 Task: Track and log changes in model accuracy with different reward sharing mechanisms in multi-agent reinforcement learning.
Action: Mouse moved to (126, 442)
Screenshot: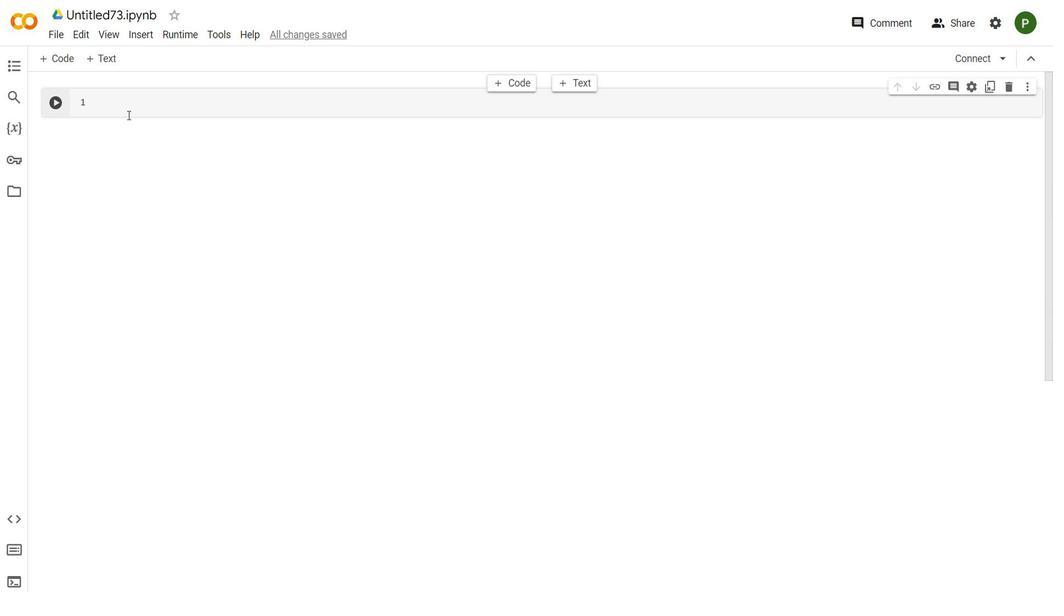 
Action: Mouse pressed left at (126, 442)
Screenshot: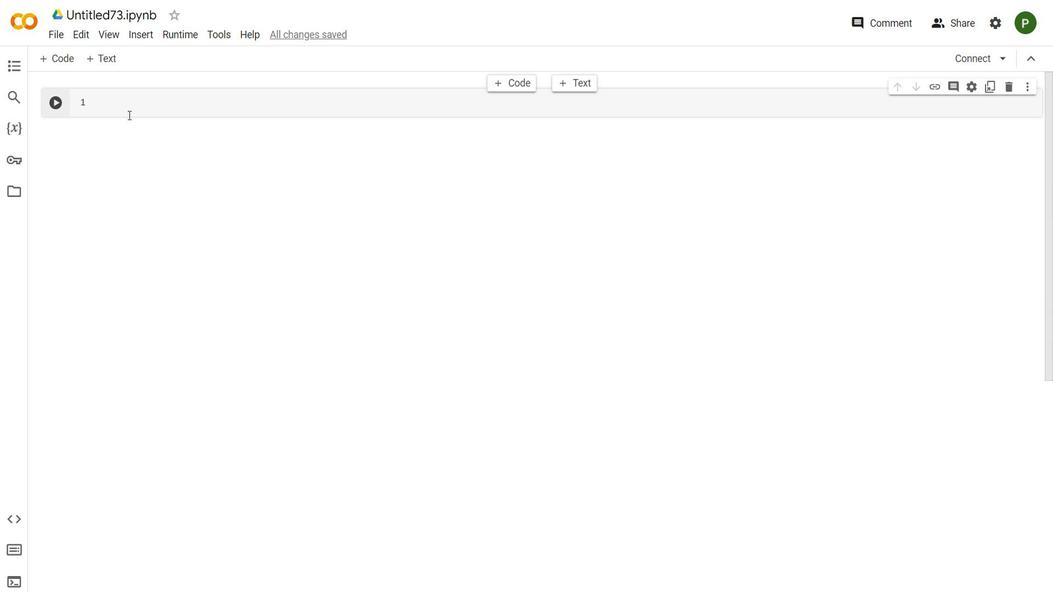 
Action: Key pressed pip<Key.space>install<Key.space>wandb<Key.enter>
Screenshot: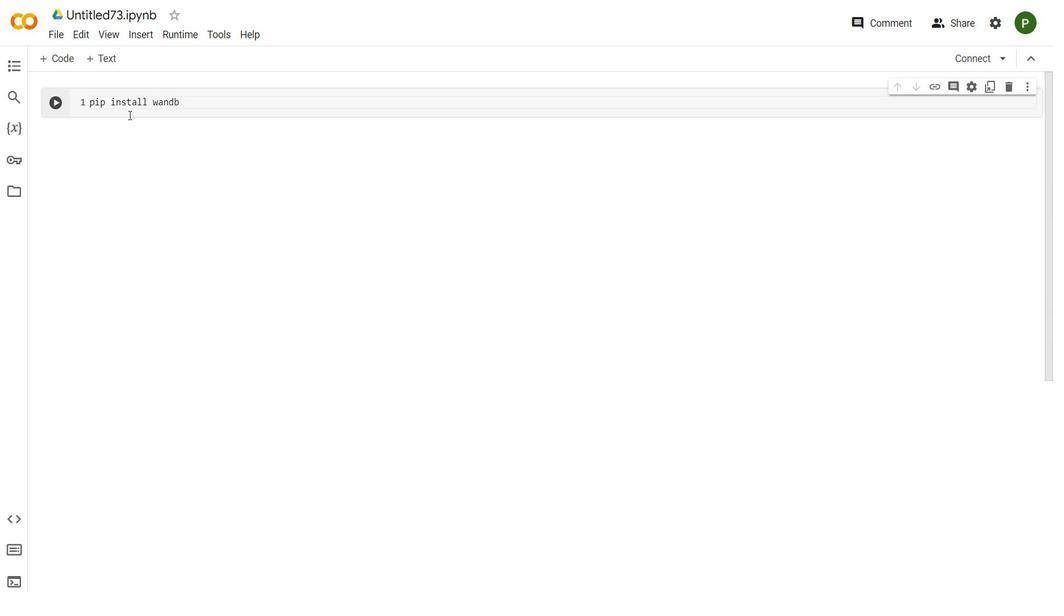 
Action: Mouse moved to (148, 442)
Screenshot: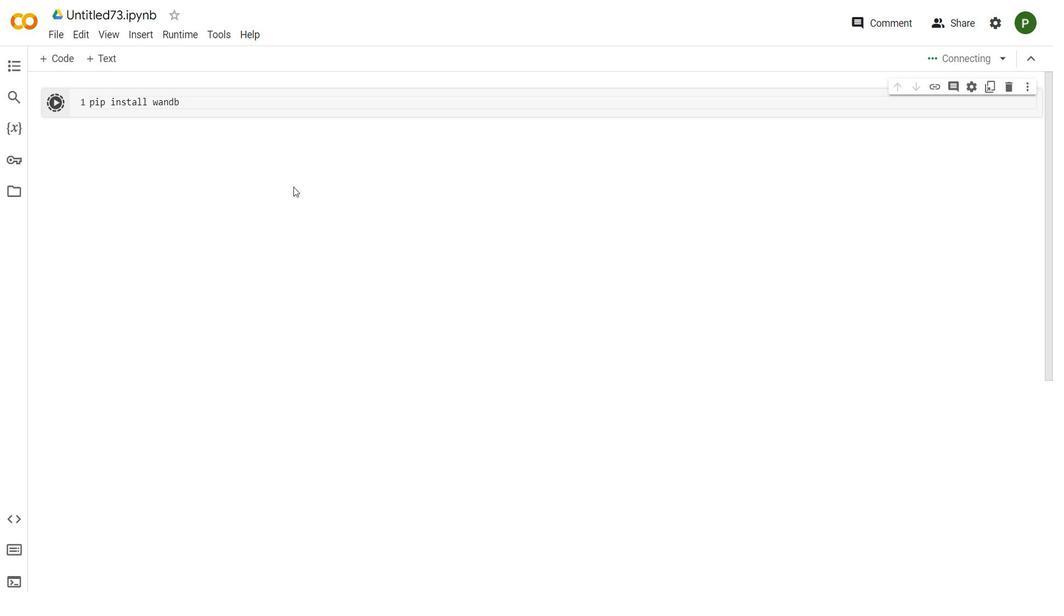 
Action: Mouse scrolled (148, 442) with delta (0, 0)
Screenshot: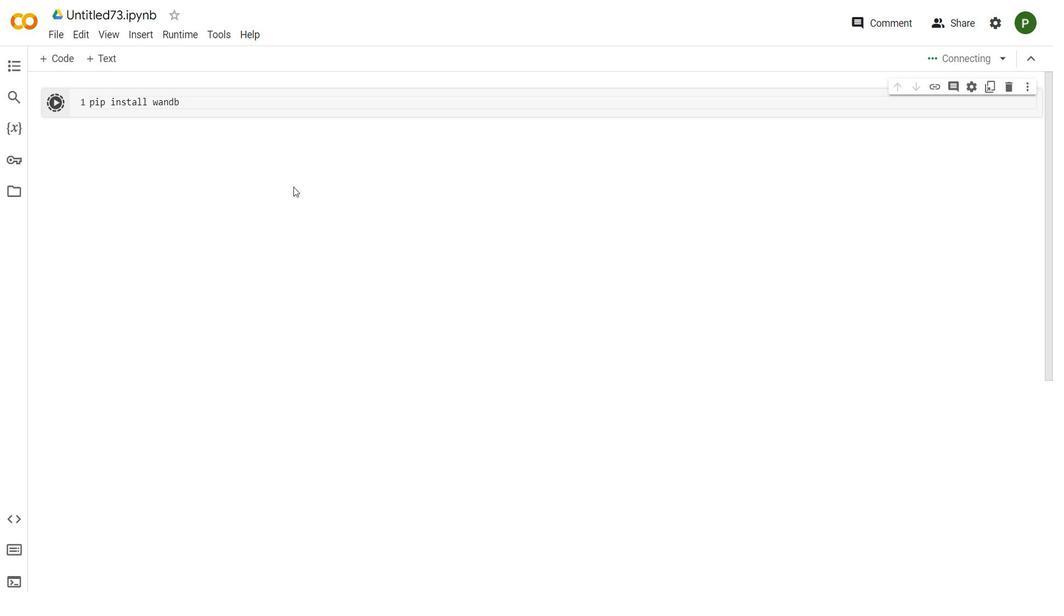 
Action: Mouse scrolled (148, 442) with delta (0, 0)
Screenshot: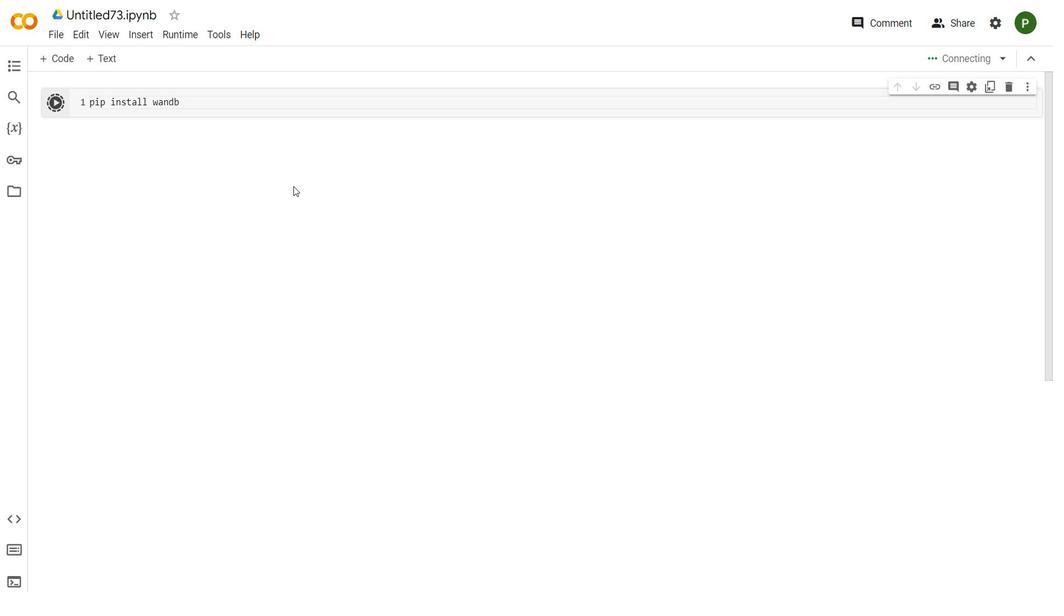 
Action: Mouse scrolled (148, 442) with delta (0, 0)
Screenshot: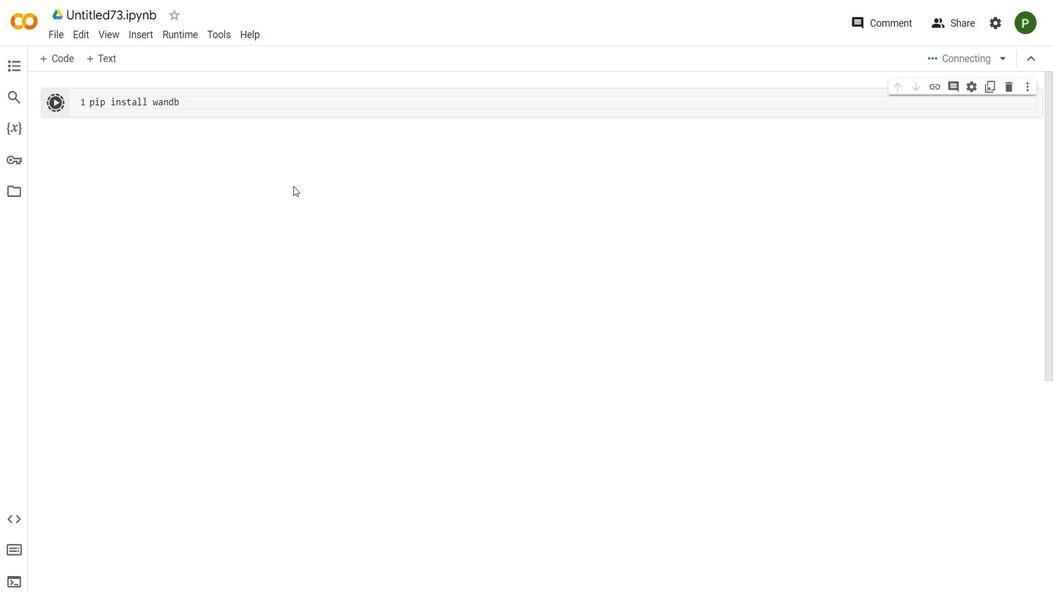 
Action: Mouse scrolled (148, 442) with delta (0, 0)
Screenshot: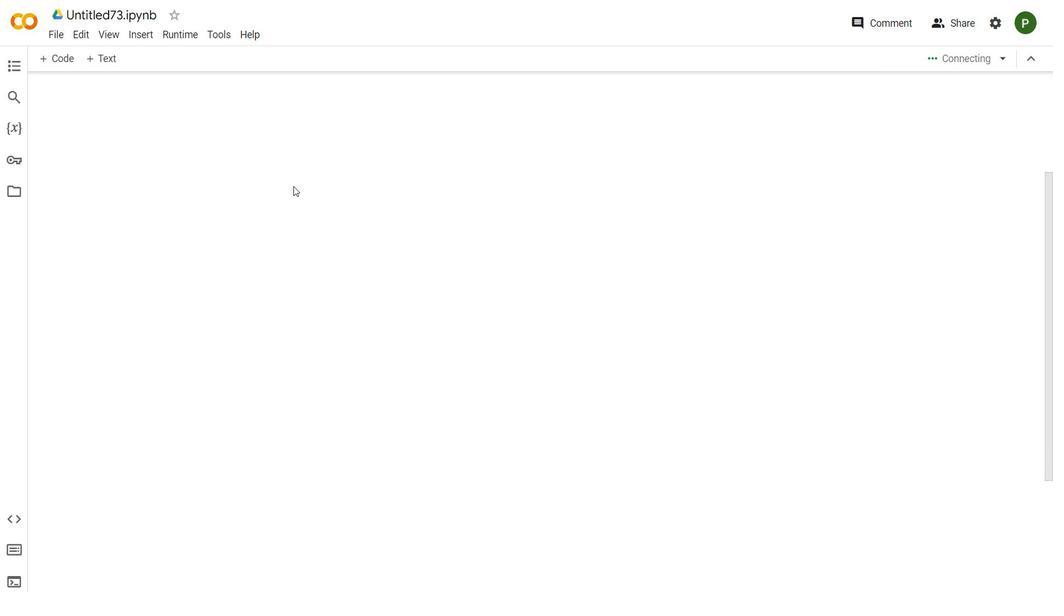 
Action: Mouse scrolled (148, 442) with delta (0, 0)
Screenshot: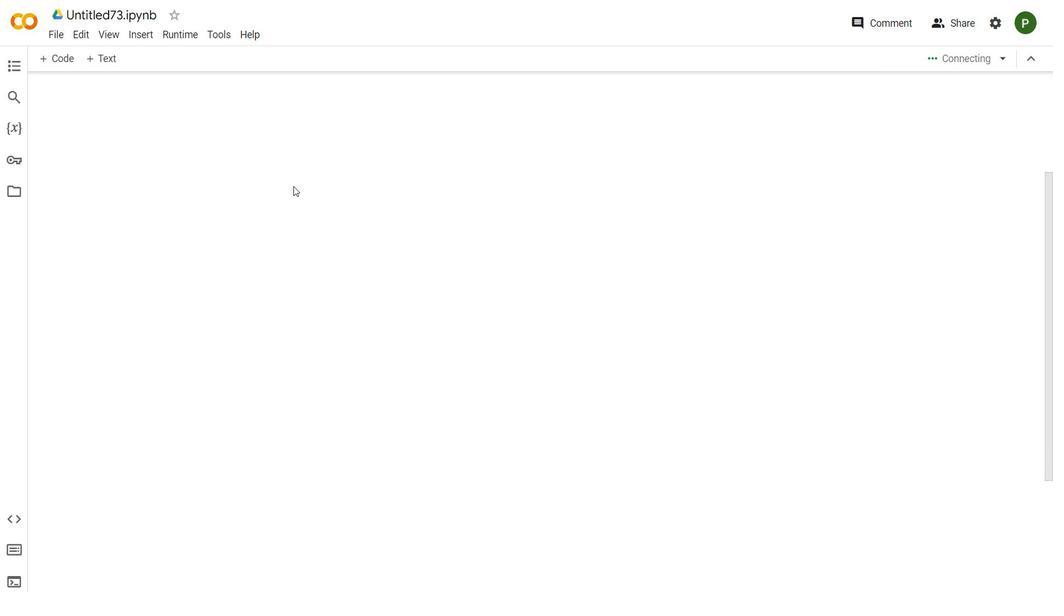 
Action: Mouse scrolled (148, 442) with delta (0, 0)
Screenshot: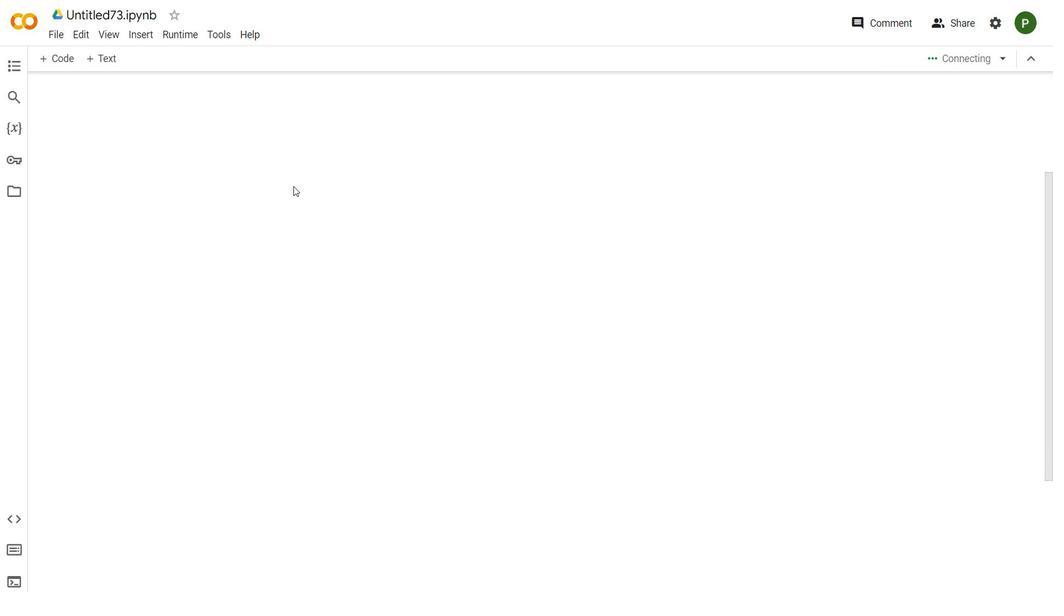 
Action: Mouse moved to (179, 443)
Screenshot: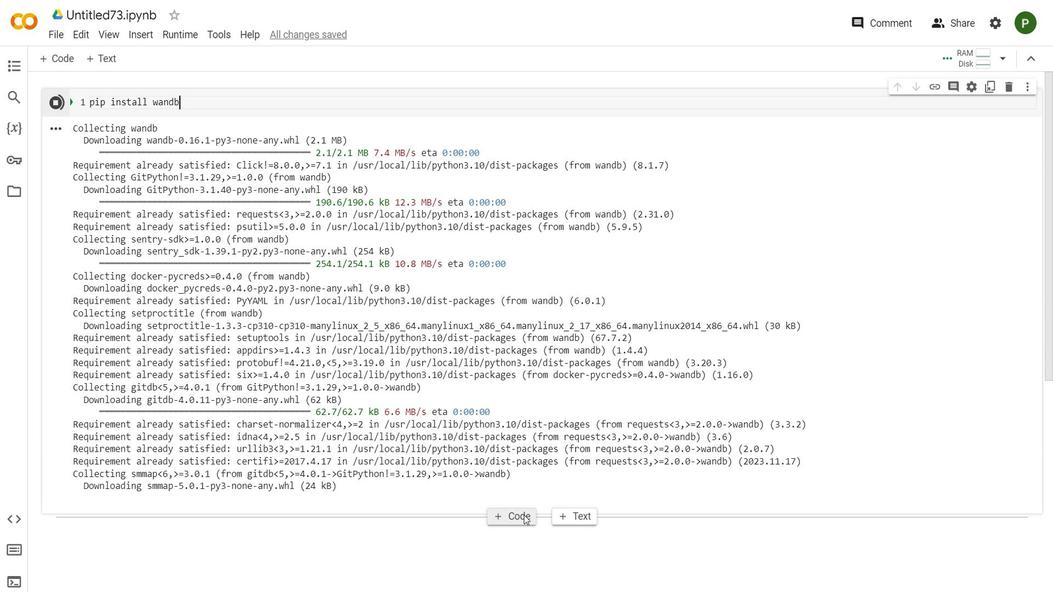 
Action: Mouse pressed left at (179, 443)
Screenshot: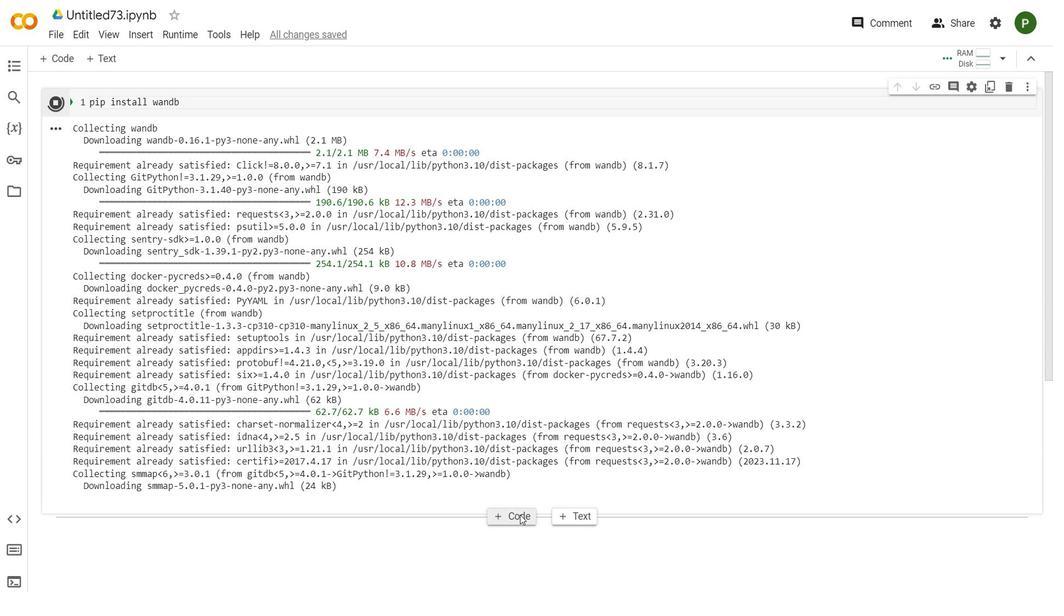 
Action: Mouse moved to (148, 443)
Screenshot: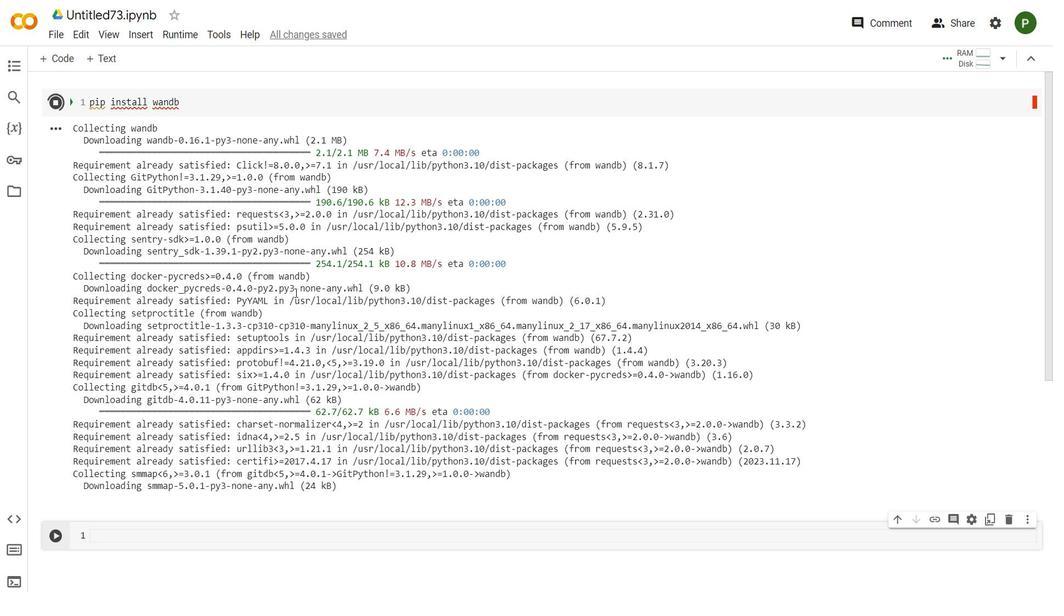 
Action: Mouse scrolled (148, 443) with delta (0, 0)
Screenshot: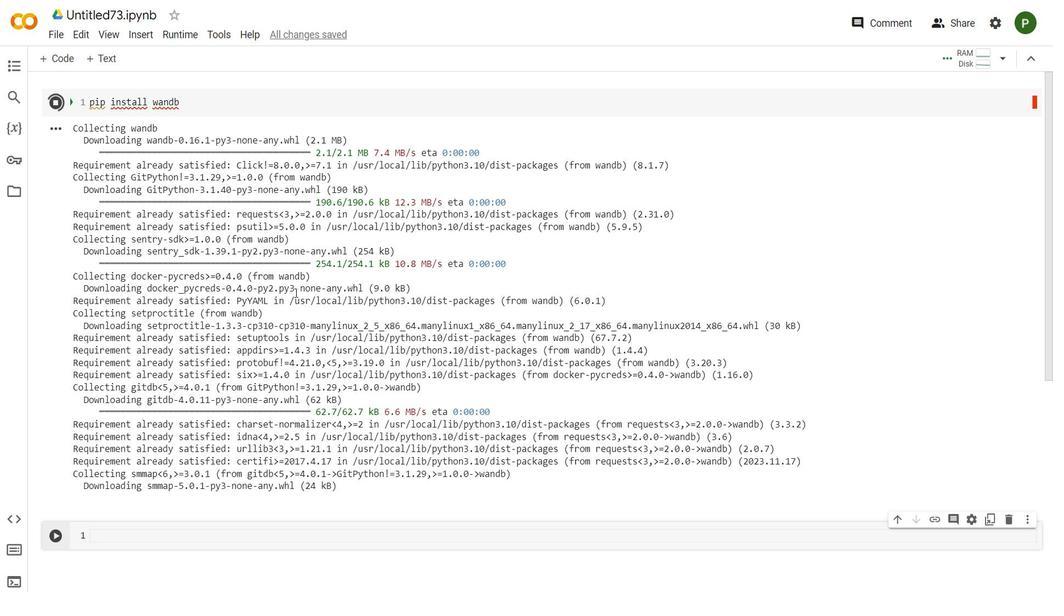 
Action: Mouse scrolled (148, 443) with delta (0, 0)
Screenshot: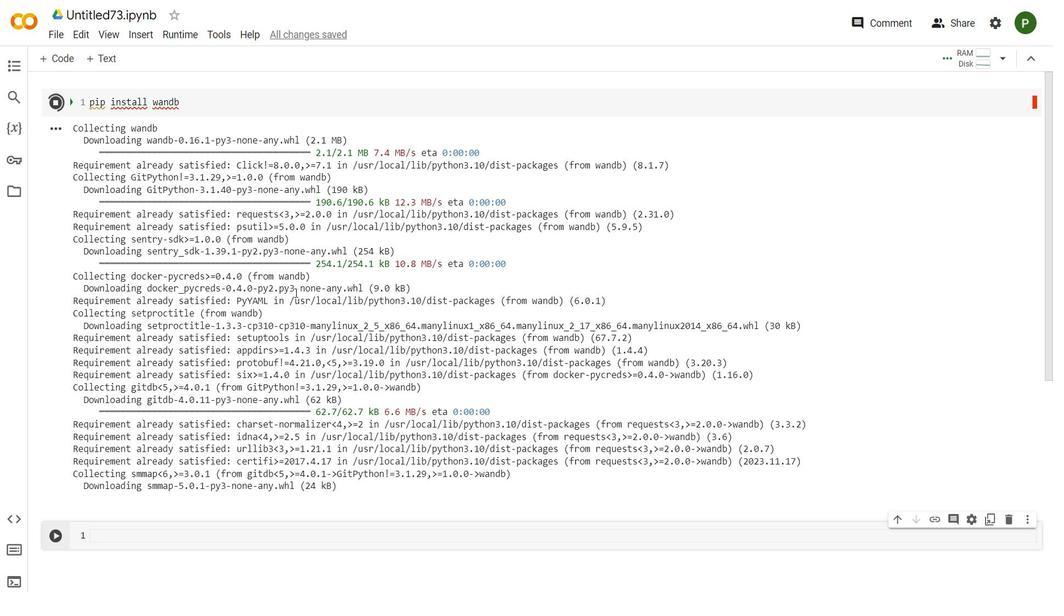 
Action: Mouse moved to (149, 443)
Screenshot: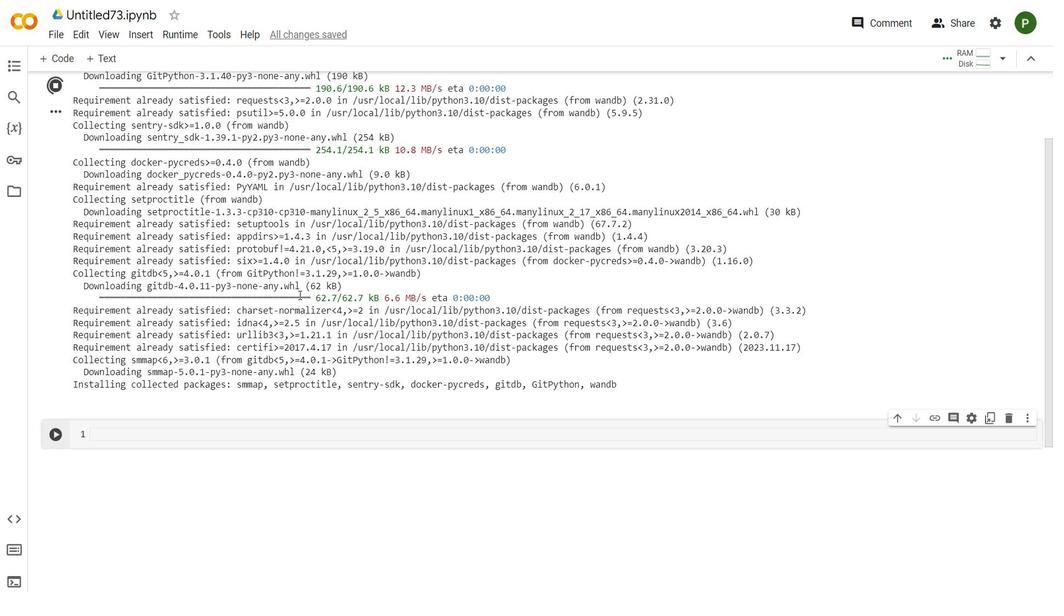 
Action: Mouse scrolled (149, 443) with delta (0, 0)
Screenshot: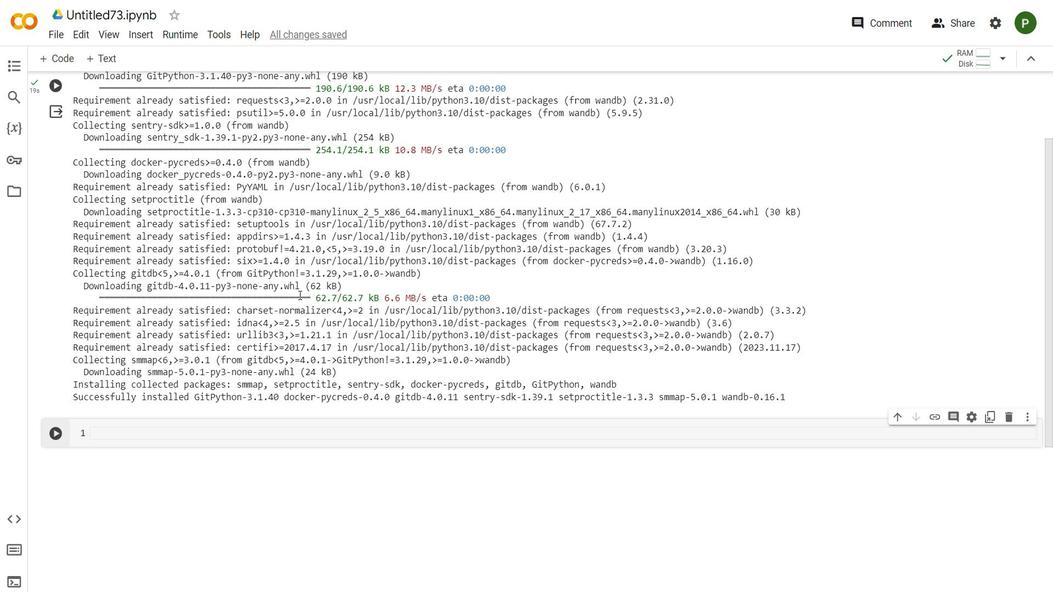 
Action: Mouse scrolled (149, 443) with delta (0, 0)
Screenshot: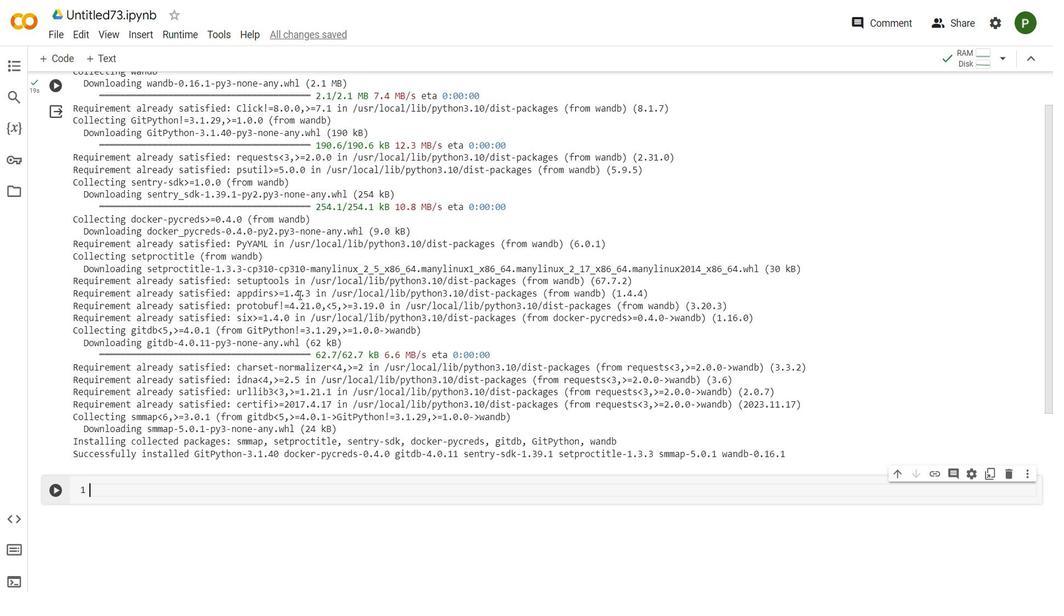 
Action: Mouse moved to (139, 443)
Screenshot: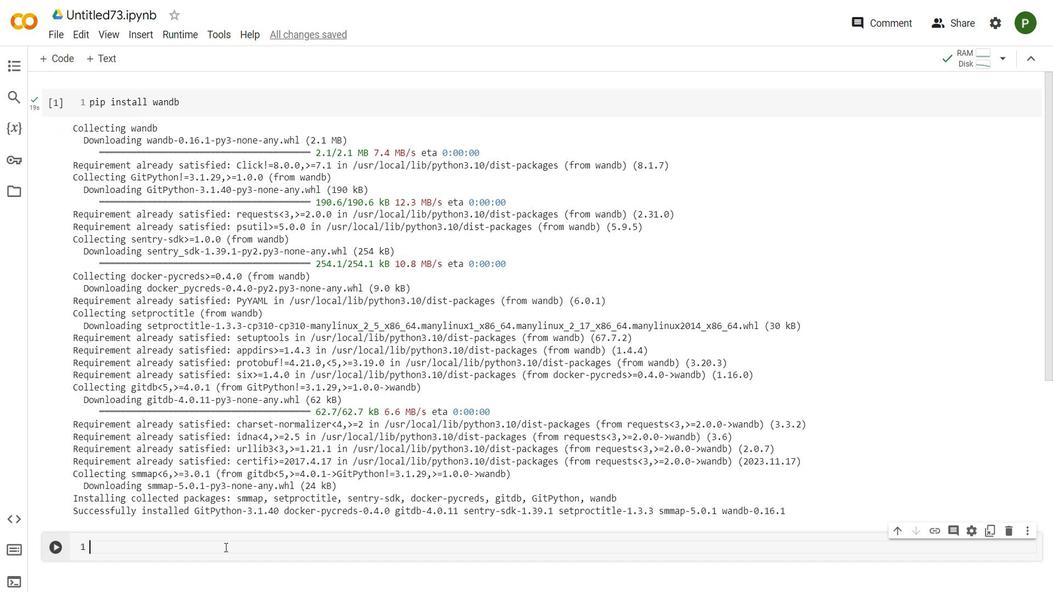 
Action: Mouse pressed left at (139, 443)
Screenshot: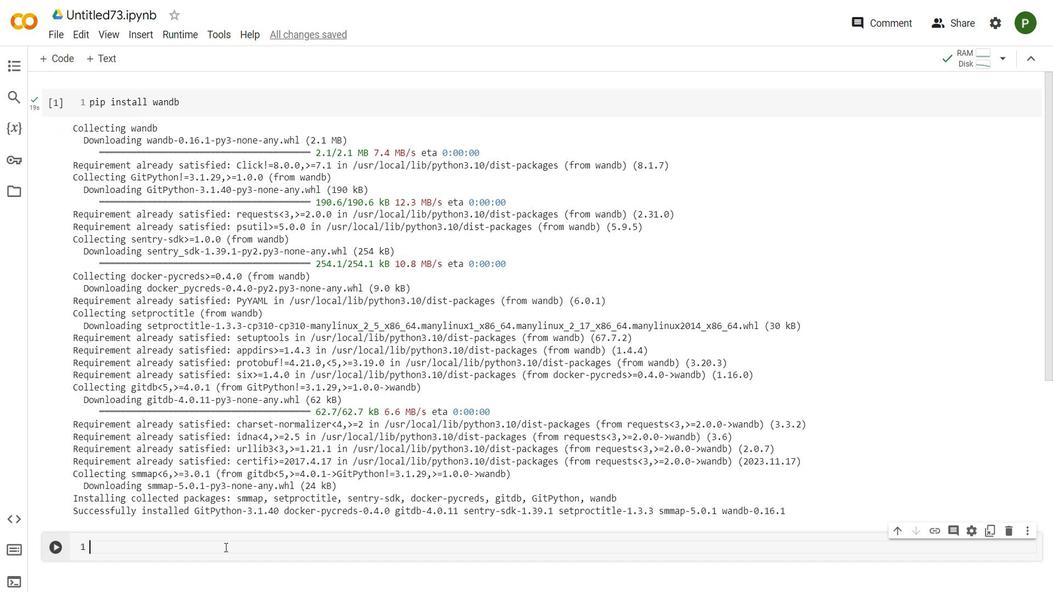 
Action: Key pressed import<Key.space>wandb<Key.enter>wandv<Key.backspace>b.login<Key.shift_r>(<Key.enter>
Screenshot: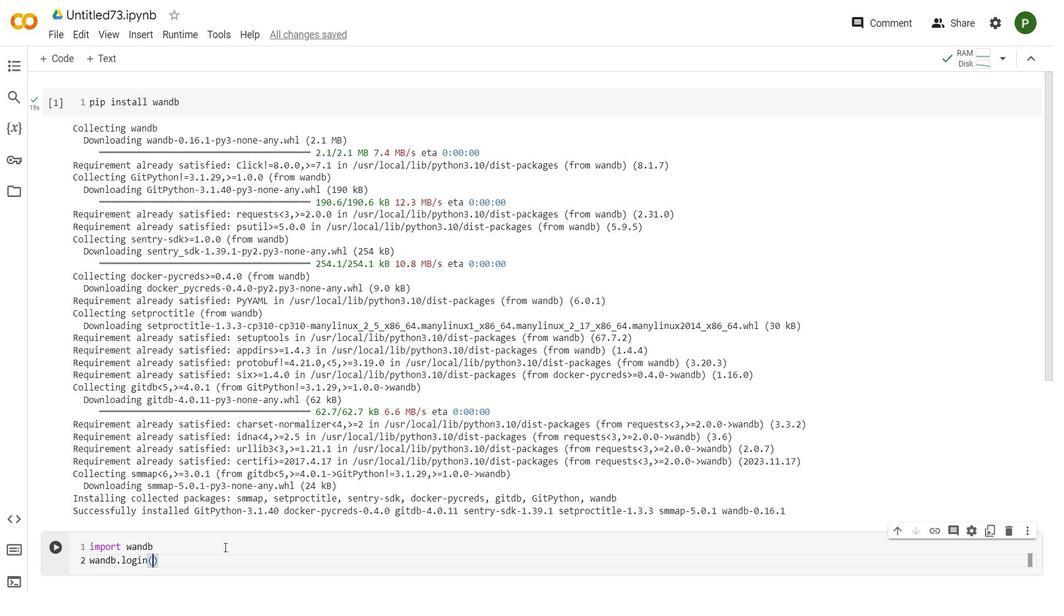 
Action: Mouse moved to (150, 443)
Screenshot: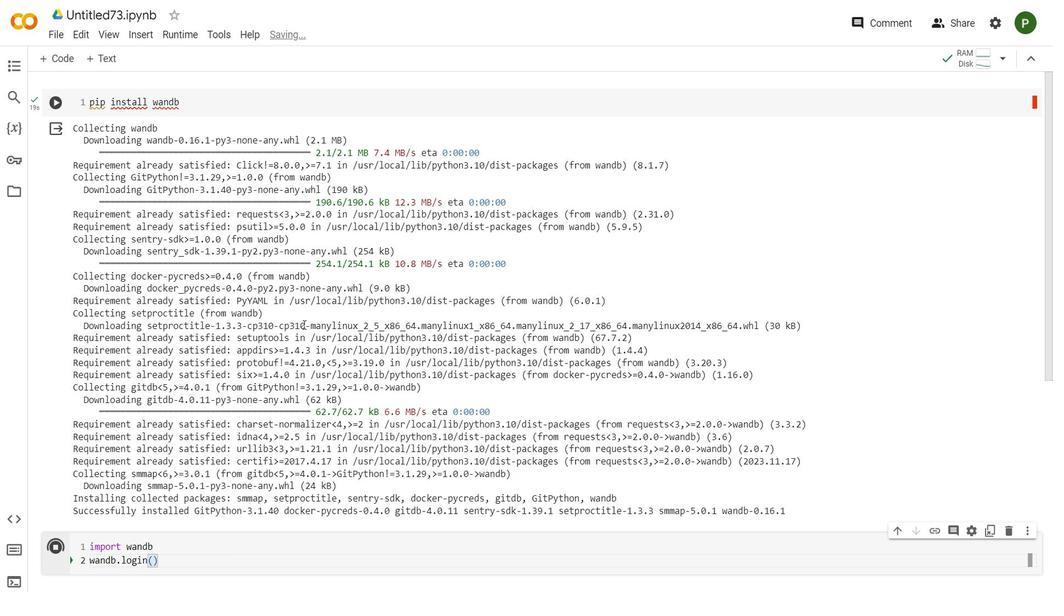 
Action: Mouse scrolled (150, 443) with delta (0, 0)
Screenshot: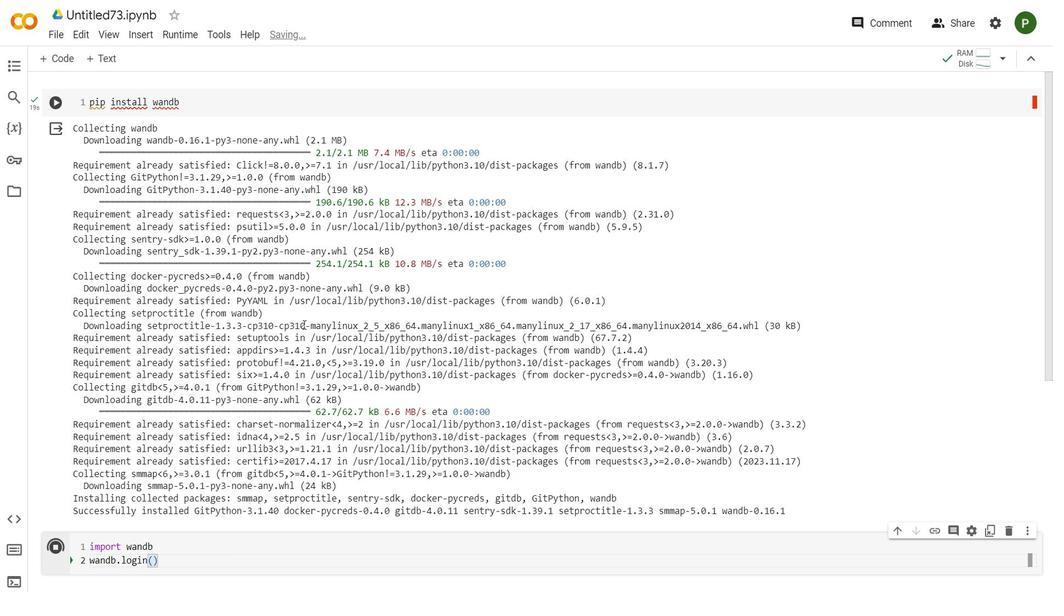 
Action: Mouse scrolled (150, 443) with delta (0, 0)
Screenshot: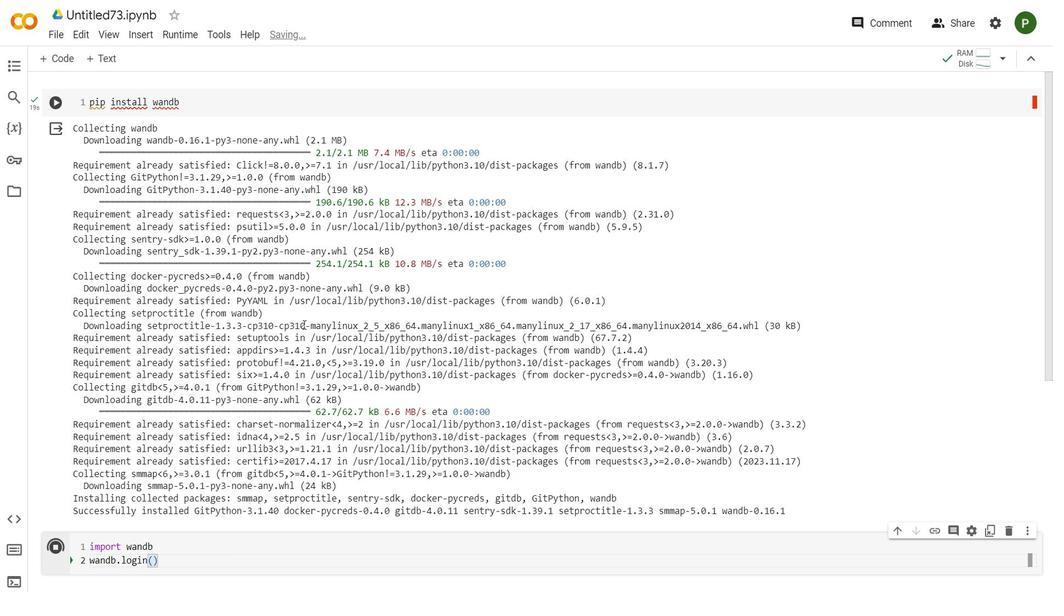 
Action: Mouse moved to (150, 443)
Screenshot: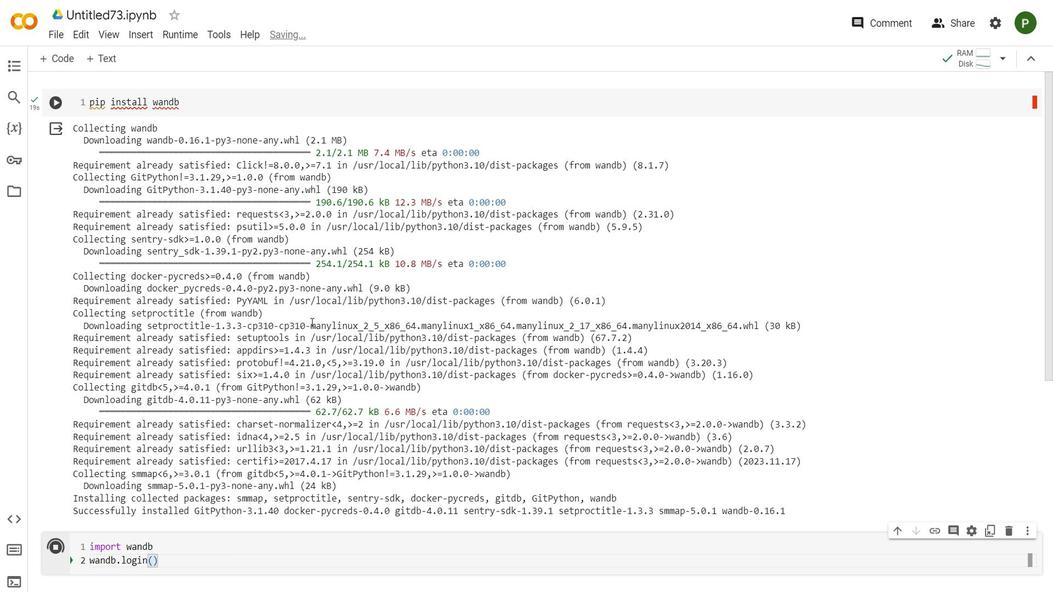 
Action: Mouse scrolled (150, 443) with delta (0, 0)
Screenshot: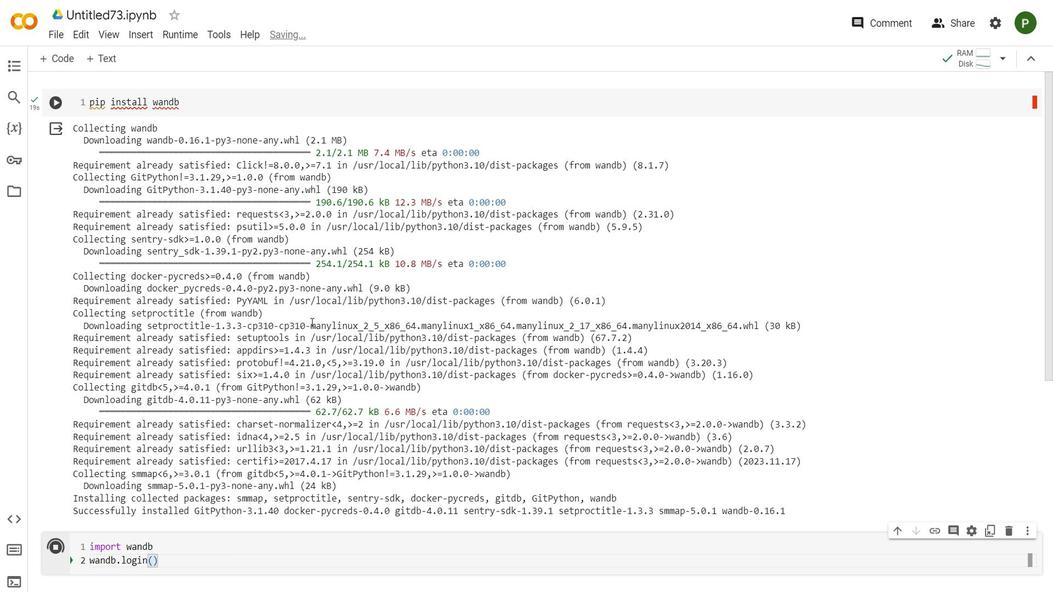 
Action: Mouse moved to (151, 443)
Screenshot: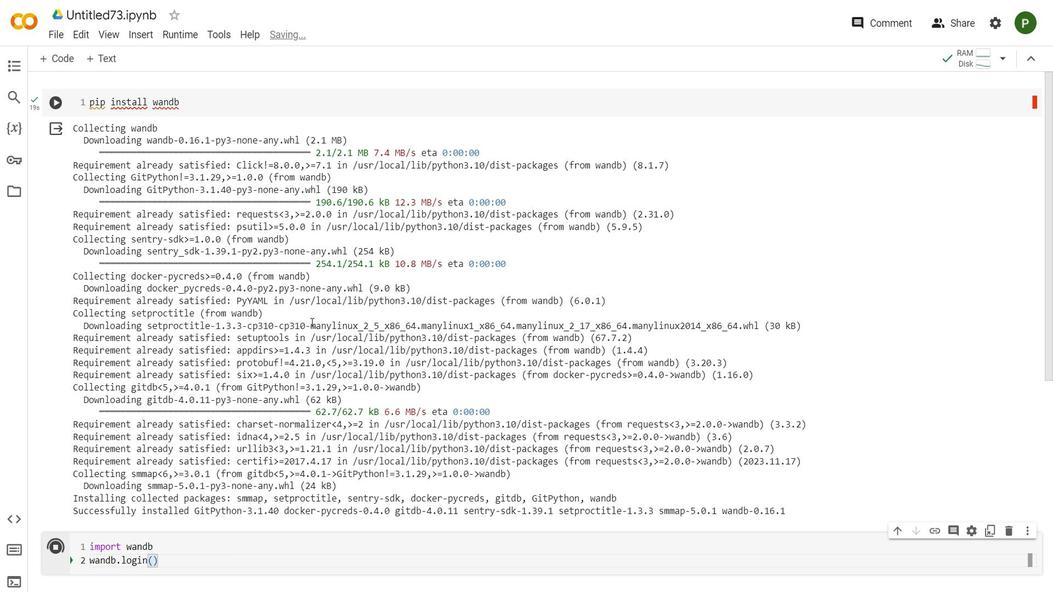 
Action: Mouse scrolled (151, 443) with delta (0, 0)
Screenshot: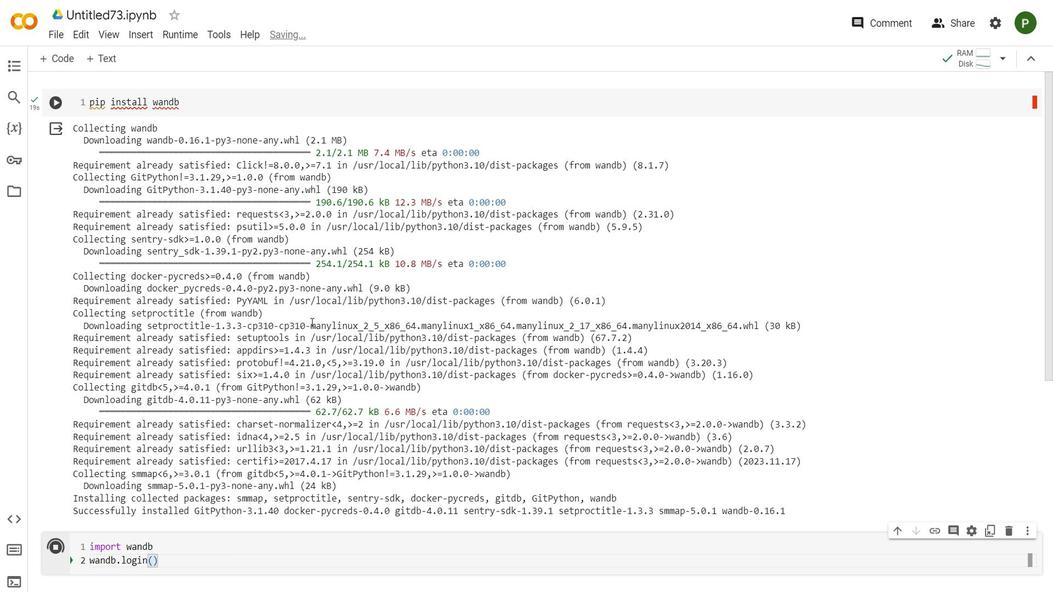 
Action: Mouse moved to (151, 443)
Screenshot: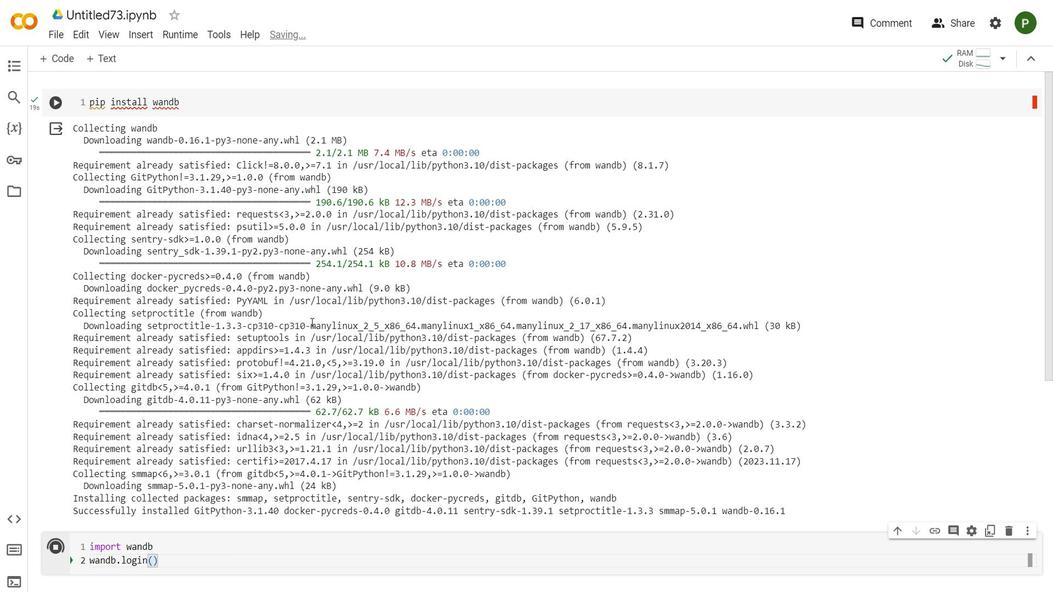 
Action: Mouse scrolled (151, 443) with delta (0, 0)
Screenshot: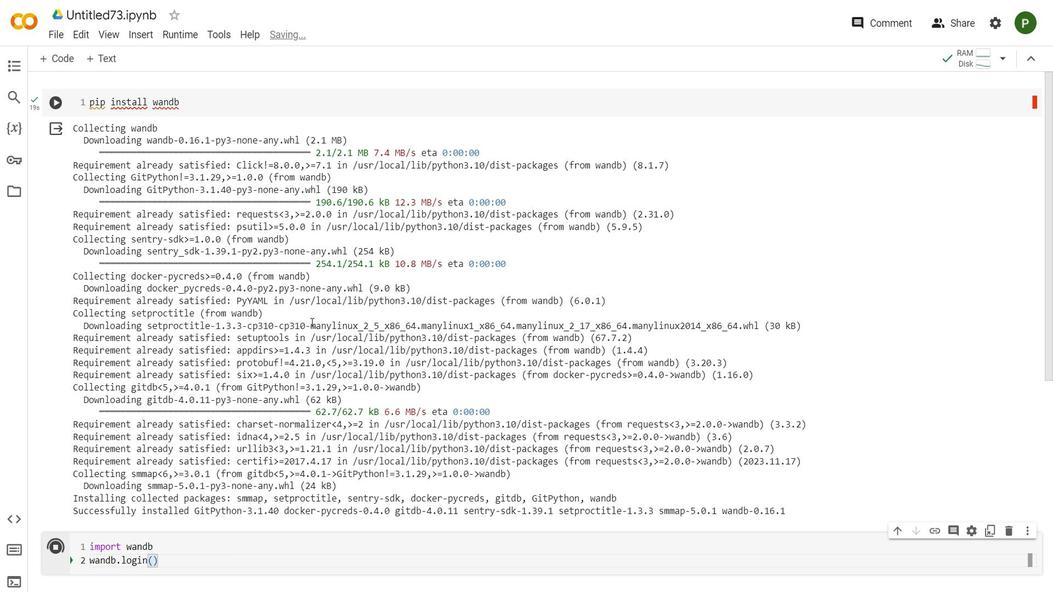 
Action: Mouse moved to (149, 443)
Screenshot: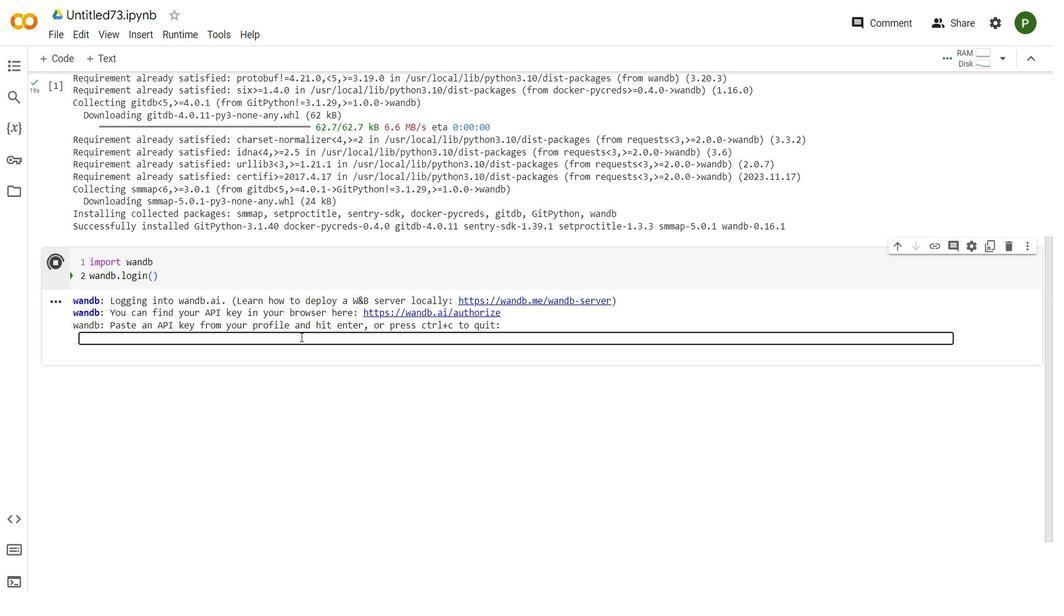 
Action: Mouse pressed left at (149, 443)
Screenshot: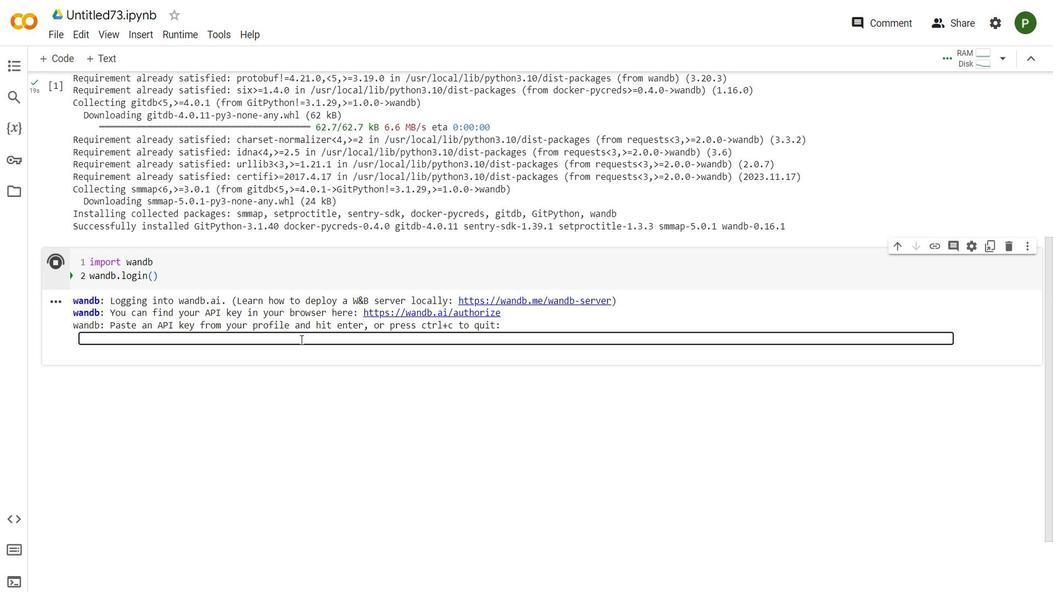
Action: Mouse moved to (149, 443)
Screenshot: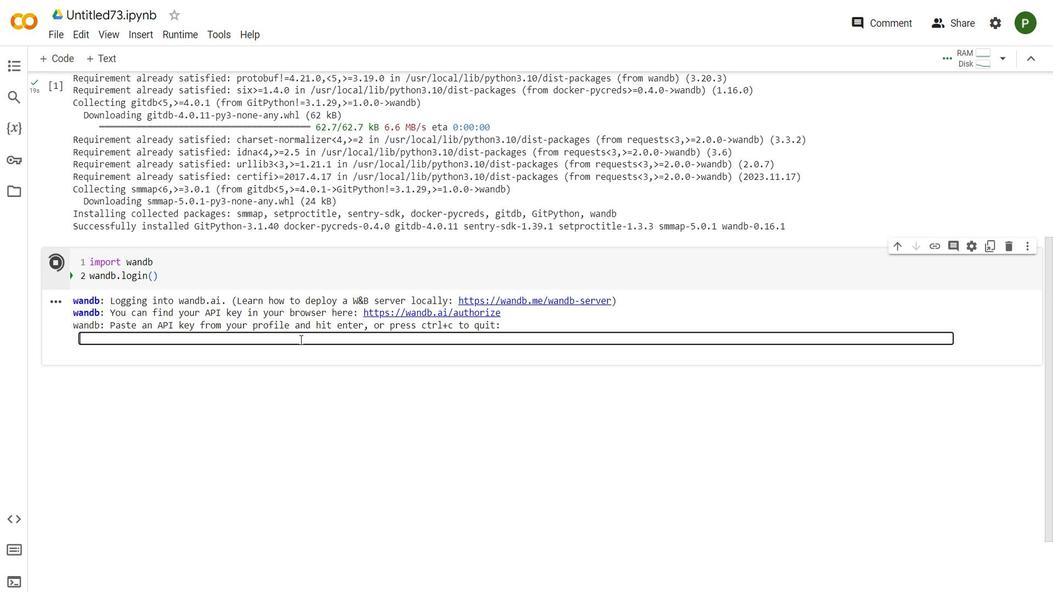 
Action: Key pressed b74ca80557770fc42b86f7f77c112ba072f0500a<Key.enter>
Screenshot: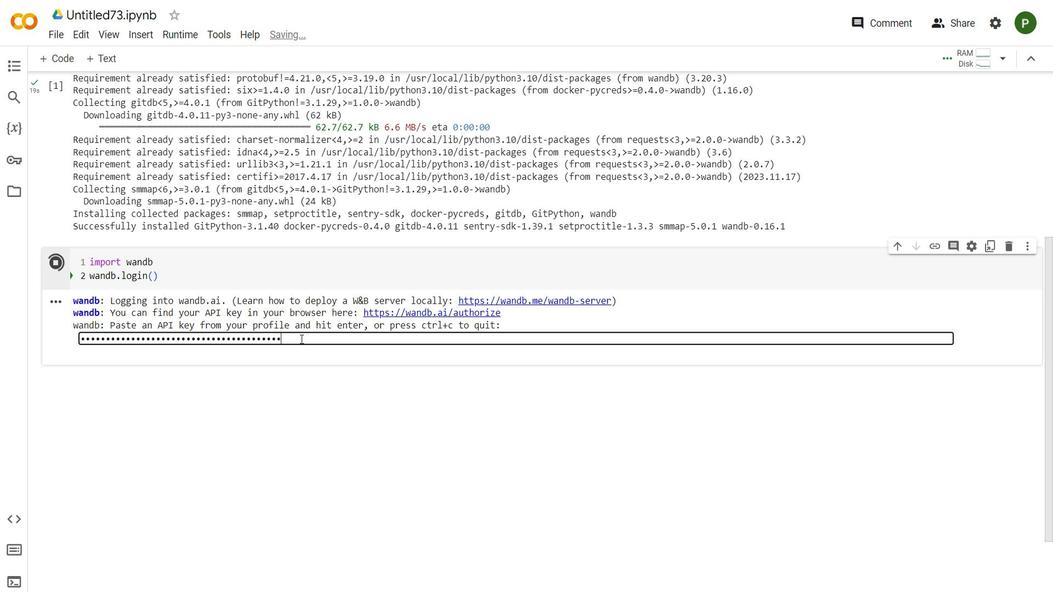 
Action: Mouse moved to (178, 443)
Screenshot: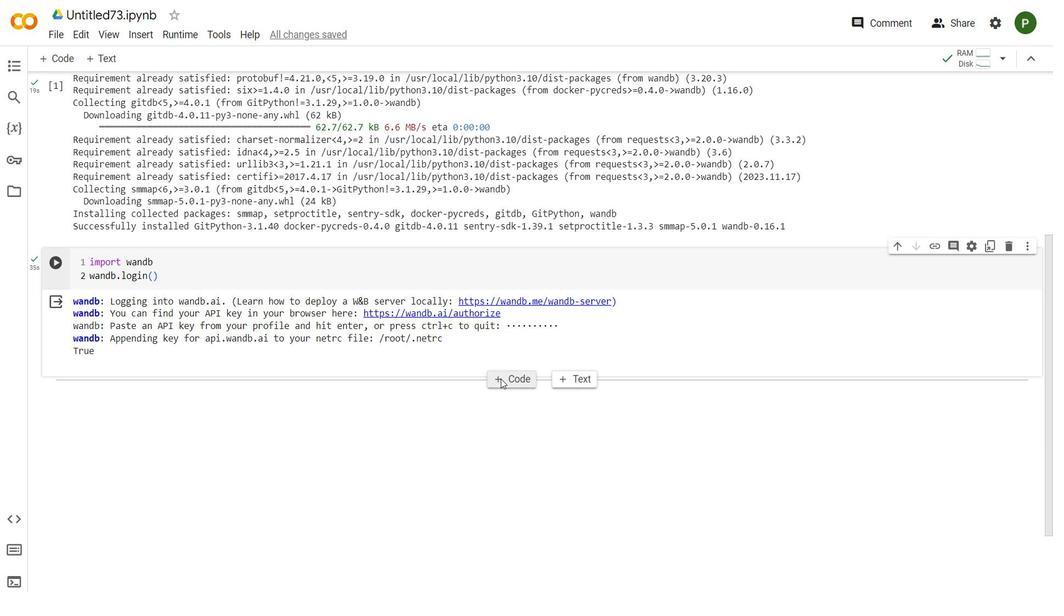 
Action: Mouse pressed left at (178, 443)
Screenshot: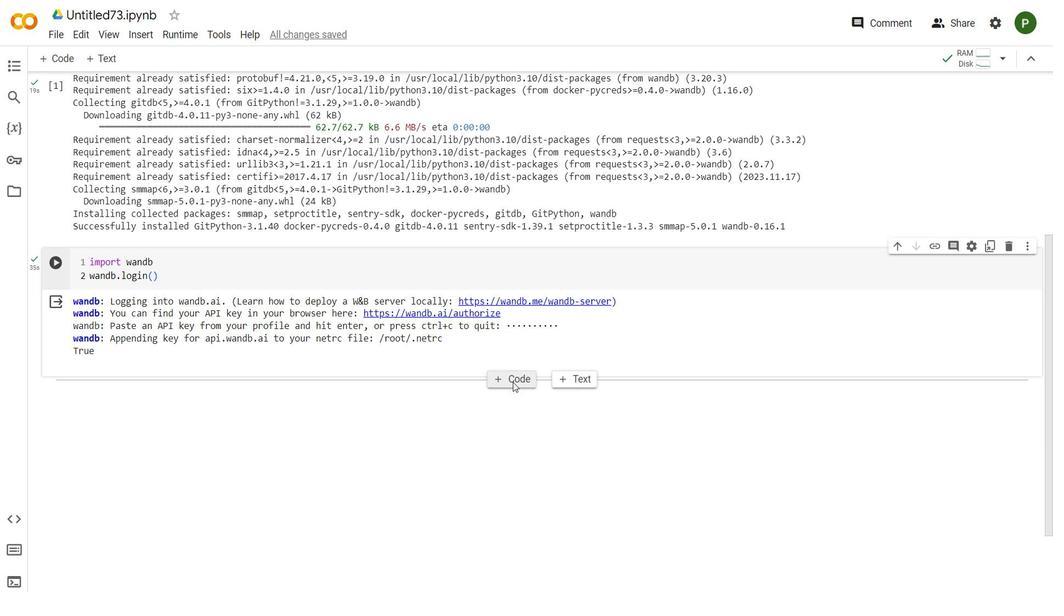 
Action: Mouse moved to (320, 442)
Screenshot: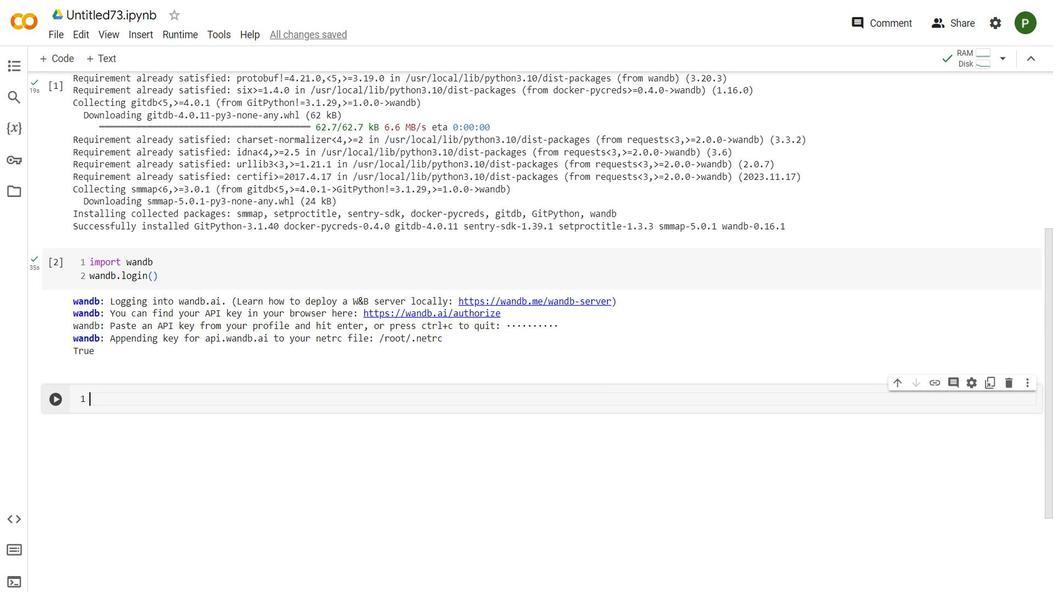 
Action: Mouse pressed left at (320, 442)
Screenshot: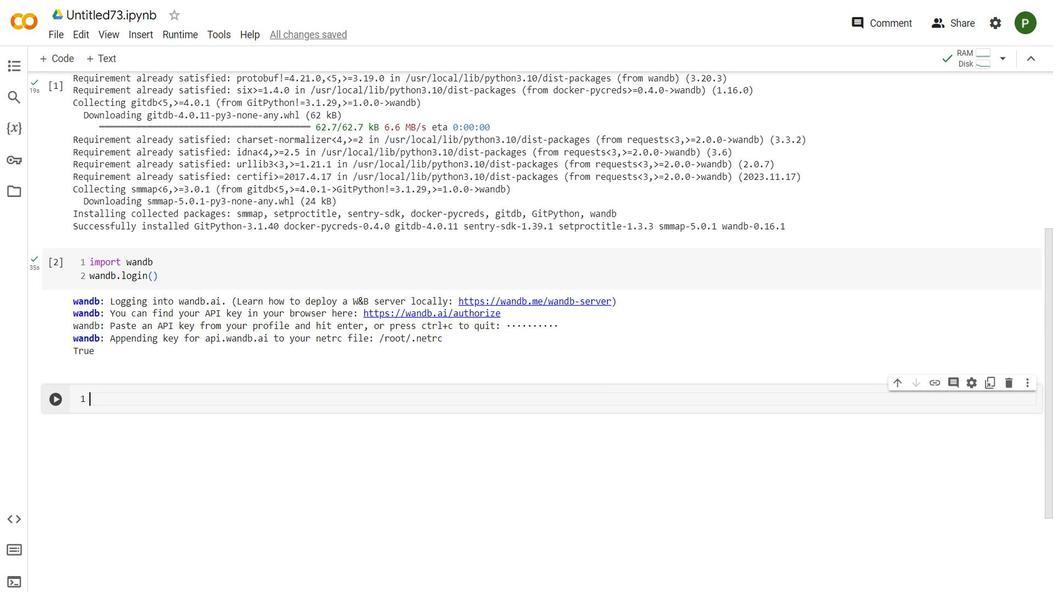 
Action: Mouse moved to (317, 442)
Screenshot: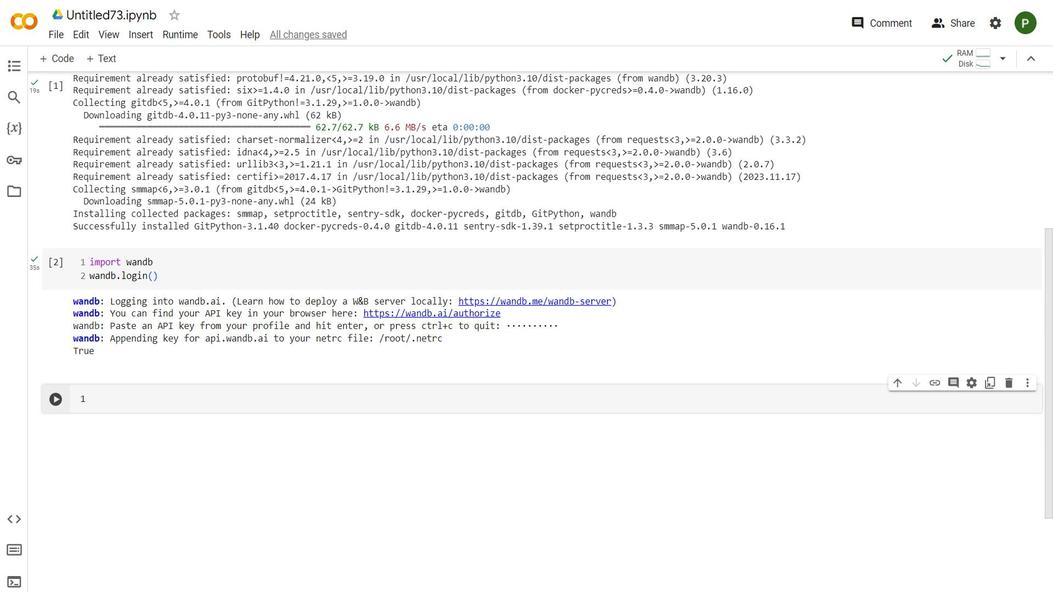 
Action: Mouse scrolled (317, 442) with delta (0, 0)
Screenshot: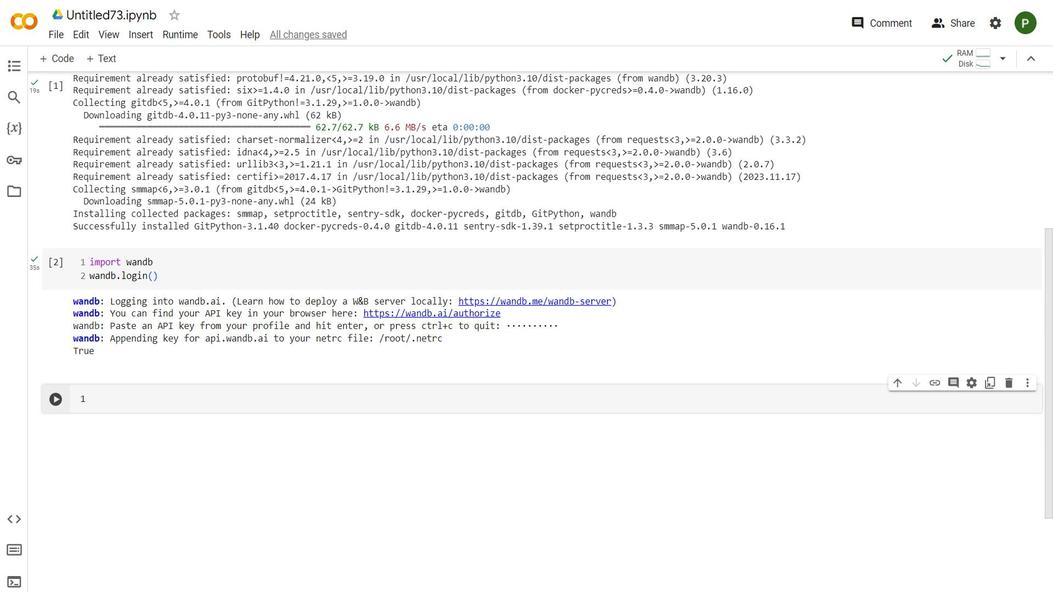 
Action: Mouse scrolled (317, 442) with delta (0, 0)
Screenshot: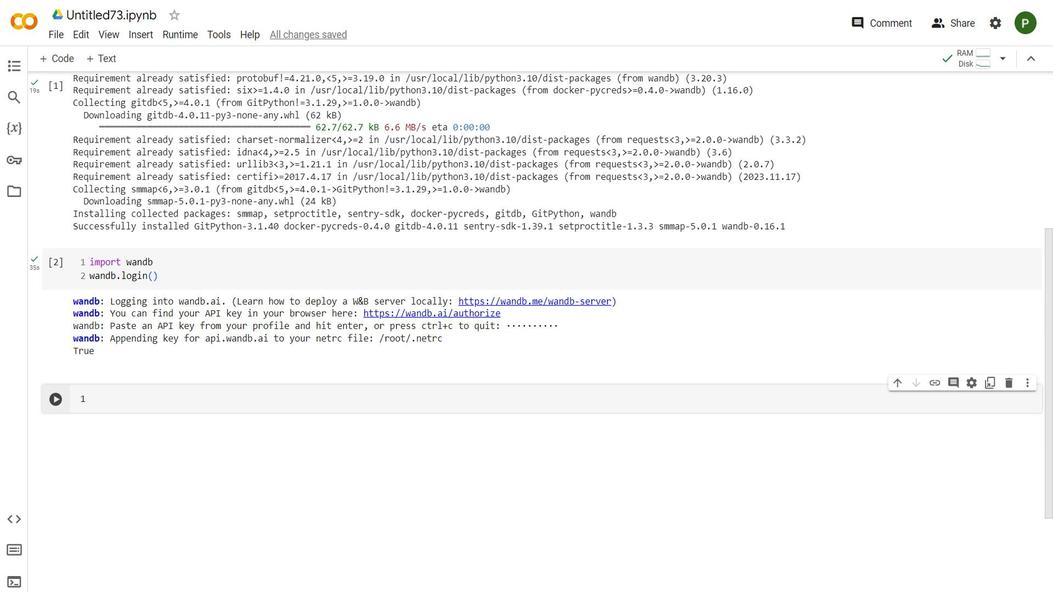 
Action: Mouse scrolled (317, 442) with delta (0, 0)
Screenshot: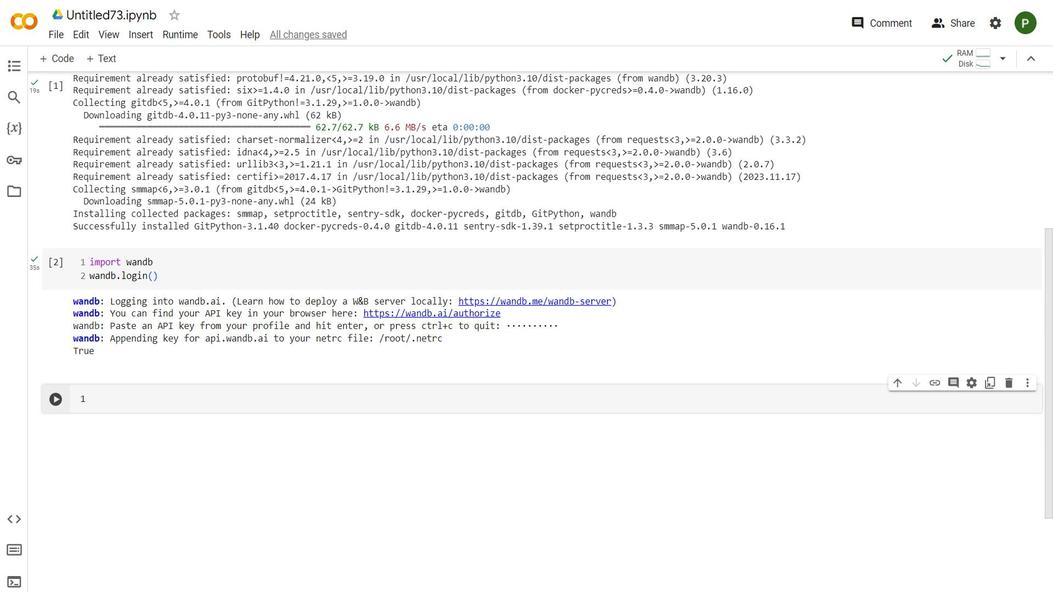 
Action: Mouse moved to (316, 442)
Screenshot: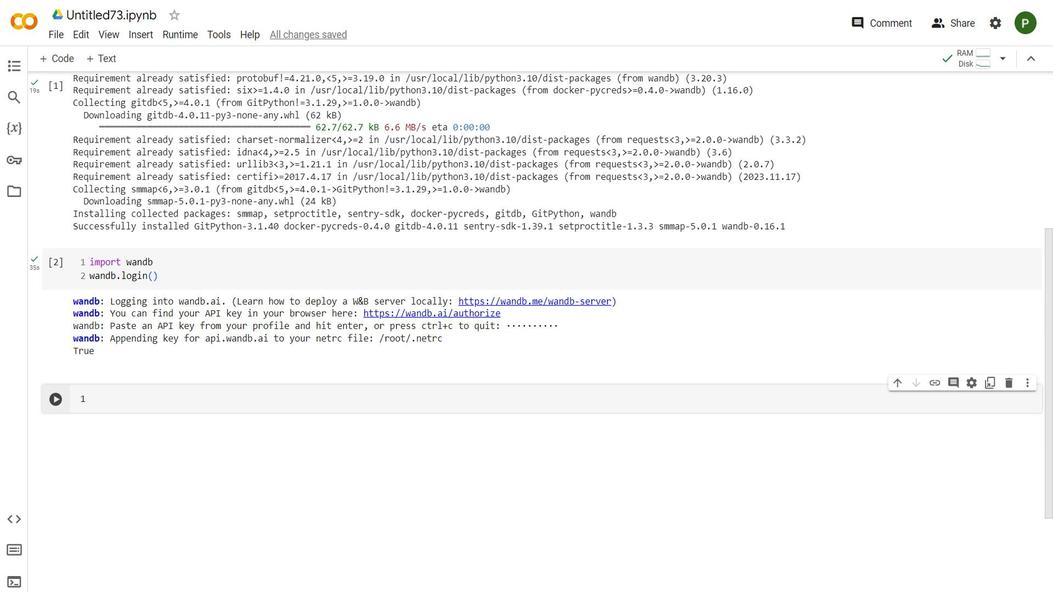 
Action: Mouse scrolled (316, 442) with delta (0, 0)
Screenshot: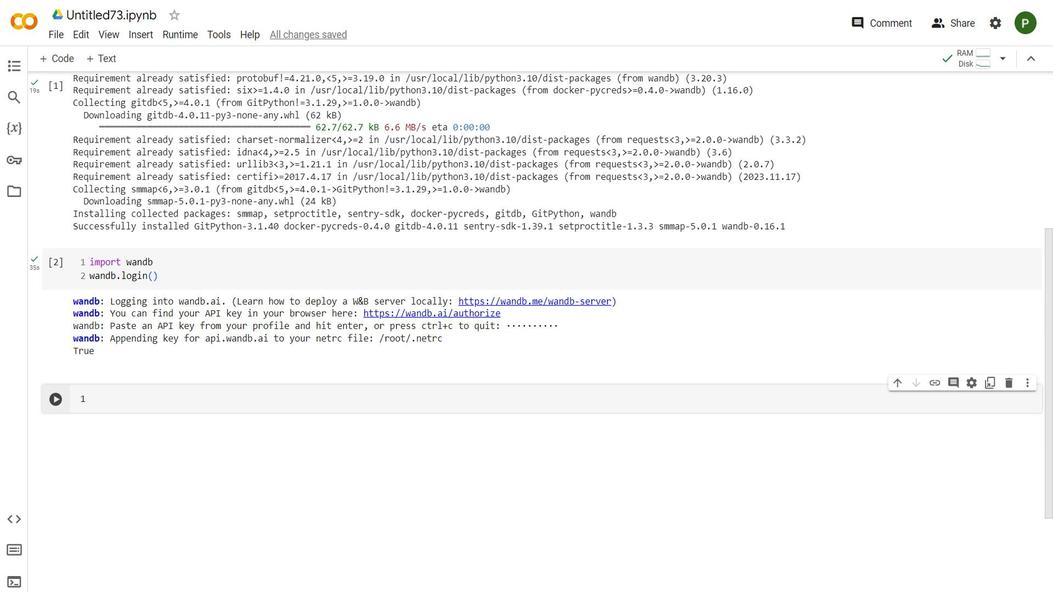 
Action: Mouse scrolled (316, 442) with delta (0, 0)
Screenshot: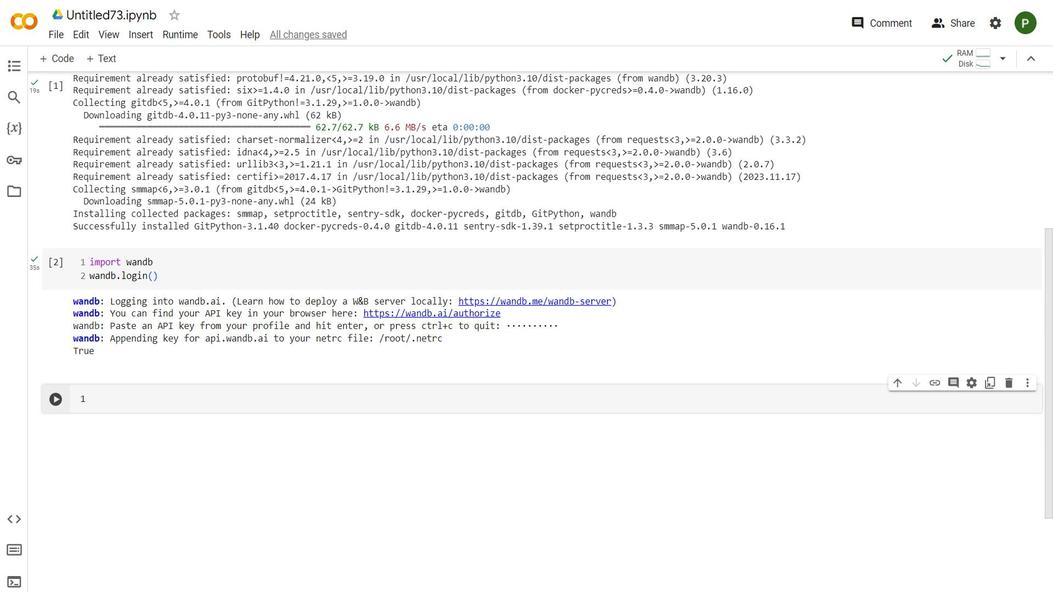 
Action: Mouse scrolled (316, 442) with delta (0, 0)
Screenshot: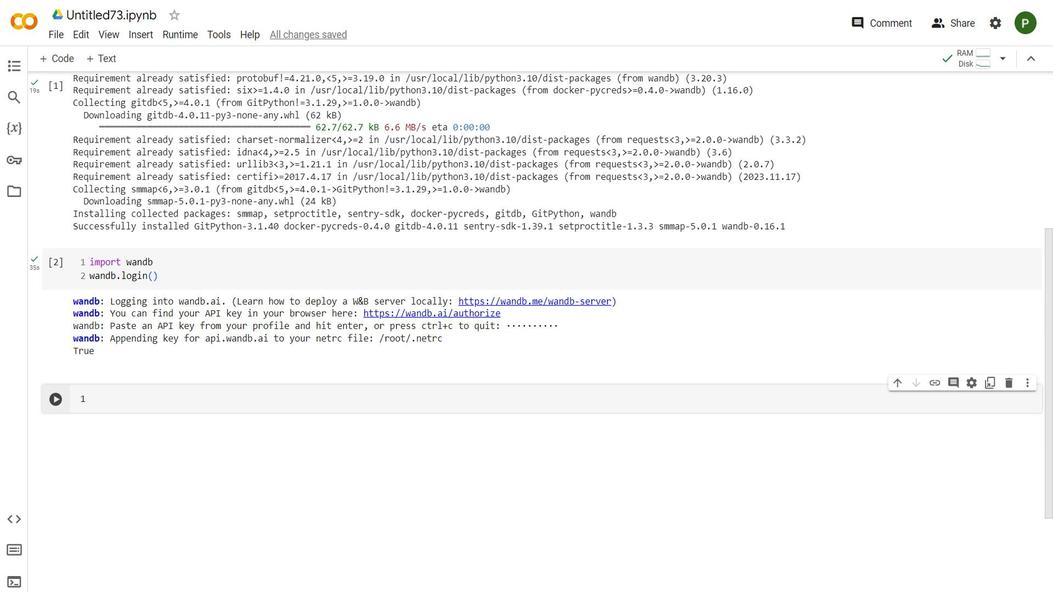 
Action: Mouse scrolled (316, 442) with delta (0, 0)
Screenshot: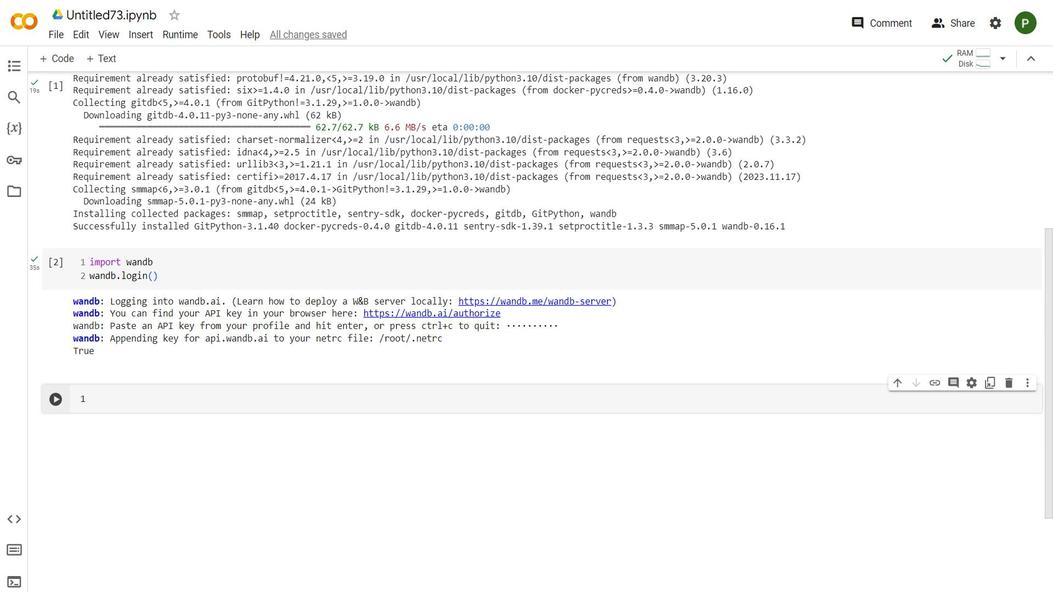 
Action: Mouse scrolled (316, 442) with delta (0, 0)
Screenshot: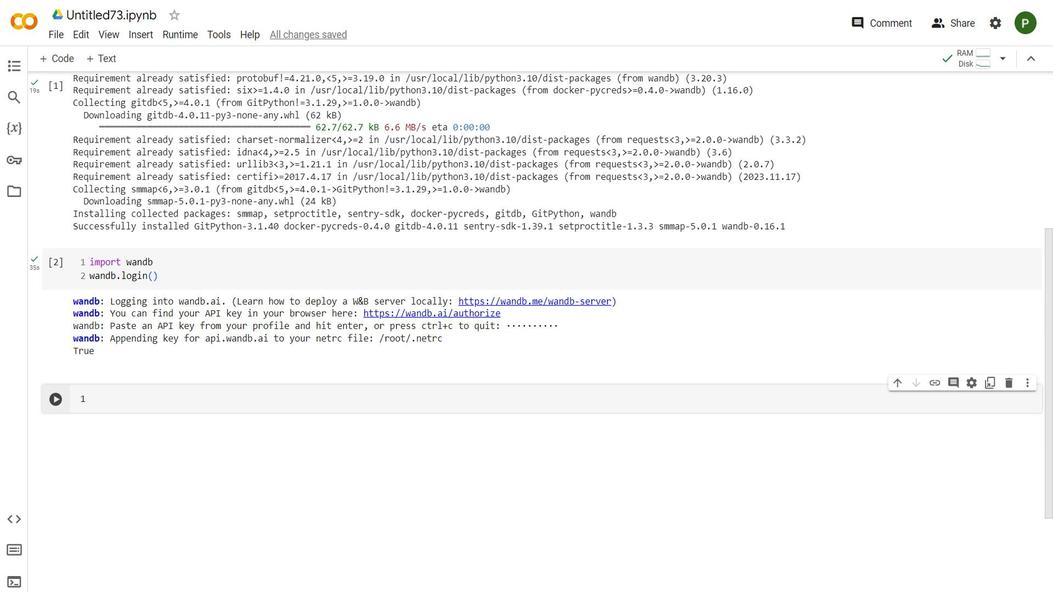
Action: Mouse moved to (316, 442)
Screenshot: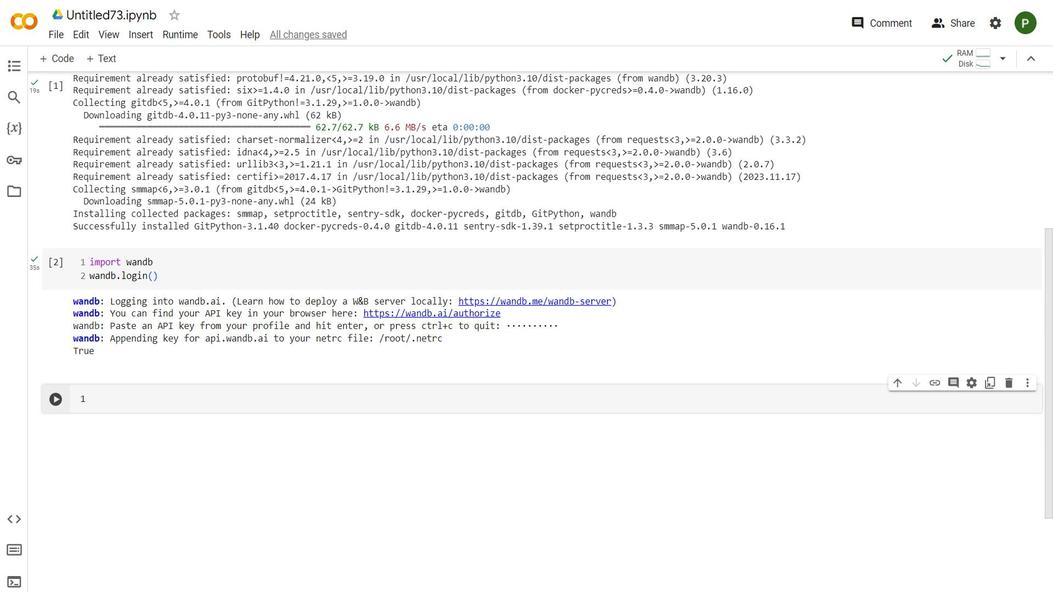 
Action: Mouse scrolled (316, 442) with delta (0, 0)
Screenshot: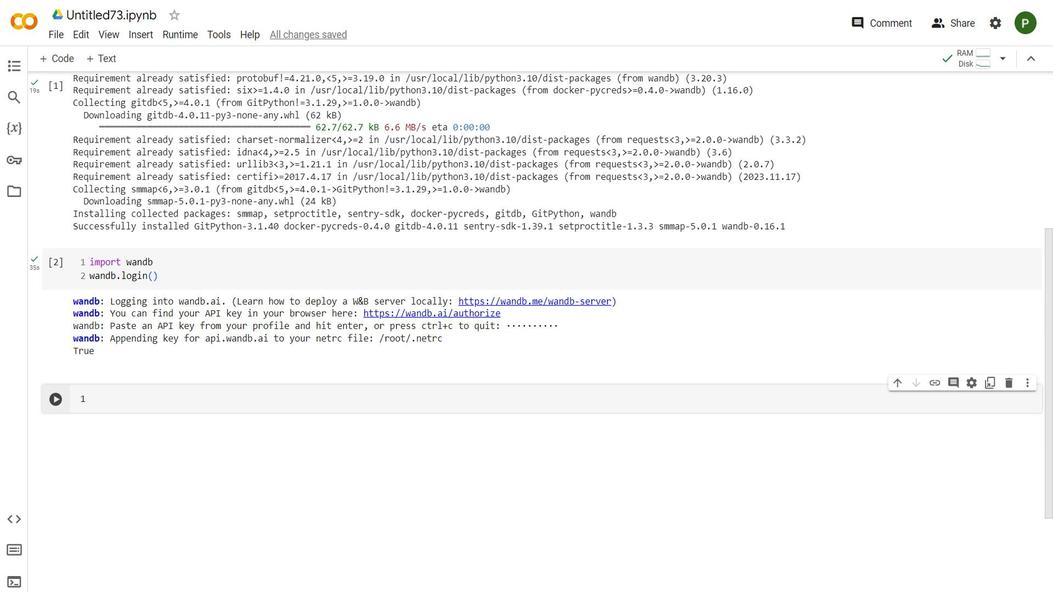 
Action: Mouse moved to (234, 443)
Screenshot: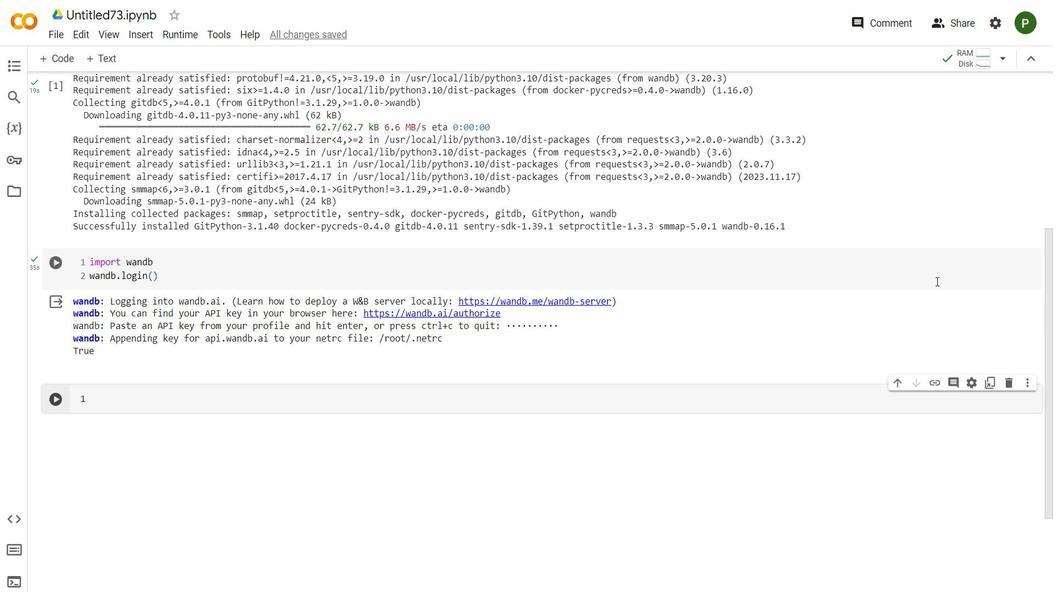 
Action: Mouse scrolled (234, 443) with delta (0, 0)
Screenshot: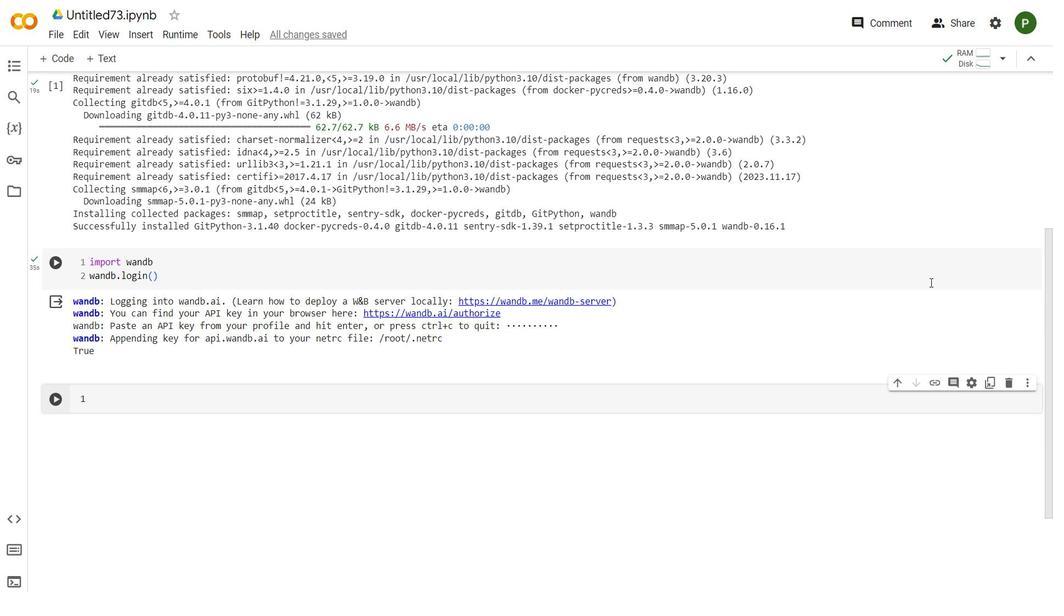 
Action: Mouse scrolled (234, 443) with delta (0, 0)
Screenshot: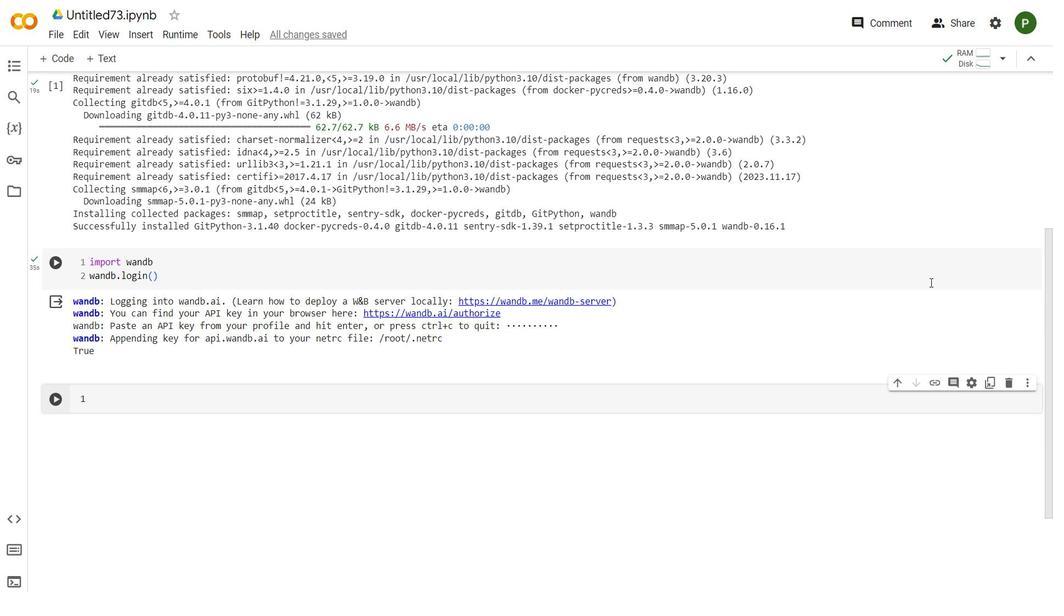 
Action: Mouse scrolled (234, 443) with delta (0, 0)
Screenshot: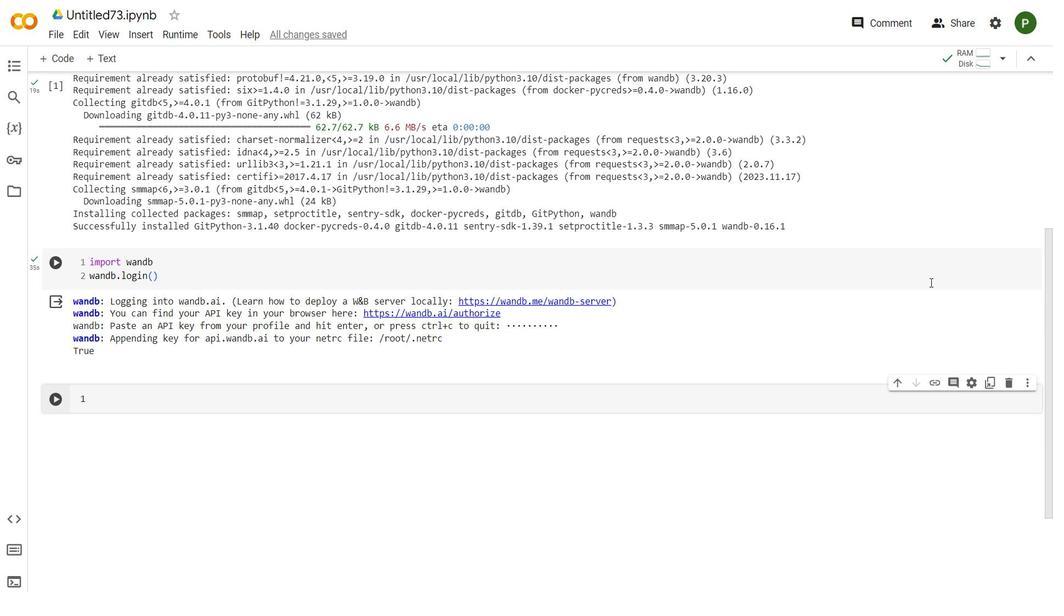 
Action: Mouse scrolled (234, 443) with delta (0, 0)
Screenshot: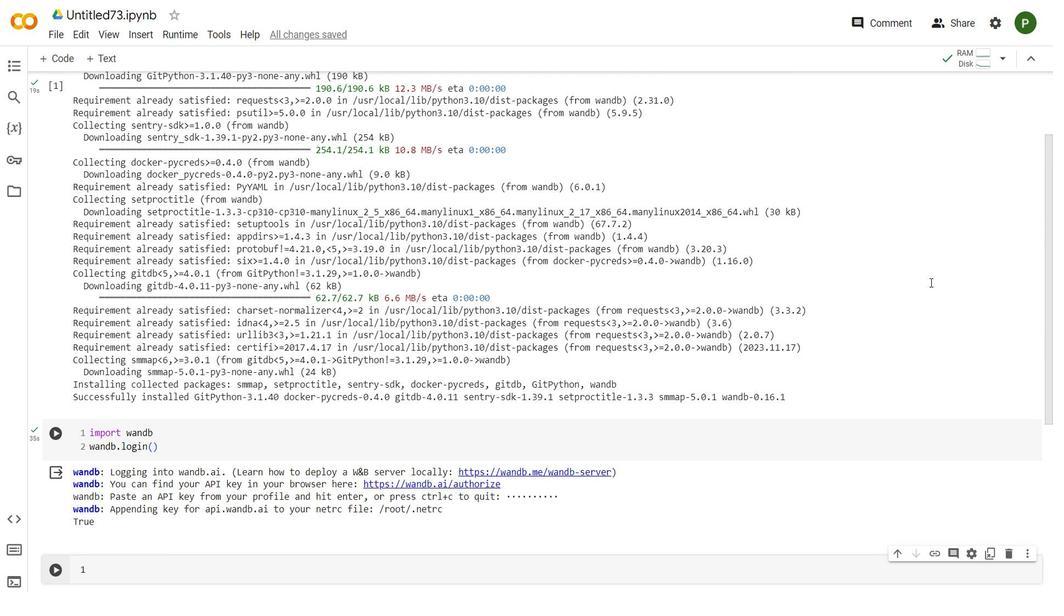 
Action: Mouse scrolled (234, 443) with delta (0, 0)
Screenshot: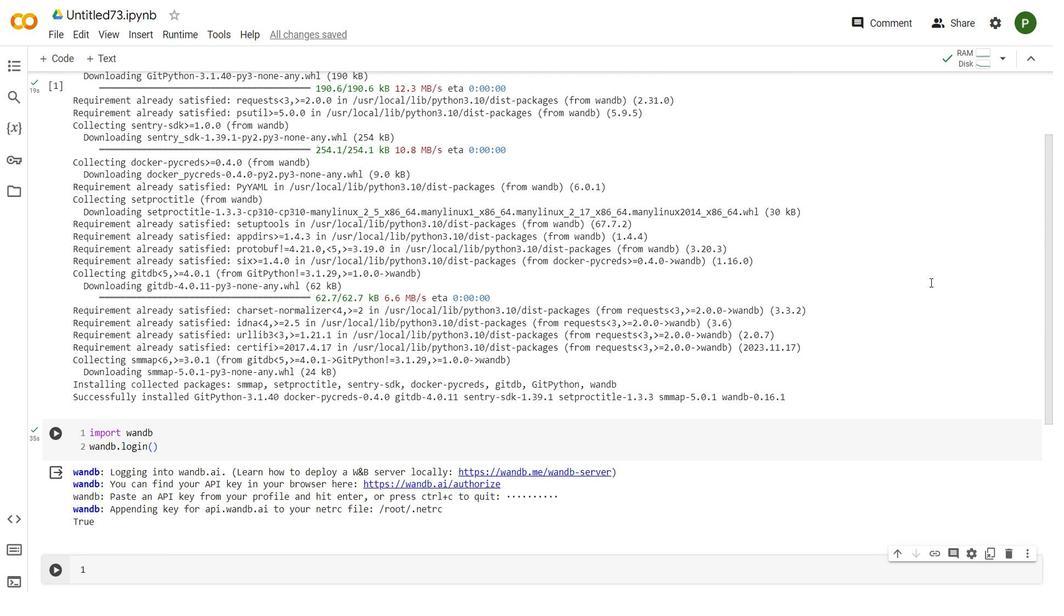 
Action: Mouse scrolled (234, 443) with delta (0, 0)
Screenshot: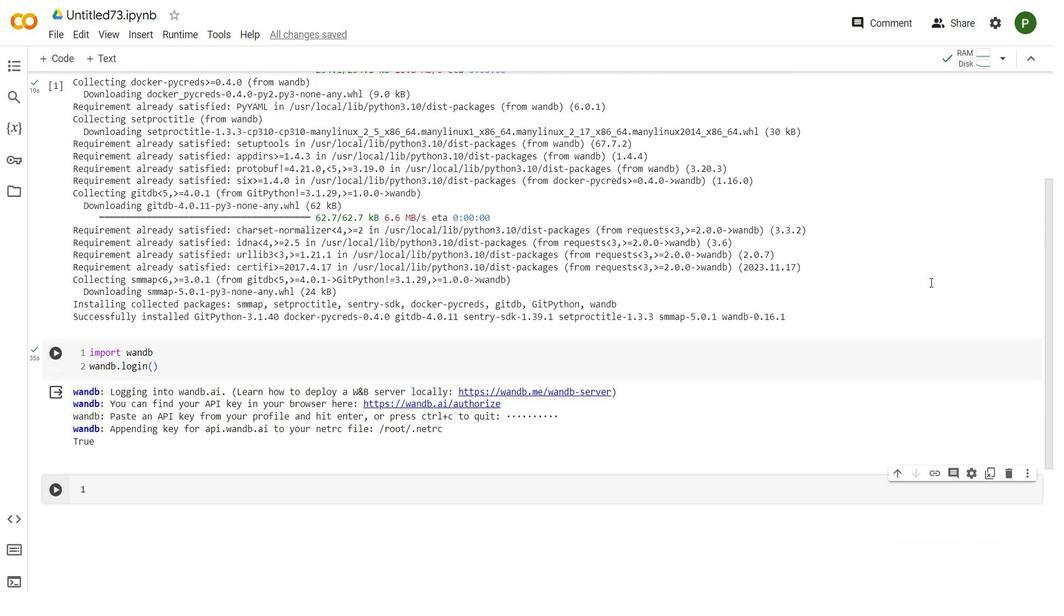 
Action: Mouse scrolled (234, 443) with delta (0, 0)
Screenshot: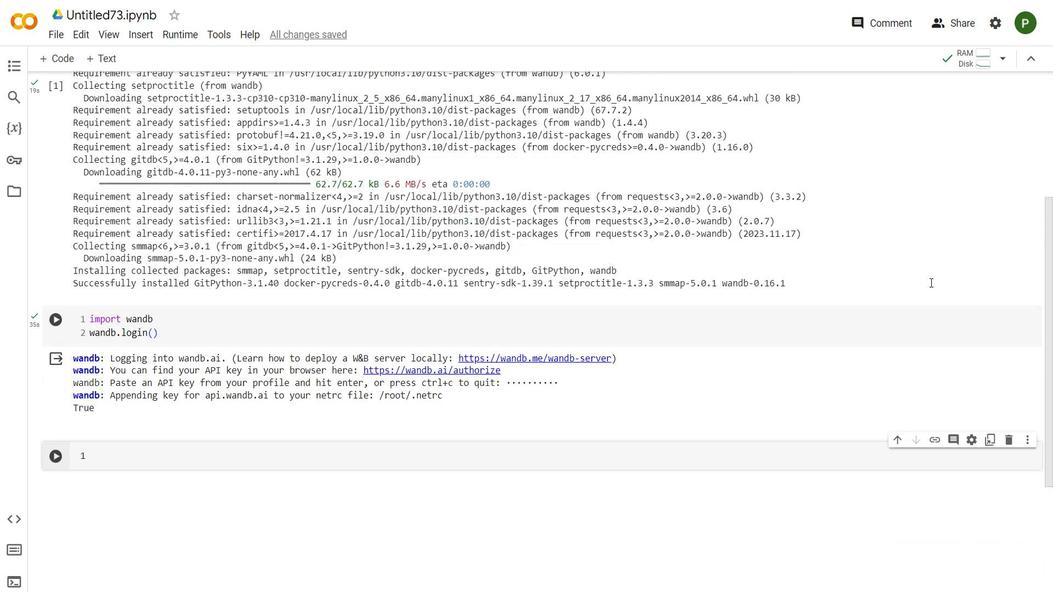 
Action: Mouse scrolled (234, 443) with delta (0, 0)
Screenshot: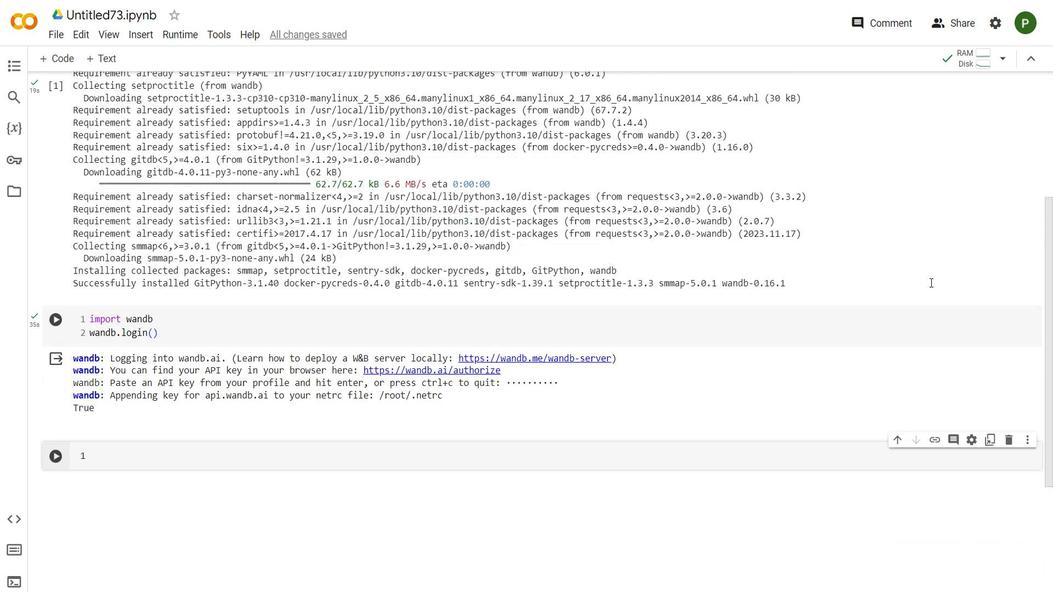
Action: Mouse scrolled (234, 443) with delta (0, 0)
Screenshot: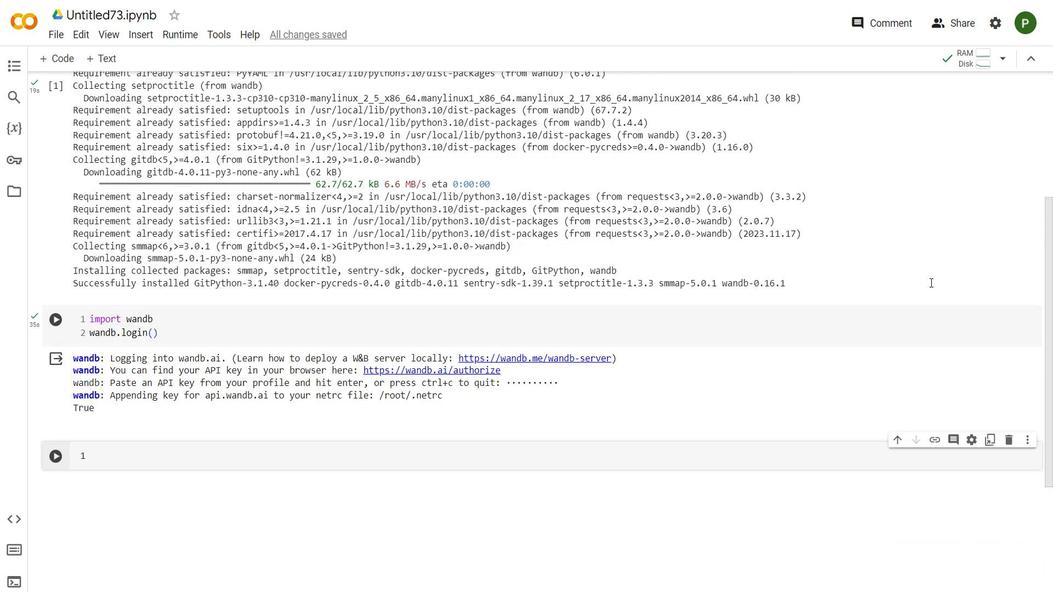 
Action: Mouse moved to (162, 443)
Screenshot: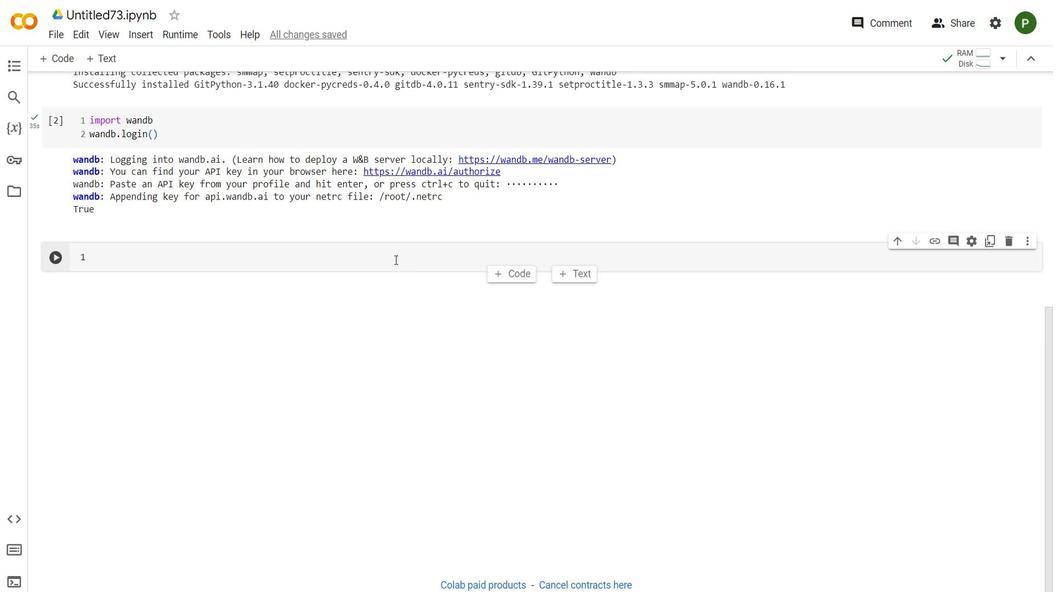 
Action: Mouse pressed left at (162, 443)
Screenshot: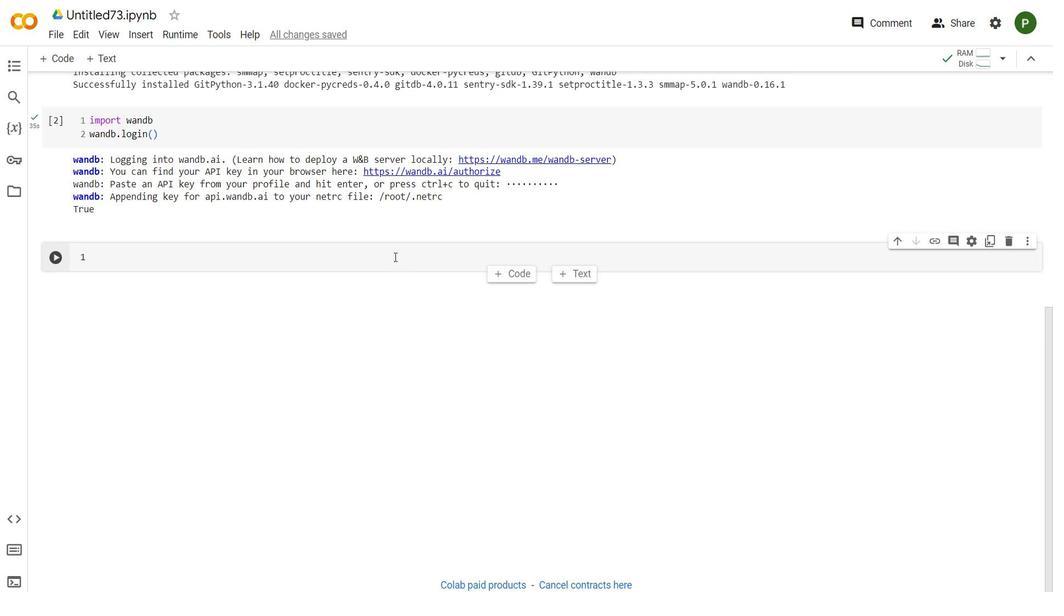 
Action: Mouse moved to (293, 442)
Screenshot: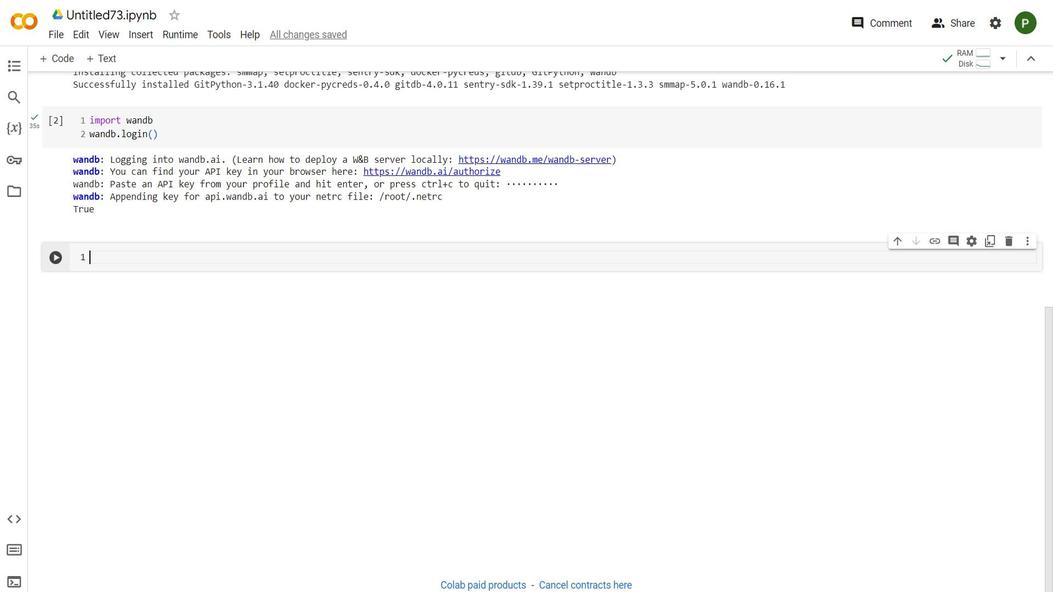 
Action: Mouse scrolled (293, 442) with delta (0, 0)
Screenshot: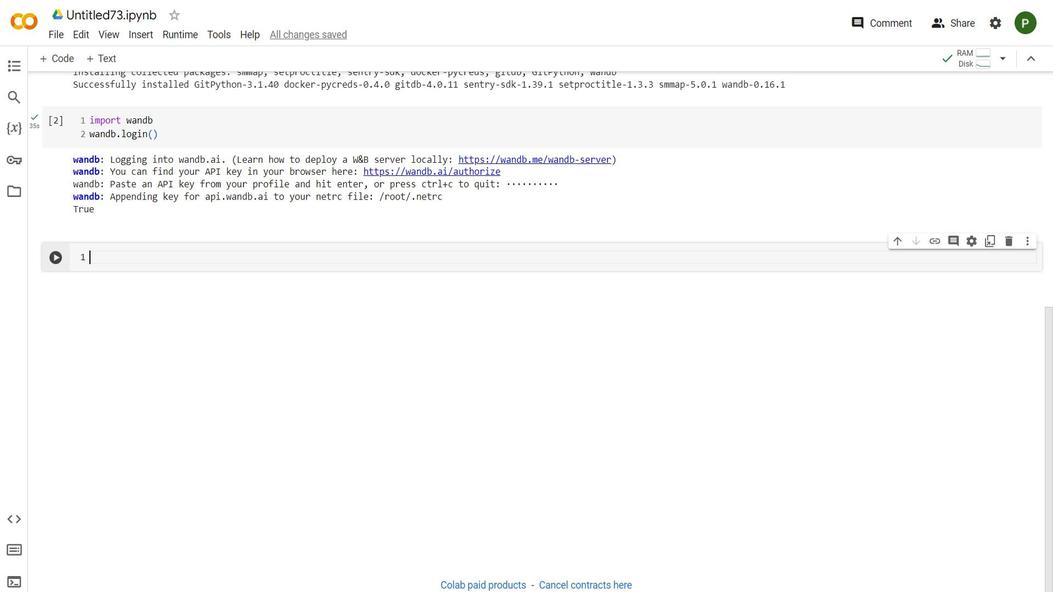 
Action: Mouse scrolled (293, 442) with delta (0, 0)
Screenshot: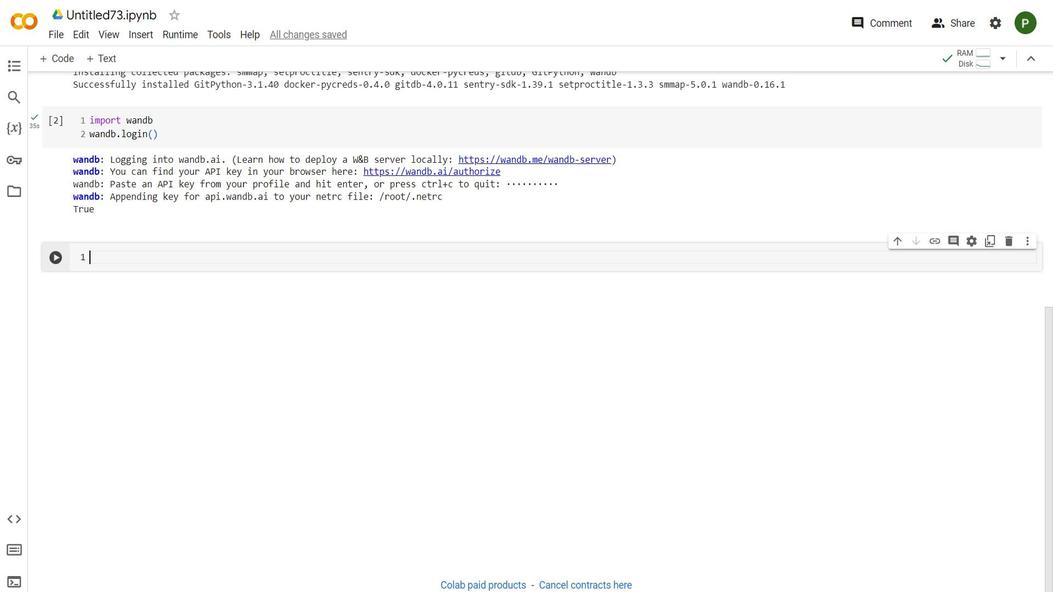 
Action: Mouse scrolled (293, 442) with delta (0, 0)
Screenshot: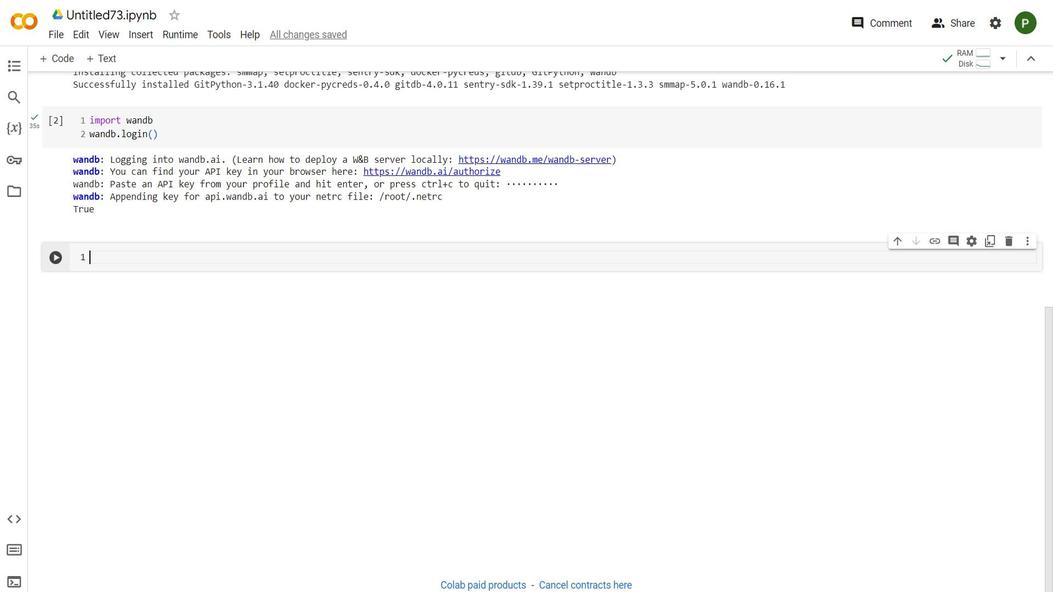 
Action: Mouse scrolled (293, 442) with delta (0, 0)
Screenshot: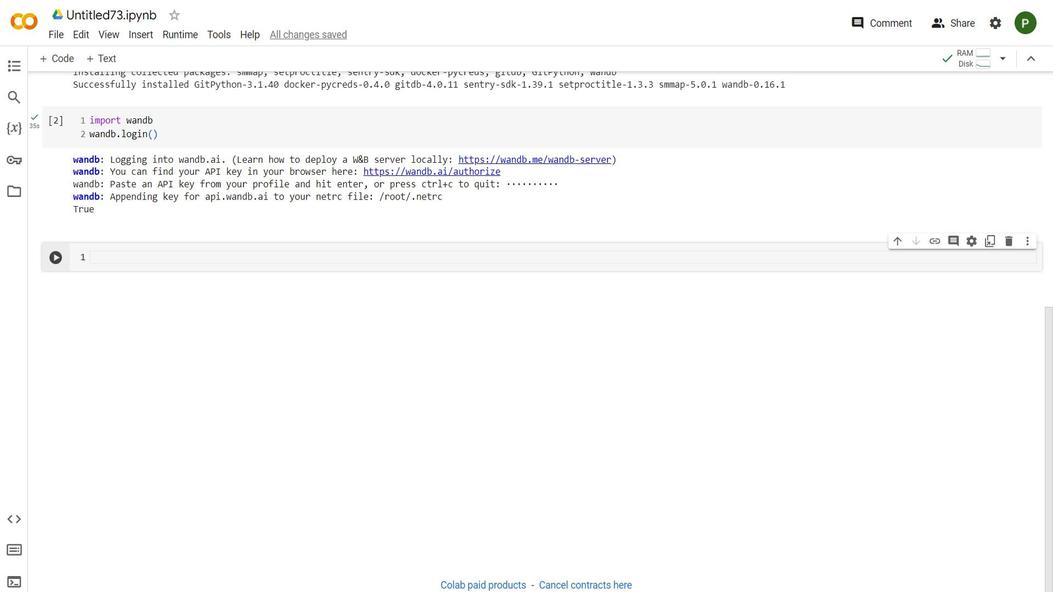 
Action: Mouse scrolled (293, 442) with delta (0, 0)
Screenshot: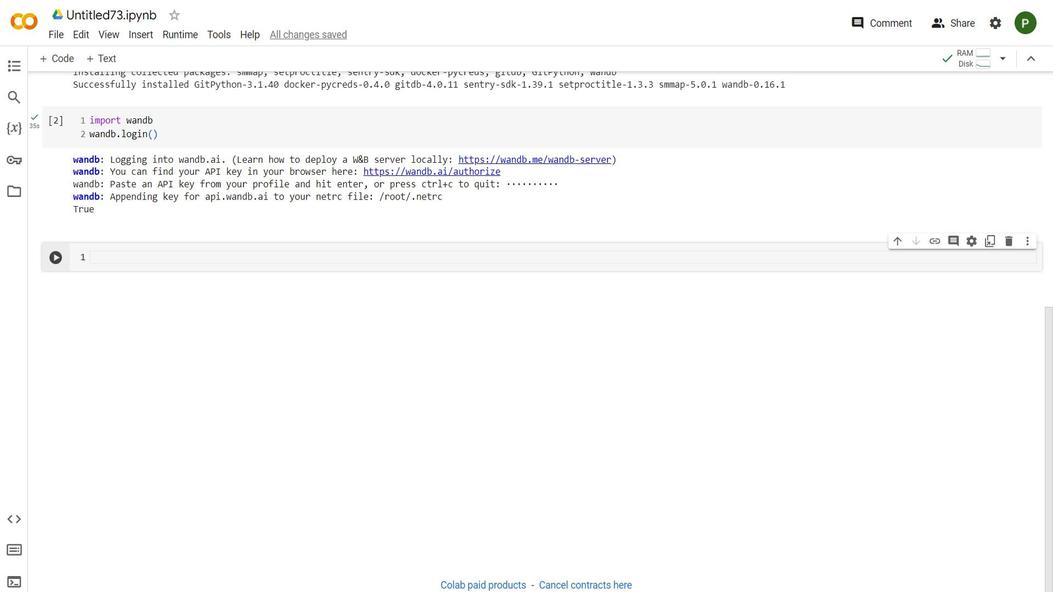 
Action: Mouse scrolled (293, 442) with delta (0, 0)
Screenshot: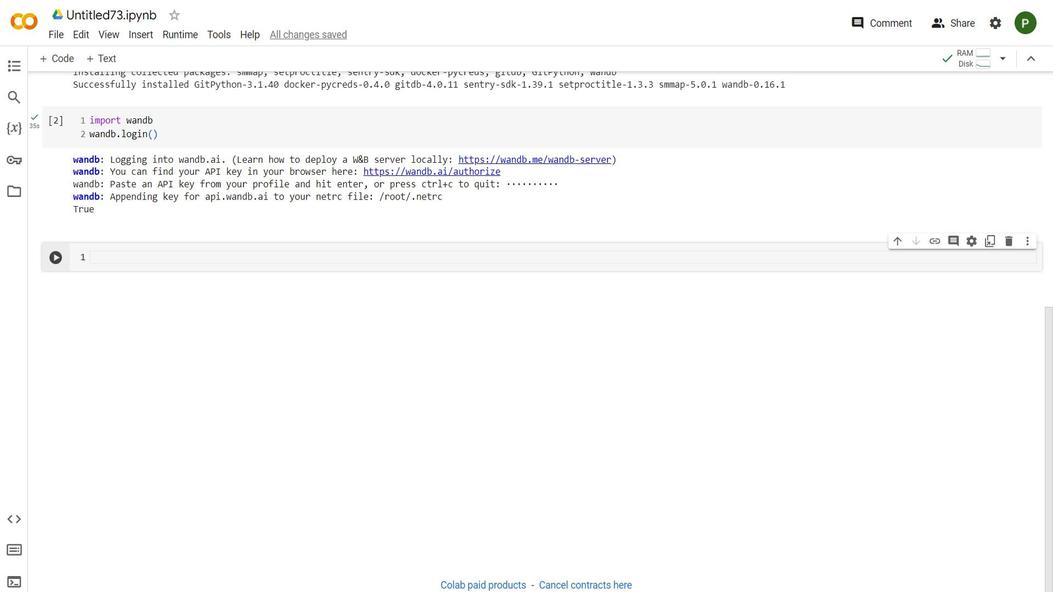 
Action: Mouse scrolled (293, 442) with delta (0, 0)
Screenshot: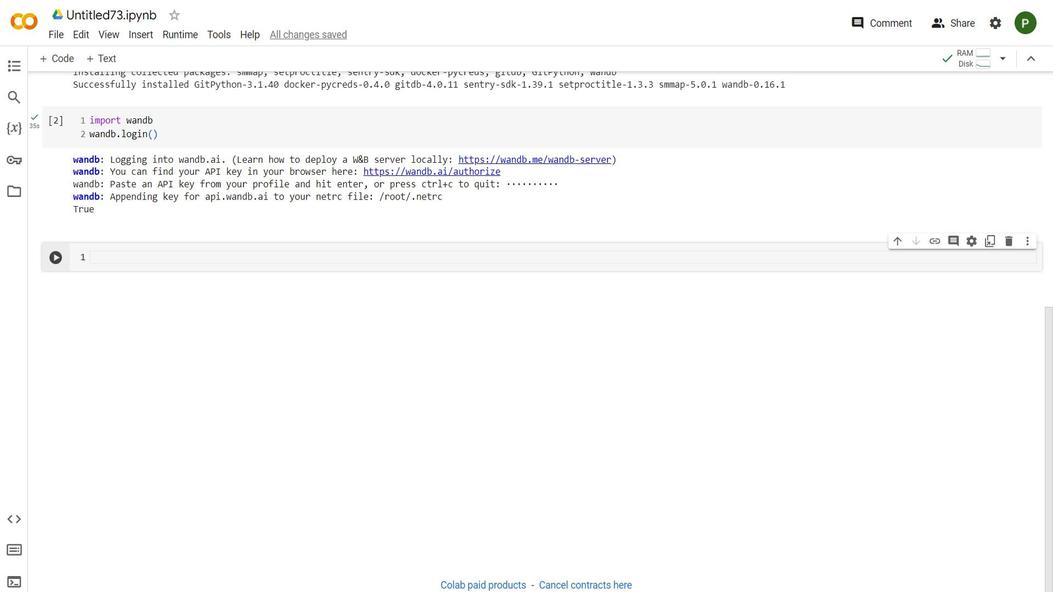 
Action: Mouse scrolled (293, 442) with delta (0, 0)
Screenshot: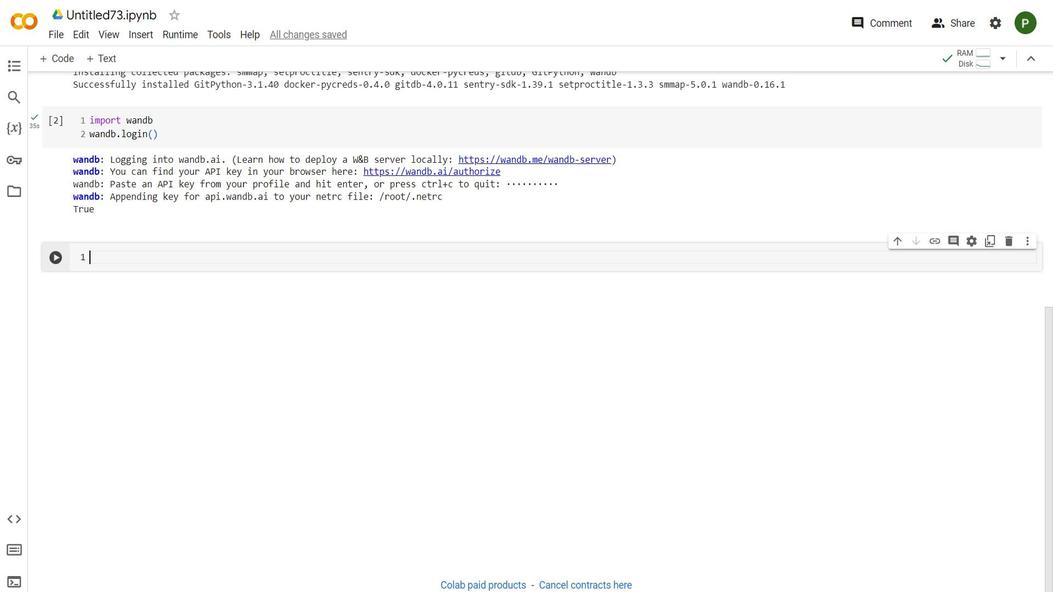 
Action: Mouse scrolled (293, 442) with delta (0, 0)
Screenshot: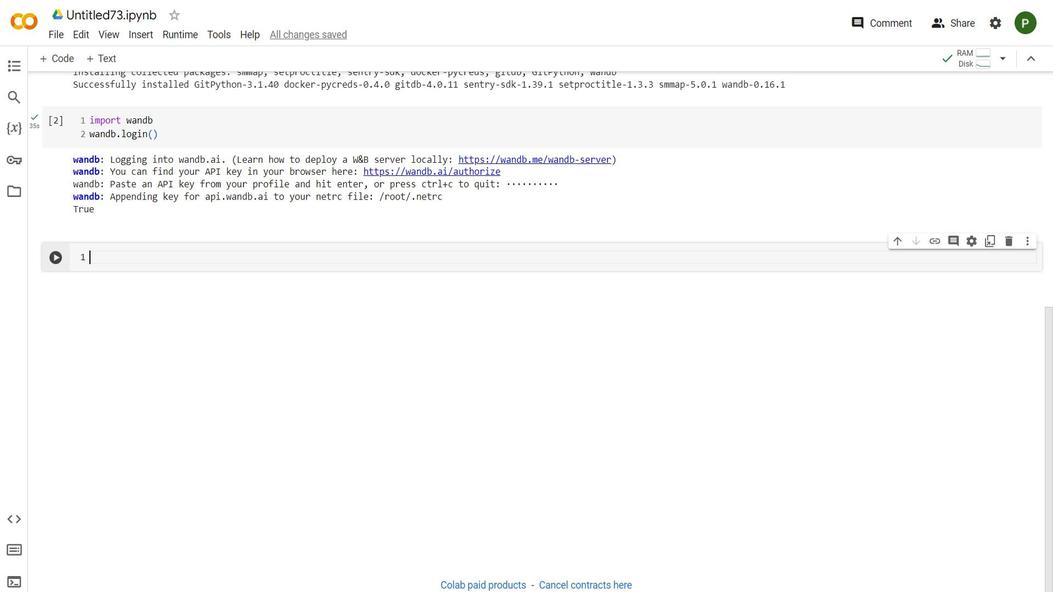 
Action: Mouse scrolled (293, 442) with delta (0, 0)
Screenshot: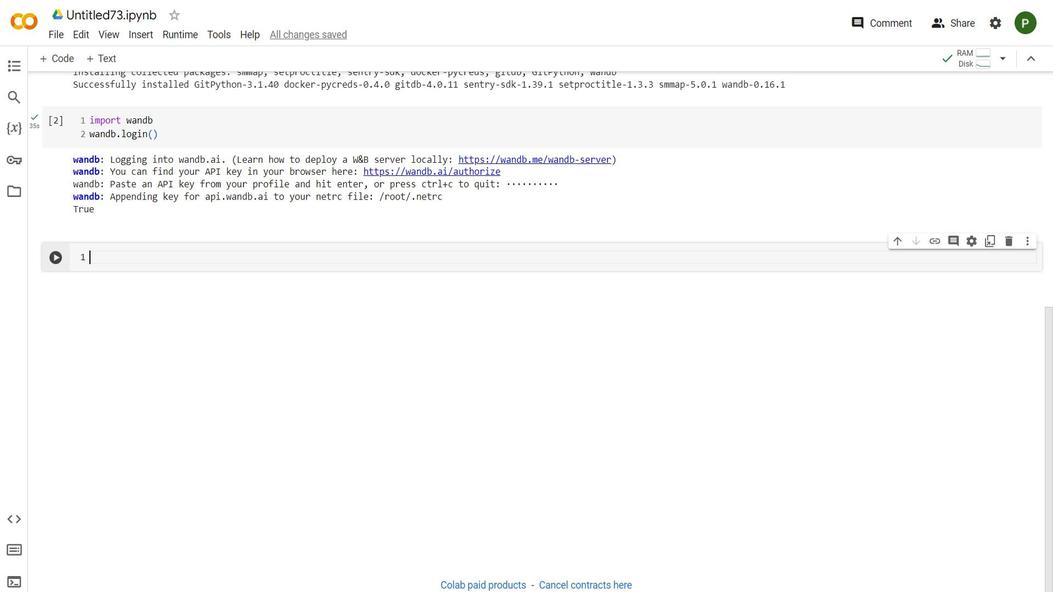 
Action: Mouse scrolled (293, 442) with delta (0, 0)
Screenshot: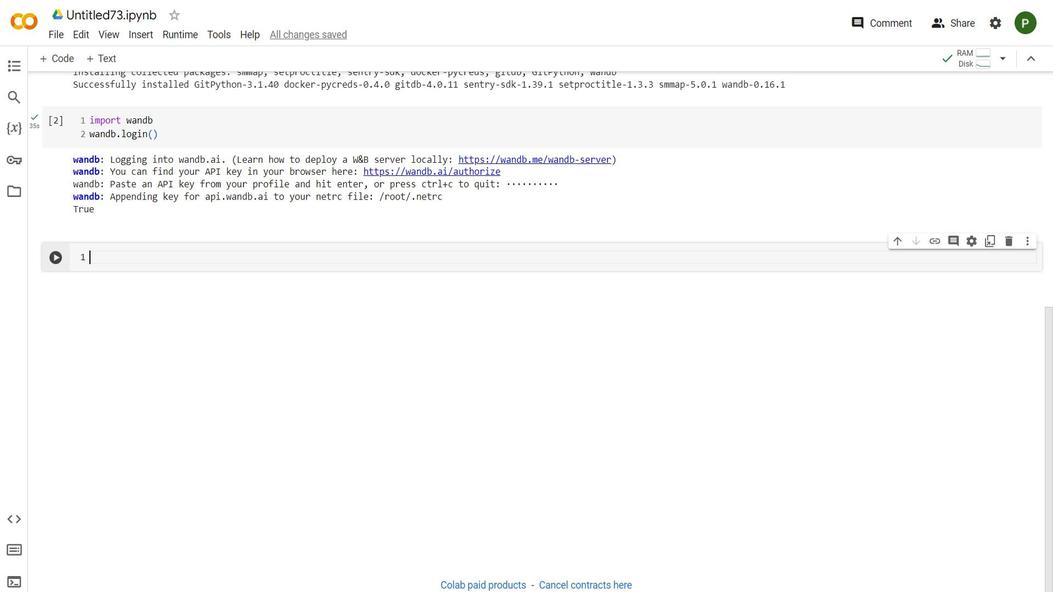 
Action: Mouse moved to (157, 443)
Screenshot: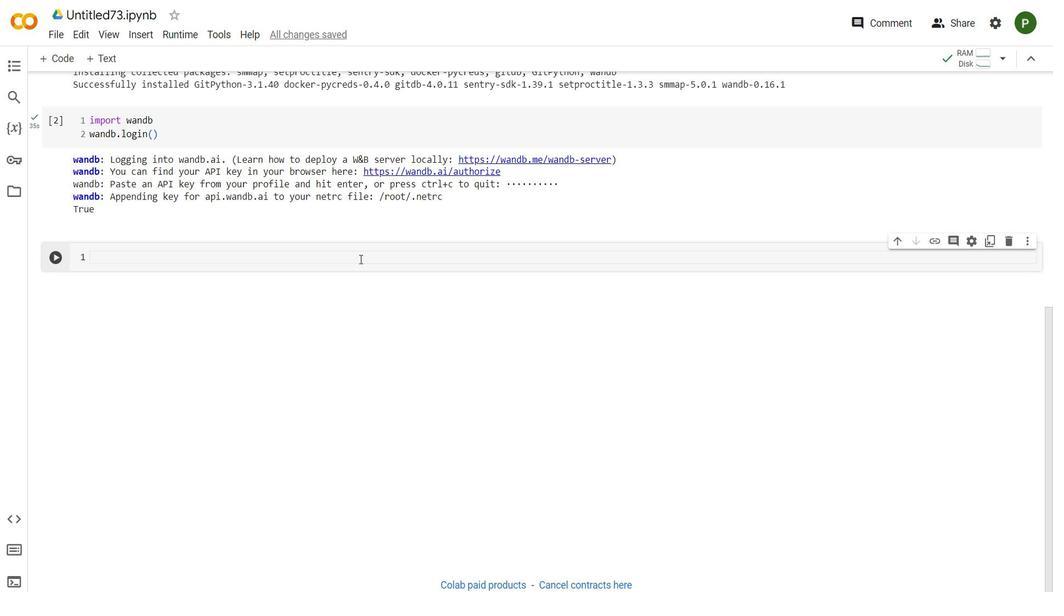 
Action: Mouse pressed left at (157, 443)
Screenshot: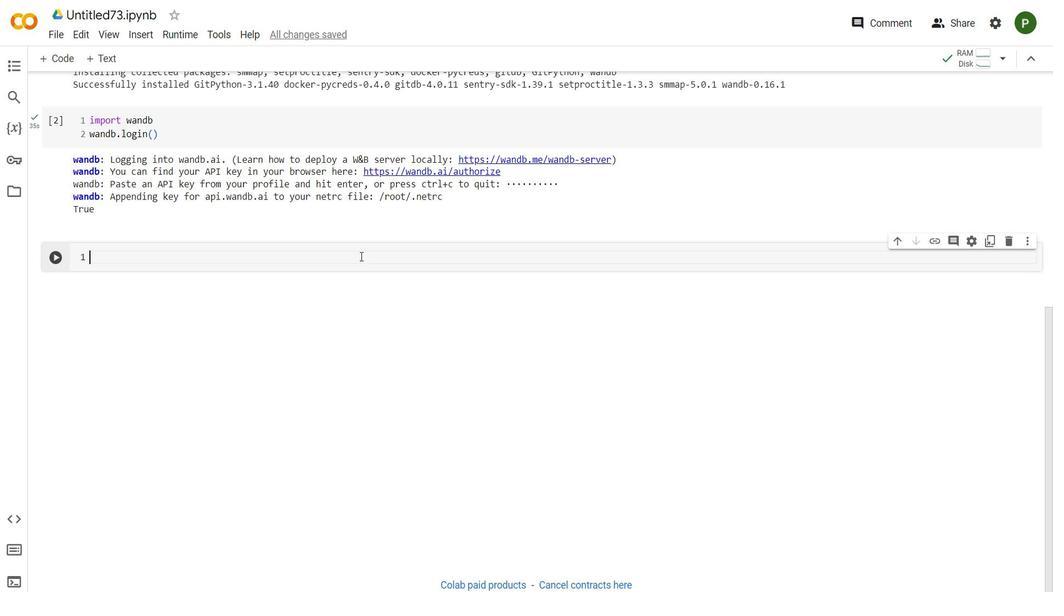 
Action: Key pressed t<Key.backspace>import<Key.space>torch<Key.enter>import<Key.space>torch.nn<Key.space>as<Key.space>nn<Key.enter>import<Key.space>torch.optim<Key.space>as<Key.space>optim<Key.enter>import<Key.space>numpy<Key.space>as<Key.space>np<Key.enter>import<Key.space>random<Key.enter>import<Key.space>wandb<Key.enter><Key.enter>class<Key.space><Key.shift><Key.shift><Key.shift><Key.shift><Key.shift><Key.shift><Key.shift><Key.shift><Key.shift><Key.shift><Key.shift><Key.shift><Key.shift><Key.shift><Key.shift><Key.shift><Key.shift><Key.shift><Key.shift><Key.shift><Key.shift>QNetwork<Key.enter><Key.left><Key.shift_r>(nn.<Key.shift>Module<Key.right><Key.shift_r>:<Key.enter>def<Key.space><Key.shift_r><Key.shift_r><Key.shift_r><Key.shift_r><Key.shift_r><Key.shift_r>__init<Key.shift_r>_-<Key.backspace><Key.backspace><Key.shift_r>__<Key.shift_r><Key.shift_r><Key.shift_r><Key.shift_r><Key.shift_r><Key.shift_r><Key.shift_r><Key.shift_r><Key.shift_r><Key.shift_r><Key.shift_r><Key.shift_r>(sw<Key.backspace>elf,input<Key.shift_r>_size,output<Key.shift_r>_size=<Key.backspace><Key.right><Key.shift_r>:<Key.enter>super<Key.shift_r><Key.shift_r>(<Key.shift>Q<Key.shift>Network,self<Key.right>.<Key.shift_r>__init<Key.shift_r>__<Key.shift_r>(<Key.down><Key.enter>self.fc=nn.i<Key.backspace><Key.shift_r><Key.backspace><Key.backspace><Key.backspace><Key.backspace><Key.backspace><Key.backspace><Key.backspace><Key.backspace><Key.backspace><Key.backspace><Key.backspace><Key.backspace><Key.backspace><Key.backspace><Key.backspace><Key.shift_r>(<Key.right><Key.enter>self.fc=nn.<Key.shift_r><Key.shift_r><Key.shift_r><Key.shift_r><Key.shift_r>Linear<Key.shift_r>(input<Key.shift_r><Key.shift_r><Key.shift_r><Key.shift_r><Key.shift_r><Key.shift_r><Key.shift_r><Key.shift_r><Key.shift_r><Key.shift_r><Key.shift_r><Key.shift_r><Key.shift_r><Key.shift_r><Key.shift_r><Key.shift_r><Key.shift_r><Key.shift_r>_size,output<Key.shift_r>_size<Key.down><Key.enter><Key.backspace>def<Key.backspace><Key.backspace><Key.backspace><Key.enter>def<Key.space>forward<Key.shift_r>(self,x<Key.right><Key.shift_r>:<Key.enter>return<Key.space>self.fc<Key.shift_r>(x<Key.down><Key.enter>ctrl+Zctrl+Z<Key.right><Key.enter><Key.delete>
Screenshot: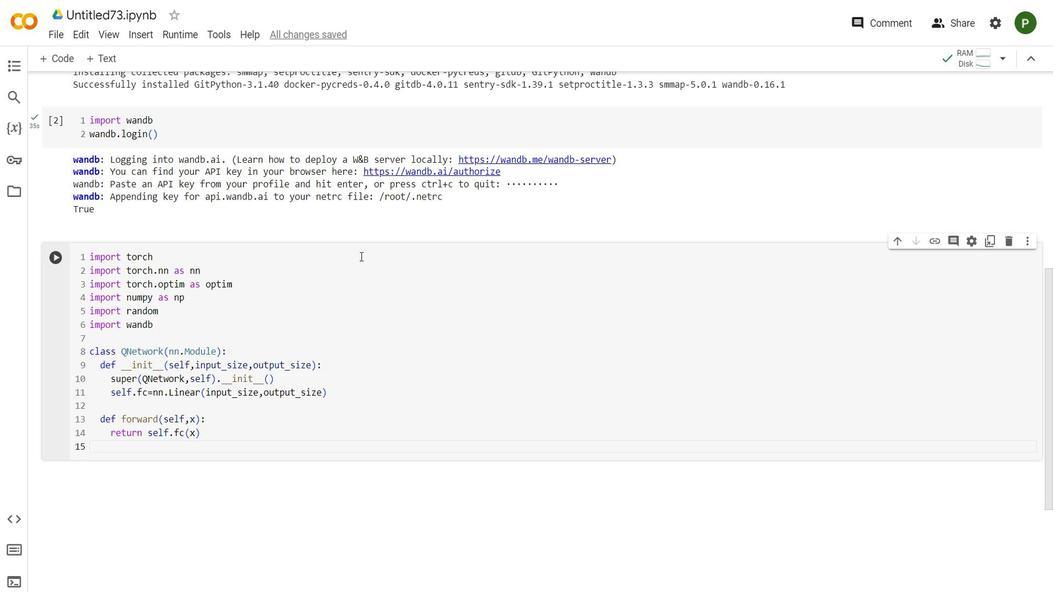 
Action: Mouse moved to (307, 443)
Screenshot: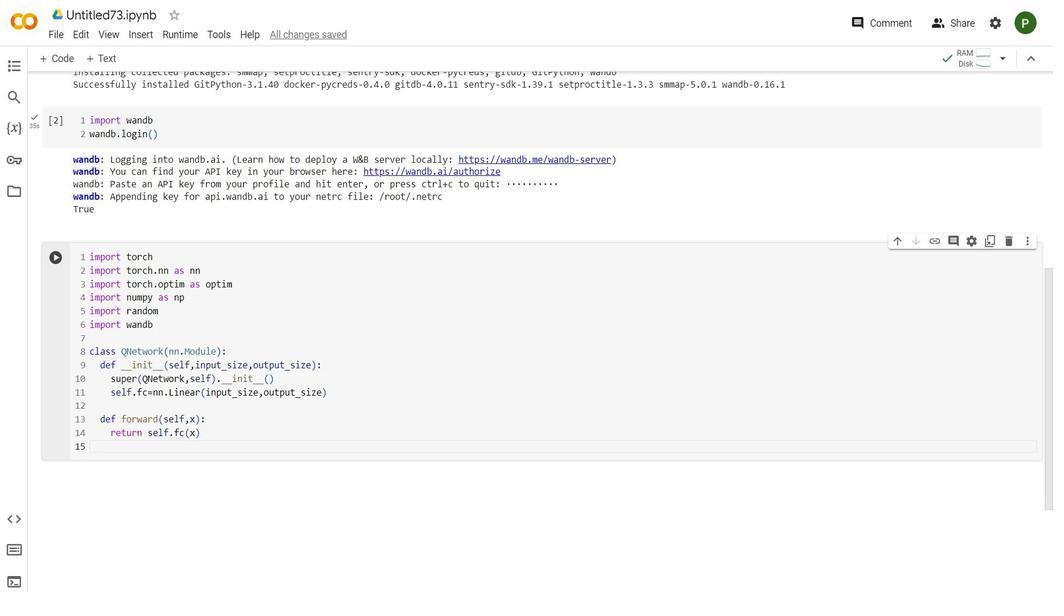 
Action: Mouse scrolled (307, 443) with delta (0, 0)
Screenshot: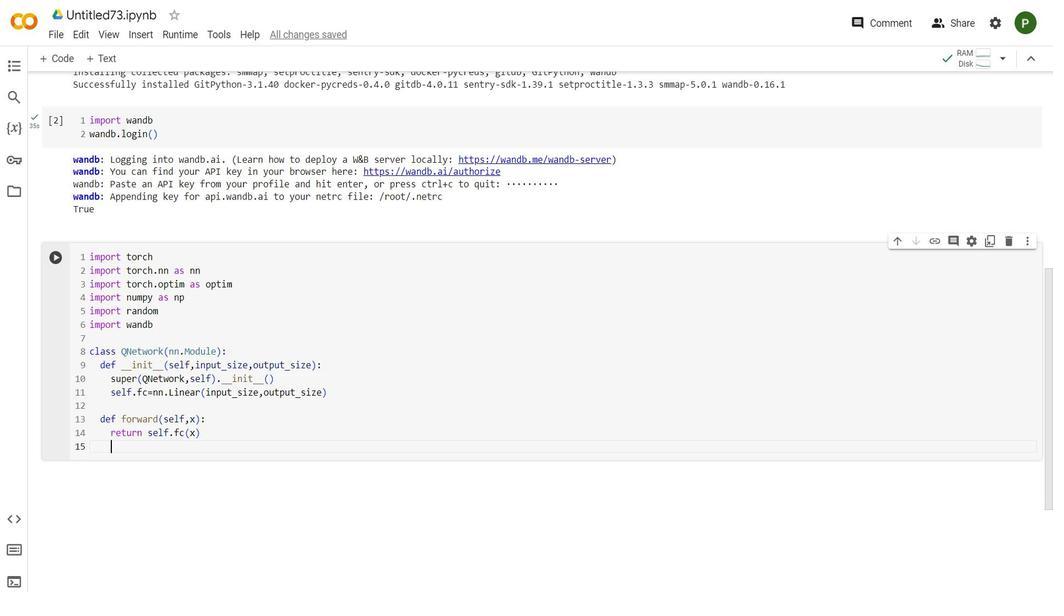 
Action: Mouse scrolled (307, 443) with delta (0, 0)
Screenshot: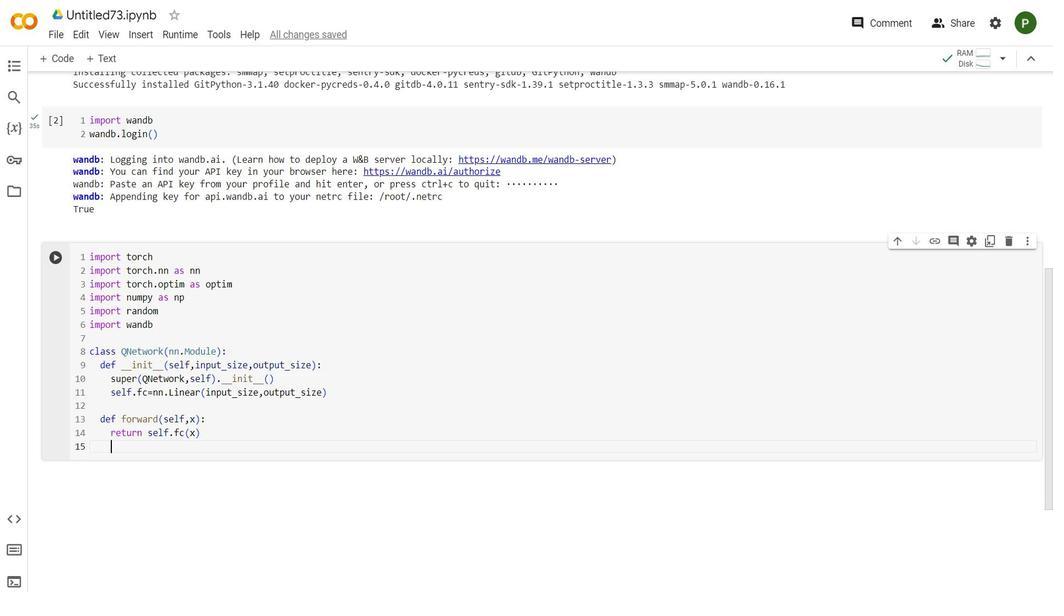 
Action: Mouse scrolled (307, 443) with delta (0, 0)
Screenshot: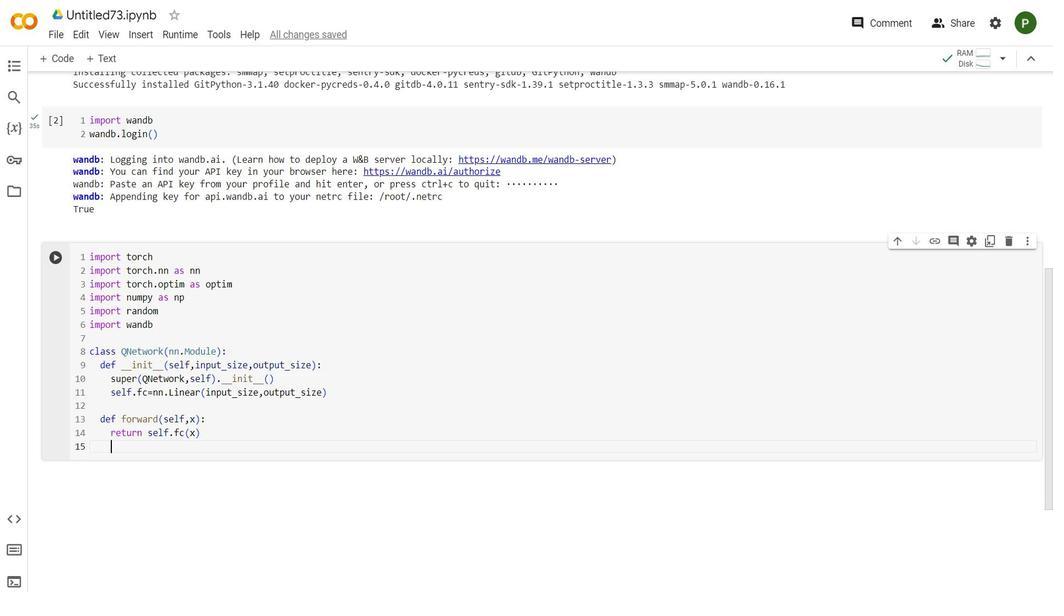 
Action: Mouse scrolled (307, 443) with delta (0, 0)
Screenshot: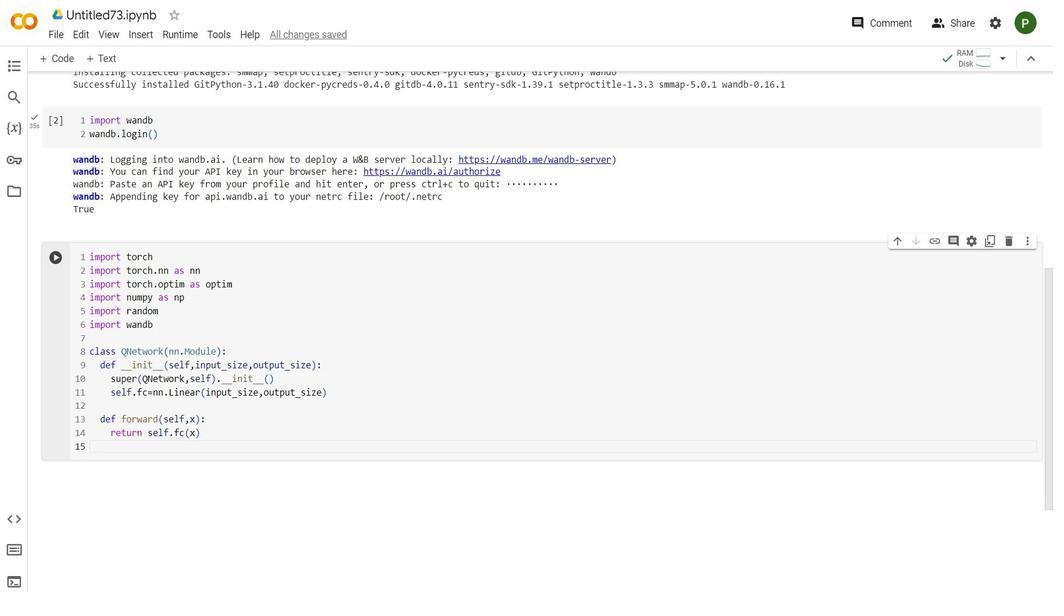 
Action: Mouse scrolled (307, 443) with delta (0, 0)
Screenshot: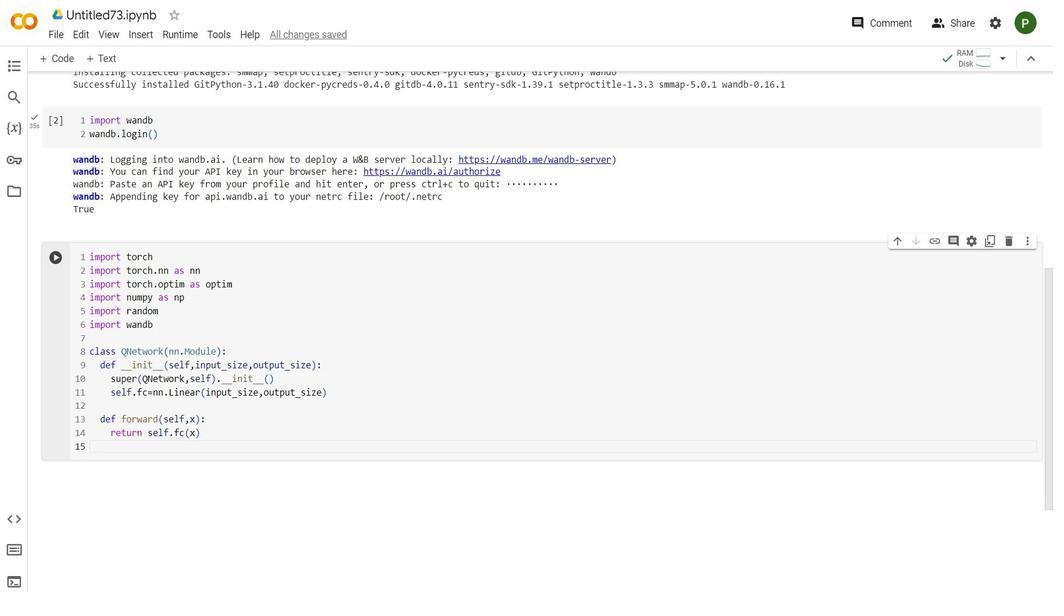 
Action: Mouse scrolled (307, 443) with delta (0, 0)
Screenshot: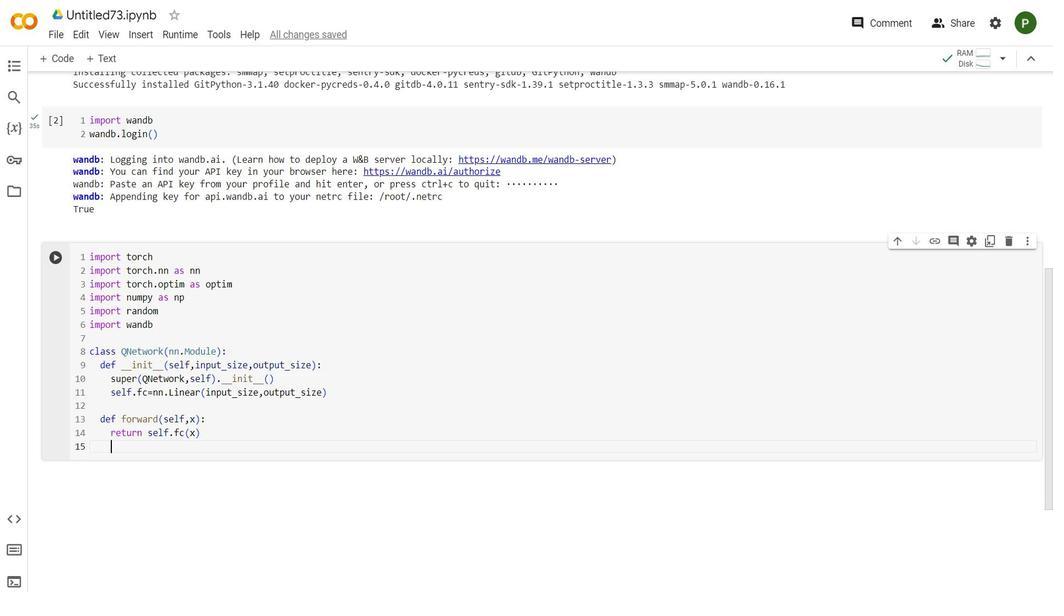
Action: Mouse scrolled (307, 443) with delta (0, 0)
Screenshot: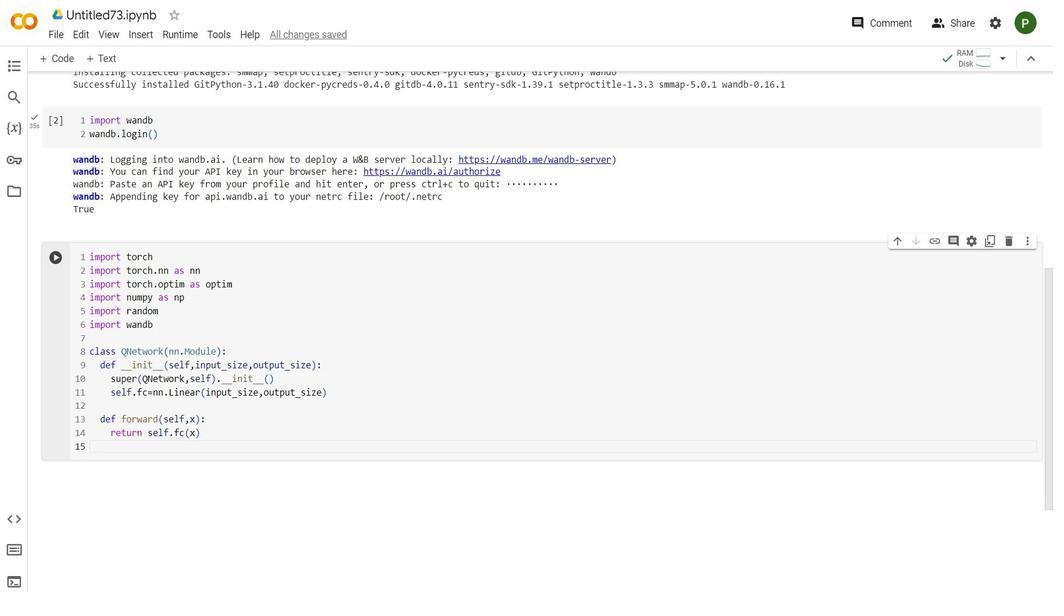 
Action: Mouse moved to (126, 443)
Screenshot: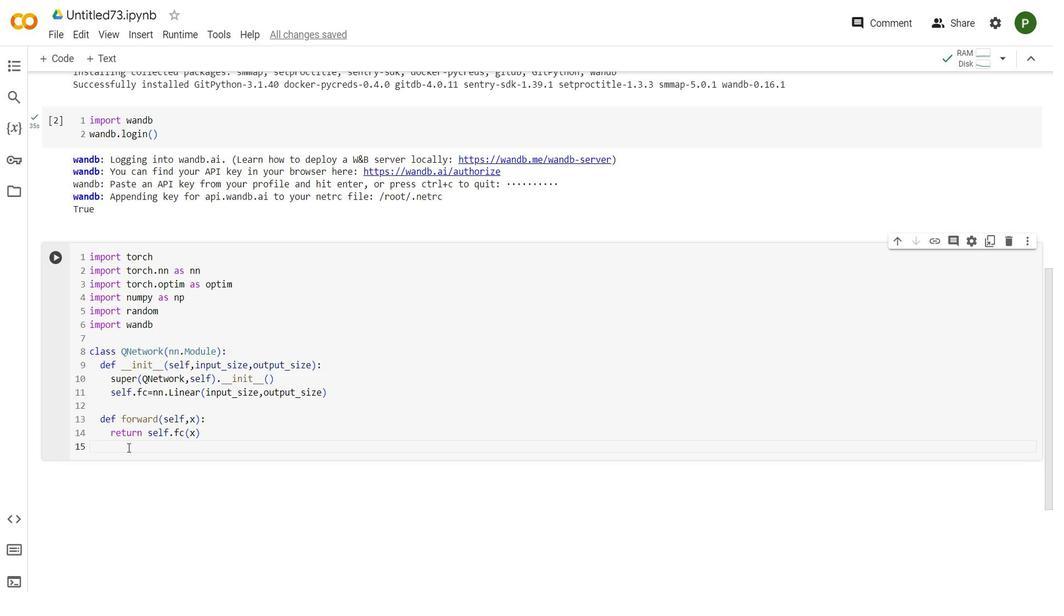 
Action: Mouse pressed left at (126, 443)
Screenshot: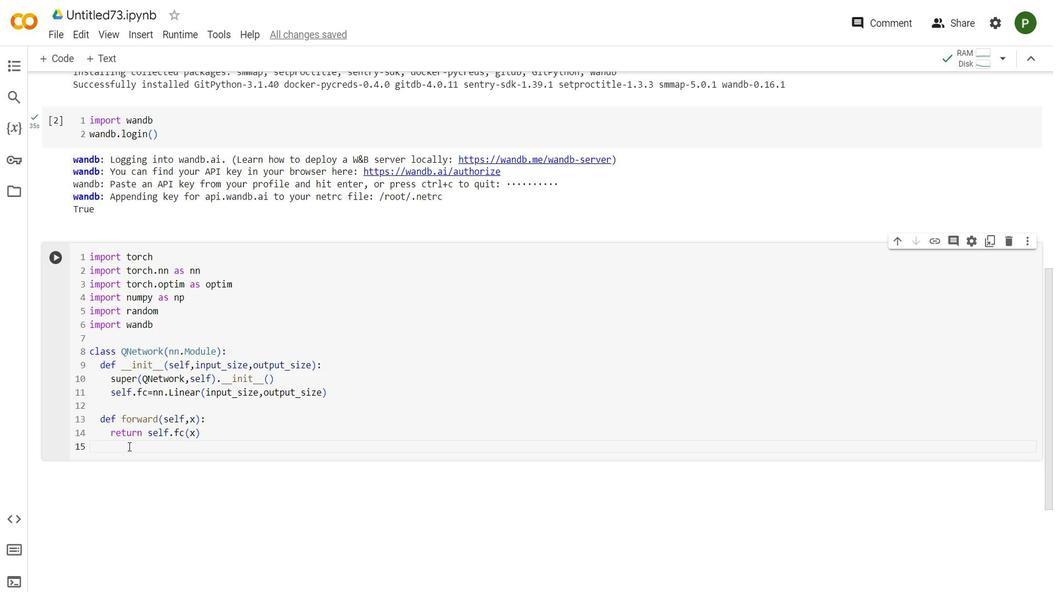
Action: Key pressed <Key.backspace><Key.backspace>class<Key.space><Key.shift>Multi<Key.shift>Agent<Key.shift><Key.shift><Key.shift><Key.shift><Key.shift><Key.shift><Key.shift><Key.shift><Key.shift>Environment<Key.shift_r>:<Key.enter>def<Key.space><Key.shift_r>__init<Key.shift_r>__<Key.shift_r>)<Key.backspace><Key.shift_r>(self,num<Key.shift_r>_ageb<Key.backspace>nts,state<Key.shift_r><Key.shift_r><Key.shift_r><Key.shift_r>_size,action<Key.shift_r>_size<Key.right><Key.shift_r><Key.shift_r><Key.shift_r><Key.shift_r><Key.shift_r><Key.shift_r><Key.shift_r><Key.shift_r><Key.shift_r><Key.shift_r><Key.shift_r><Key.shift_r><Key.shift_r>:<Key.enter>self.num<Key.shift_r>_agents=num<Key.shift_r>_agents<Key.enter>self.state<Key.shift_r>_size<Key.left><Key.left><Key.left><Key.left><Key.left><Key.left><Key.left><Key.left><Key.left><Key.left><Key.left><Key.left><Key.left><Key.left><Key.left><Key.enter><Key.down><Key.enter>self.action<Key.shift_r>_size=action<Key.shift_r>_size<Key.enter><Key.enter><Key.enter><Key.backspace>def<Key.space>reset<Key.shift_r>(self<Key.right><Key.shift_r>:<Key.enter>return<Key.space>[np.zeros<Key.shift_r><Key.shift_r><Key.shift_r><Key.shift_r><Key.shift_r><Key.shift_r><Key.shift_r><Key.shift_r>(Selfstate<Key.shift_r>_size<Key.right><Key.space>for<Key.space><Key.shift_r>_<Key.space>in<Key.space>range<Key.shift_r><Key.shift_r><Key.shift_r><Key.shift_r><Key.shift_r><Key.shift_r>(self.num<Key.shift_r>_agents
Screenshot: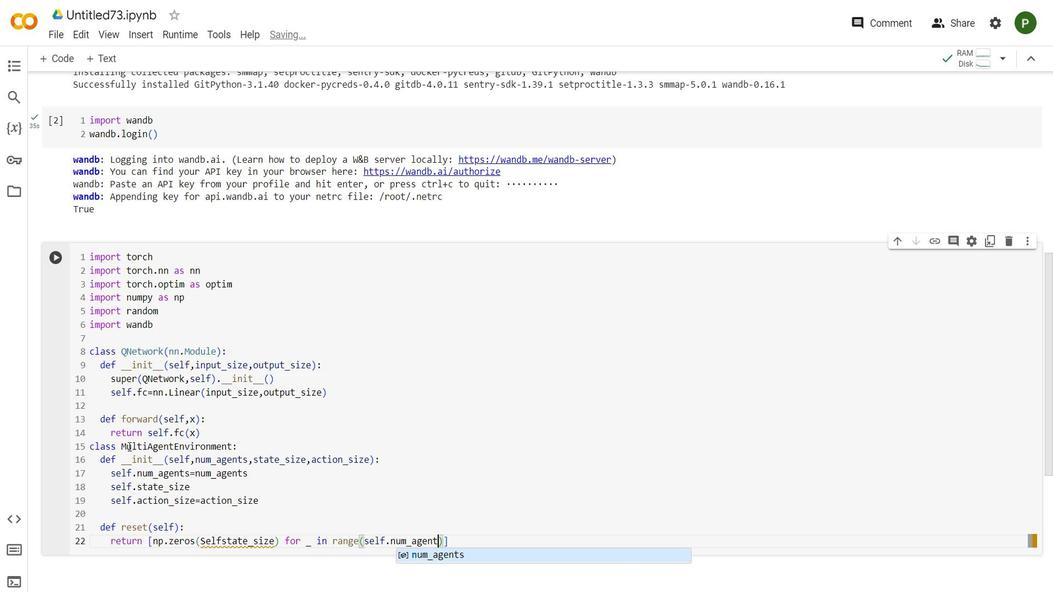 
Action: Mouse moved to (137, 443)
Screenshot: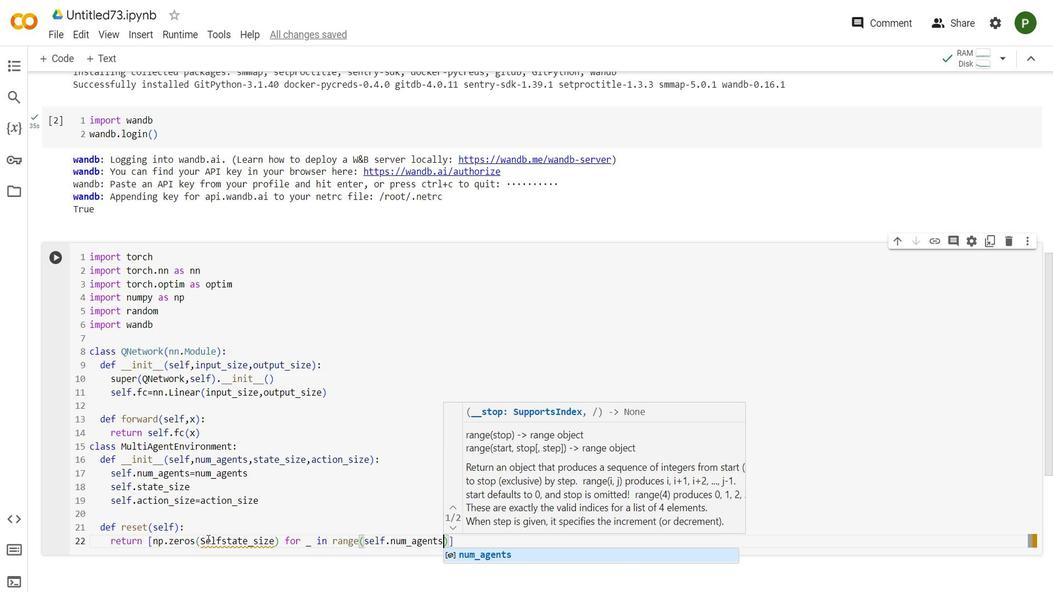 
Action: Mouse pressed left at (137, 443)
Screenshot: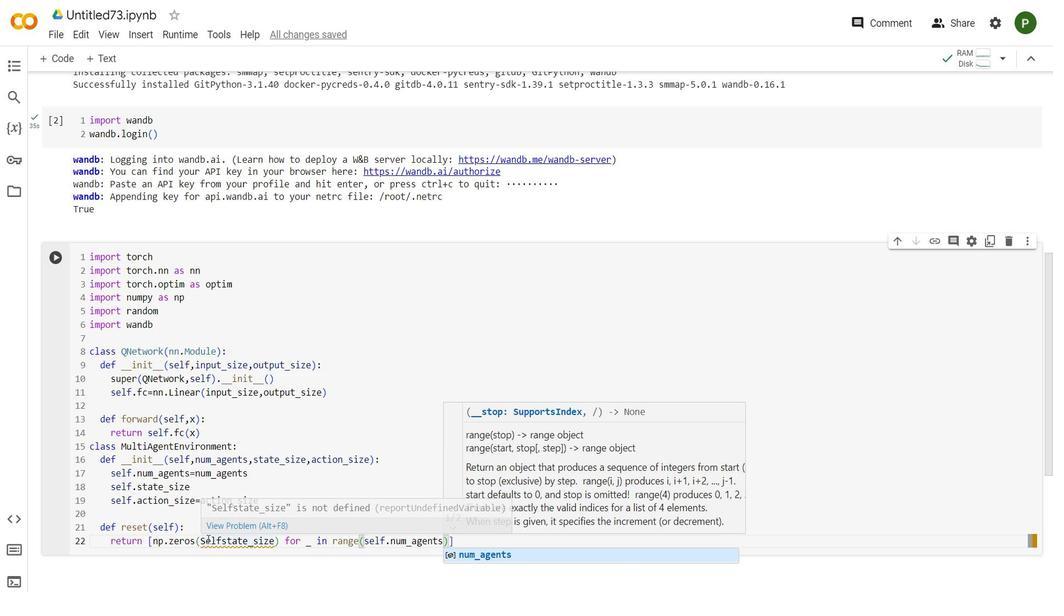 
Action: Key pressed <Key.backspace>s
Screenshot: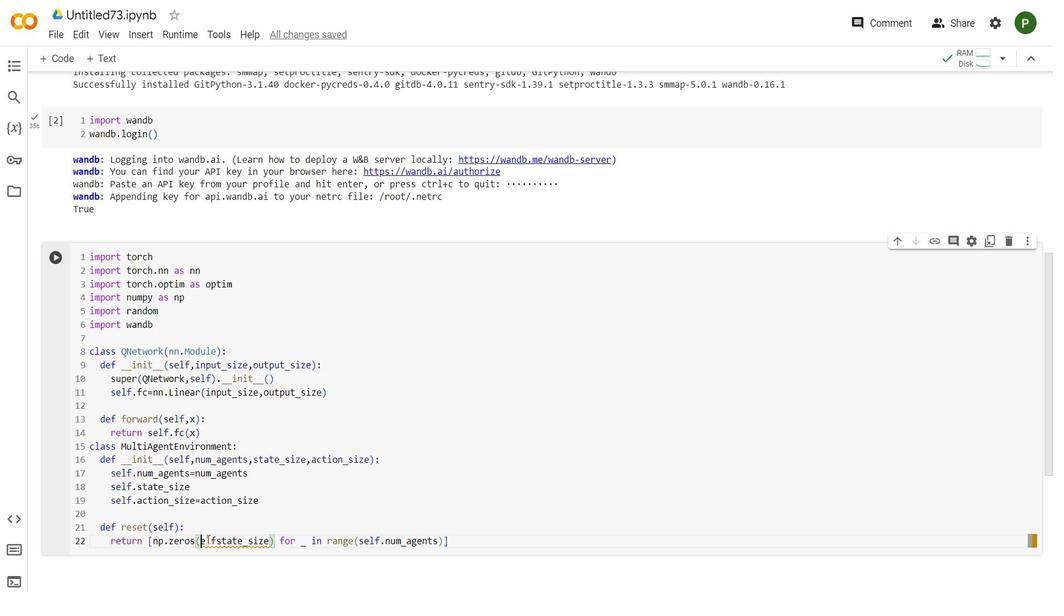 
Action: Mouse moved to (156, 443)
Screenshot: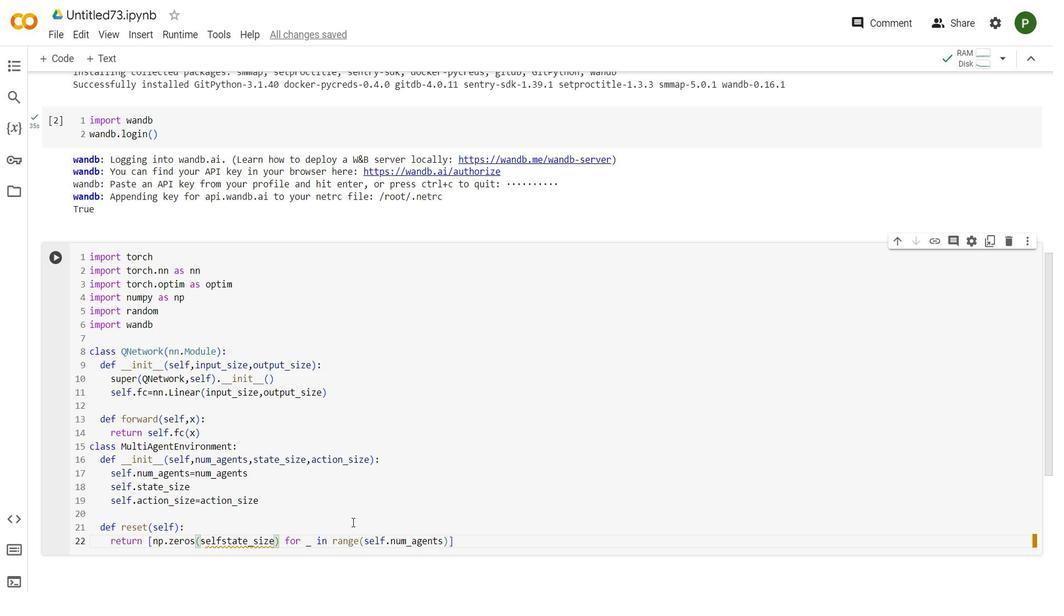
Action: Mouse scrolled (156, 443) with delta (0, 0)
Screenshot: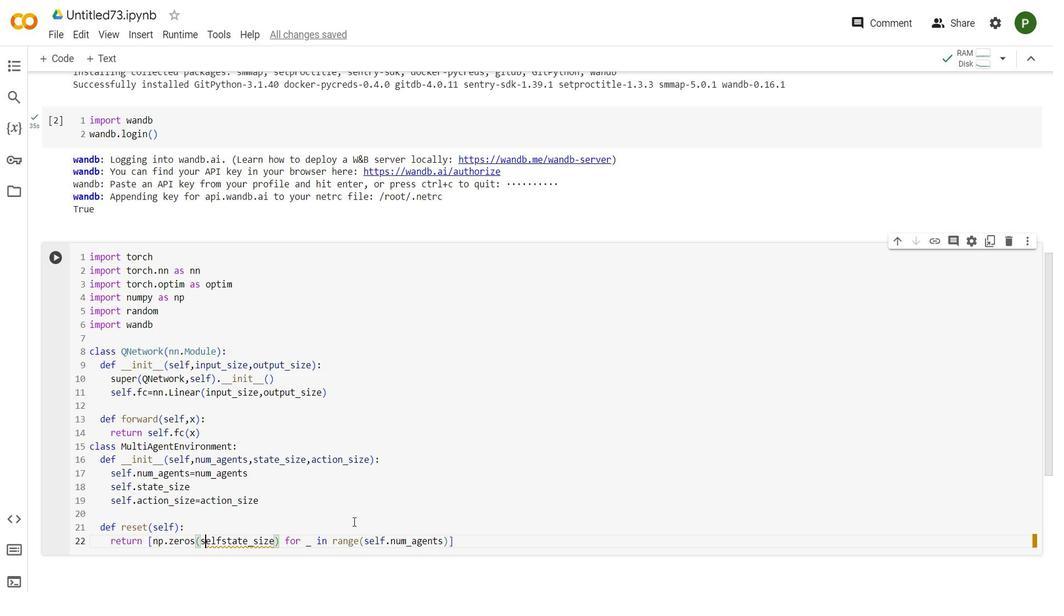 
Action: Mouse scrolled (156, 443) with delta (0, 0)
Screenshot: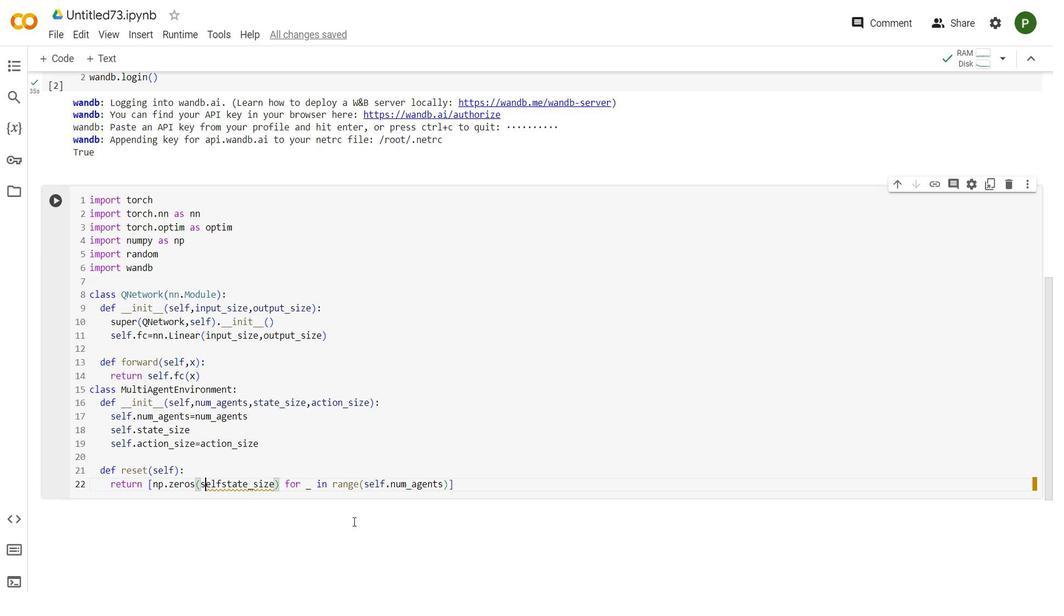 
Action: Mouse moved to (138, 443)
Screenshot: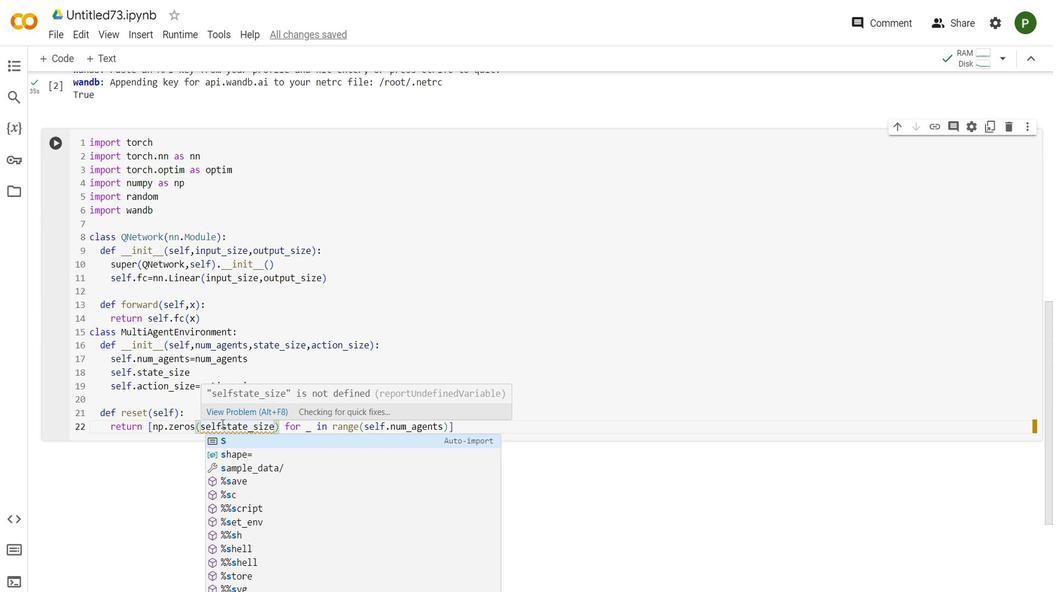 
Action: Mouse pressed left at (138, 443)
Screenshot: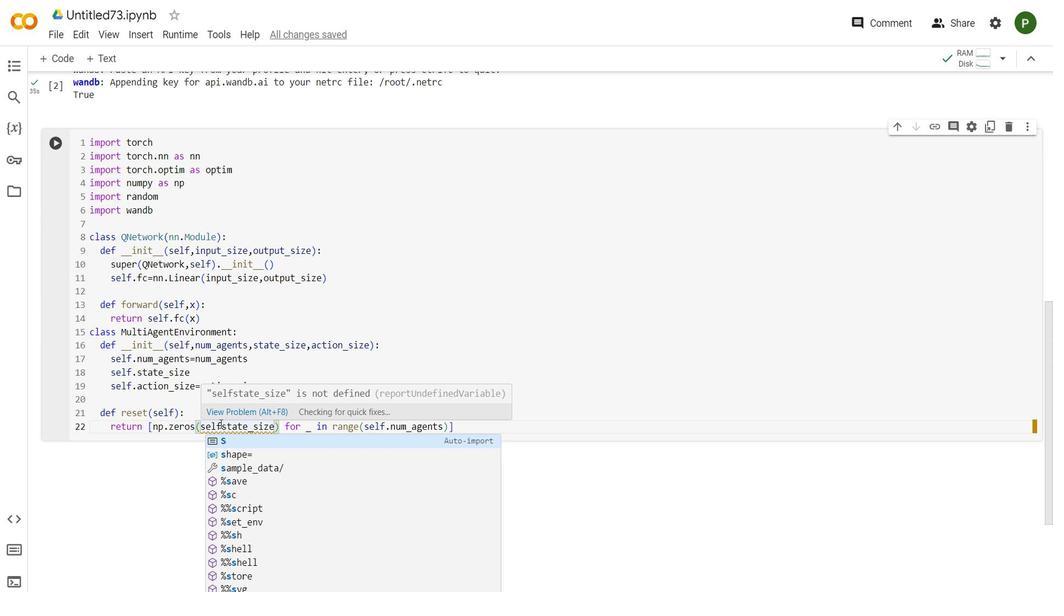 
Action: Mouse pressed left at (138, 443)
Screenshot: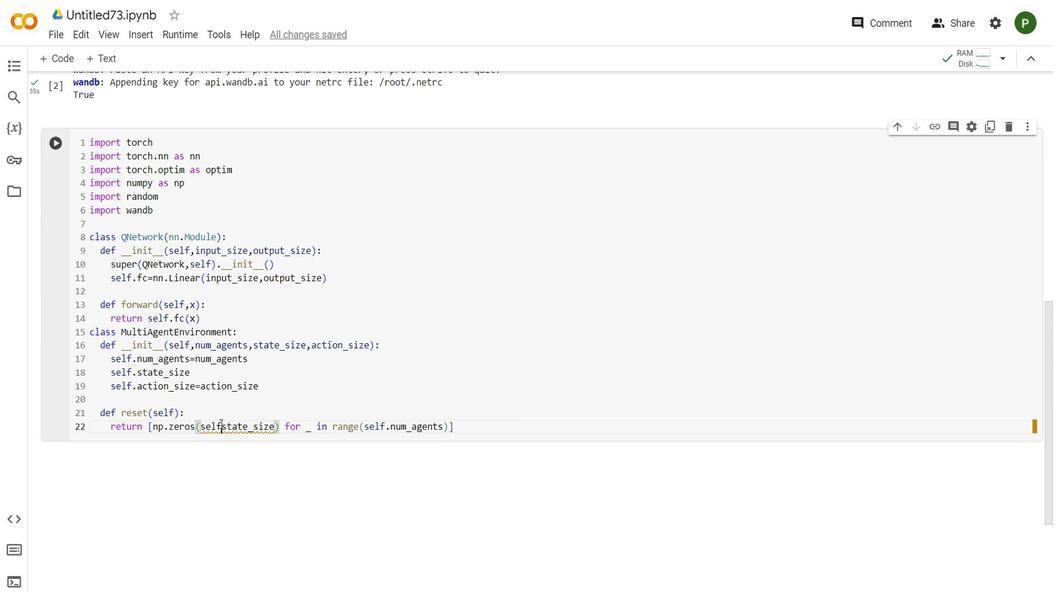 
Action: Mouse moved to (138, 443)
Screenshot: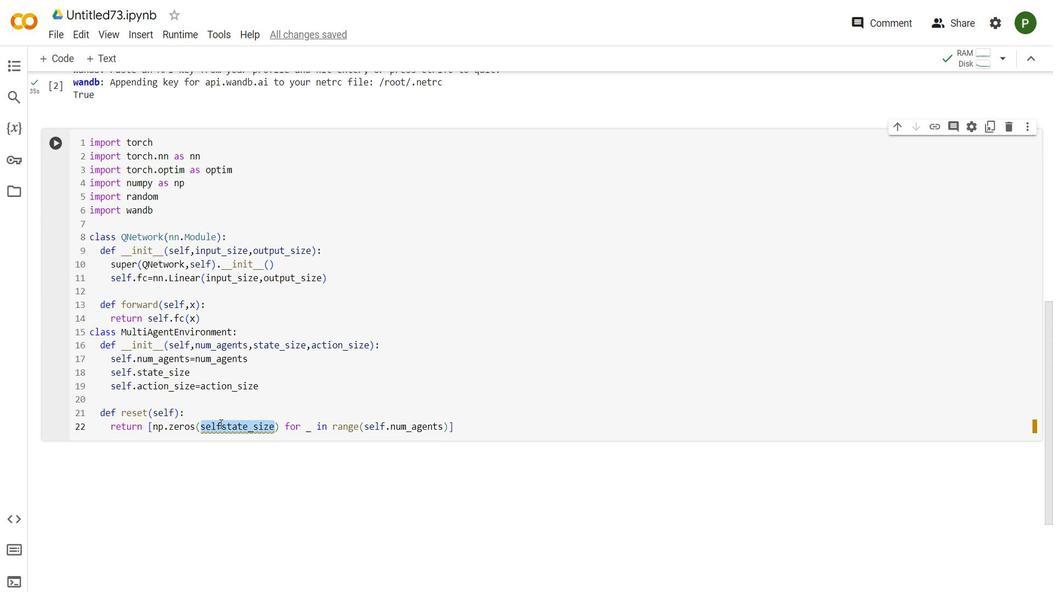 
Action: Mouse pressed left at (138, 443)
Screenshot: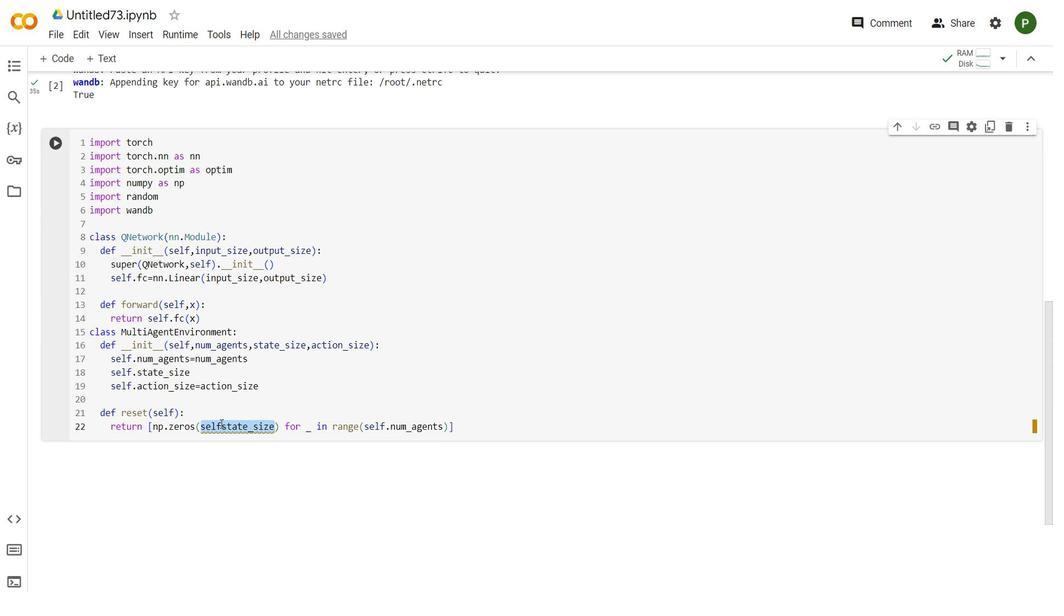 
Action: Mouse moved to (139, 443)
Screenshot: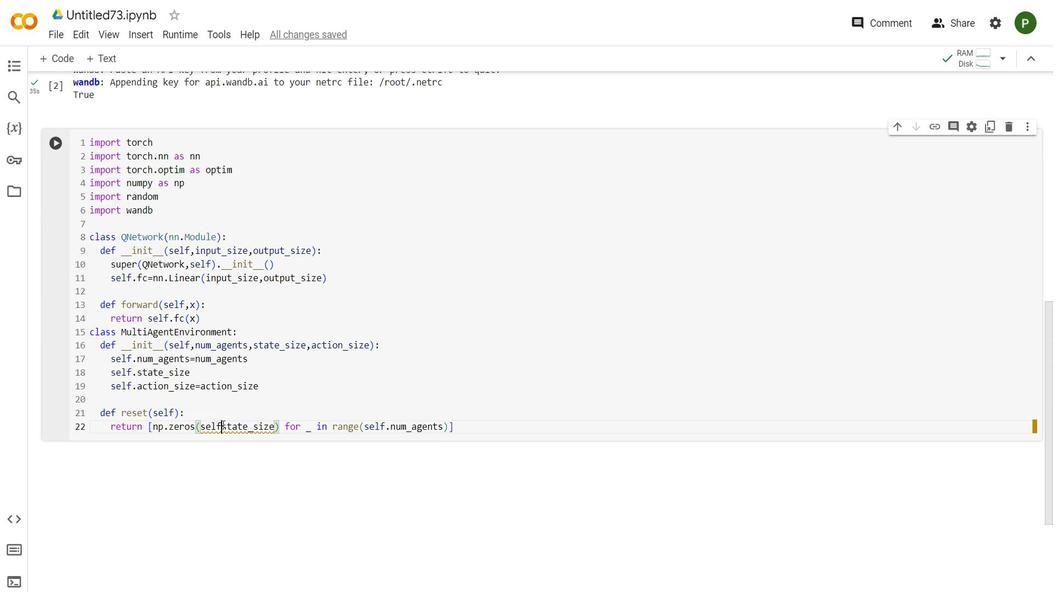 
Action: Key pressed .
Screenshot: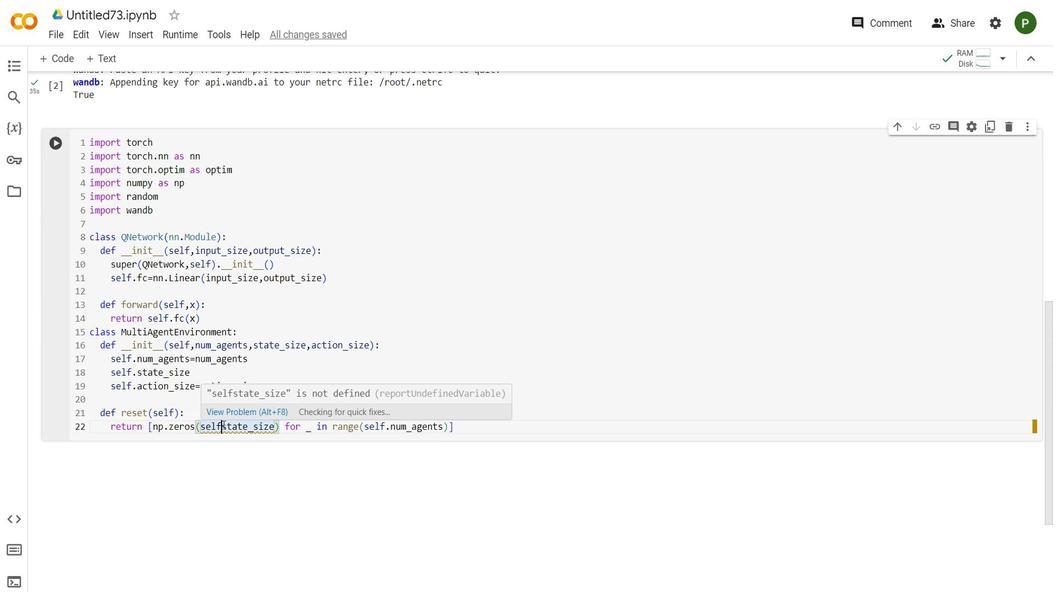 
Action: Mouse moved to (175, 443)
Screenshot: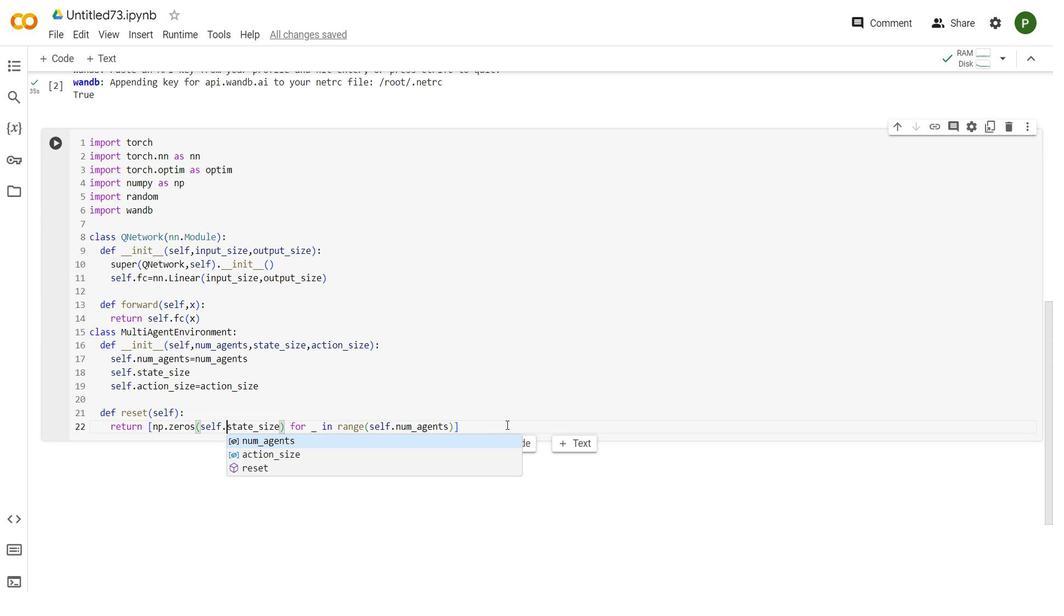 
Action: Mouse pressed left at (175, 443)
Screenshot: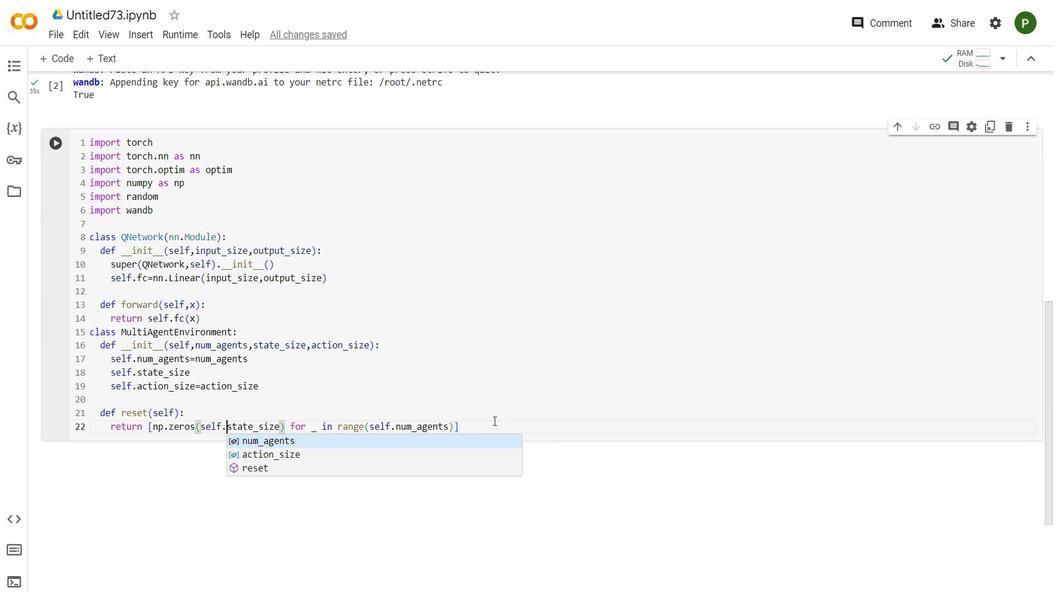 
Action: Mouse moved to (178, 443)
Screenshot: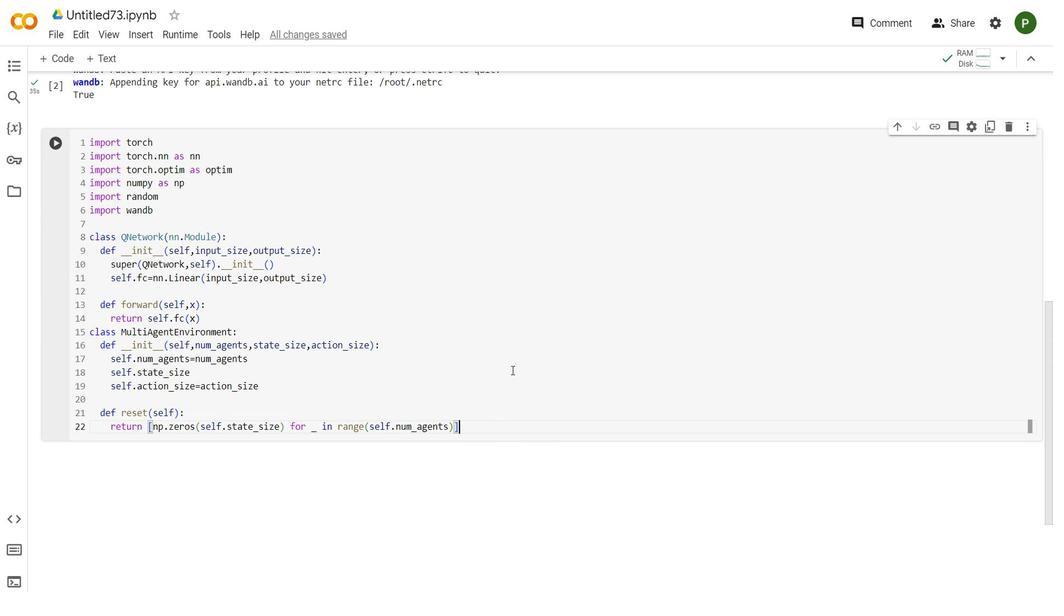 
Action: Key pressed <Key.enter><Key.backspace><Key.enter>def<Key.space>step<Key.shift_r>(self,actions<Key.right><Key.shift_r>:<Key.enter>rewards=[random.random<Key.shift_r>(<Key.space><Key.backspace><Key.right><Key.space>for<Key.space><Key.shift_r>_<Key.space>in<Key.space>range<Key.shift_r>(self.num<Key.shift_r>_agent<Key.right><Key.right><Key.enter>next<Key.shift_r>_states=self.reset<Key.shift_r>(<Key.right><Key.enter>return<Key.space>next<Key.shift_r>_states,rewards
Screenshot: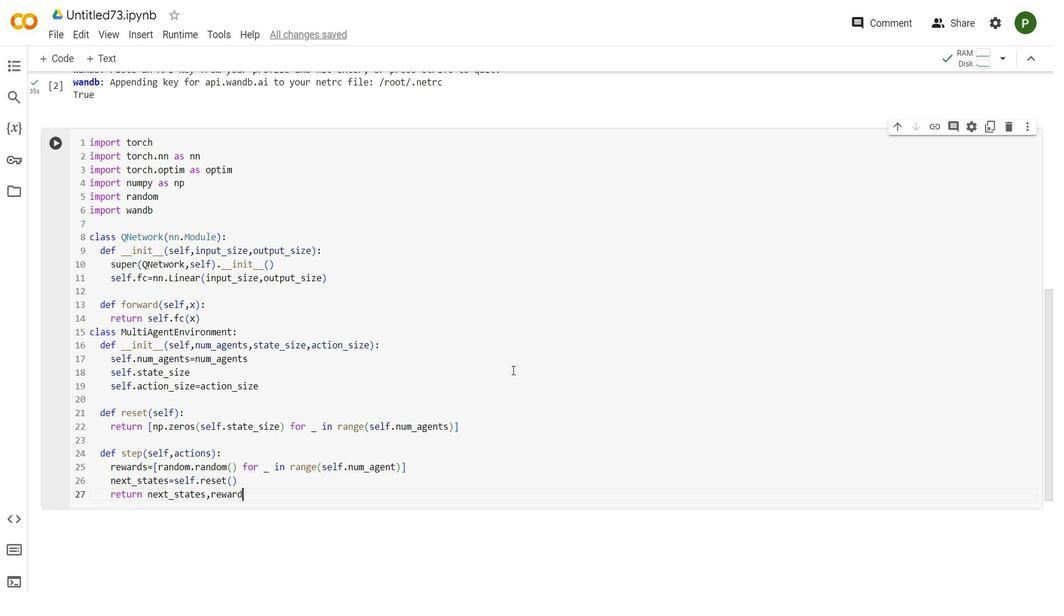 
Action: Mouse moved to (325, 443)
Screenshot: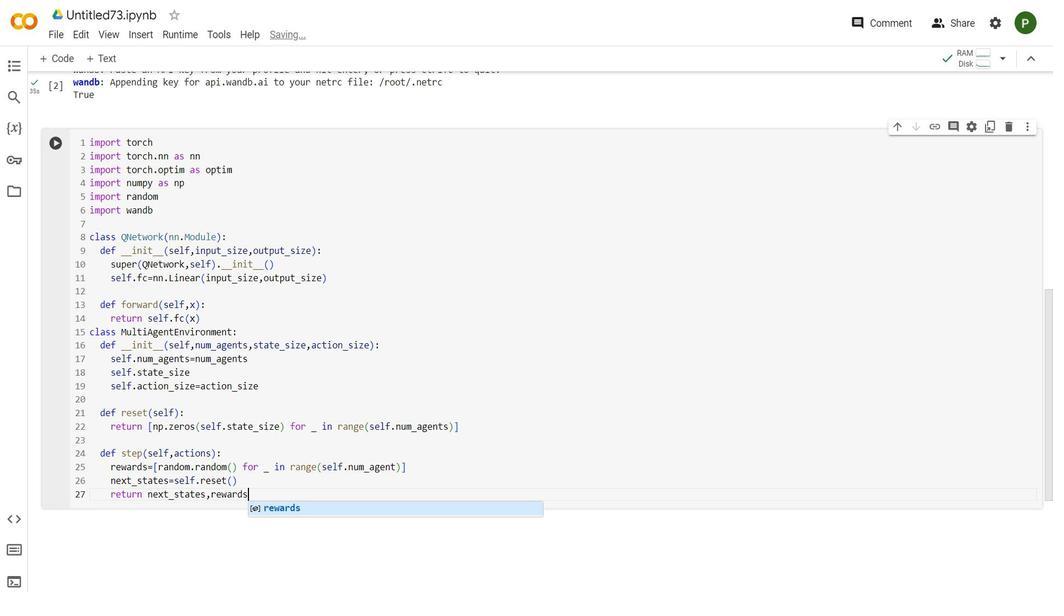 
Action: Mouse scrolled (325, 443) with delta (0, 0)
Screenshot: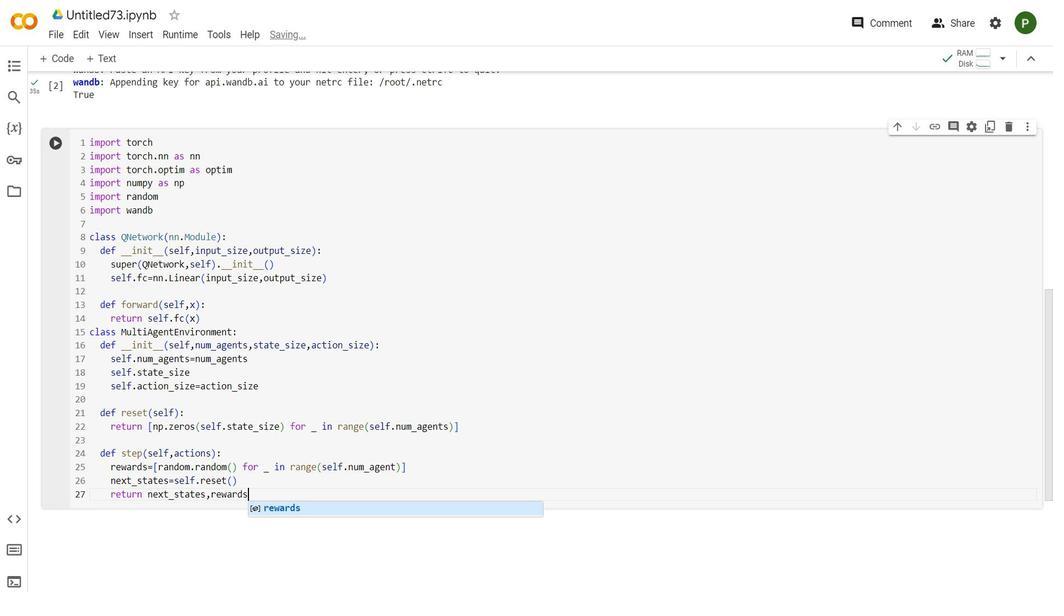 
Action: Mouse scrolled (325, 443) with delta (0, 0)
Screenshot: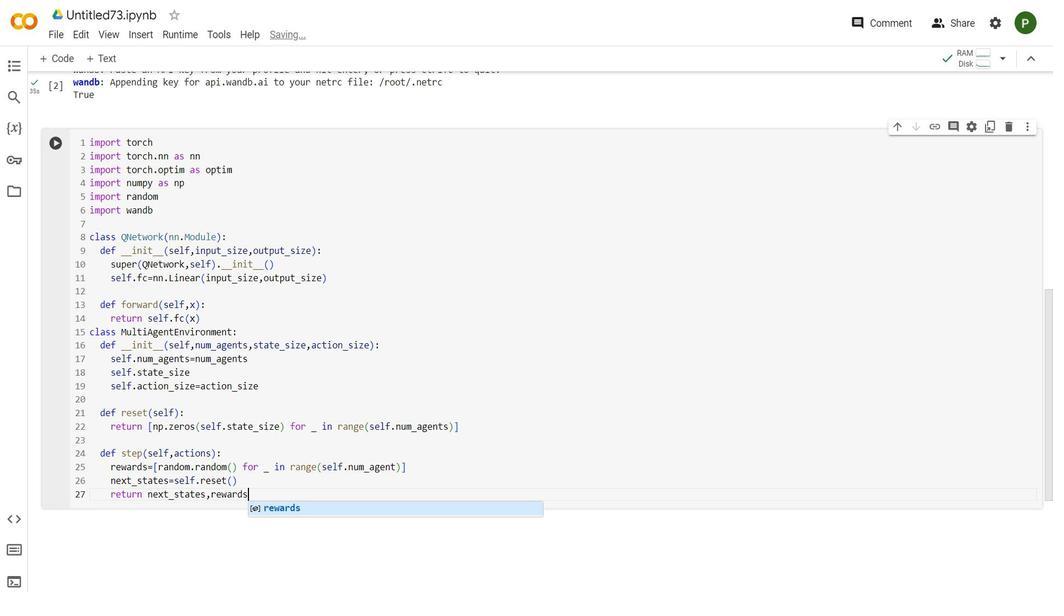 
Action: Mouse scrolled (325, 443) with delta (0, 0)
Screenshot: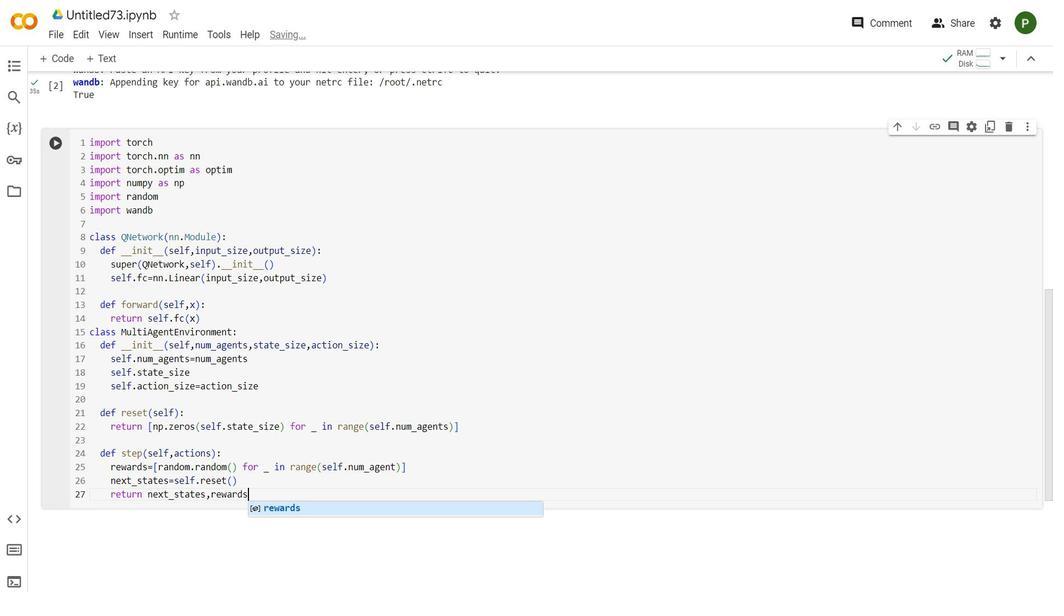 
Action: Mouse scrolled (325, 443) with delta (0, 0)
Screenshot: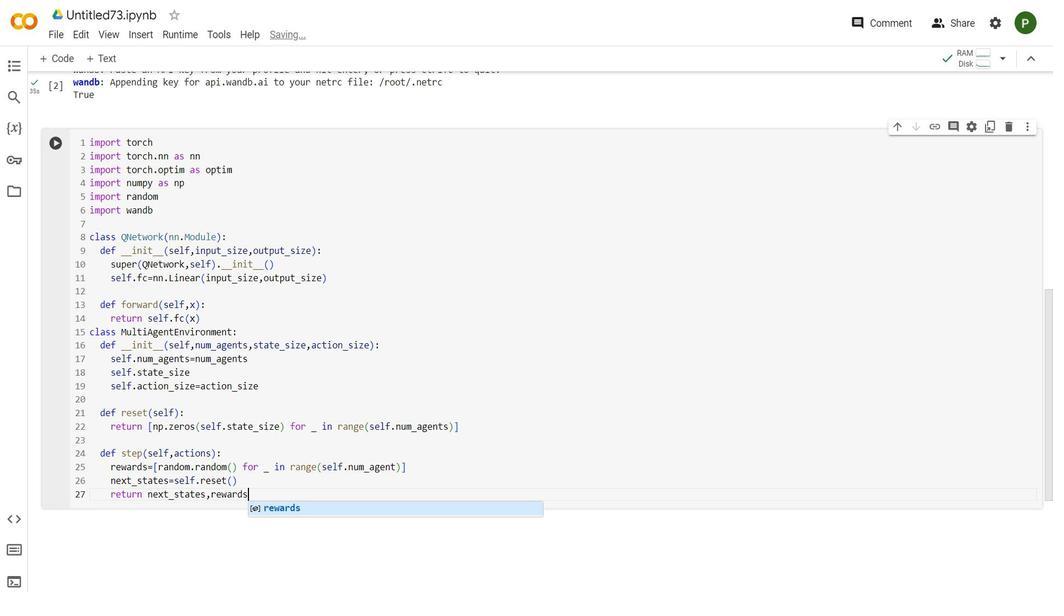 
Action: Mouse moved to (324, 443)
Screenshot: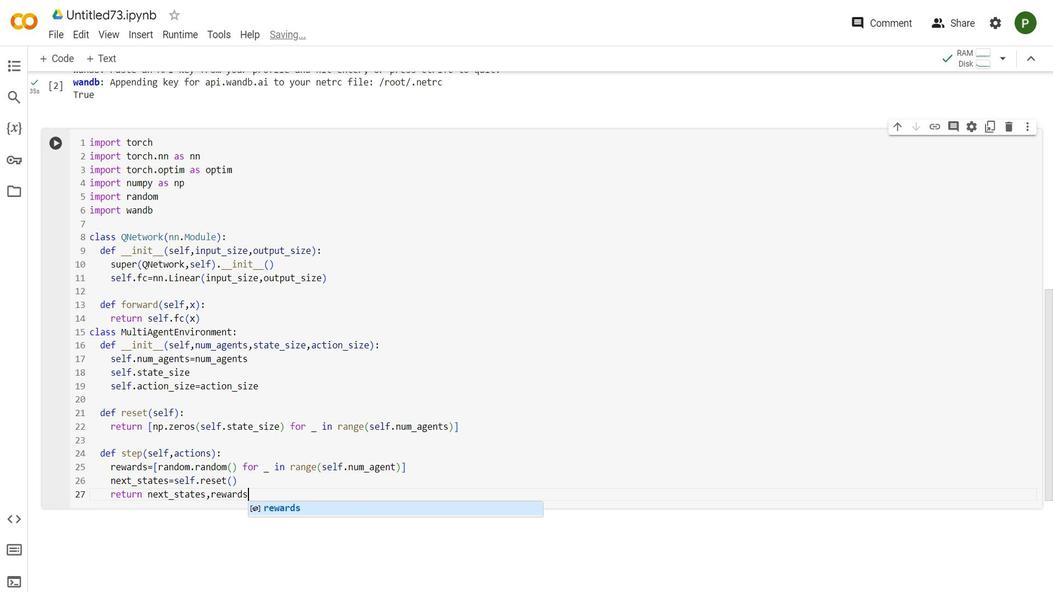 
Action: Mouse scrolled (324, 443) with delta (0, 0)
Screenshot: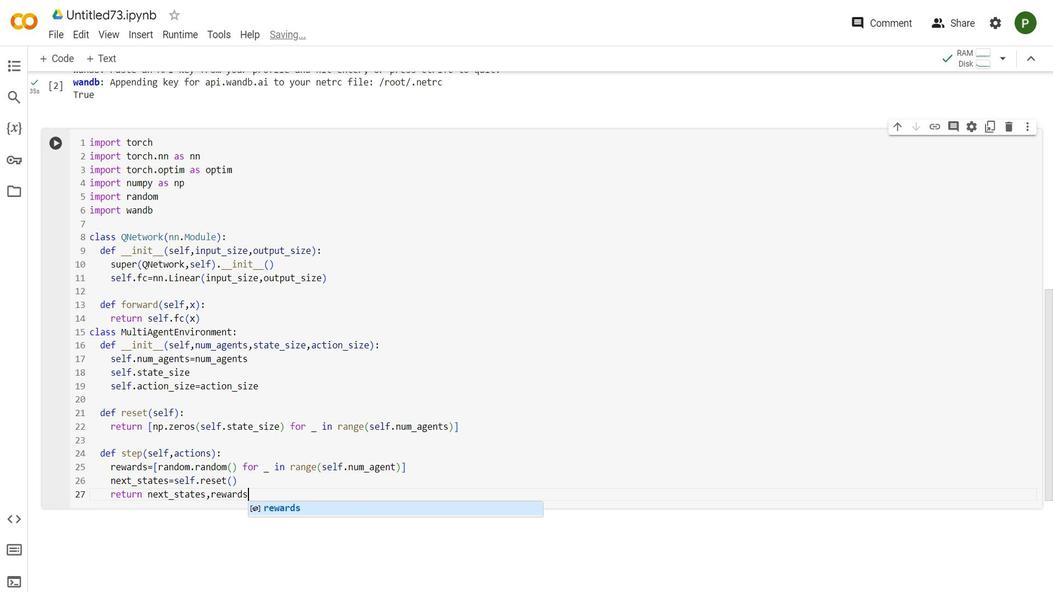 
Action: Mouse moved to (324, 443)
Screenshot: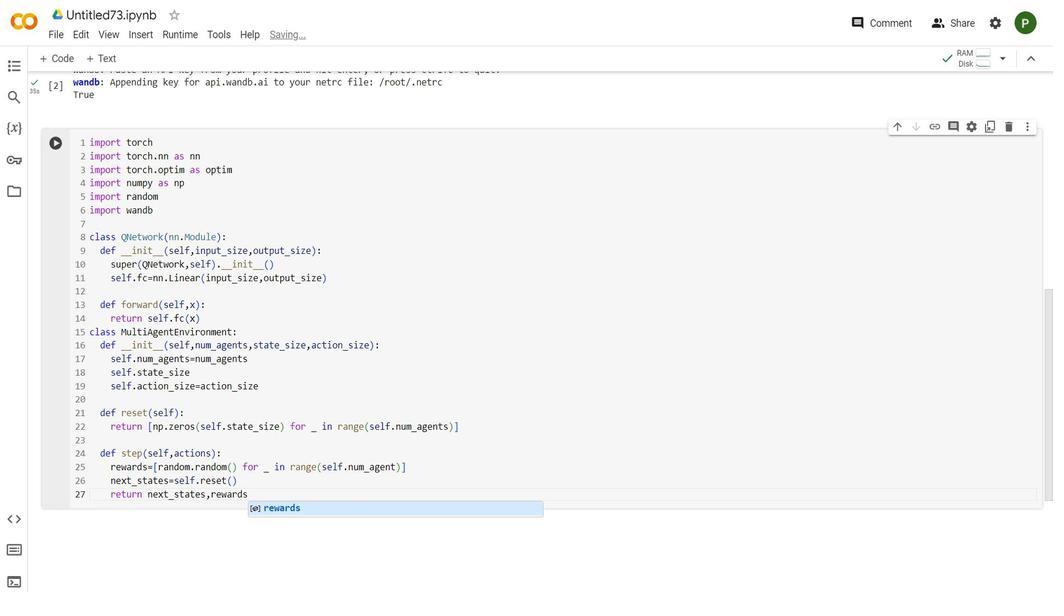 
Action: Mouse scrolled (324, 443) with delta (0, 0)
Screenshot: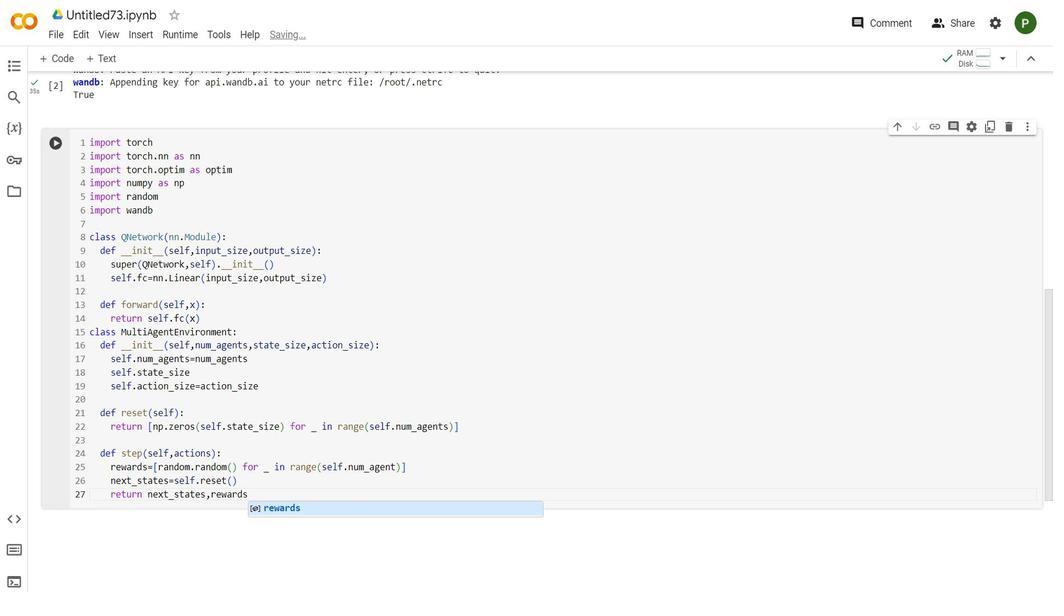 
Action: Mouse moved to (324, 443)
Screenshot: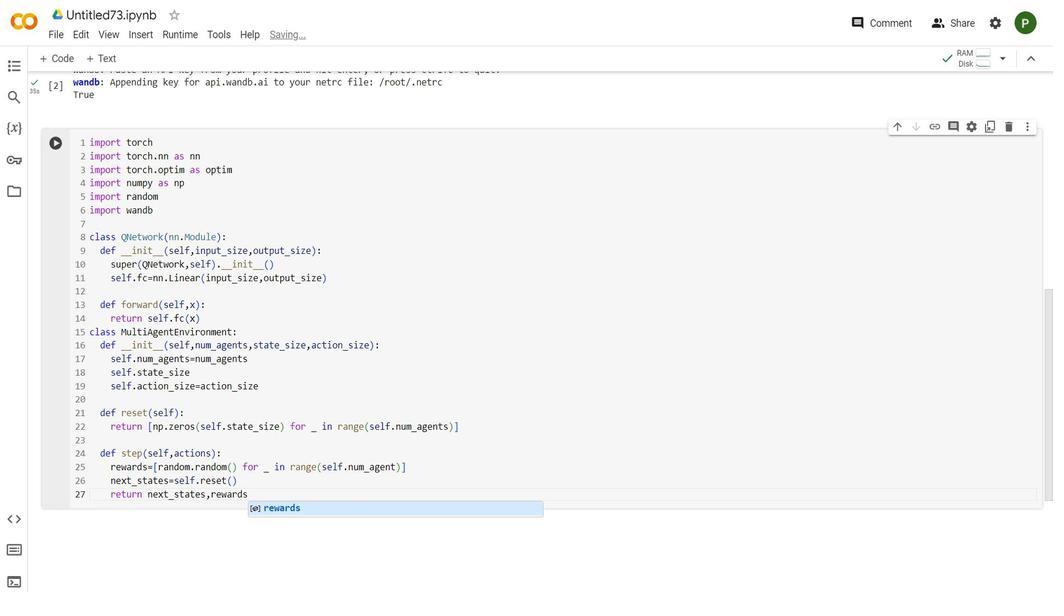 
Action: Mouse scrolled (324, 443) with delta (0, 0)
Screenshot: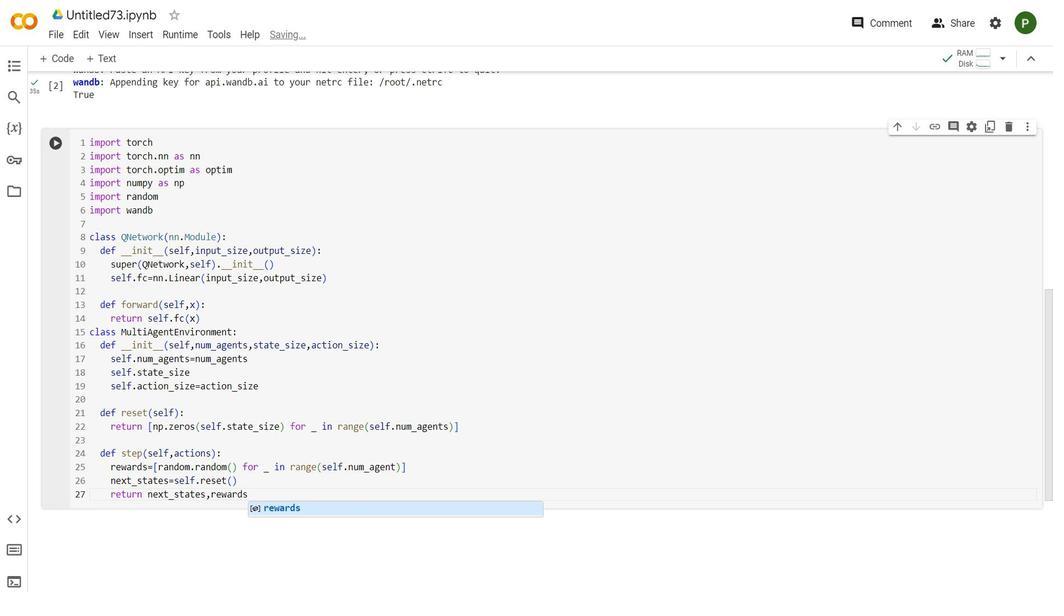 
Action: Mouse scrolled (324, 443) with delta (0, 0)
Screenshot: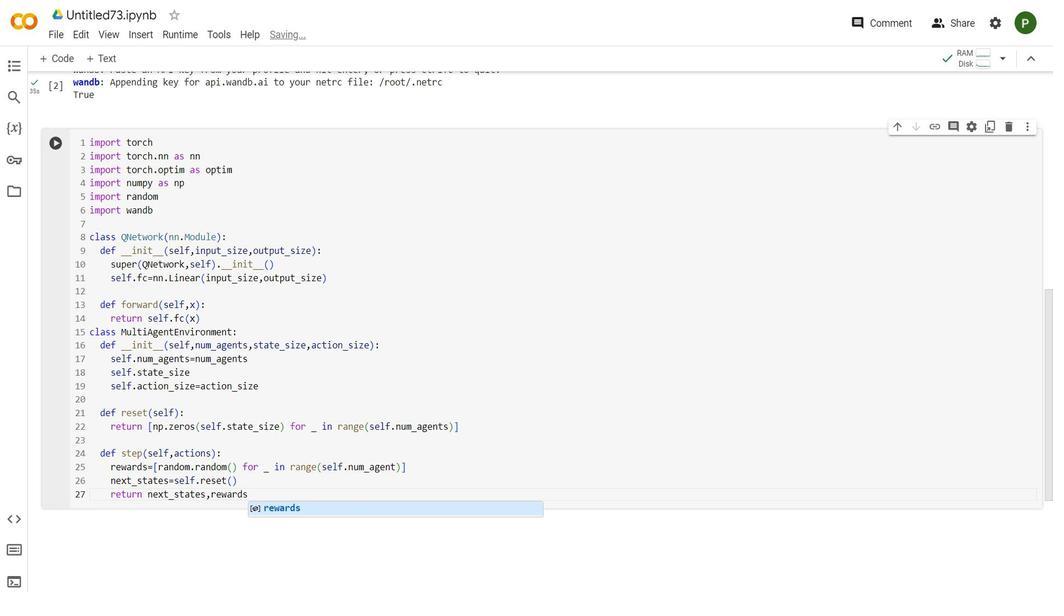 
Action: Mouse scrolled (324, 443) with delta (0, 0)
Screenshot: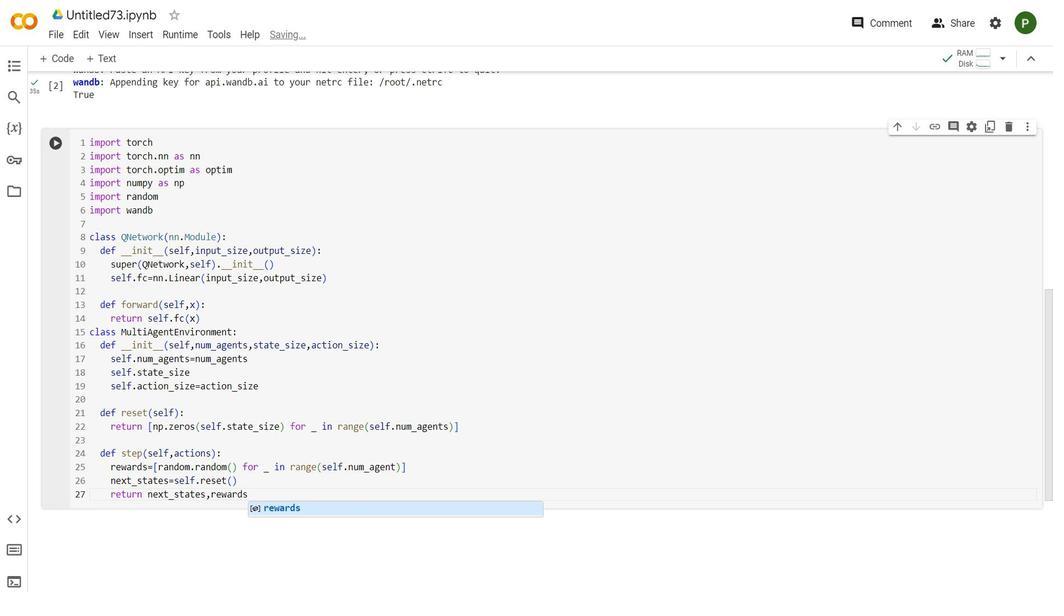 
Action: Mouse scrolled (324, 443) with delta (0, 0)
Screenshot: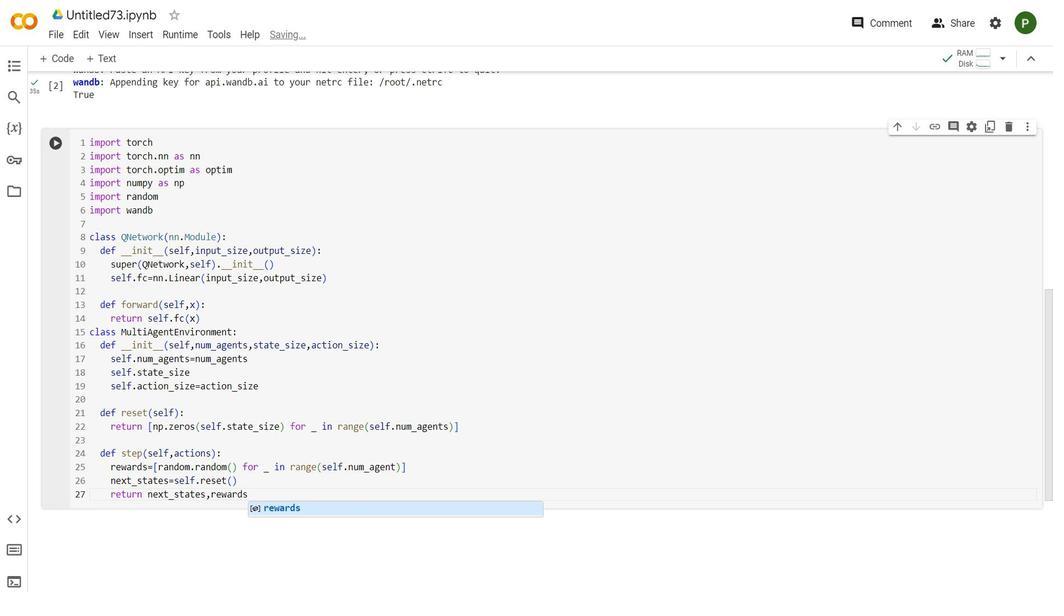 
Action: Mouse scrolled (324, 443) with delta (0, 0)
Screenshot: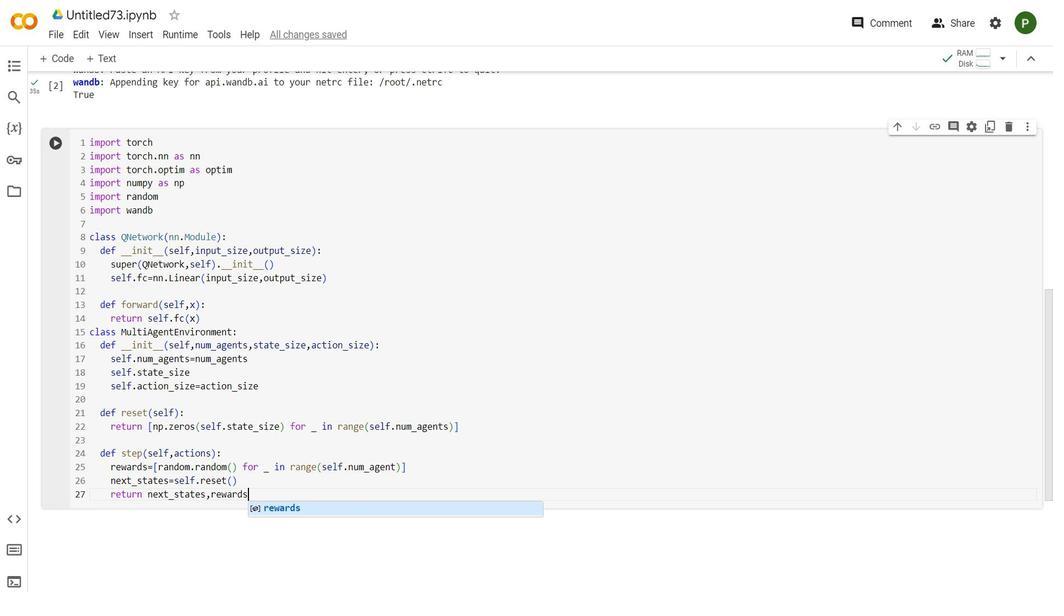 
Action: Mouse scrolled (324, 443) with delta (0, 0)
Screenshot: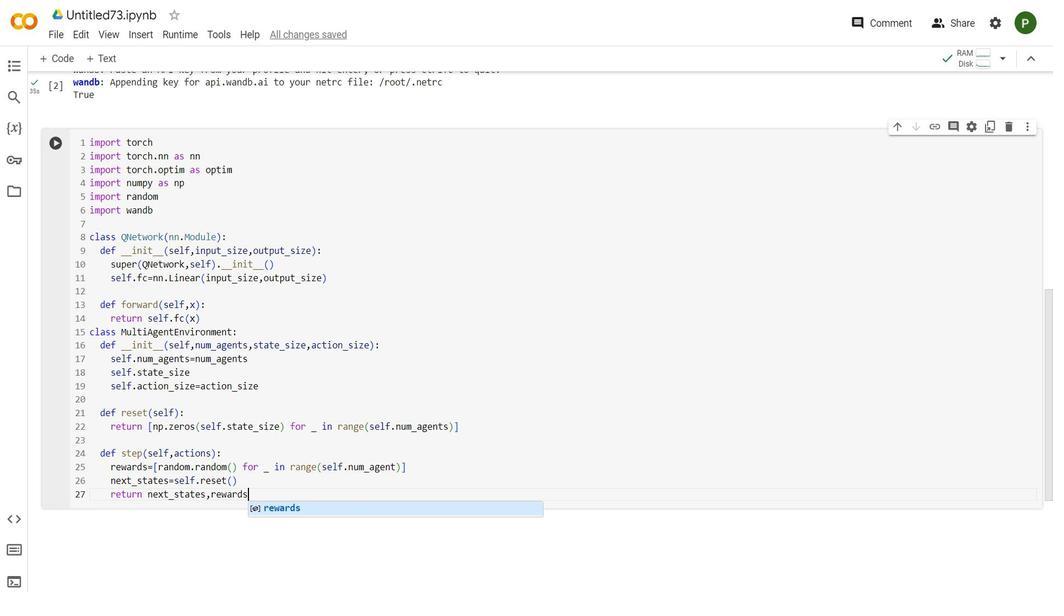 
Action: Mouse scrolled (324, 443) with delta (0, 0)
Screenshot: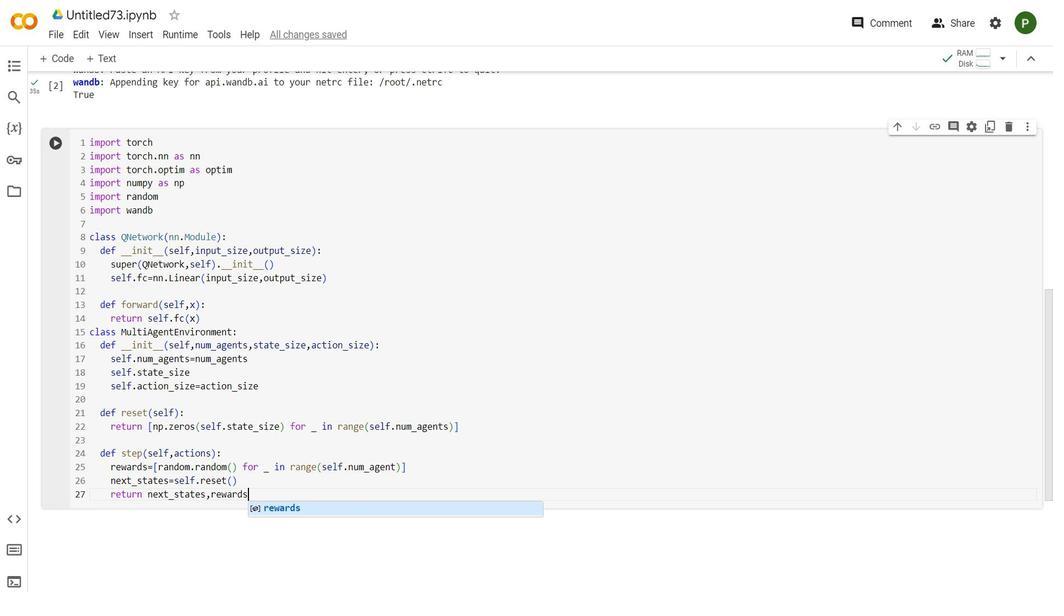 
Action: Mouse scrolled (324, 443) with delta (0, 0)
Screenshot: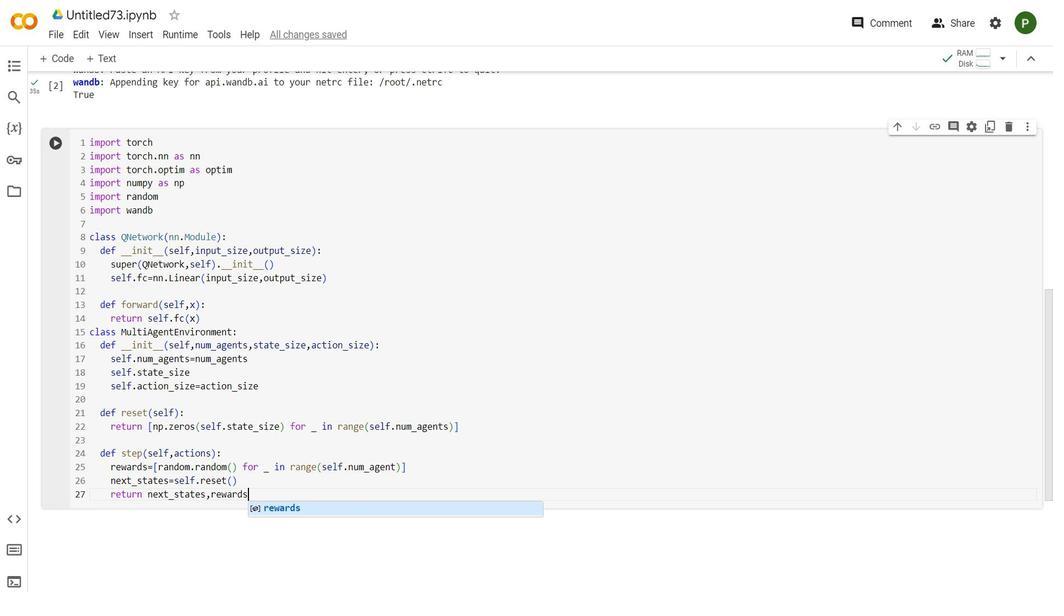 
Action: Mouse scrolled (324, 443) with delta (0, 0)
Screenshot: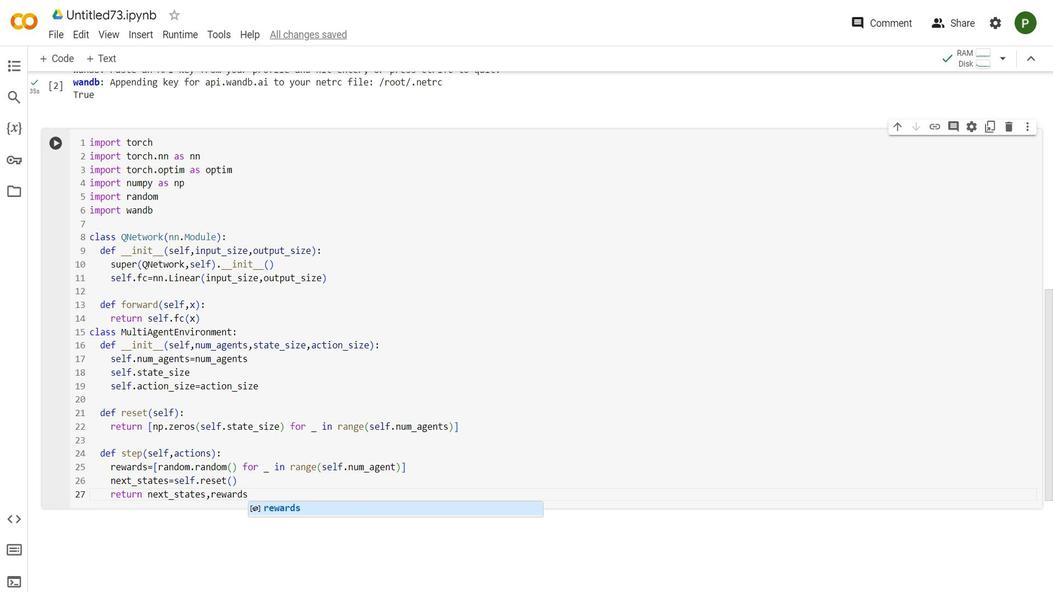 
Action: Mouse scrolled (324, 443) with delta (0, 0)
Screenshot: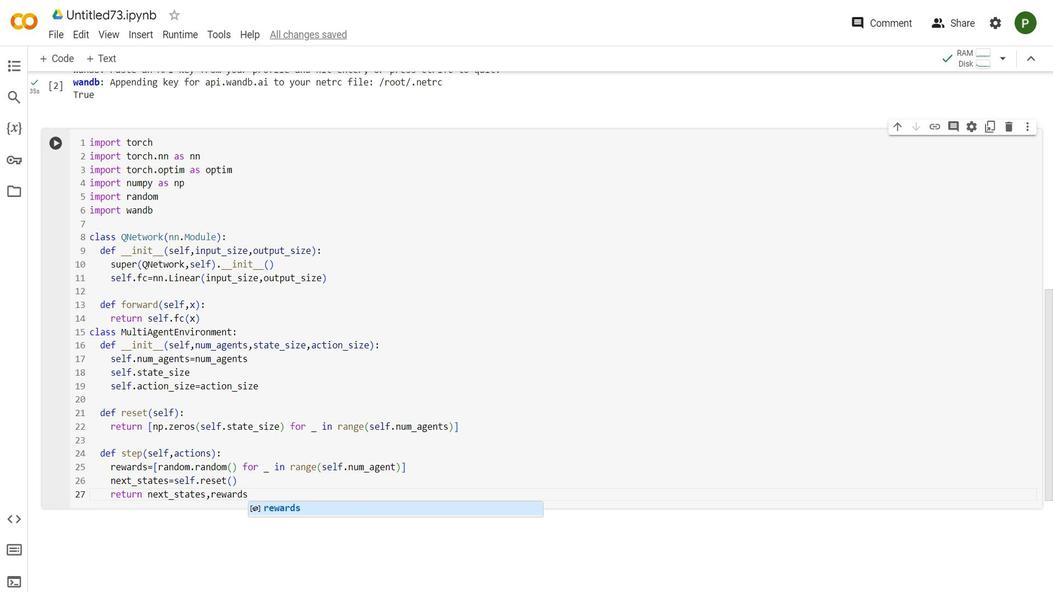 
Action: Mouse scrolled (324, 443) with delta (0, 0)
Screenshot: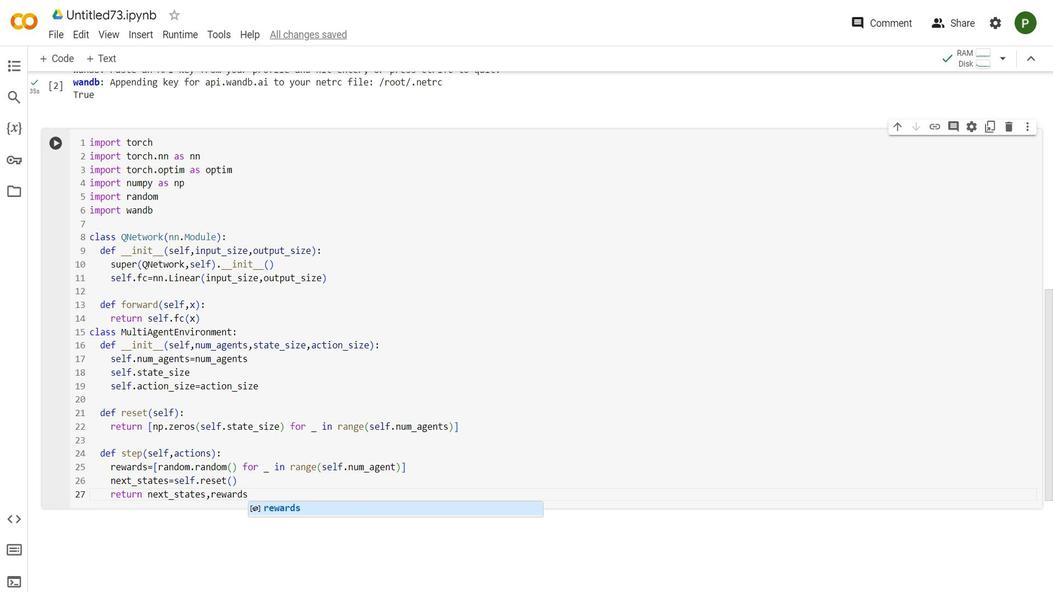 
Action: Mouse scrolled (324, 443) with delta (0, 0)
Screenshot: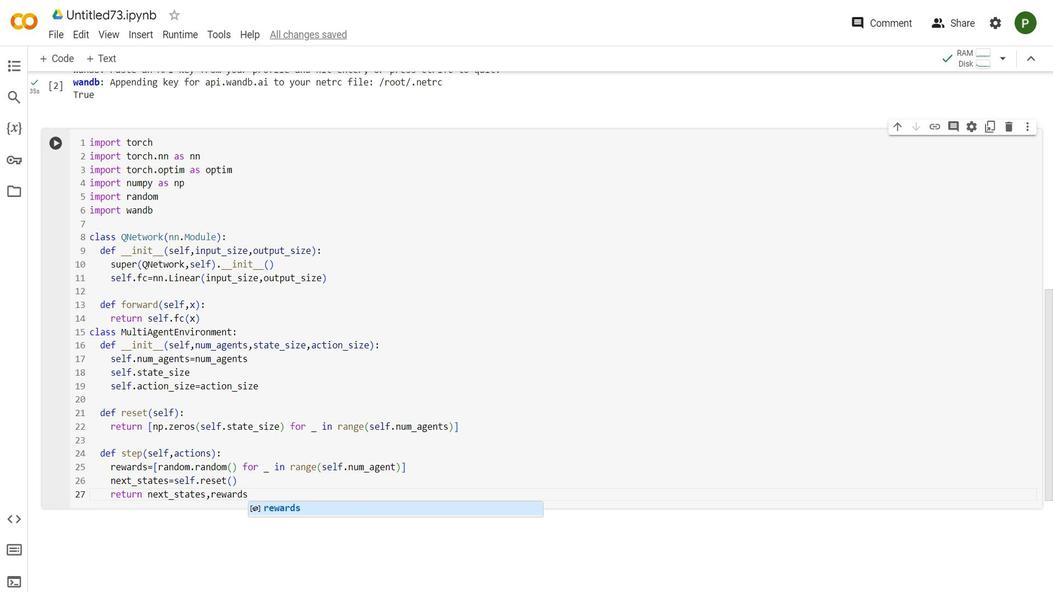 
Action: Mouse scrolled (324, 443) with delta (0, 0)
Screenshot: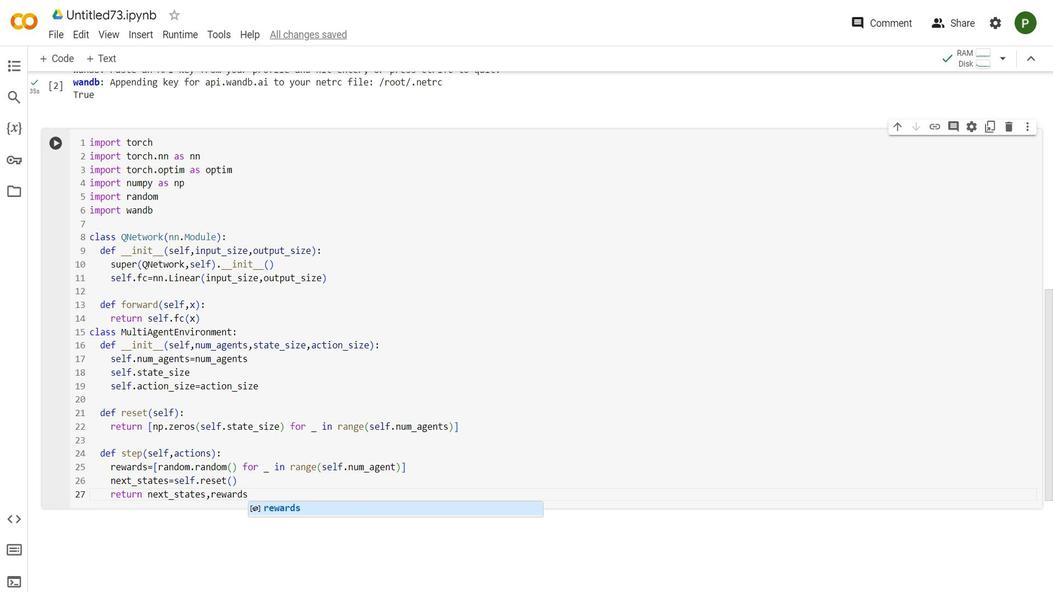 
Action: Mouse scrolled (324, 443) with delta (0, 0)
Screenshot: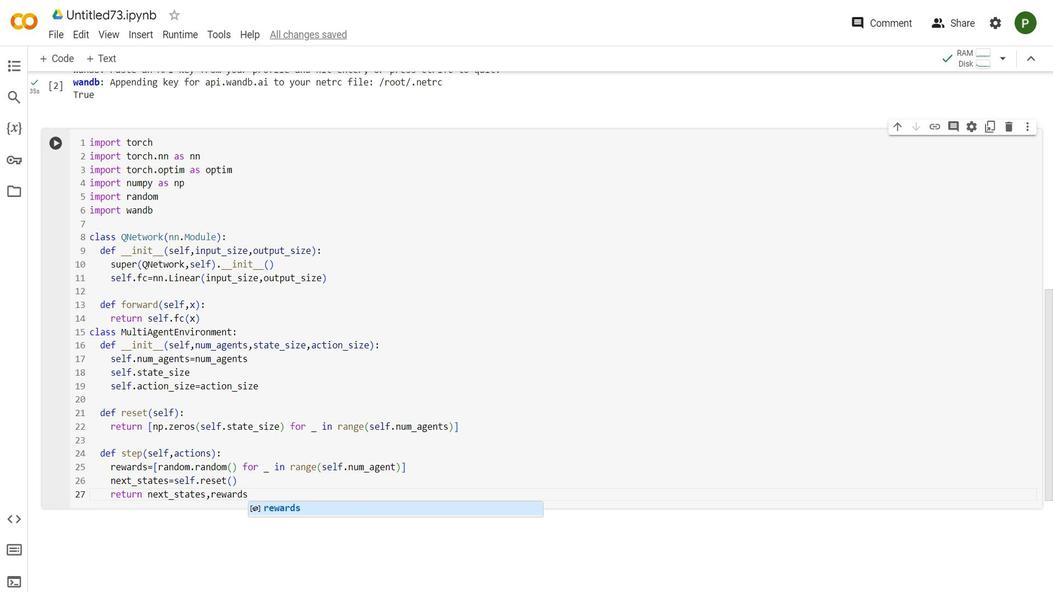
Action: Mouse scrolled (324, 443) with delta (0, 0)
Screenshot: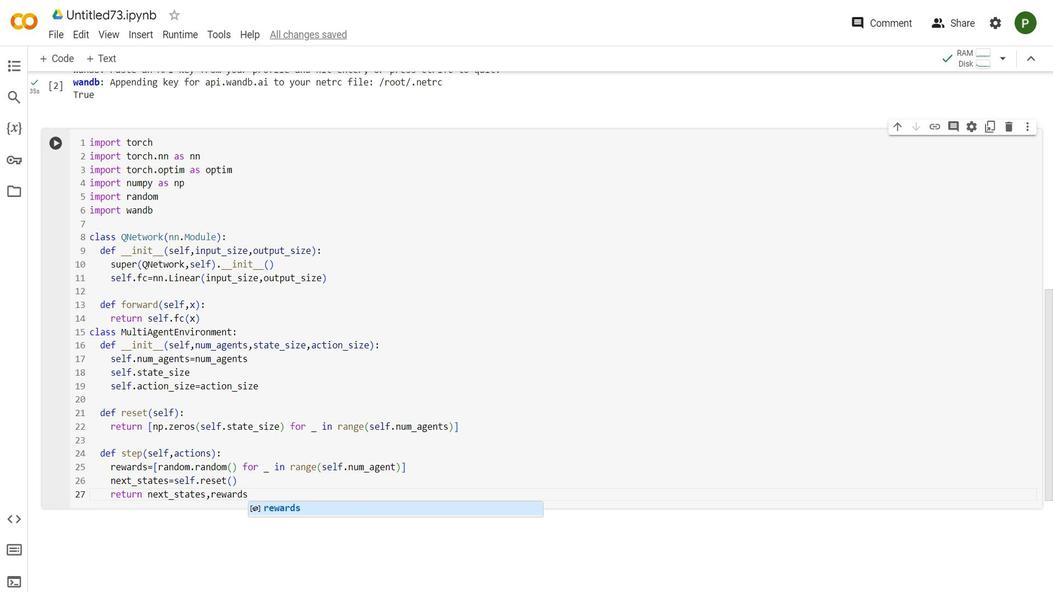 
Action: Mouse scrolled (324, 443) with delta (0, 0)
Screenshot: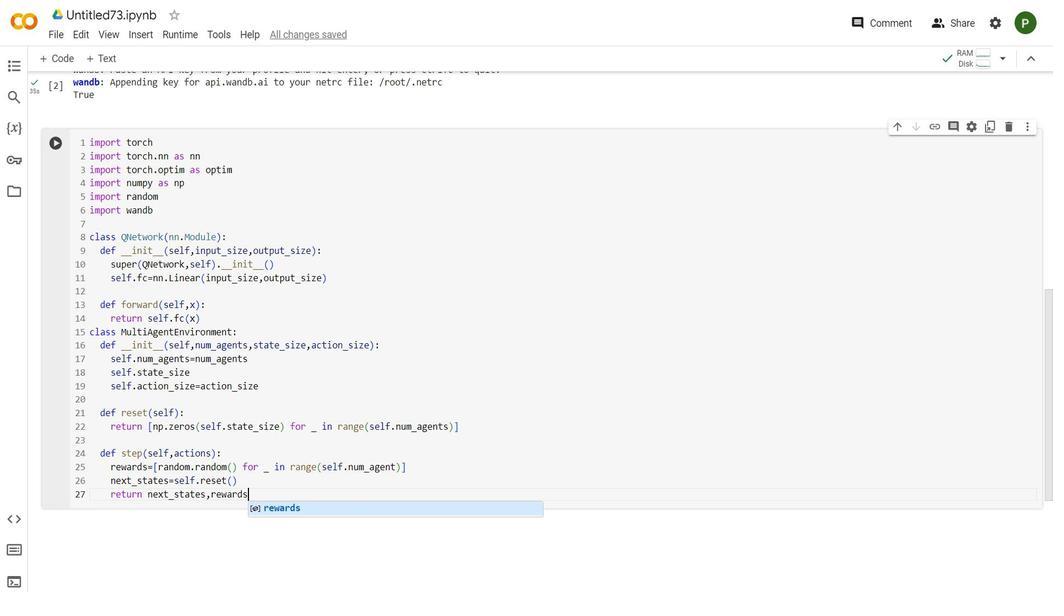 
Action: Mouse scrolled (324, 443) with delta (0, 0)
Screenshot: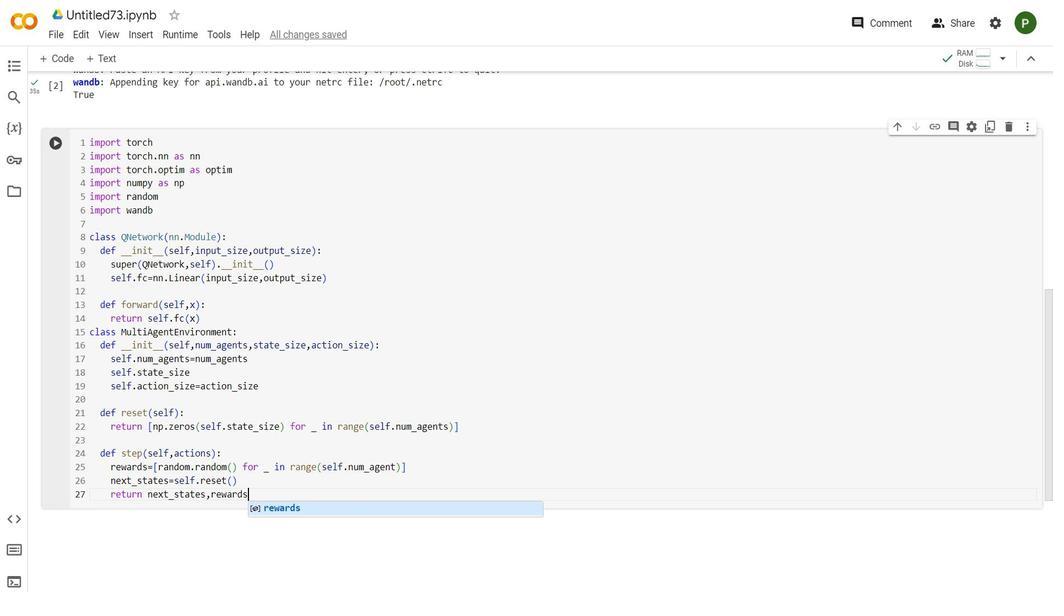 
Action: Mouse scrolled (324, 443) with delta (0, 0)
Screenshot: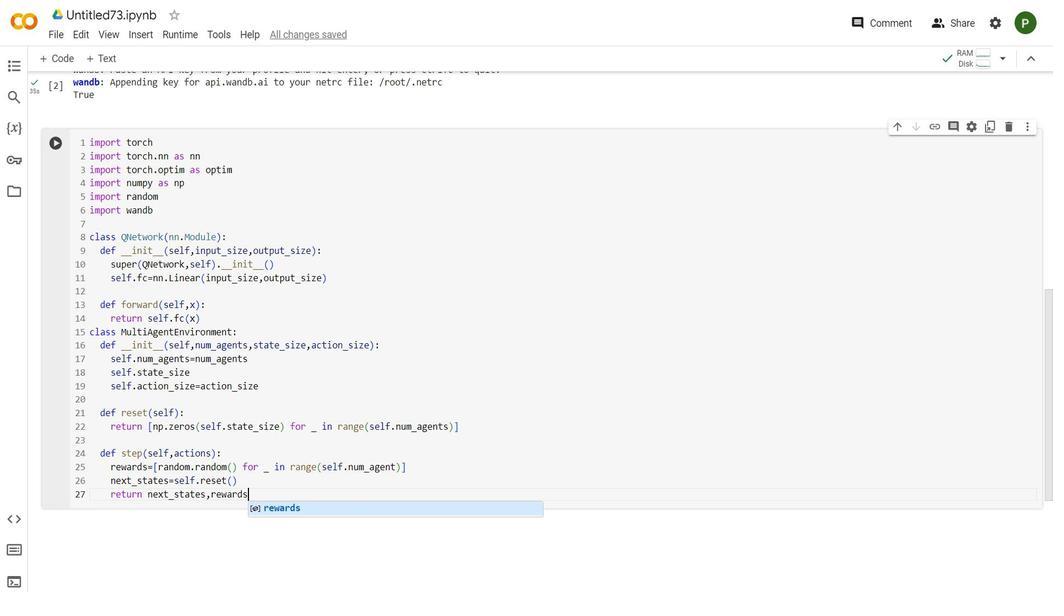 
Action: Mouse moved to (188, 443)
Screenshot: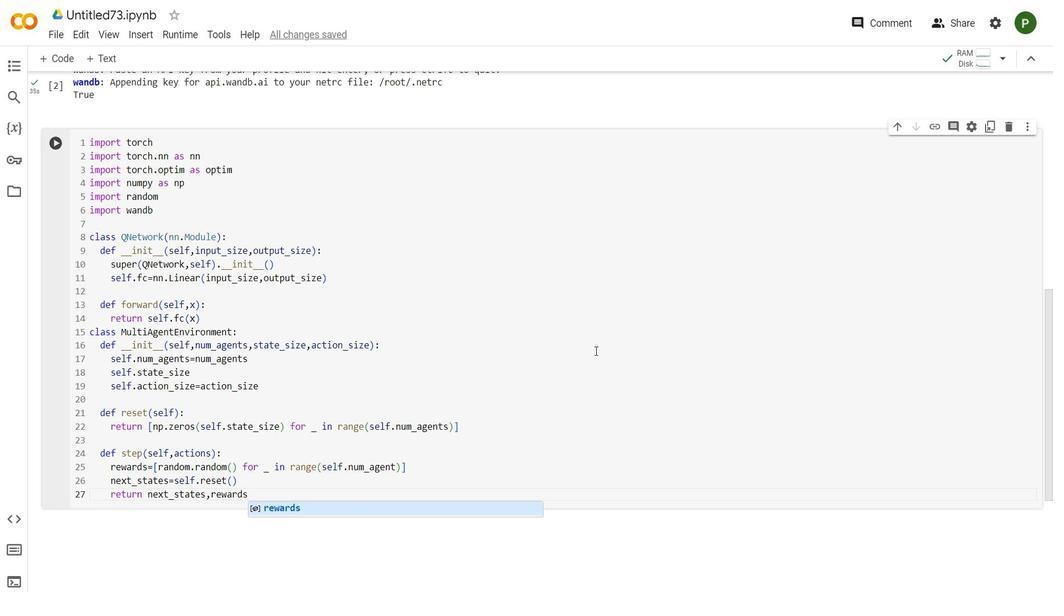
Action: Mouse scrolled (188, 443) with delta (0, 0)
Screenshot: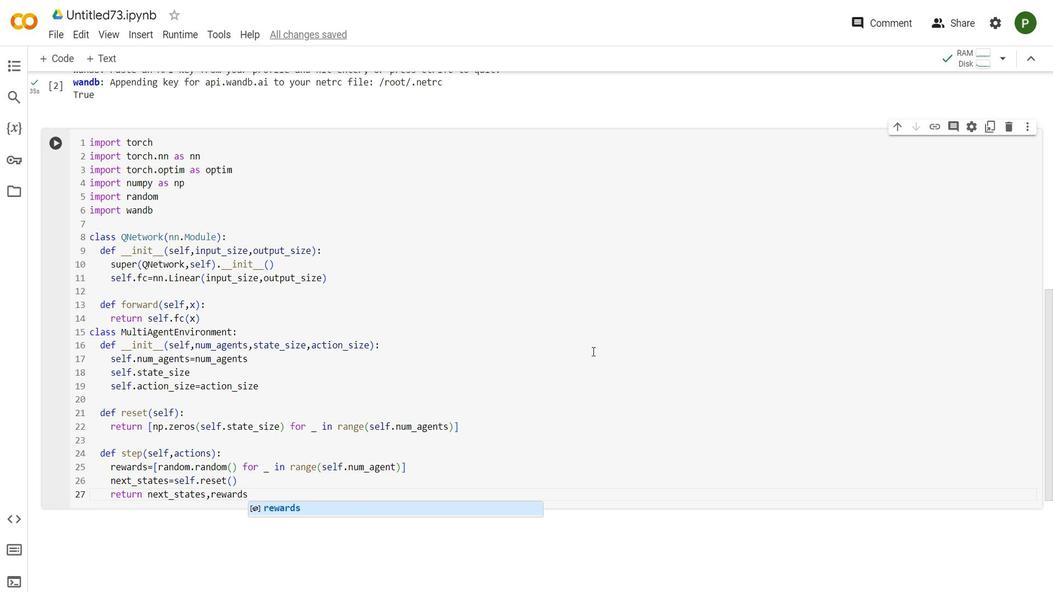 
Action: Mouse scrolled (188, 443) with delta (0, 0)
Screenshot: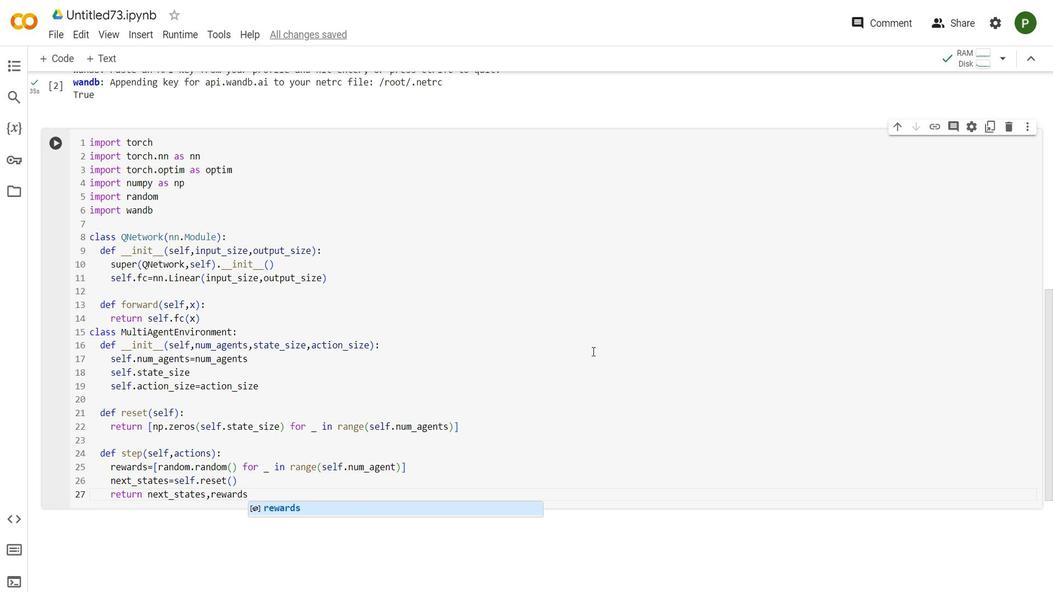 
Action: Mouse scrolled (188, 443) with delta (0, 0)
Screenshot: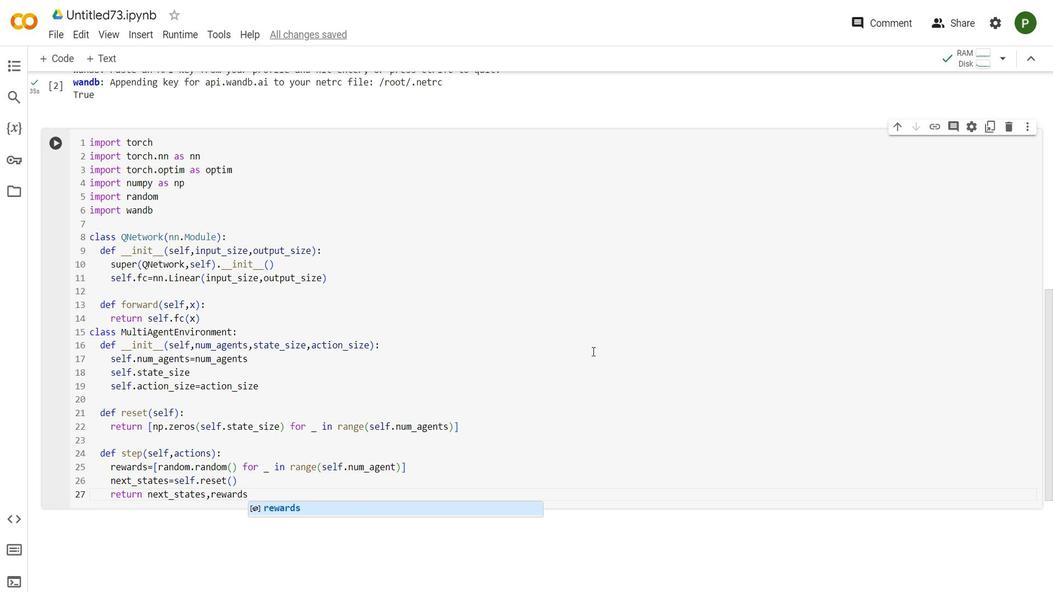 
Action: Mouse moved to (152, 443)
Screenshot: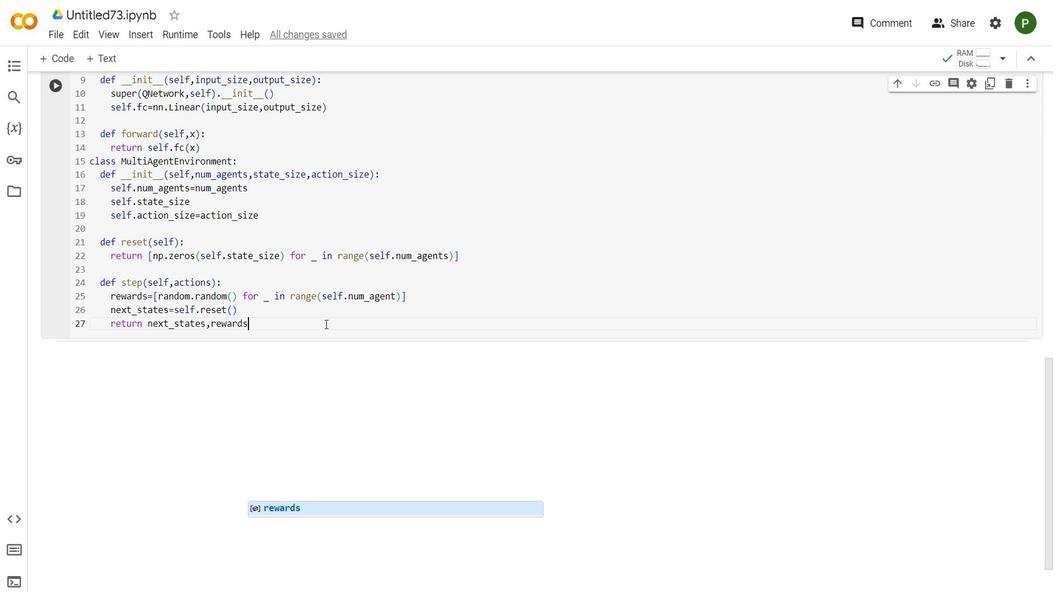 
Action: Mouse pressed left at (152, 443)
Screenshot: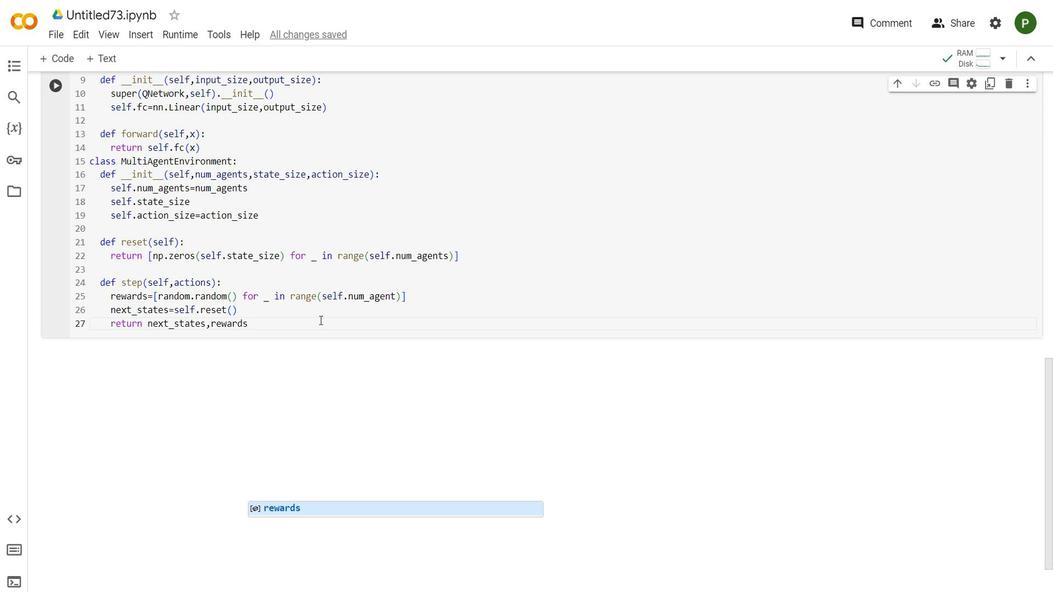 
Action: Key pressed <Key.enter><Key.enter><Key.backspace><Key.backspace><Key.enter>wandb.init<Key.shift_r>(project=<Key.shift_r>"multi-agent-r1<Key.down><Key.enter><Key.enter>num<Key.shift_r>_agents=2<Key.enter>state<Key.shift_r>_size=4<Key.enter>action<Key.shift_r>_size=2<Key.enter>m<Key.backspace>num<Key.shift_r>_epochs-<Key.backspace>=100<Key.enter><Key.enter>
Screenshot: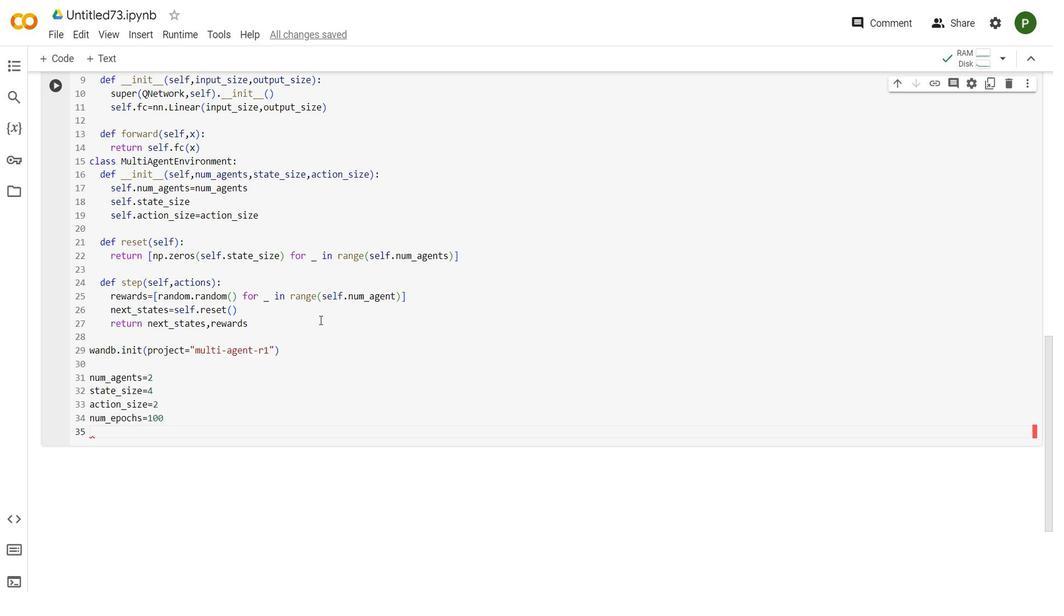 
Action: Mouse moved to (318, 443)
Screenshot: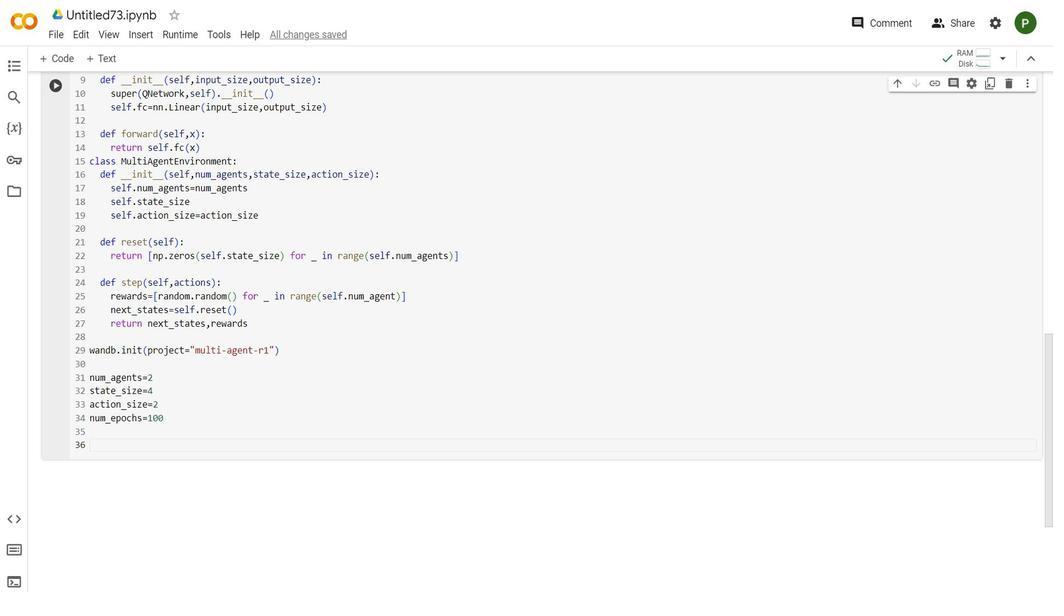 
Action: Mouse scrolled (318, 443) with delta (0, 0)
Screenshot: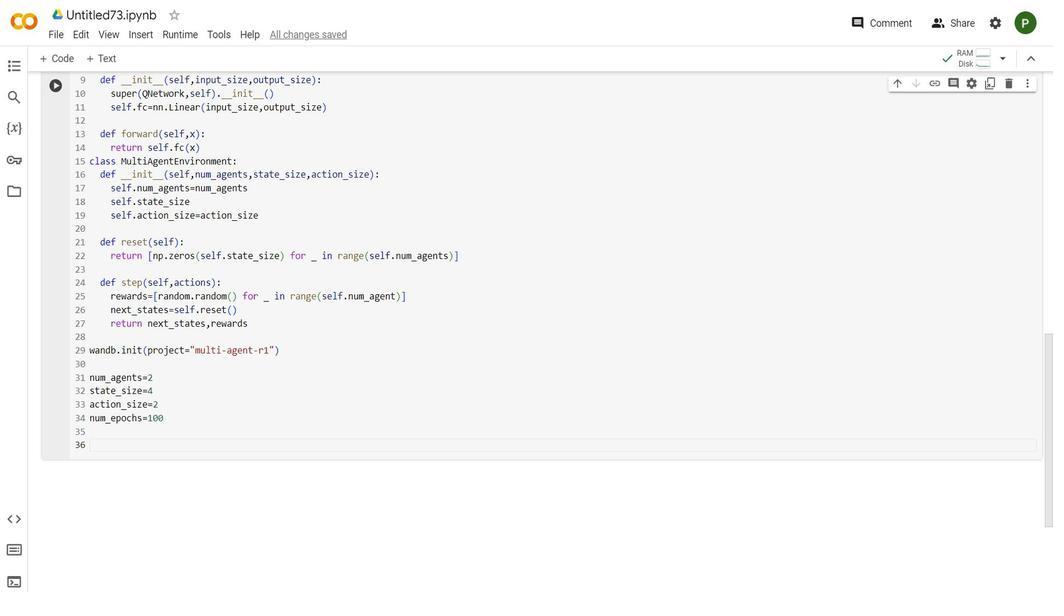 
Action: Mouse moved to (318, 443)
Screenshot: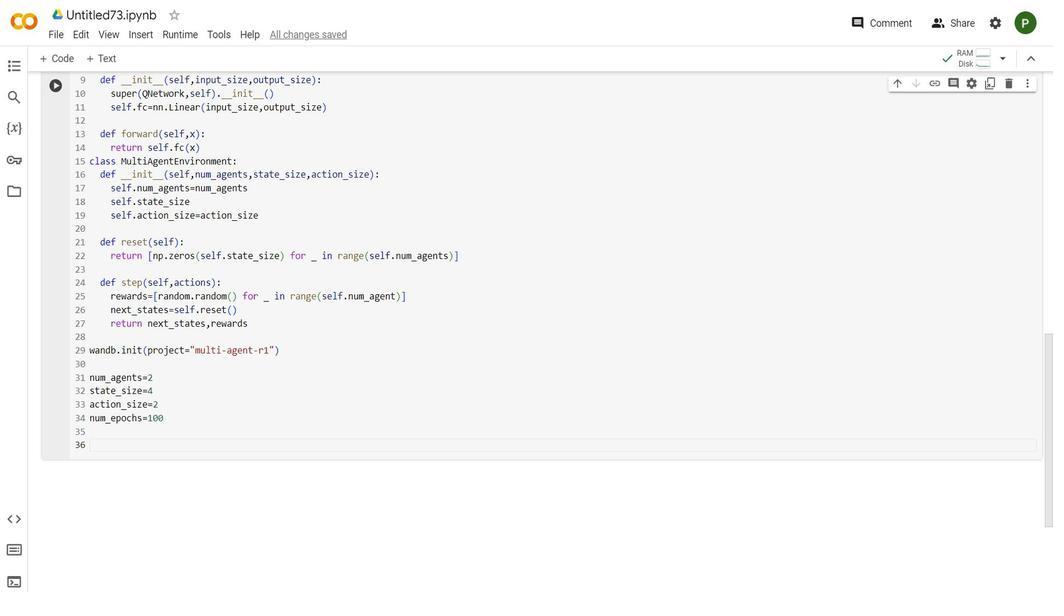 
Action: Mouse scrolled (318, 443) with delta (0, 0)
Screenshot: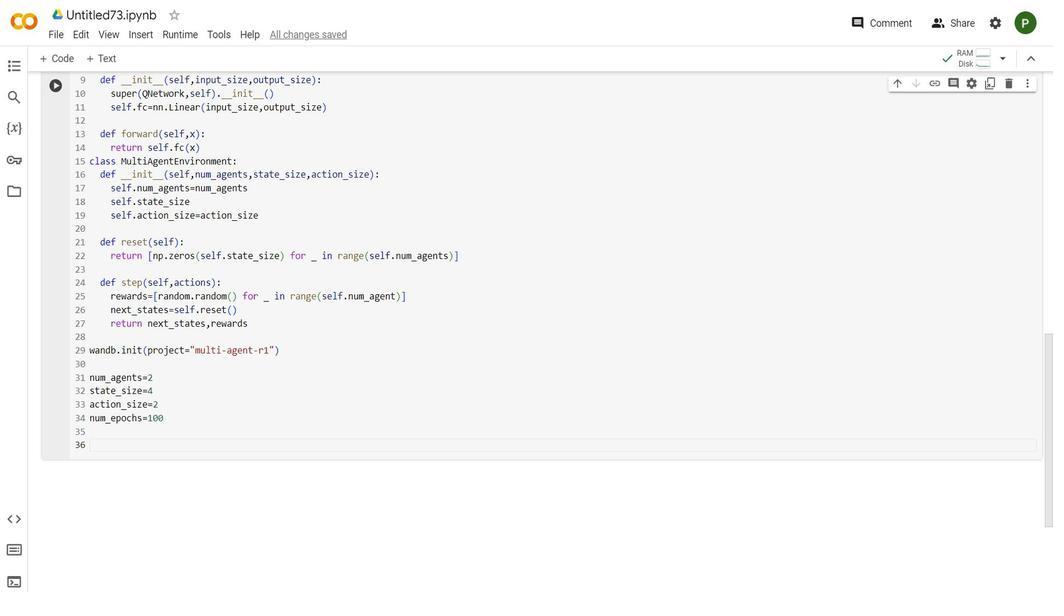 
Action: Mouse moved to (318, 443)
Screenshot: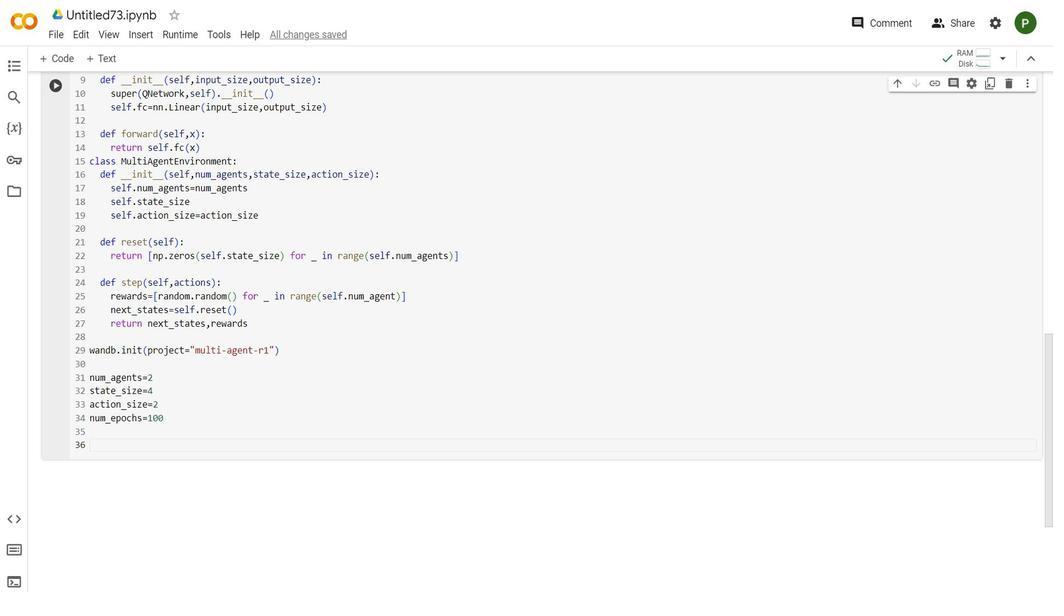 
Action: Mouse scrolled (318, 443) with delta (0, 0)
Screenshot: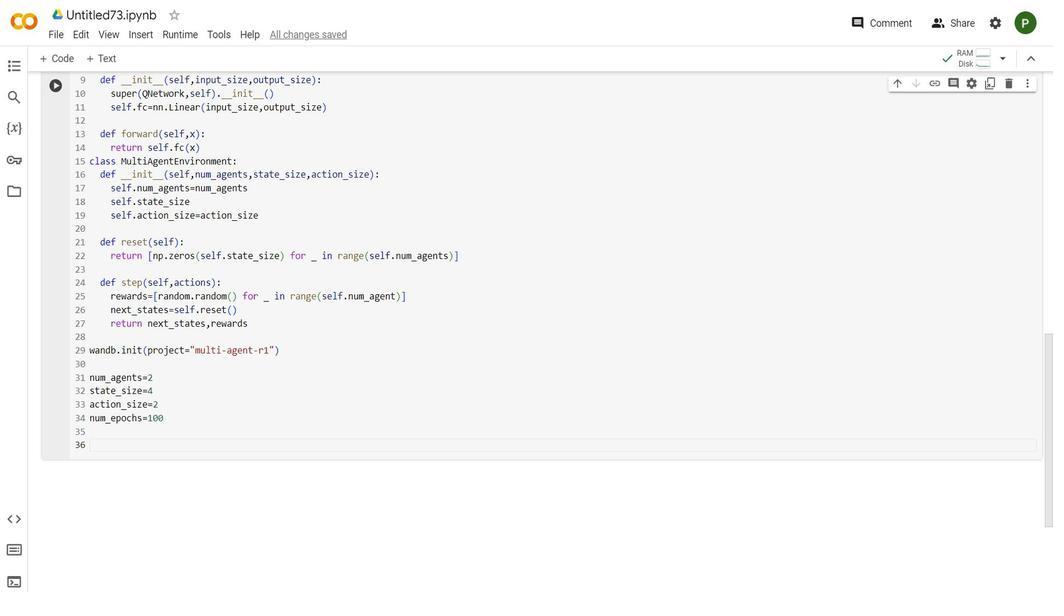 
Action: Mouse moved to (318, 443)
Screenshot: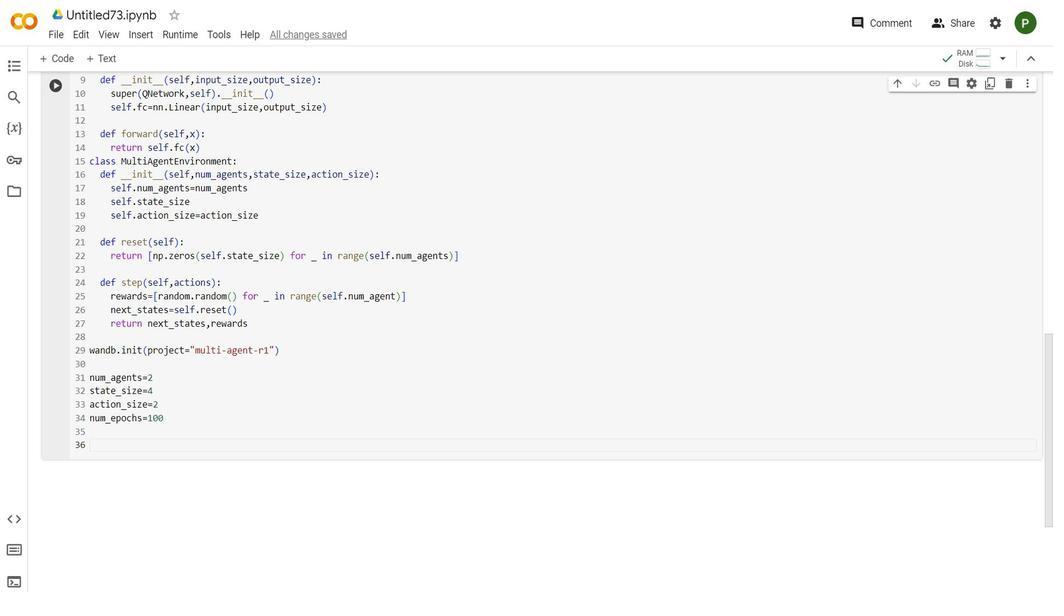 
Action: Mouse scrolled (318, 443) with delta (0, 0)
Screenshot: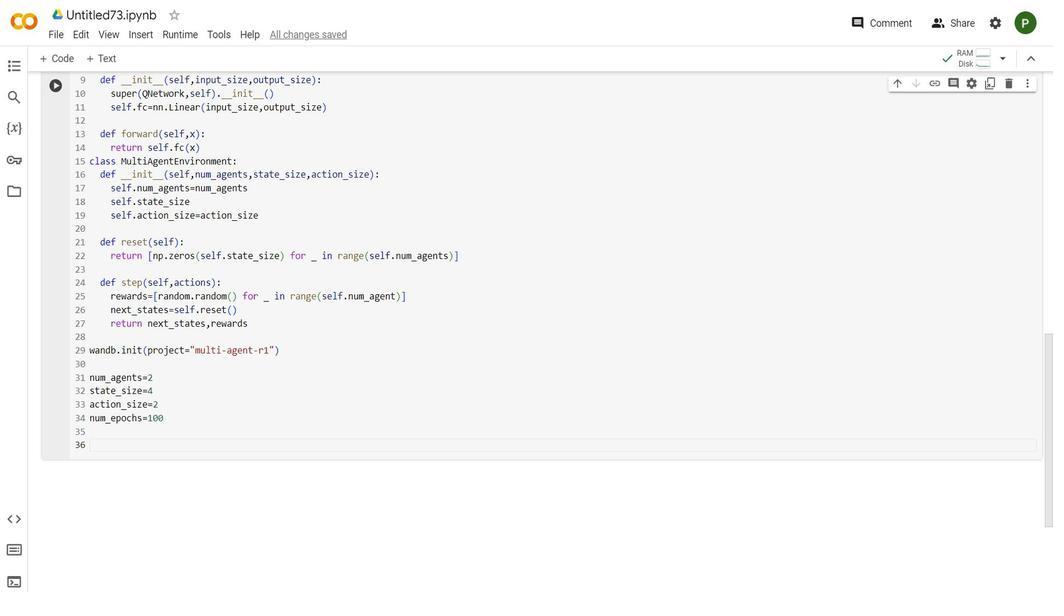 
Action: Mouse scrolled (318, 443) with delta (0, 0)
Screenshot: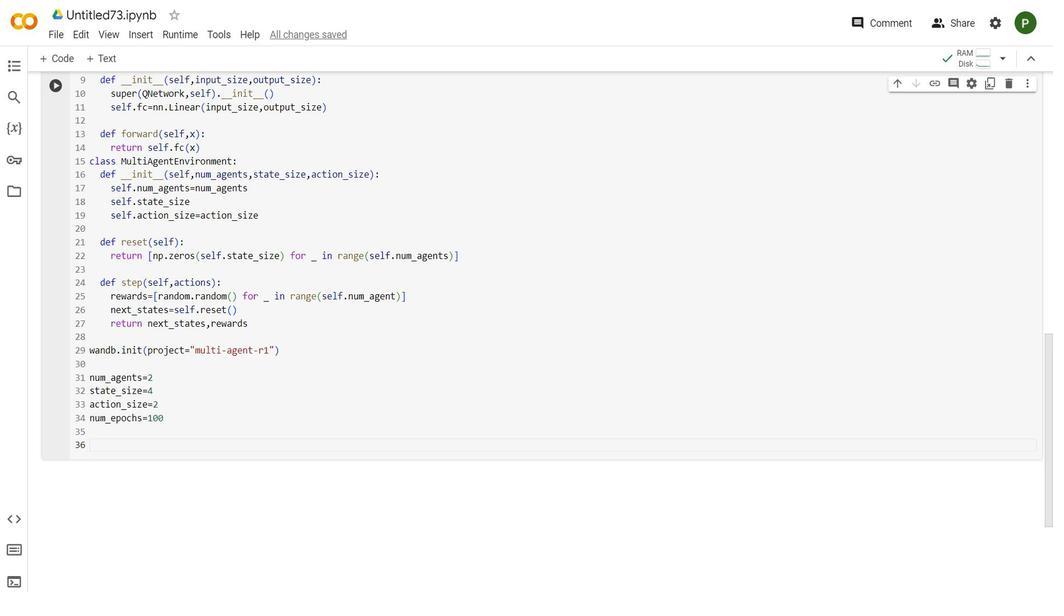 
Action: Mouse moved to (150, 443)
Screenshot: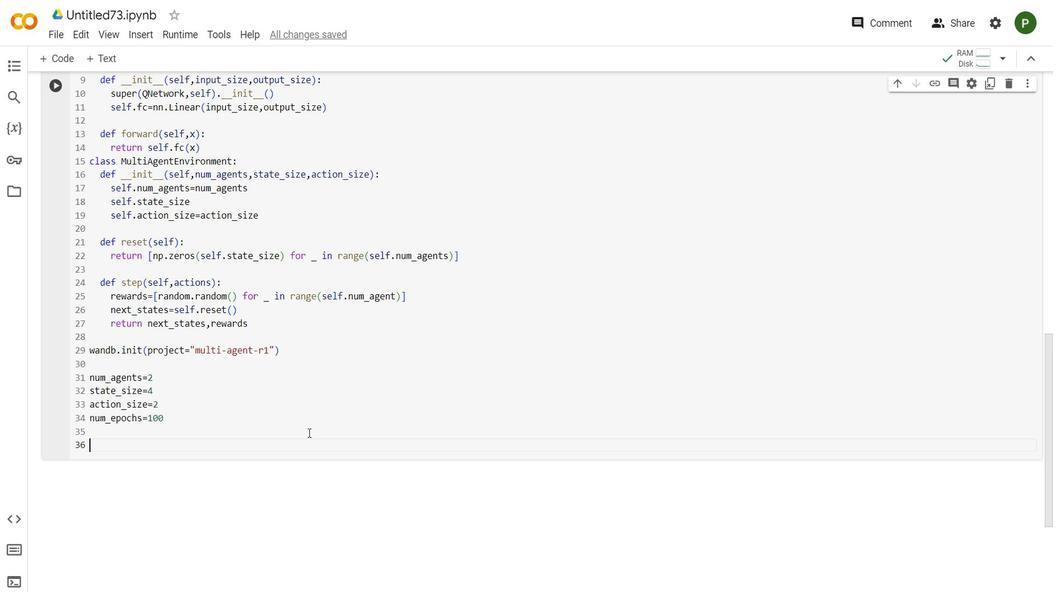 
Action: Key pressed <Key.enter>agent<Key.shift_r>_q<Key.shift_r>_network=[<Key.shift>QNetwork<Key.shift_r>(state<Key.shift_r><Key.shift_r><Key.shift_r><Key.shift_r><Key.shift_r><Key.shift_r><Key.shift_r><Key.shift_r><Key.shift_r><Key.shift_r><Key.shift_r><Key.shift_r><Key.shift_r><Key.shift_r><Key.shift_r><Key.shift_r>_size,action<Key.shift_r><Key.shift_r><Key.shift_r>_size<Key.right><Key.space>for<Key.space><Key.shift_r>_<Key.space>in<Key.space>e<Key.backspace>range<Key.space><Key.backspace><Key.shift_r>(num<Key.shift_r>_Agents<Key.enter>
Screenshot: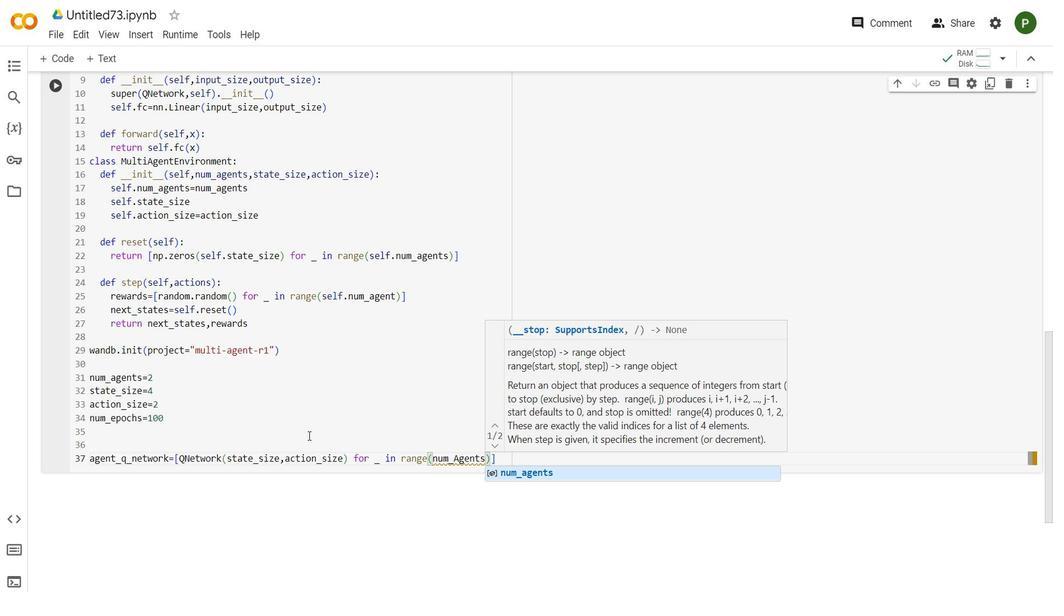 
Action: Mouse moved to (164, 443)
Screenshot: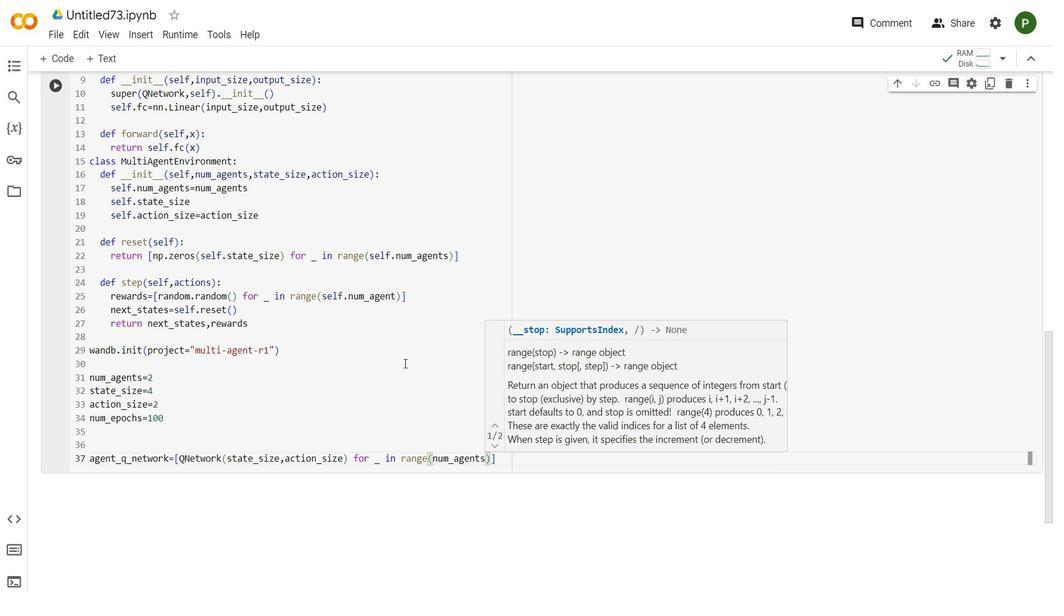 
Action: Mouse scrolled (164, 443) with delta (0, 0)
Screenshot: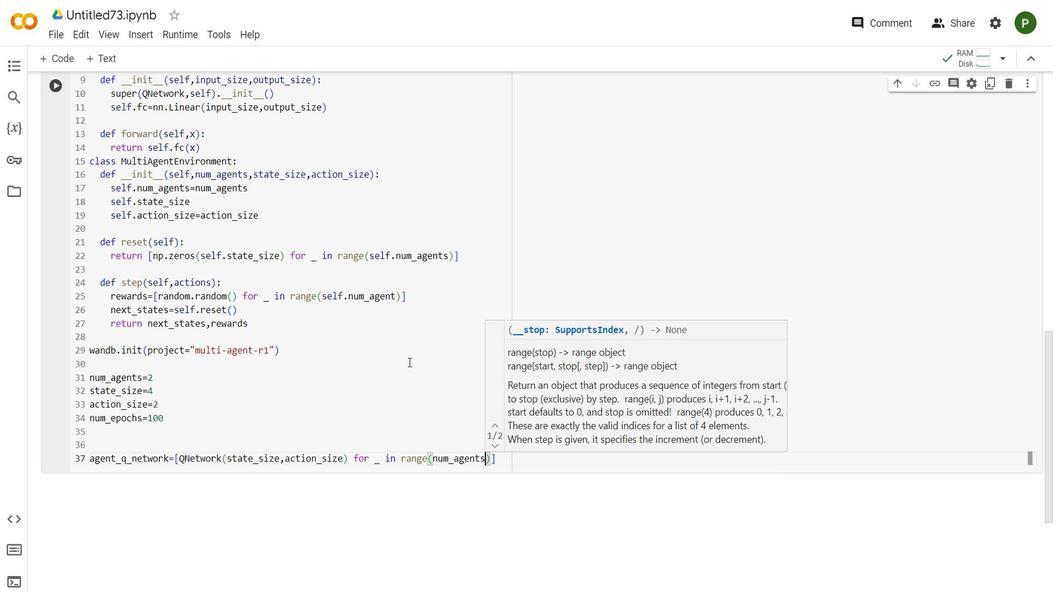 
Action: Mouse moved to (165, 443)
Screenshot: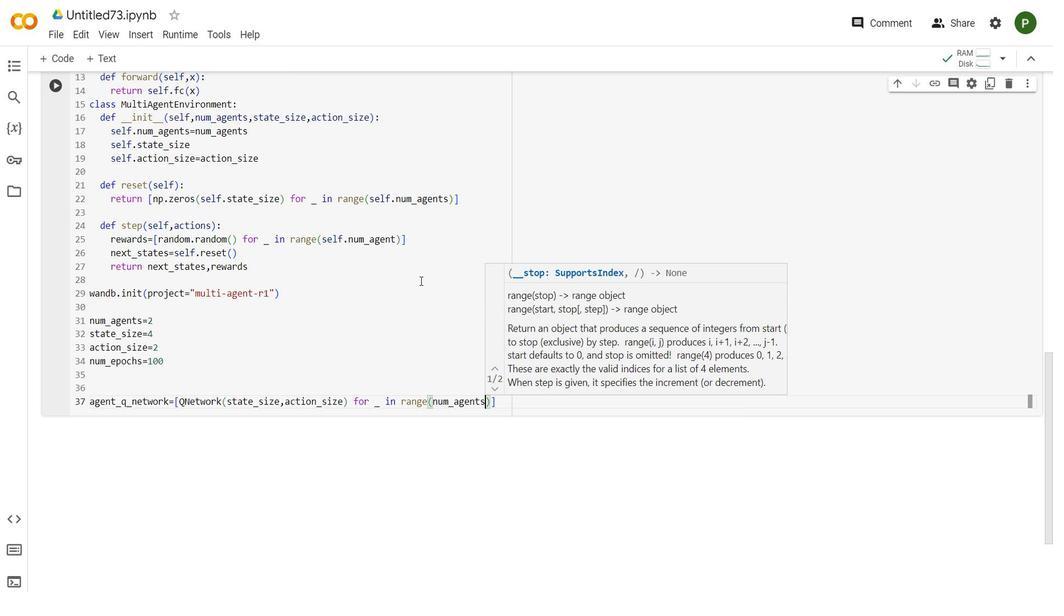 
Action: Mouse pressed left at (165, 443)
Screenshot: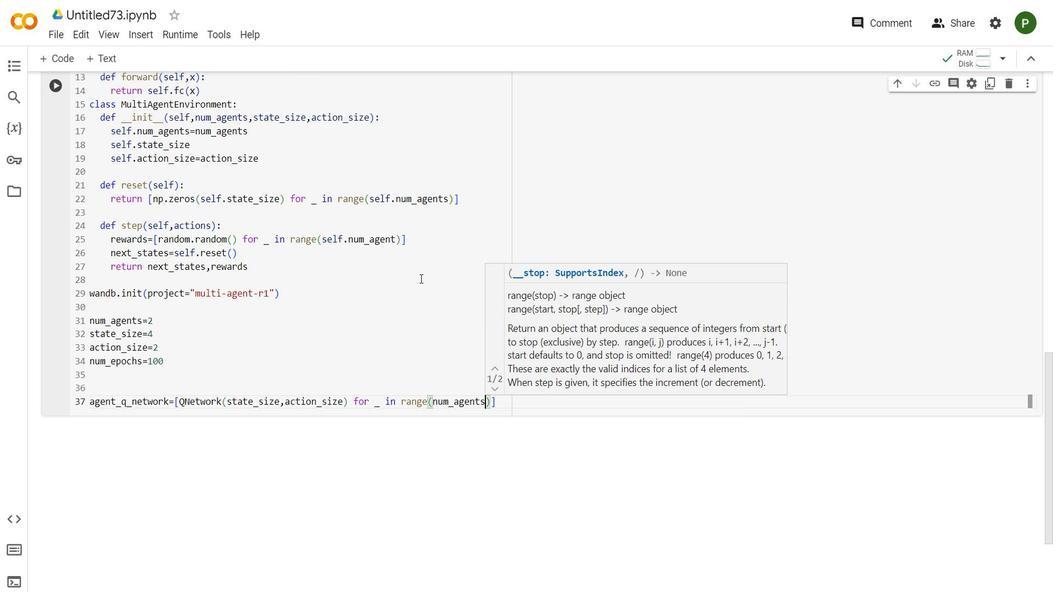 
Action: Mouse moved to (177, 443)
Screenshot: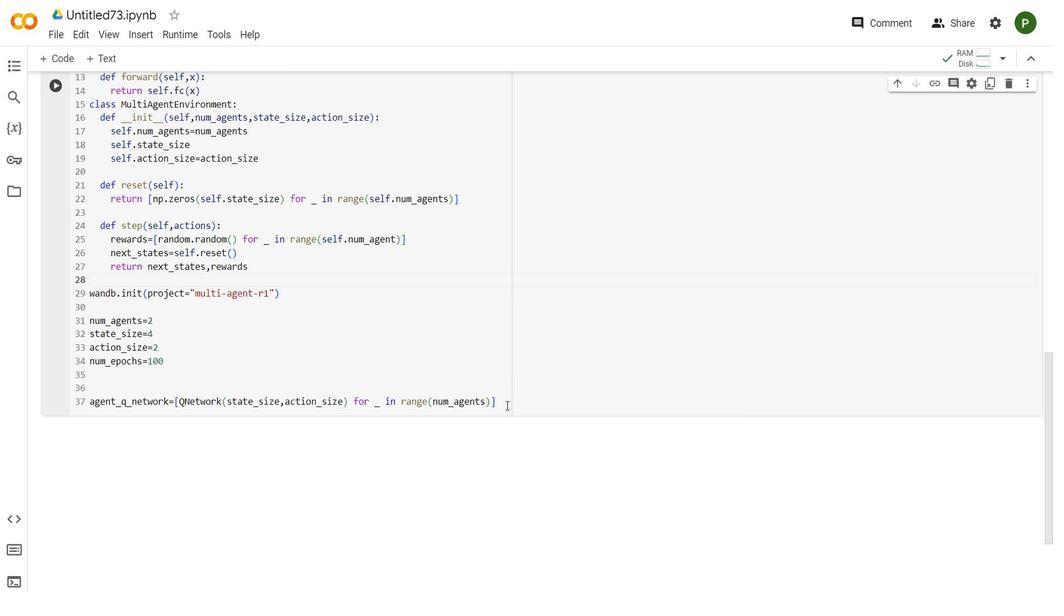 
Action: Mouse pressed left at (177, 443)
Screenshot: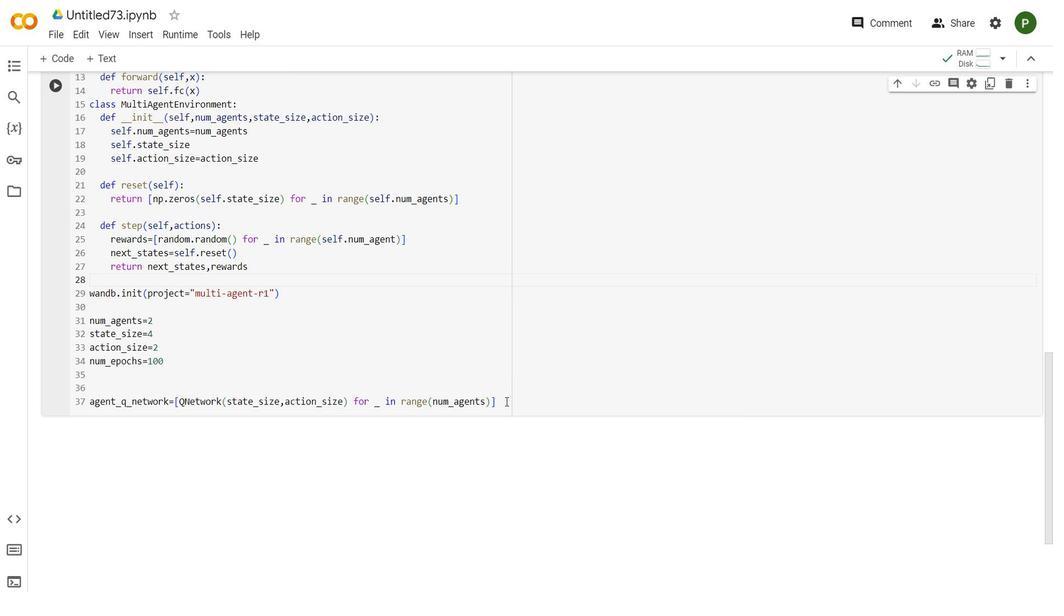 
Action: Key pressed <Key.enter>optimizers=[p<Key.backspace>optim.<Key.shift>Adam<Key.shift_r>(q<Key.shift_r>_net.parameters<Key.shift_r><Key.shift_r><Key.shift_r><Key.shift_r><Key.shift_r><Key.shift_r><Key.shift_r><Key.shift_r><Key.shift_r><Key.shift_r><Key.shift_r><Key.shift_r><Key.shift_r><Key.shift_r><Key.shift_r><Key.shift_r><Key.shift_r><Key.shift_r><Key.shift_r><Key.shift_r><Key.shift_r>(
Screenshot: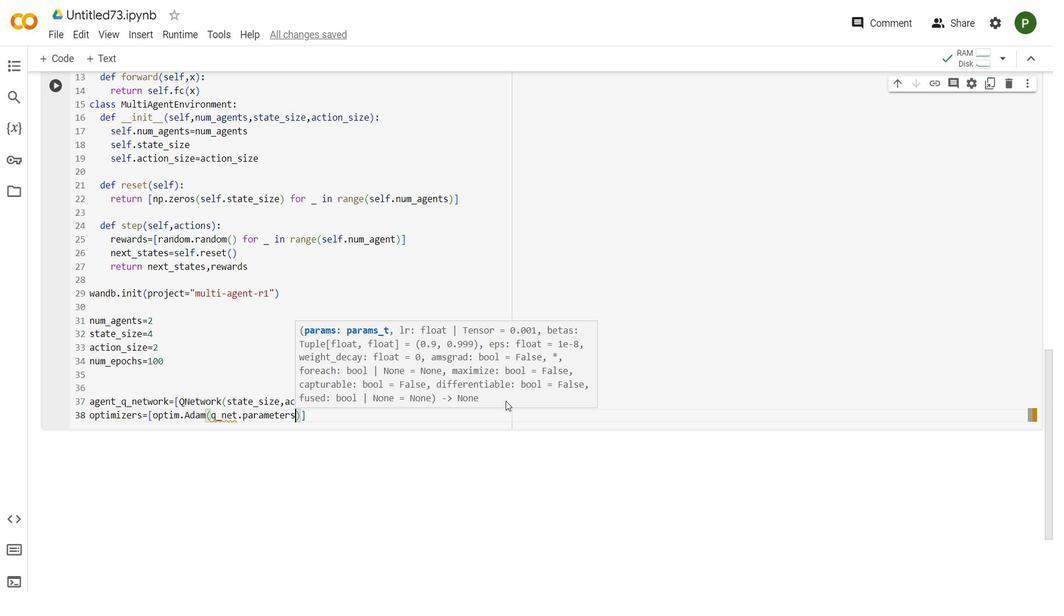 
Action: Mouse moved to (313, 442)
Screenshot: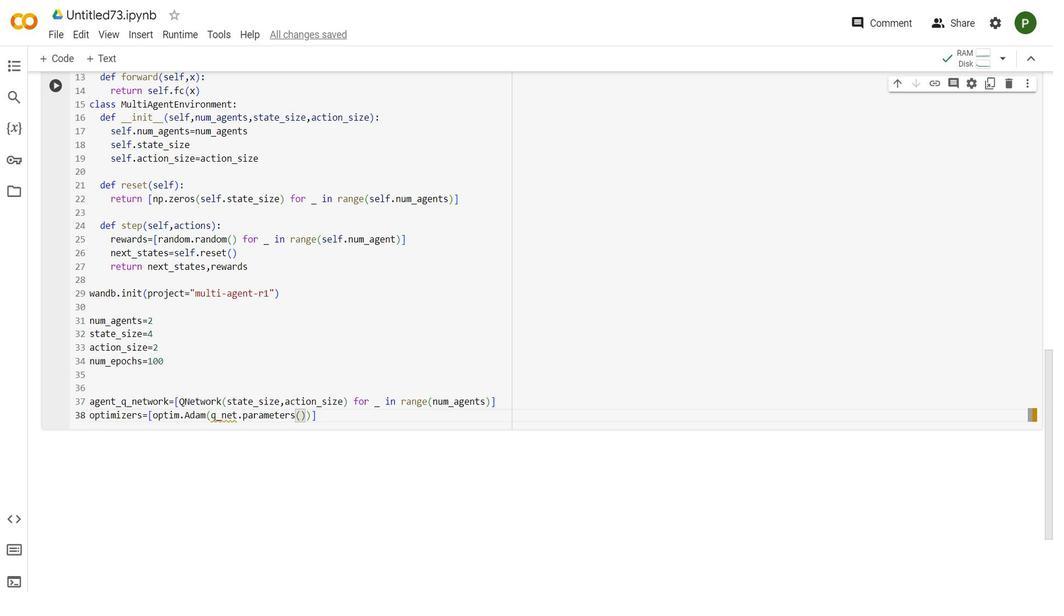 
Action: Mouse pressed left at (313, 442)
Screenshot: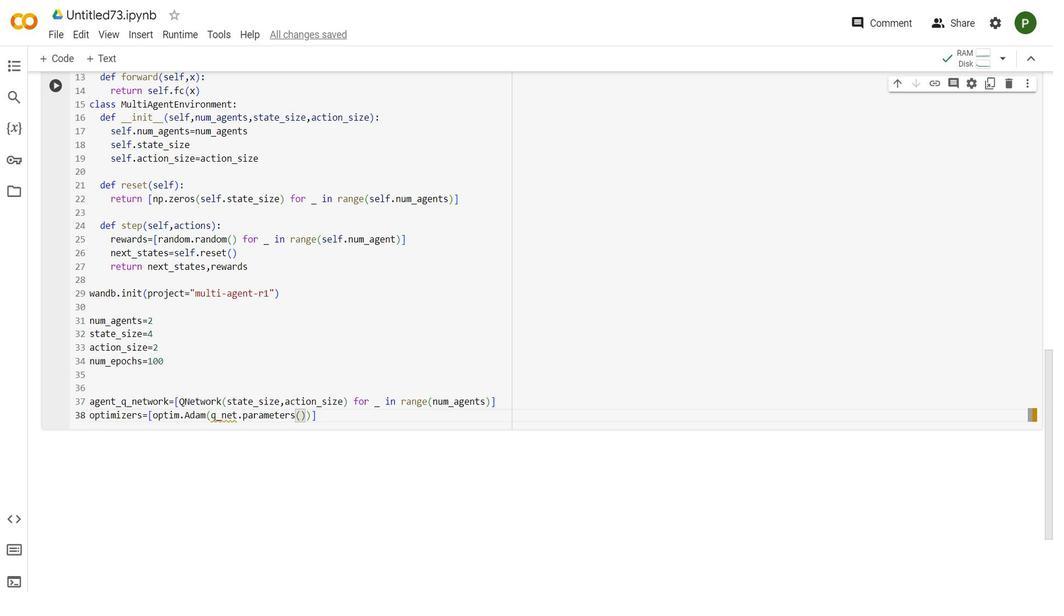 
Action: Mouse pressed left at (313, 442)
Screenshot: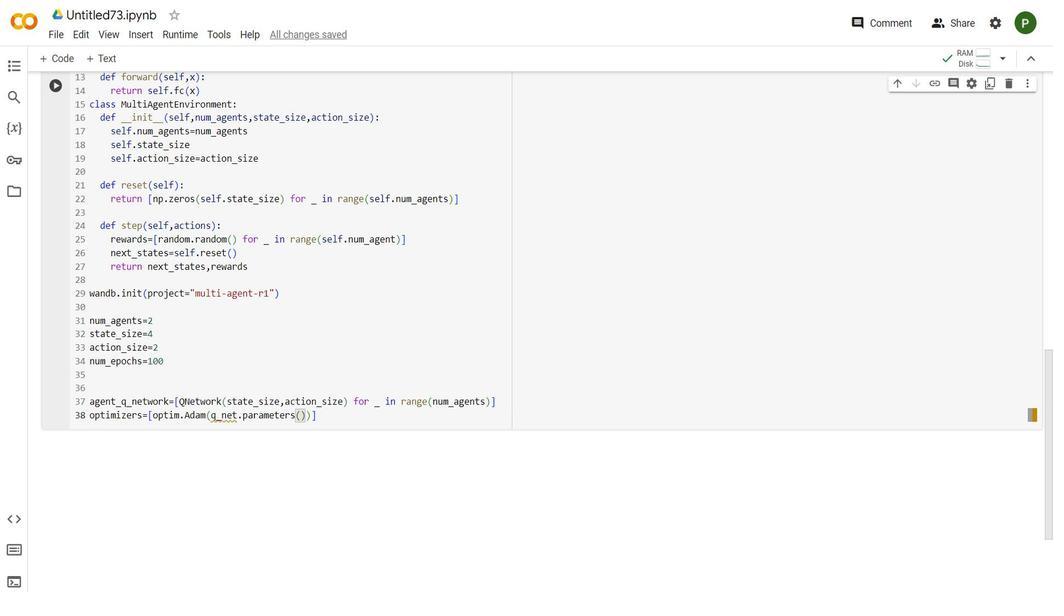 
Action: Mouse moved to (150, 443)
Screenshot: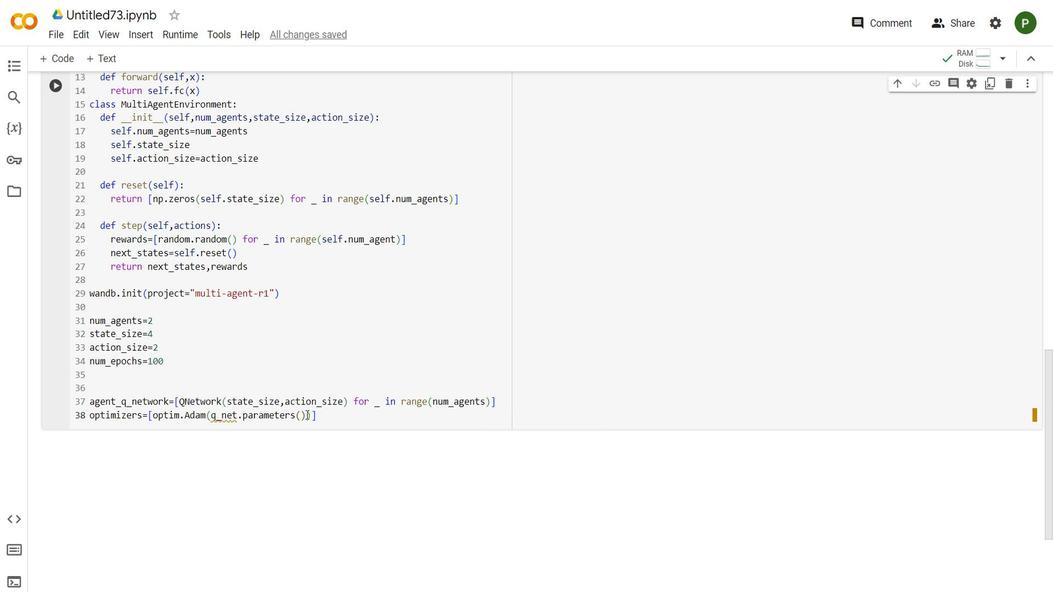 
Action: Mouse pressed left at (150, 443)
Screenshot: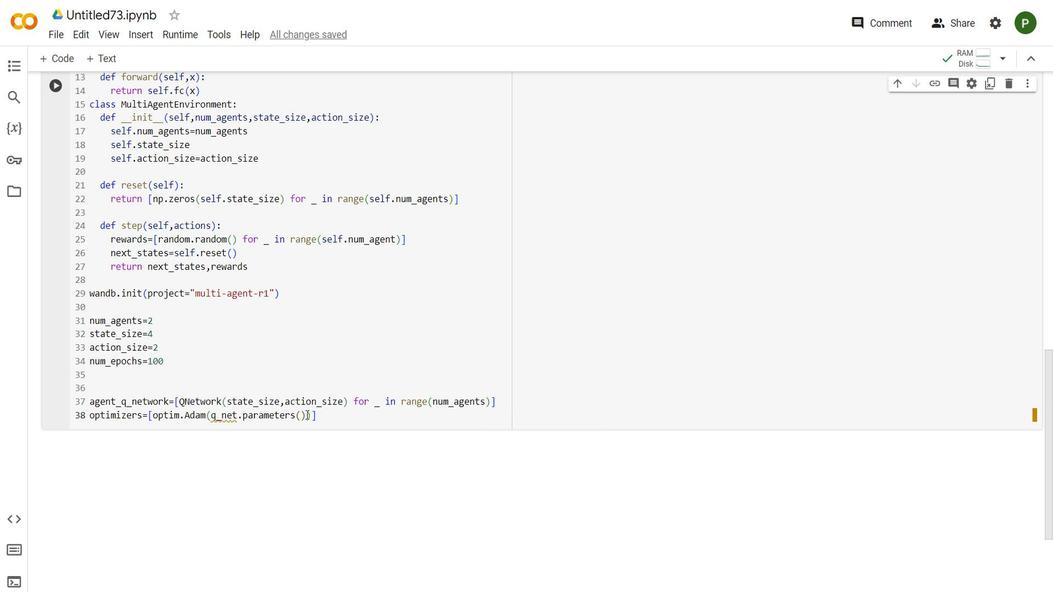 
Action: Mouse moved to (139, 443)
Screenshot: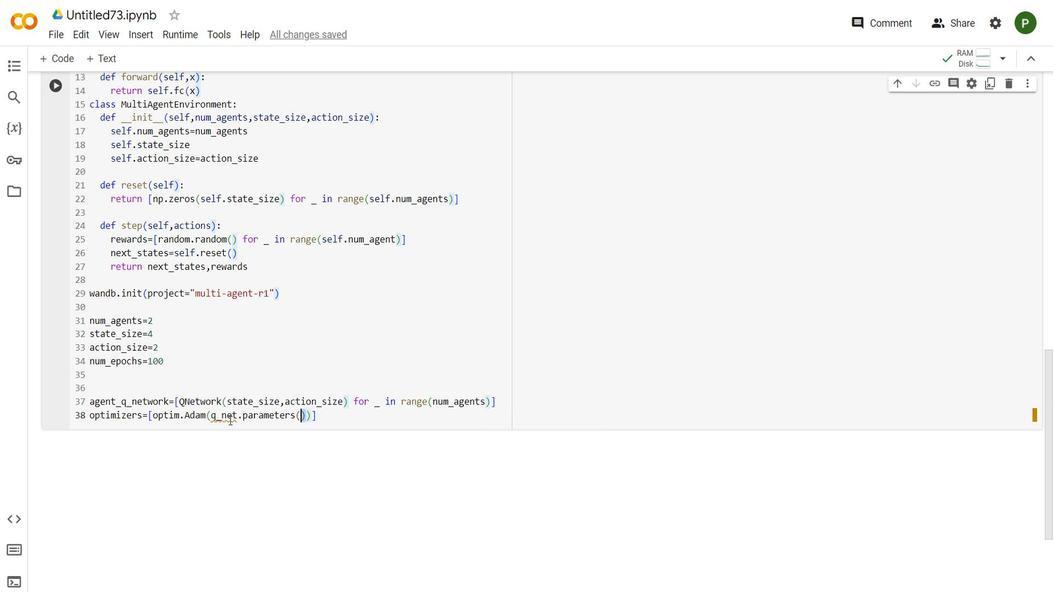 
Action: Mouse pressed left at (139, 443)
Screenshot: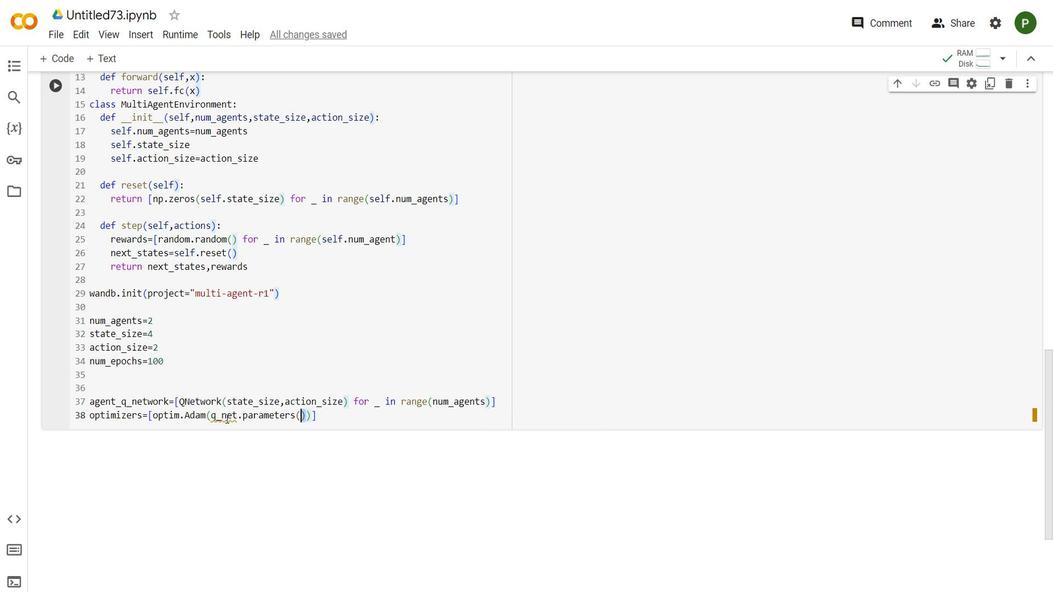 
Action: Mouse pressed left at (139, 443)
Screenshot: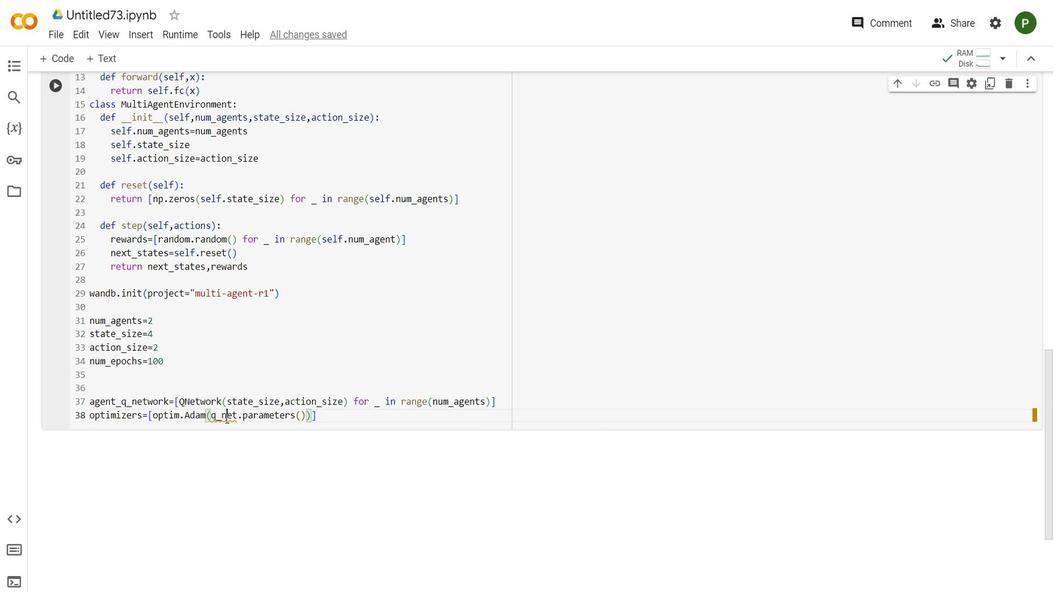 
Action: Mouse moved to (153, 443)
Screenshot: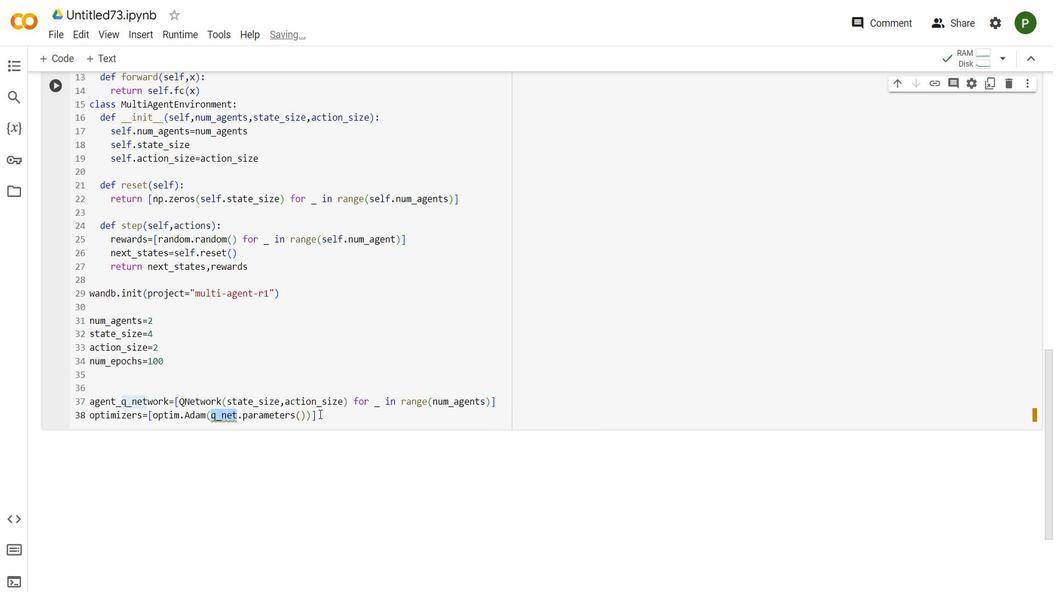 
Action: Mouse scrolled (153, 443) with delta (0, 0)
Screenshot: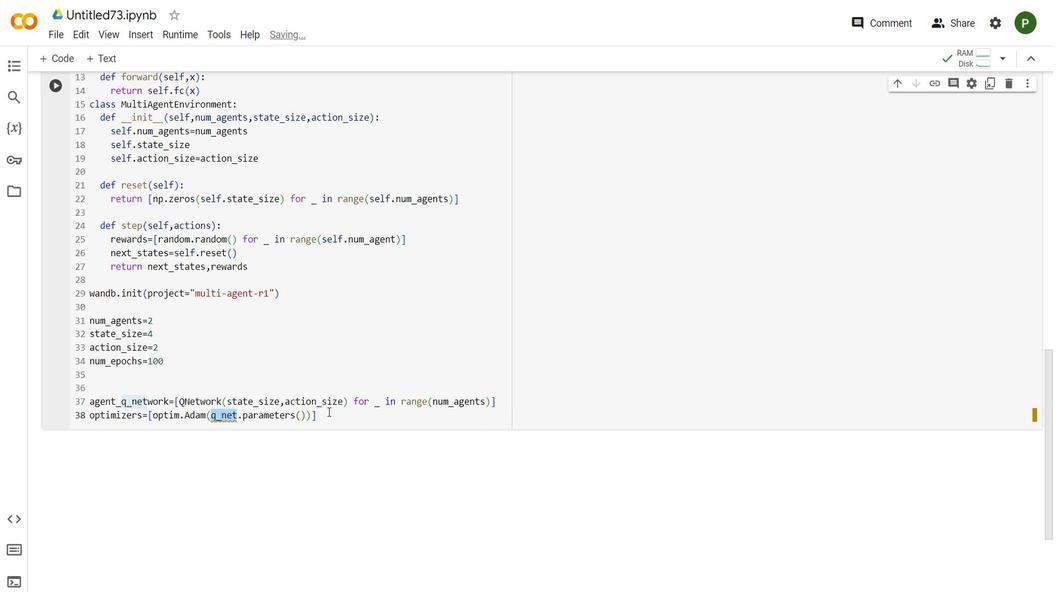 
Action: Mouse scrolled (153, 443) with delta (0, 0)
Screenshot: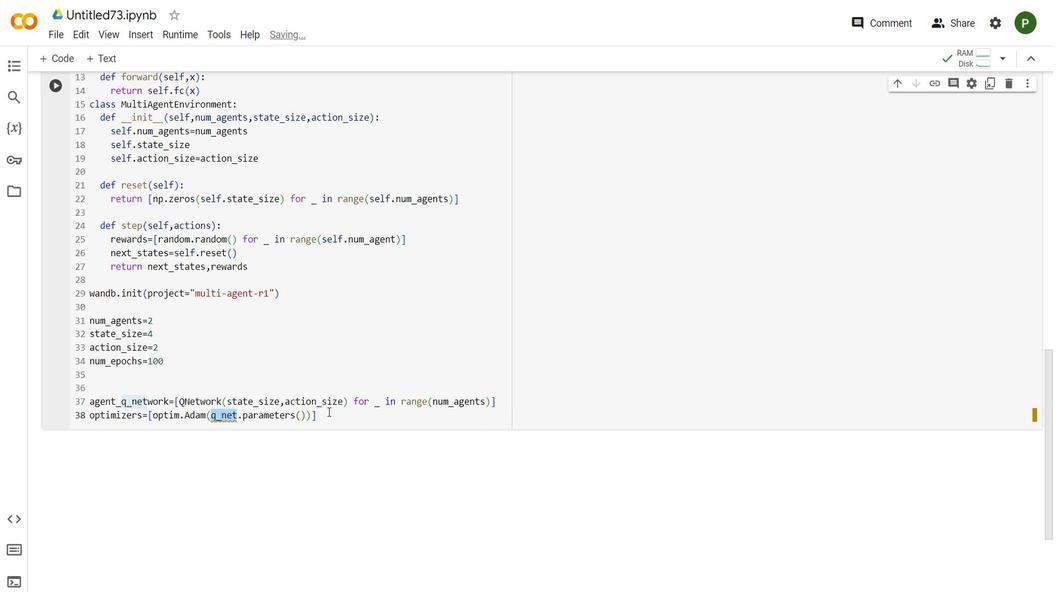 
Action: Mouse scrolled (153, 443) with delta (0, 0)
Screenshot: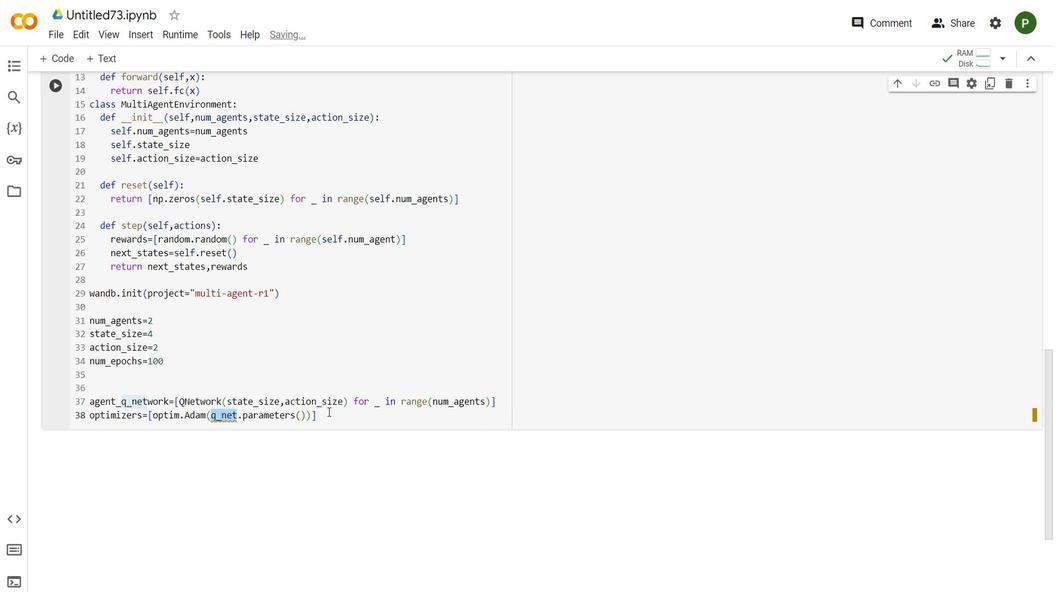 
Action: Mouse scrolled (153, 443) with delta (0, 0)
Screenshot: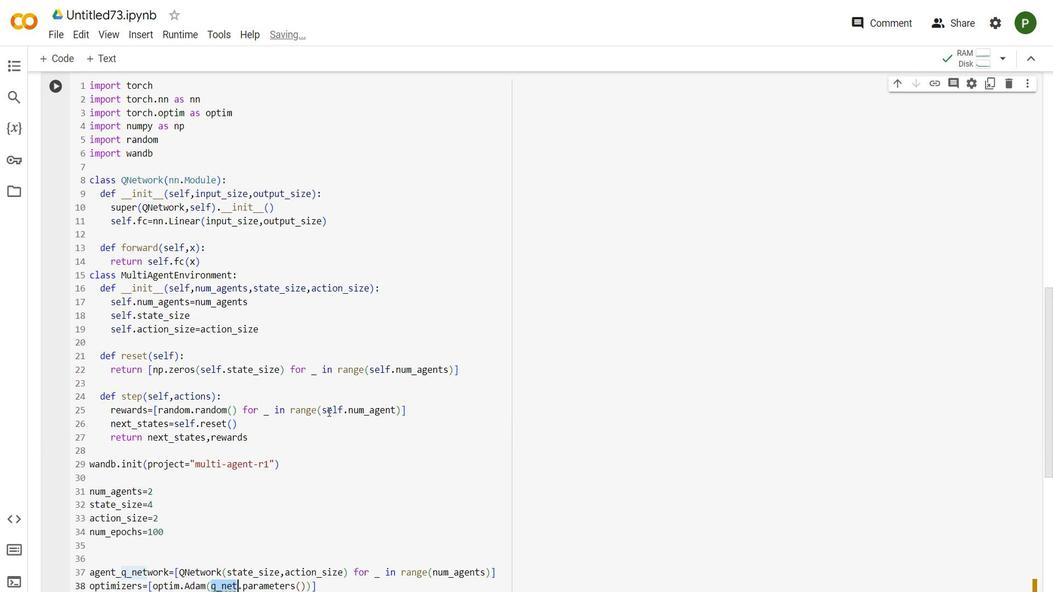 
Action: Mouse scrolled (153, 443) with delta (0, 0)
Screenshot: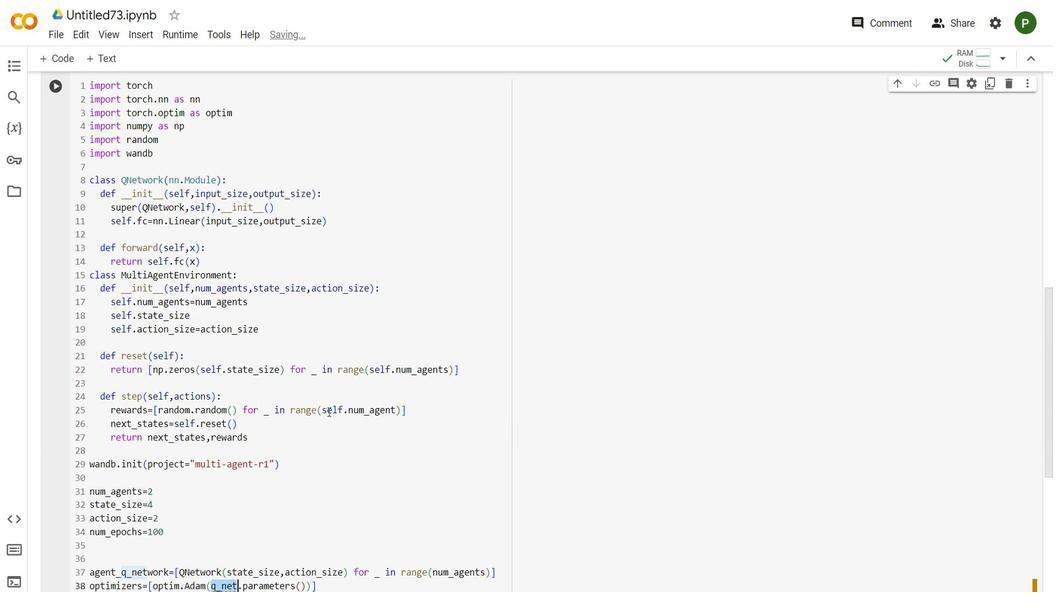 
Action: Mouse scrolled (153, 443) with delta (0, 0)
Screenshot: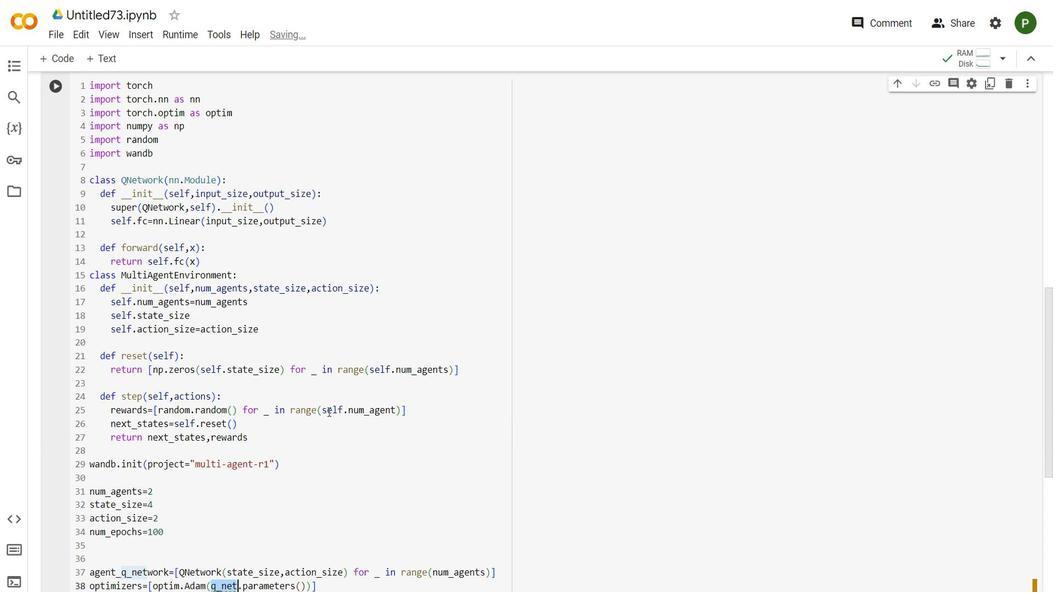 
Action: Mouse scrolled (153, 443) with delta (0, 0)
Screenshot: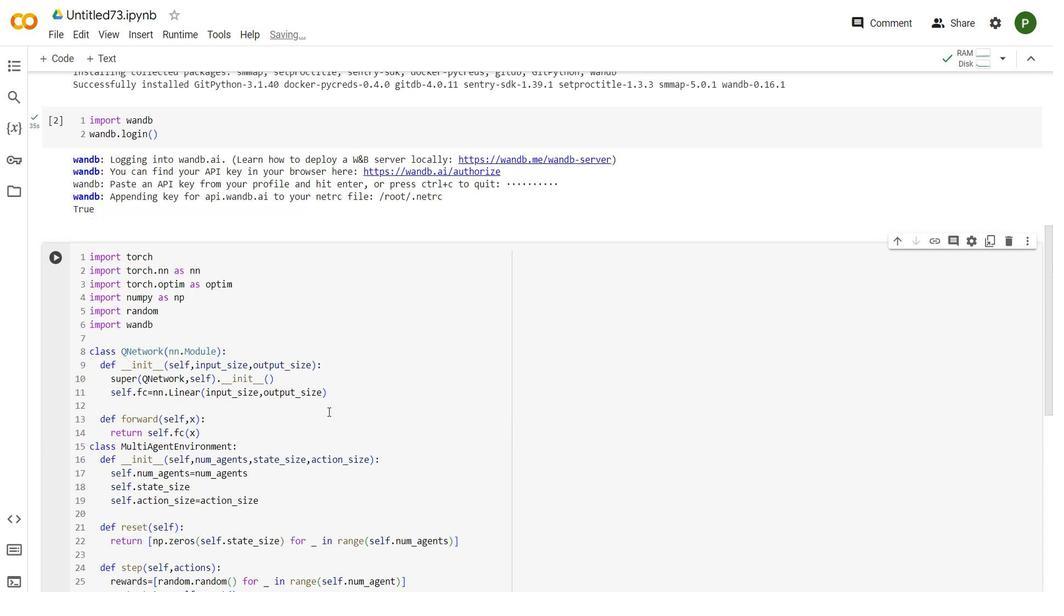 
Action: Mouse scrolled (153, 443) with delta (0, 0)
Screenshot: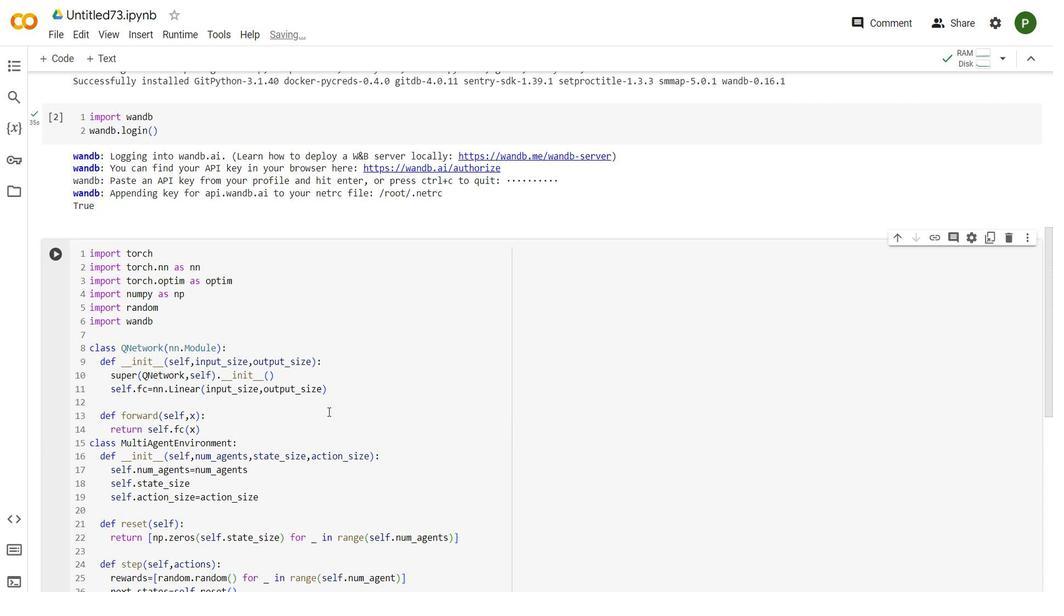 
Action: Mouse scrolled (153, 443) with delta (0, 0)
Screenshot: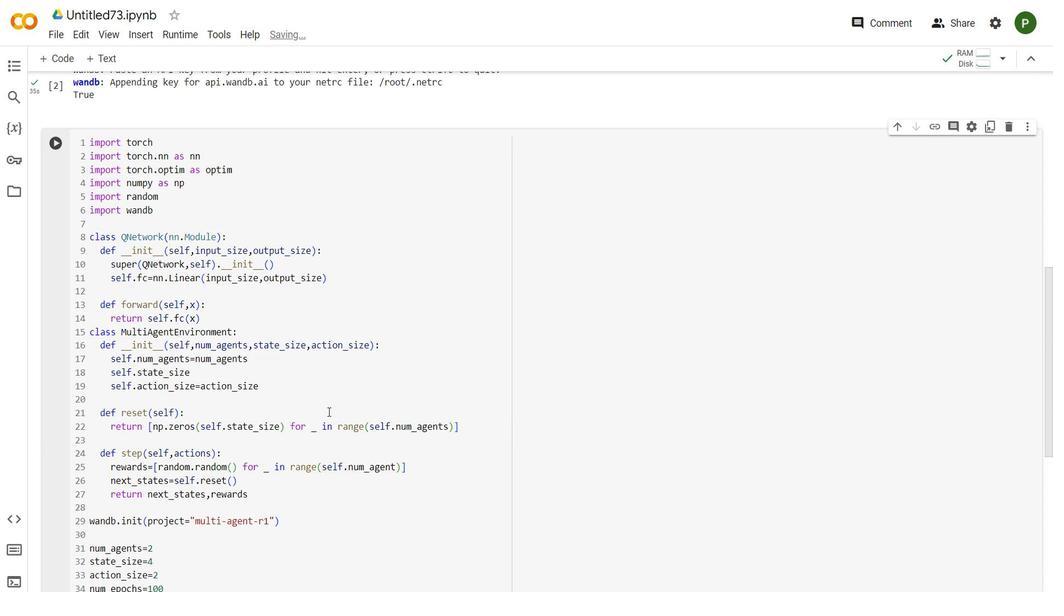 
Action: Mouse scrolled (153, 443) with delta (0, 0)
Screenshot: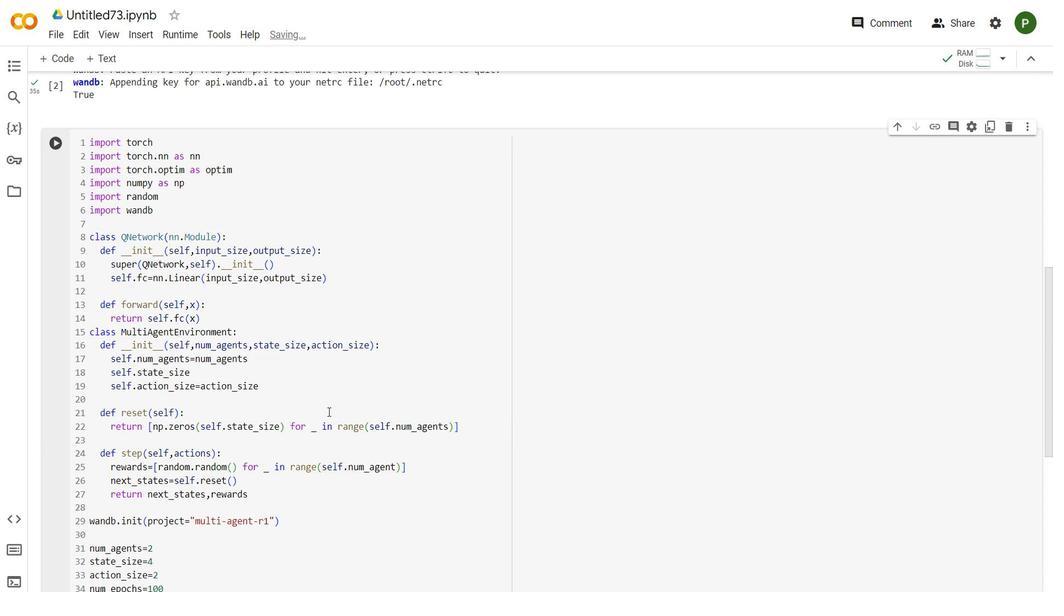 
Action: Mouse moved to (315, 442)
Screenshot: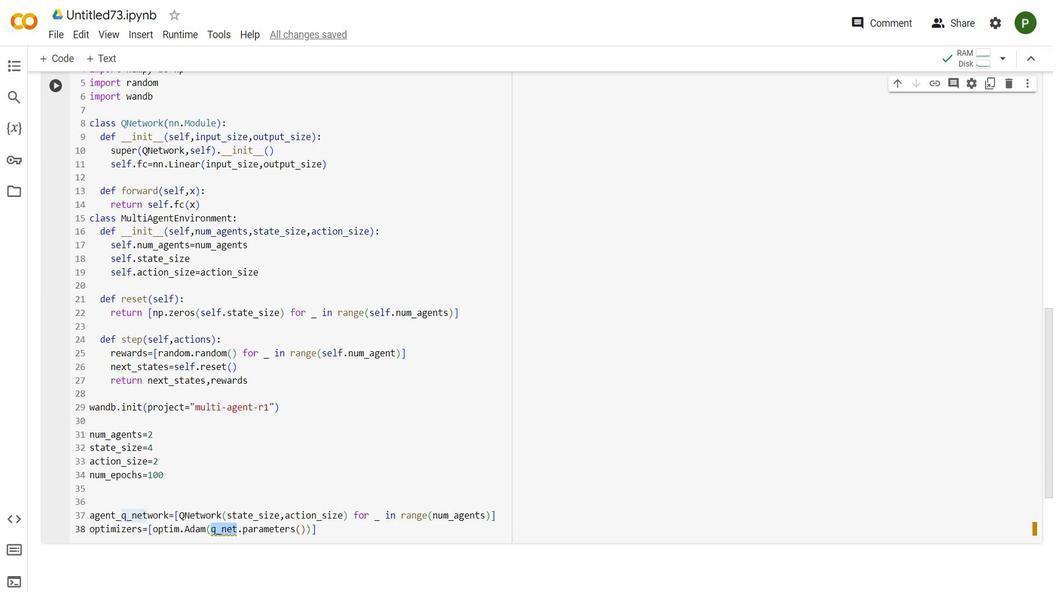 
Action: Mouse pressed left at (315, 442)
Screenshot: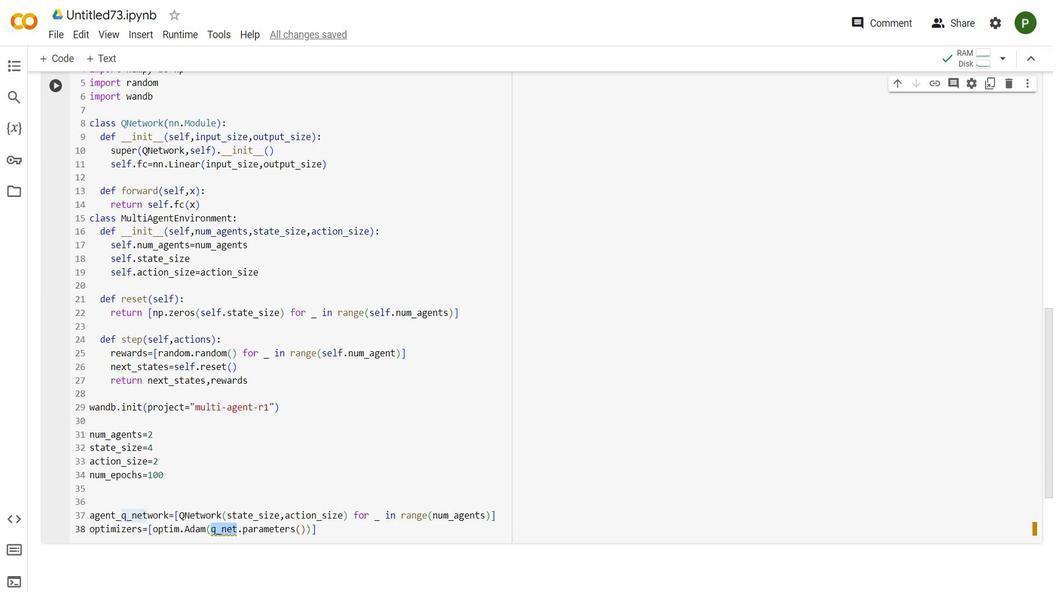 
Action: Mouse pressed left at (315, 442)
Screenshot: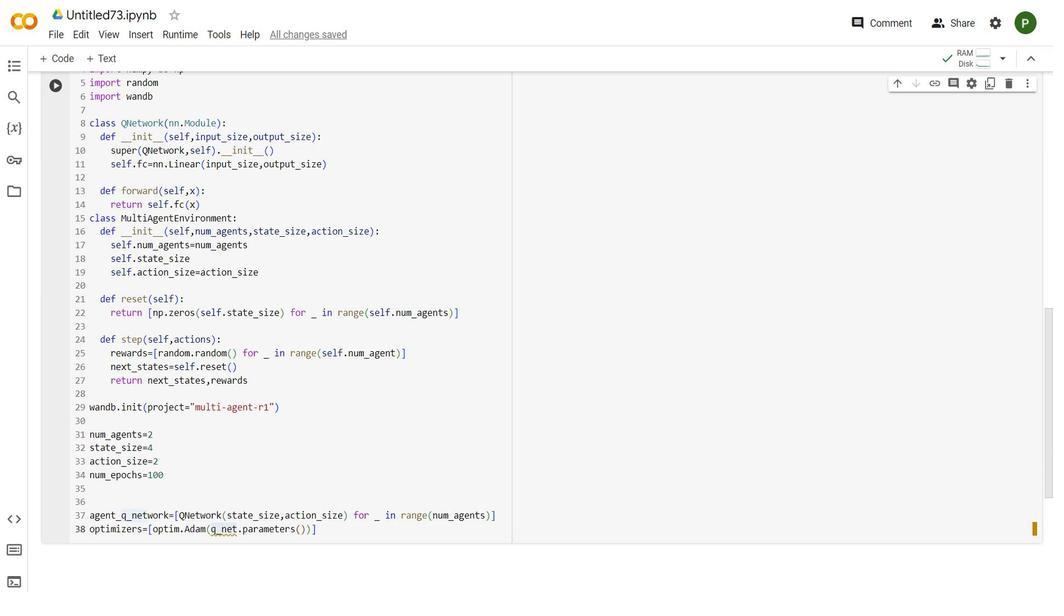 
Action: Mouse moved to (313, 443)
Screenshot: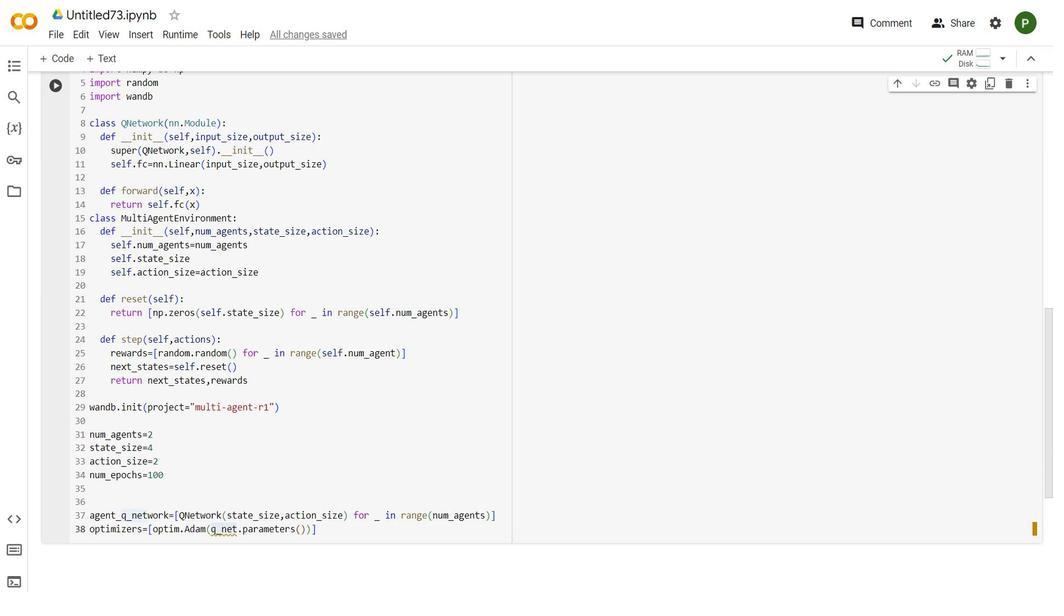 
Action: Mouse scrolled (313, 443) with delta (0, 0)
Screenshot: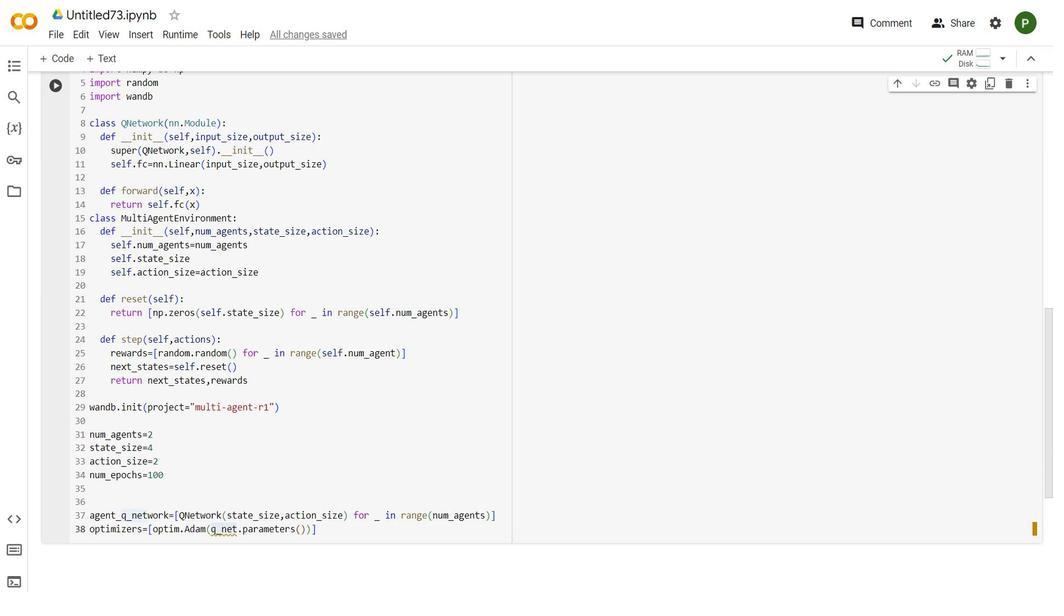 
Action: Mouse scrolled (313, 443) with delta (0, 0)
Screenshot: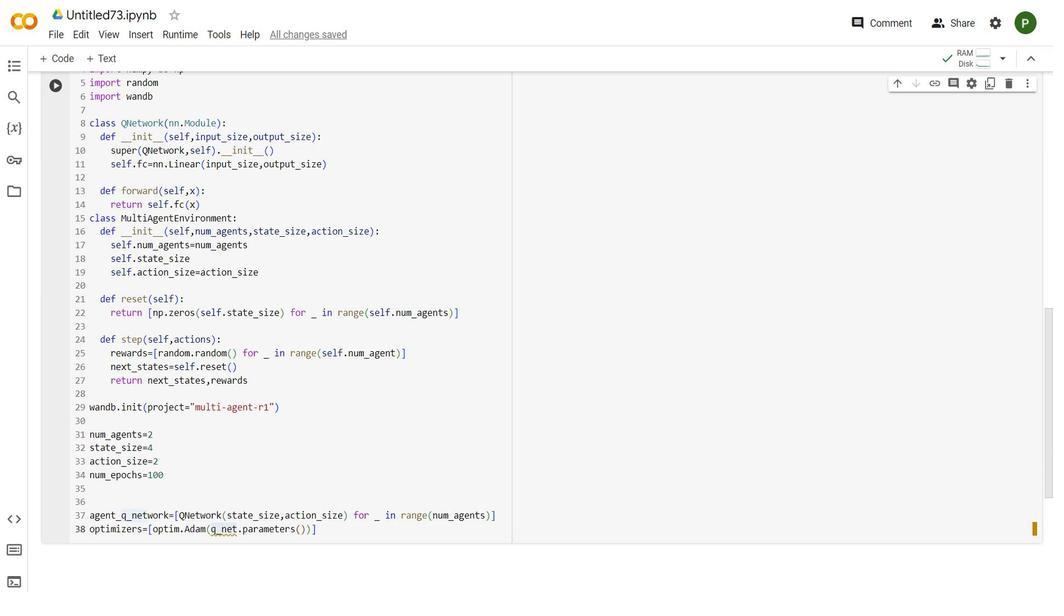 
Action: Mouse scrolled (313, 443) with delta (0, 0)
Screenshot: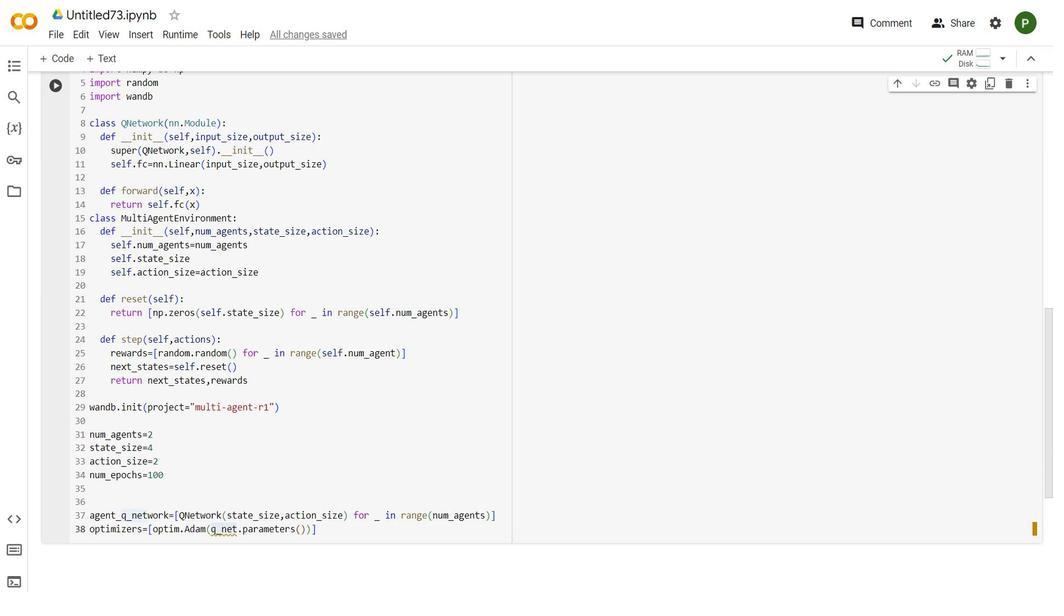 
Action: Mouse scrolled (313, 443) with delta (0, 0)
Screenshot: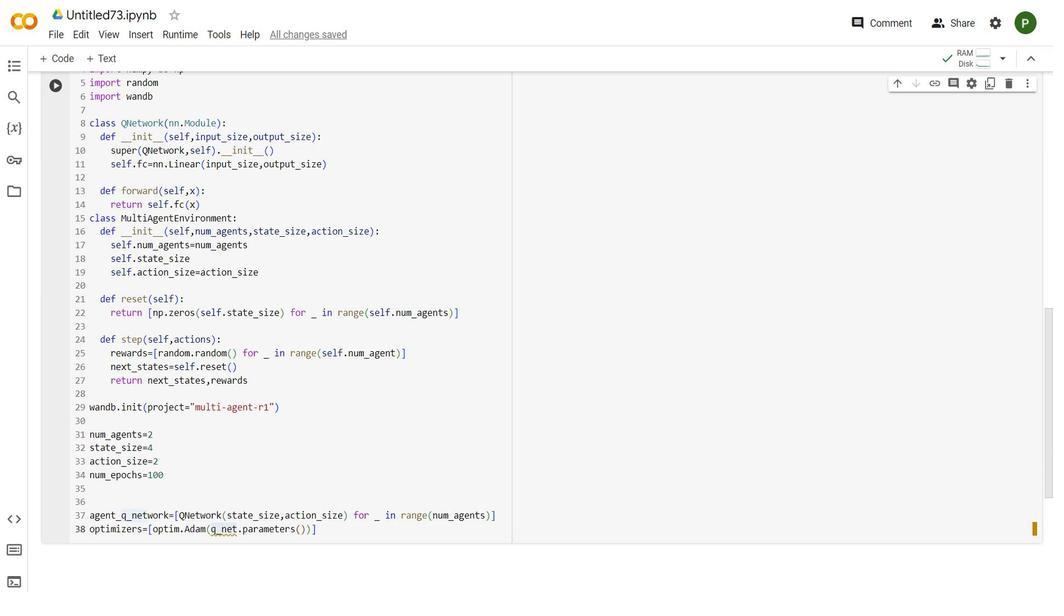 
Action: Mouse scrolled (313, 443) with delta (0, 0)
Screenshot: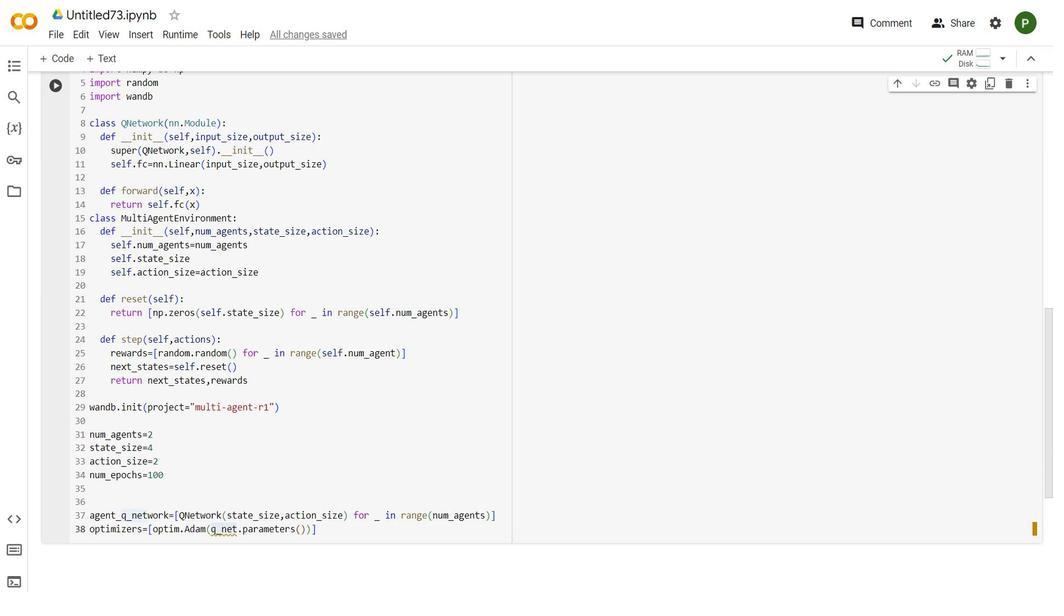 
Action: Mouse scrolled (313, 443) with delta (0, 0)
Screenshot: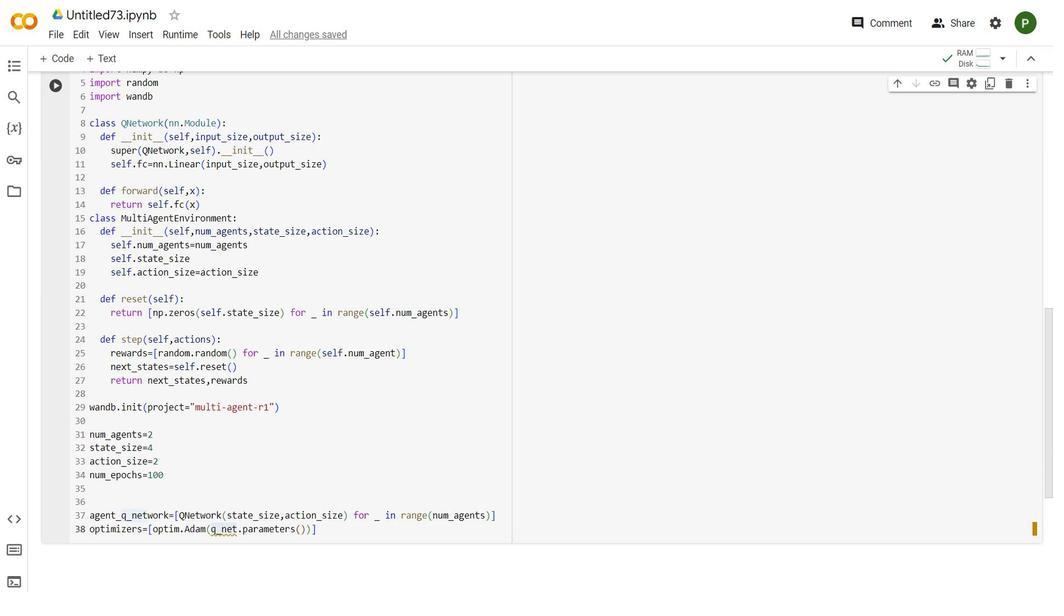 
Action: Mouse scrolled (313, 443) with delta (0, 0)
Screenshot: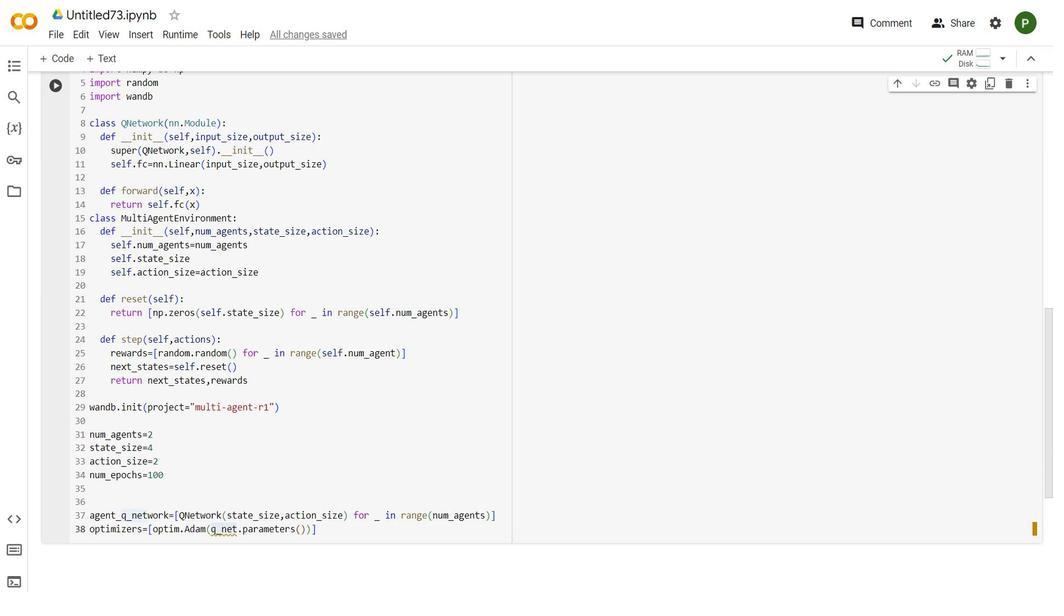 
Action: Mouse scrolled (313, 443) with delta (0, 0)
Screenshot: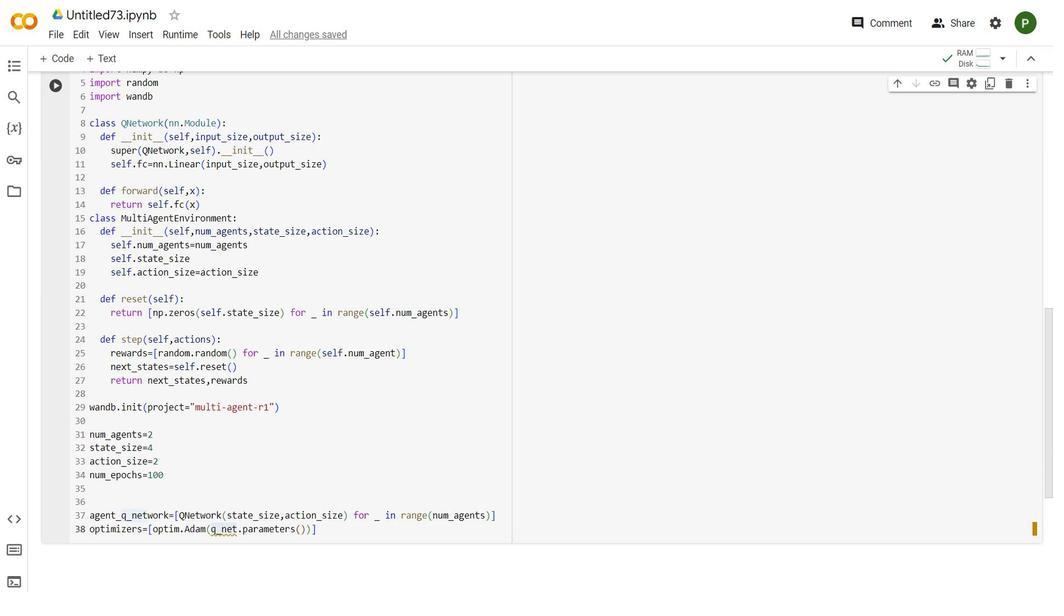 
Action: Mouse scrolled (313, 443) with delta (0, 0)
Screenshot: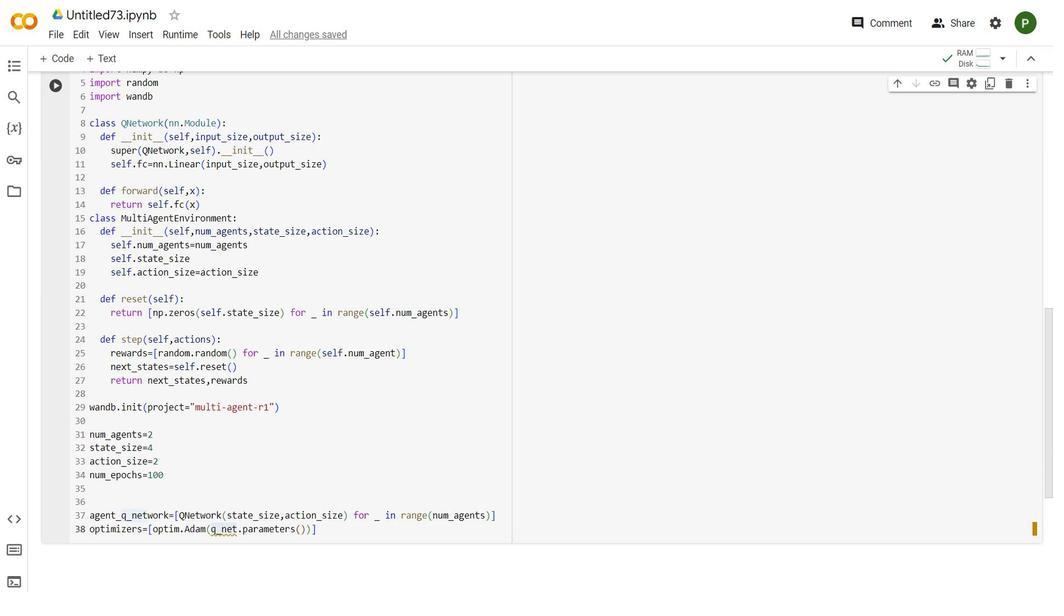
Action: Mouse scrolled (313, 443) with delta (0, 0)
Screenshot: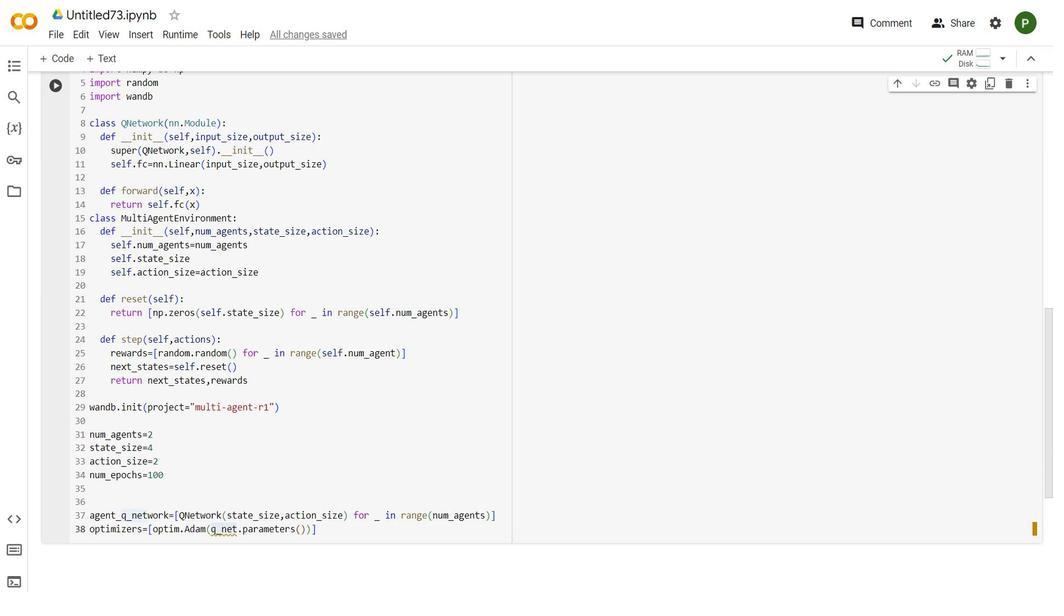 
Action: Mouse scrolled (313, 443) with delta (0, 0)
Screenshot: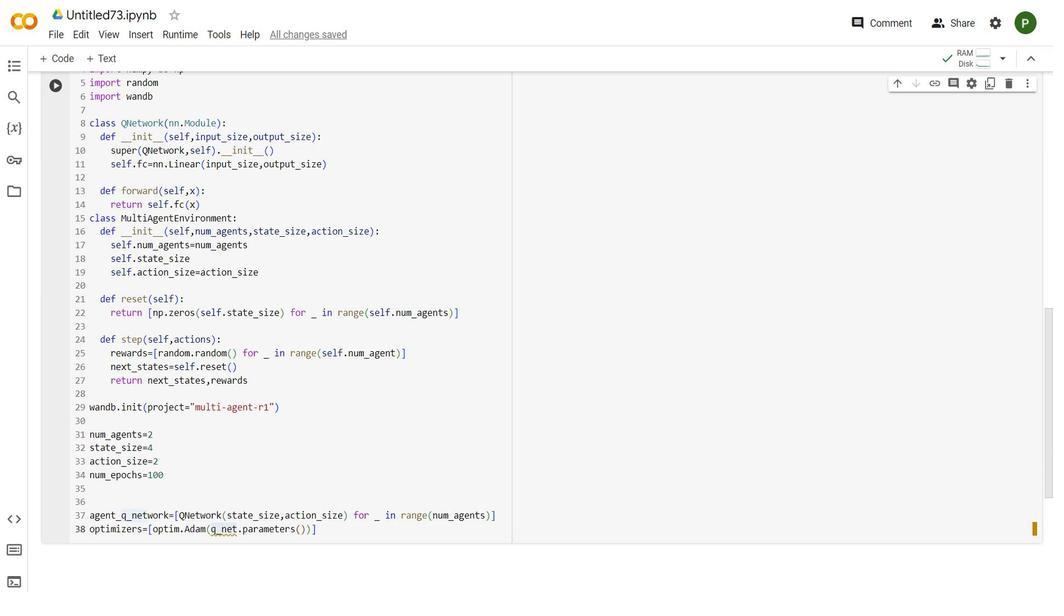 
Action: Mouse scrolled (313, 443) with delta (0, 0)
Screenshot: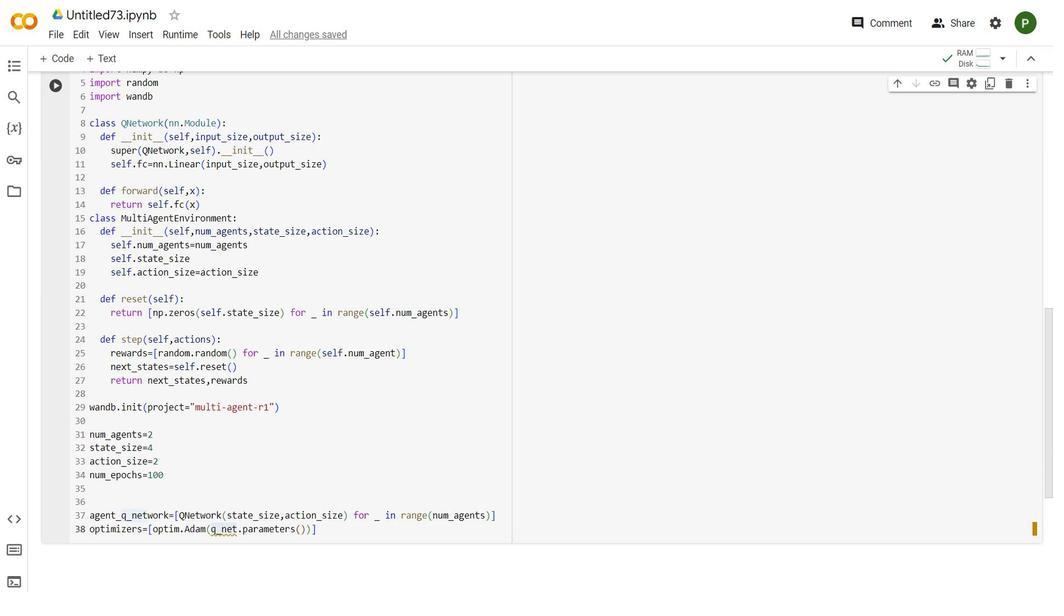 
Action: Mouse scrolled (313, 443) with delta (0, 0)
Screenshot: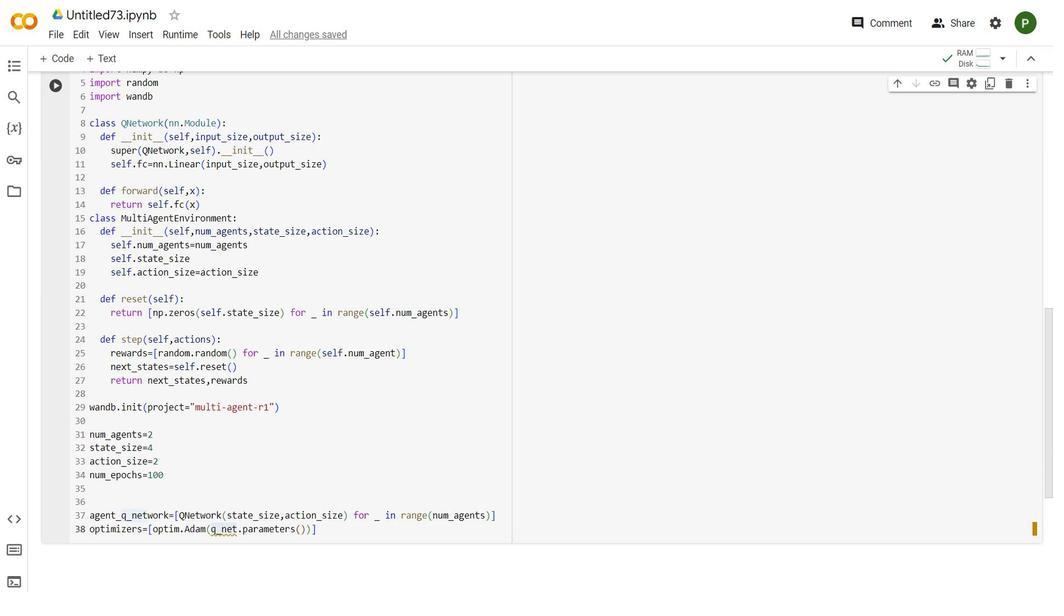 
Action: Mouse scrolled (313, 443) with delta (0, 0)
Screenshot: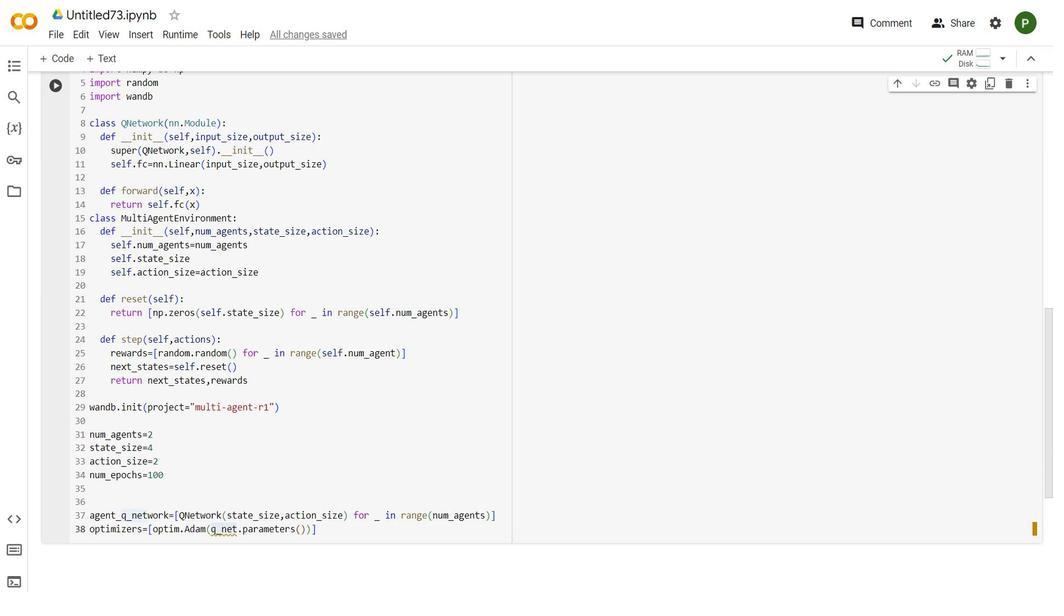 
Action: Mouse scrolled (313, 443) with delta (0, 0)
Screenshot: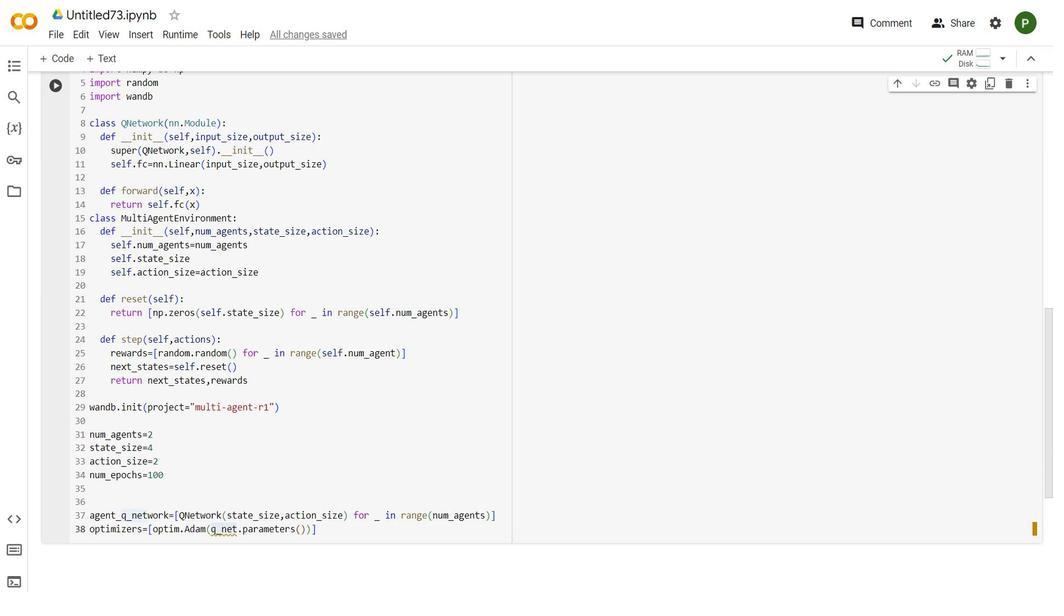 
Action: Mouse scrolled (313, 443) with delta (0, 0)
Screenshot: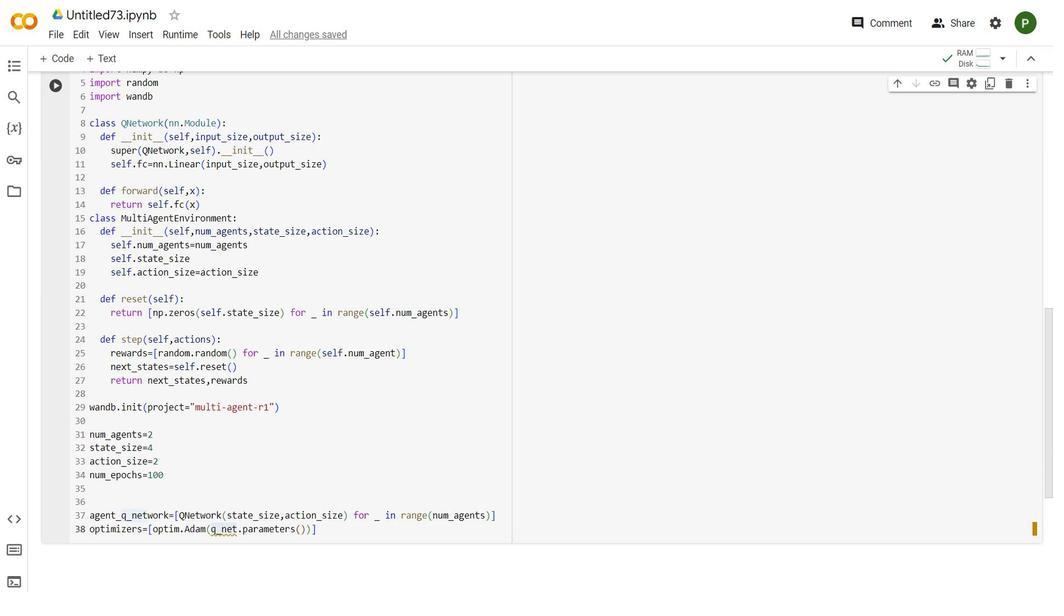 
Action: Mouse scrolled (313, 443) with delta (0, 0)
Screenshot: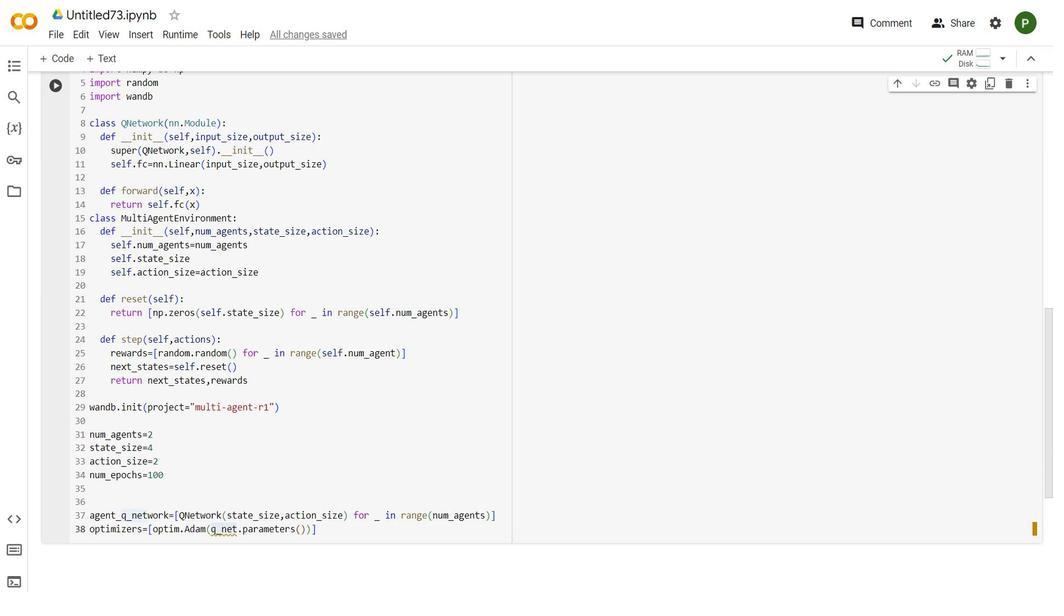 
Action: Mouse scrolled (313, 443) with delta (0, 0)
Screenshot: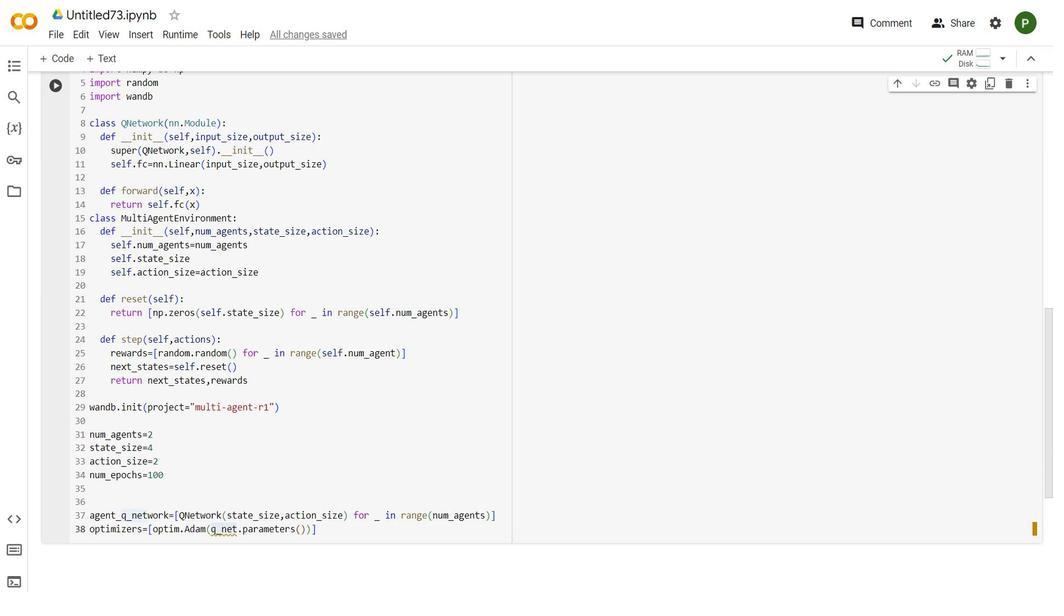 
Action: Mouse scrolled (313, 443) with delta (0, 0)
Screenshot: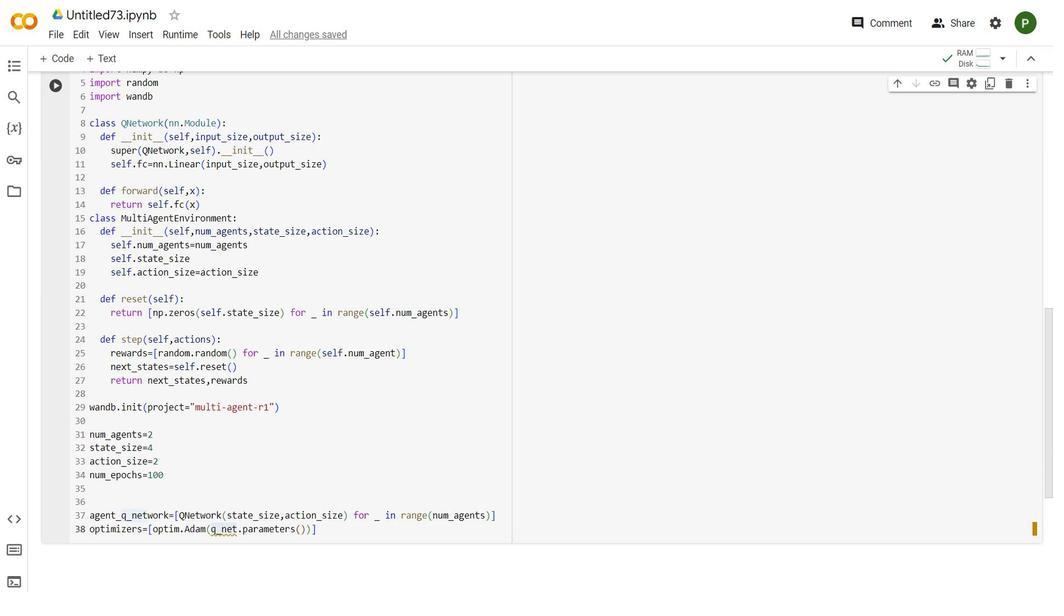 
Action: Mouse scrolled (313, 443) with delta (0, 0)
Screenshot: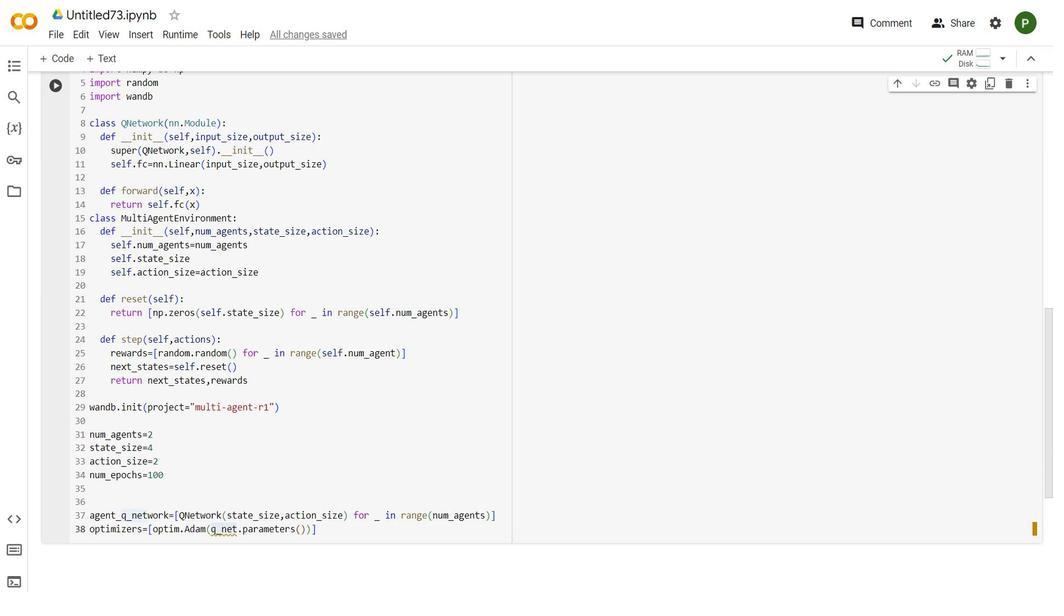 
Action: Mouse scrolled (313, 443) with delta (0, 0)
Screenshot: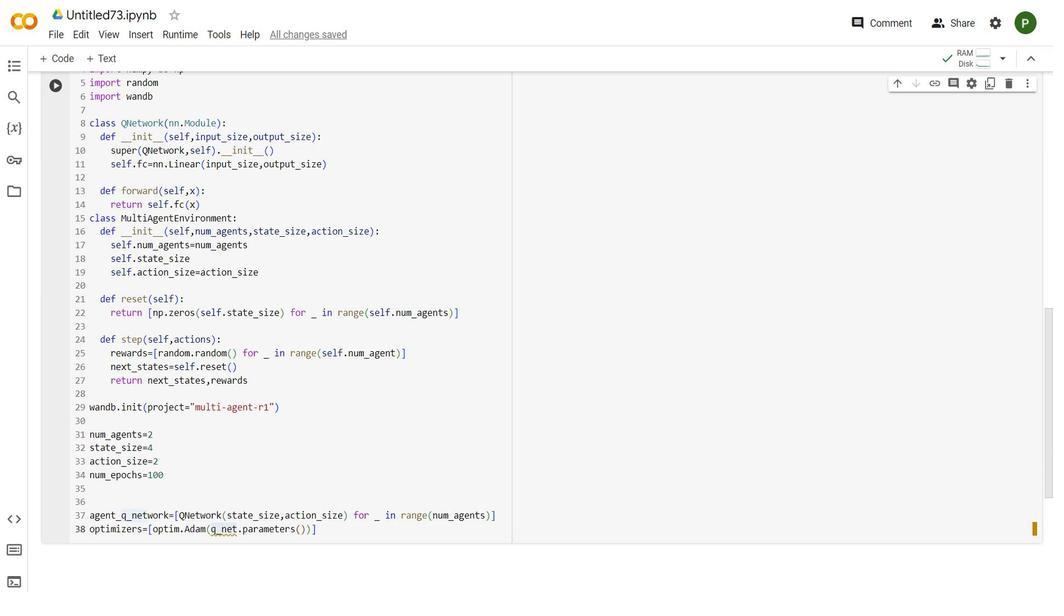 
Action: Mouse scrolled (313, 443) with delta (0, 0)
Screenshot: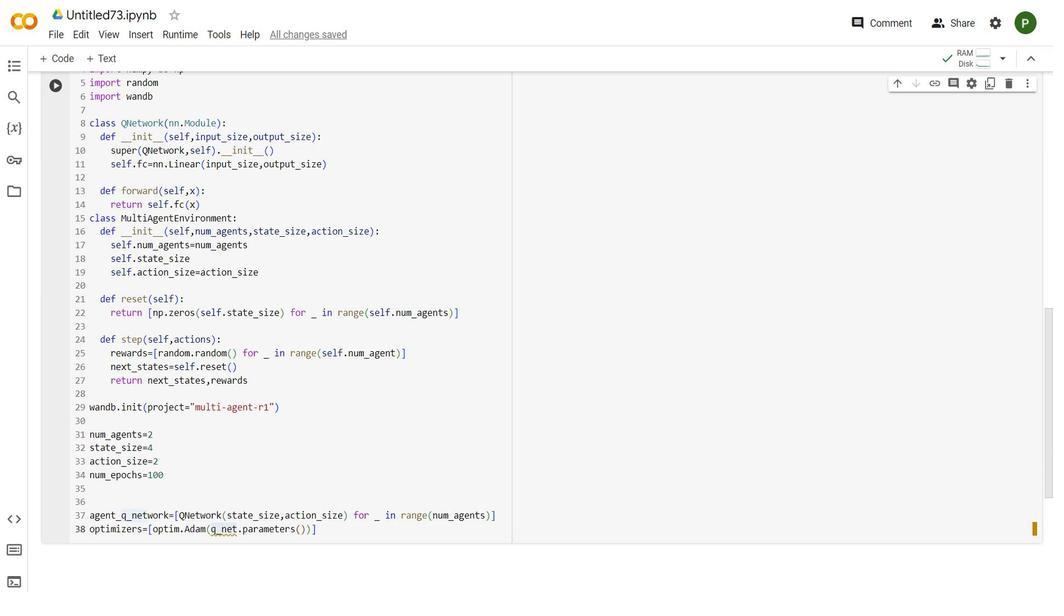 
Action: Mouse scrolled (313, 443) with delta (0, 0)
Screenshot: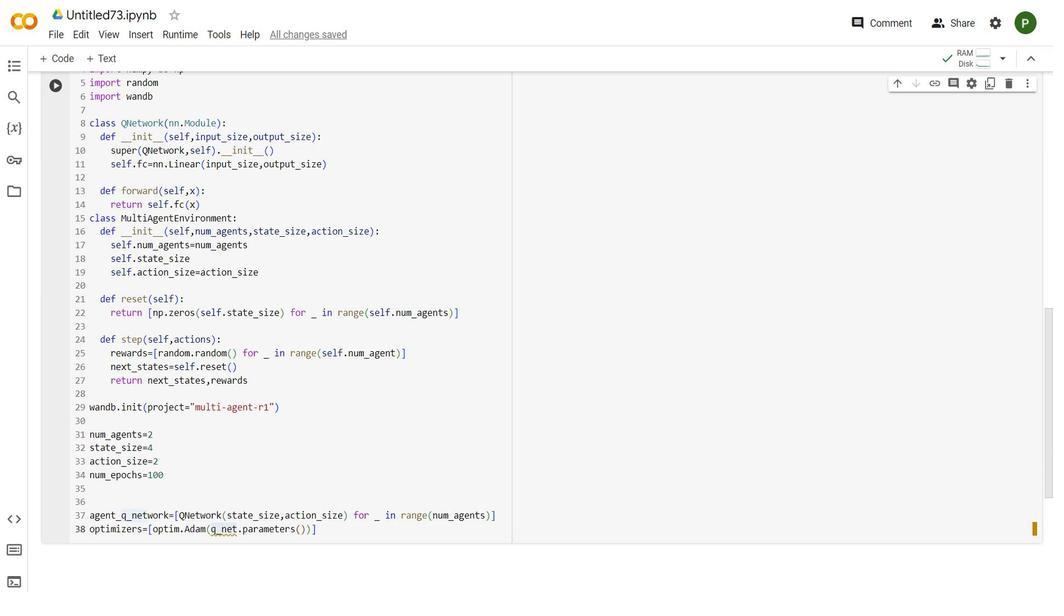 
Action: Mouse scrolled (313, 443) with delta (0, 0)
Screenshot: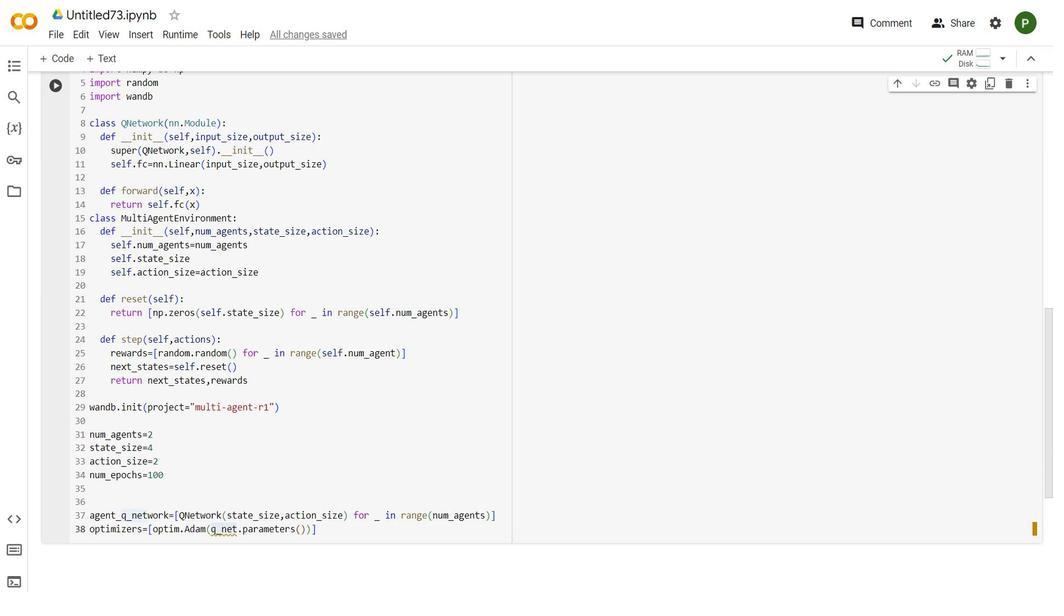 
Action: Mouse scrolled (313, 443) with delta (0, 0)
Screenshot: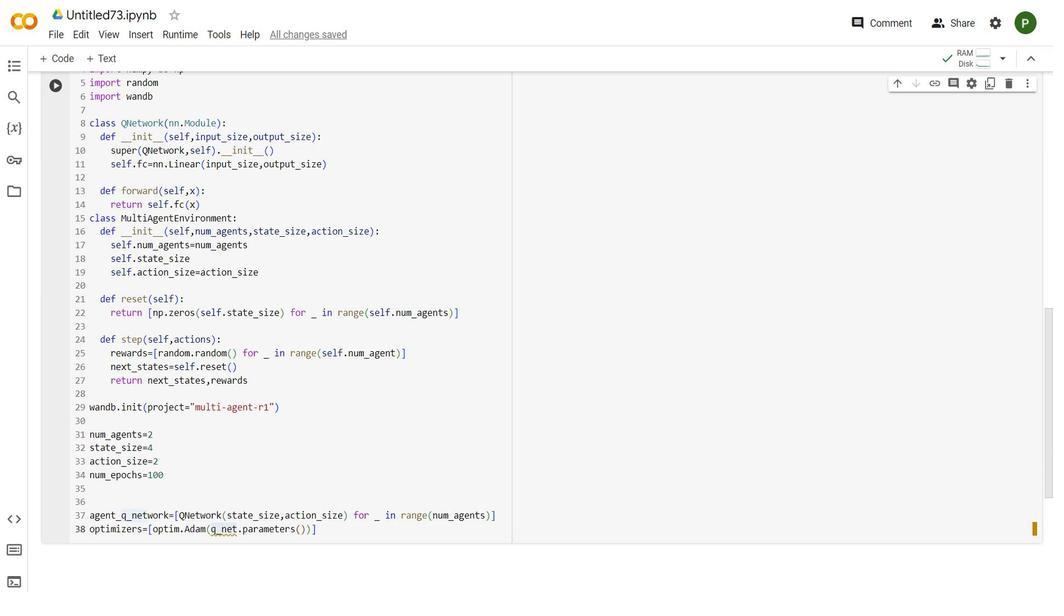 
Action: Mouse moved to (153, 443)
Screenshot: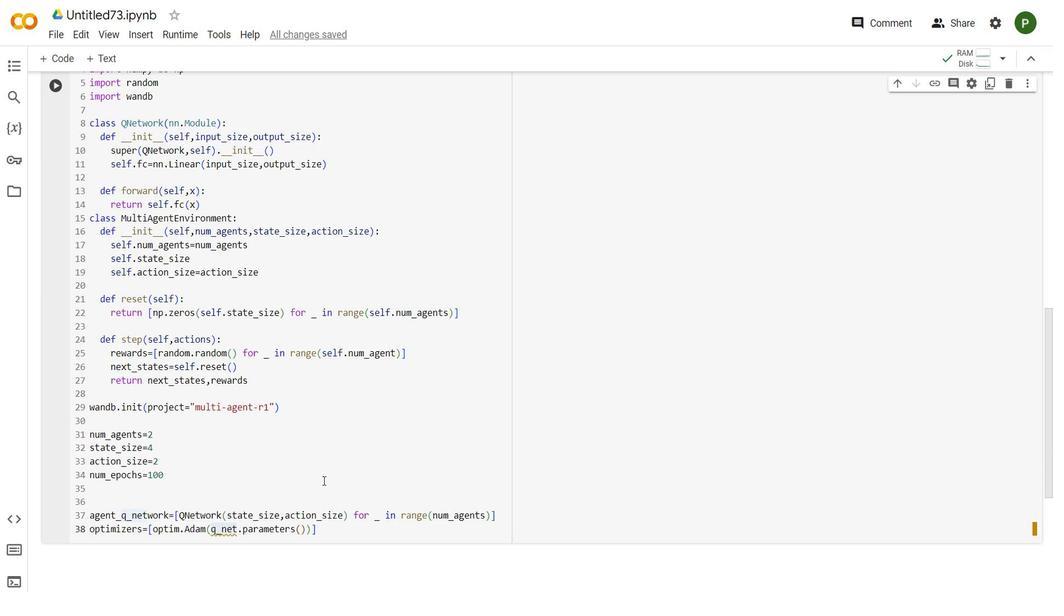 
Action: Mouse scrolled (153, 443) with delta (0, 0)
Screenshot: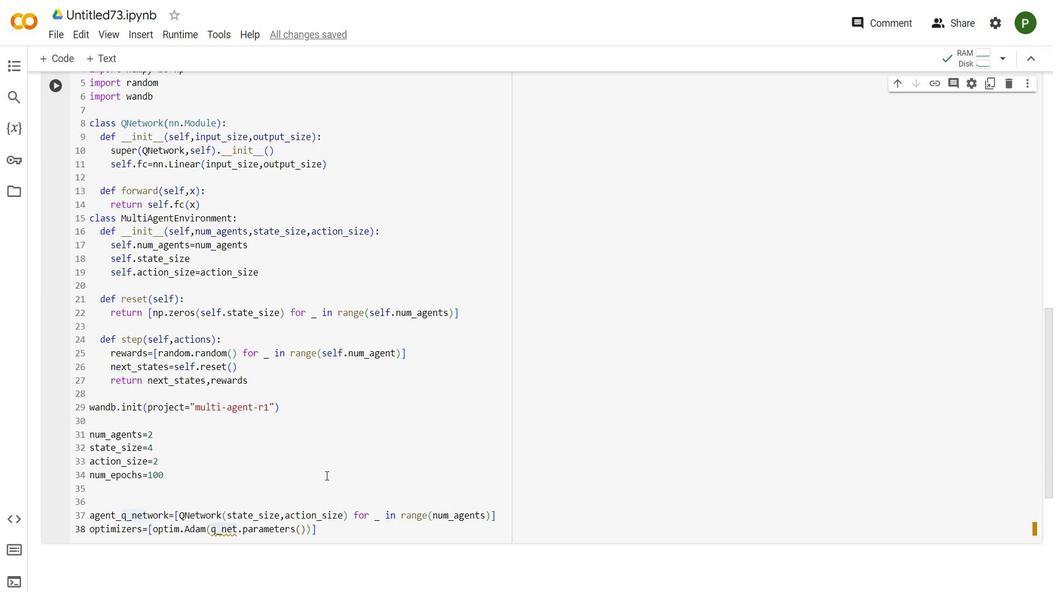 
Action: Mouse scrolled (153, 443) with delta (0, 0)
Screenshot: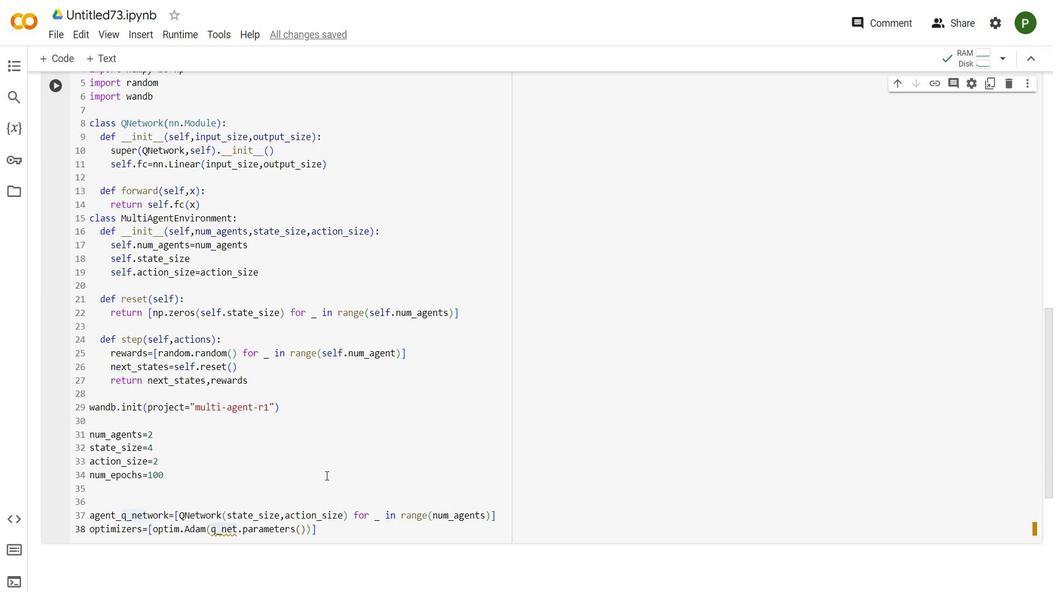 
Action: Mouse scrolled (153, 443) with delta (0, 0)
Screenshot: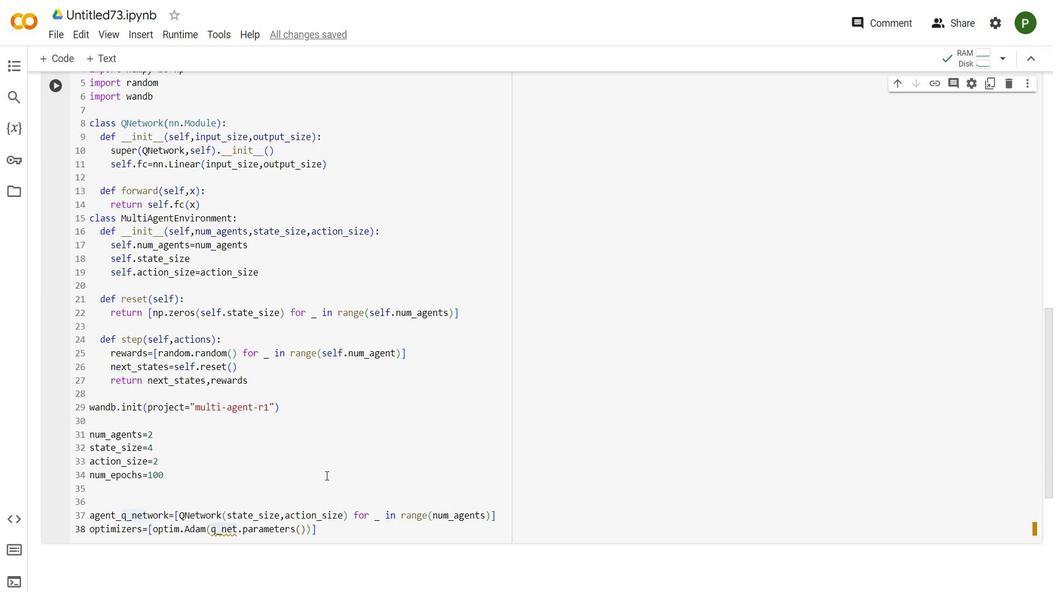 
Action: Mouse moved to (150, 443)
Screenshot: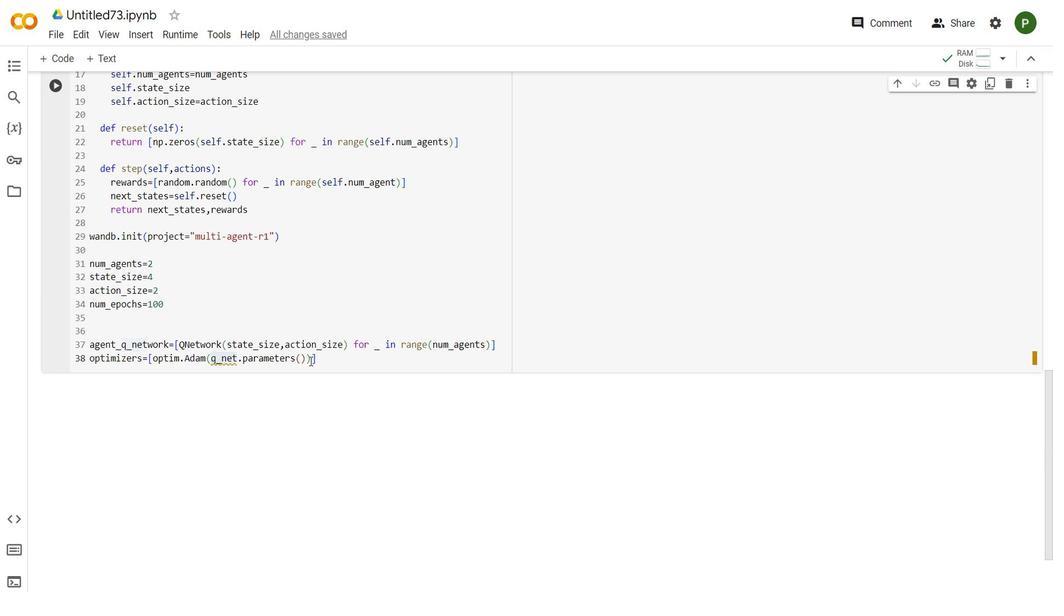 
Action: Mouse pressed left at (150, 443)
Screenshot: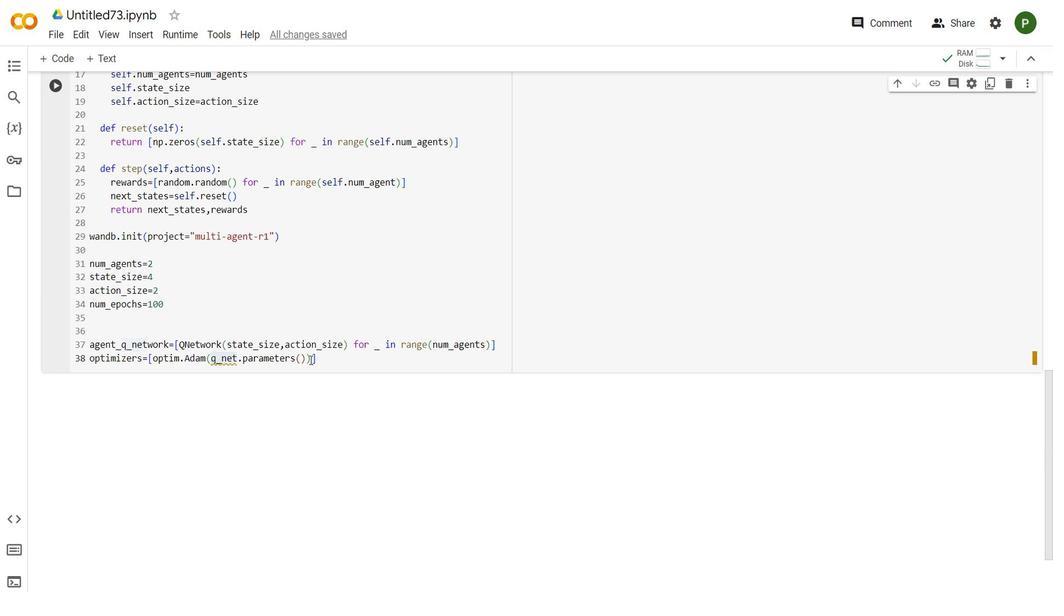 
Action: Key pressed <Key.left><Key.left><Key.right>,lr=0.001<Key.right>f<Key.backspace><Key.space>for<Key.space>q<Key.shift_r>_net<Key.space>in<Key.space>agent<Key.shift_r>_q<Key.shift_r>_net
Screenshot: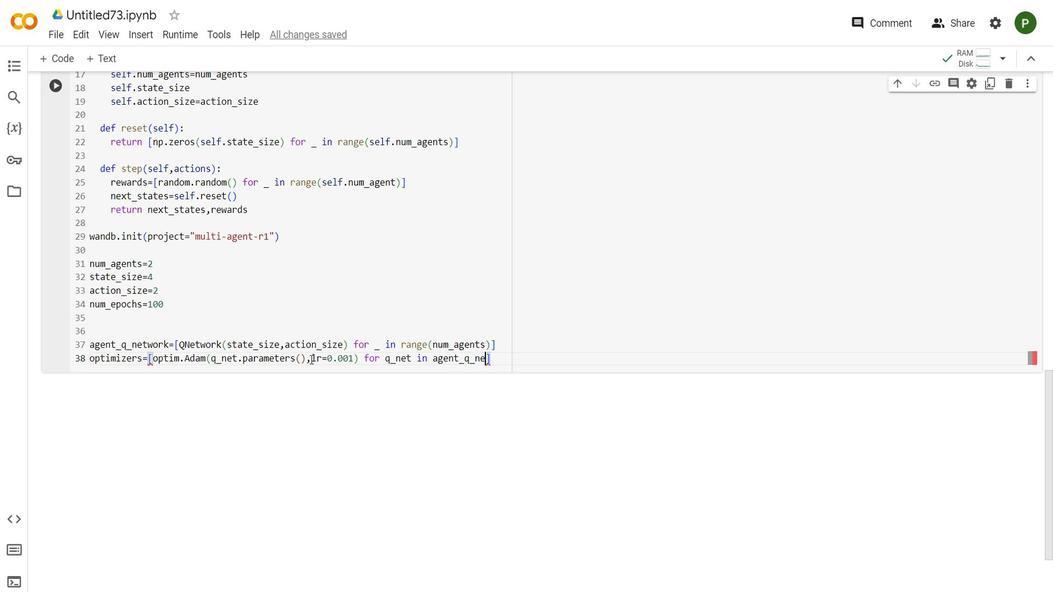 
Action: Mouse moved to (181, 443)
Screenshot: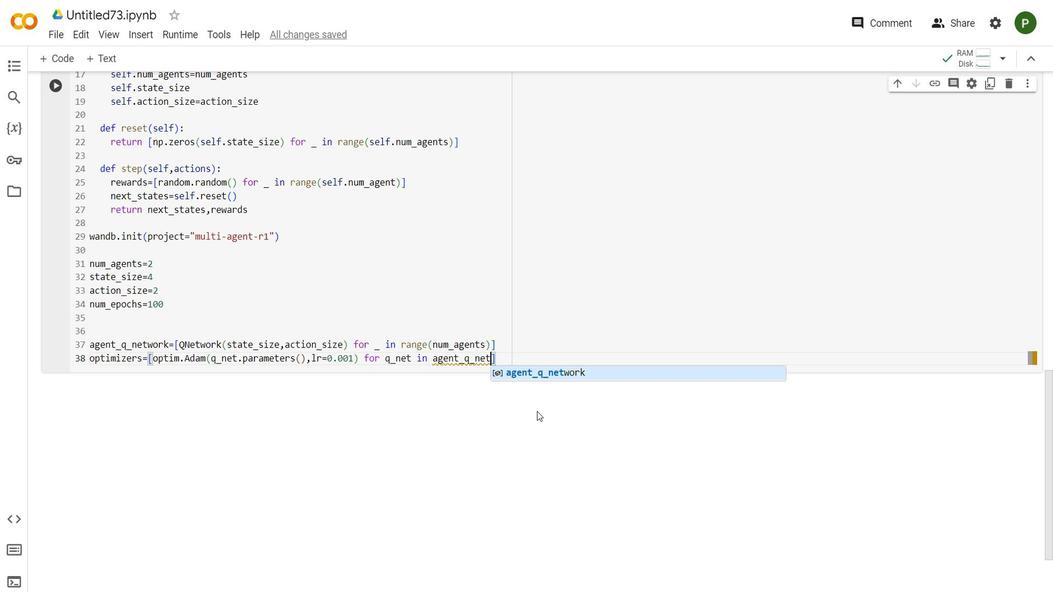 
Action: Key pressed works
Screenshot: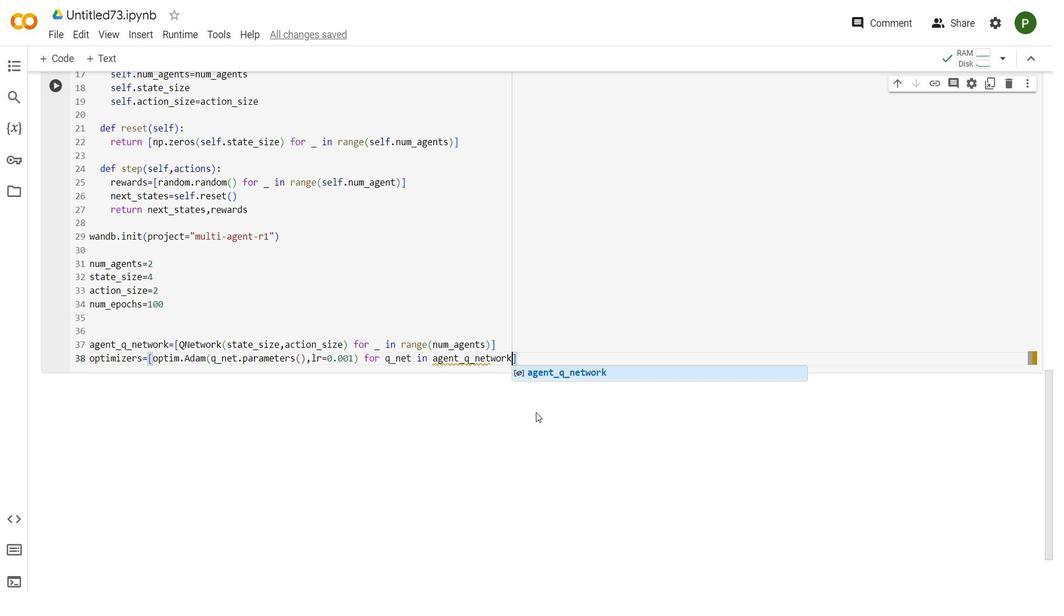 
Action: Mouse moved to (175, 443)
Screenshot: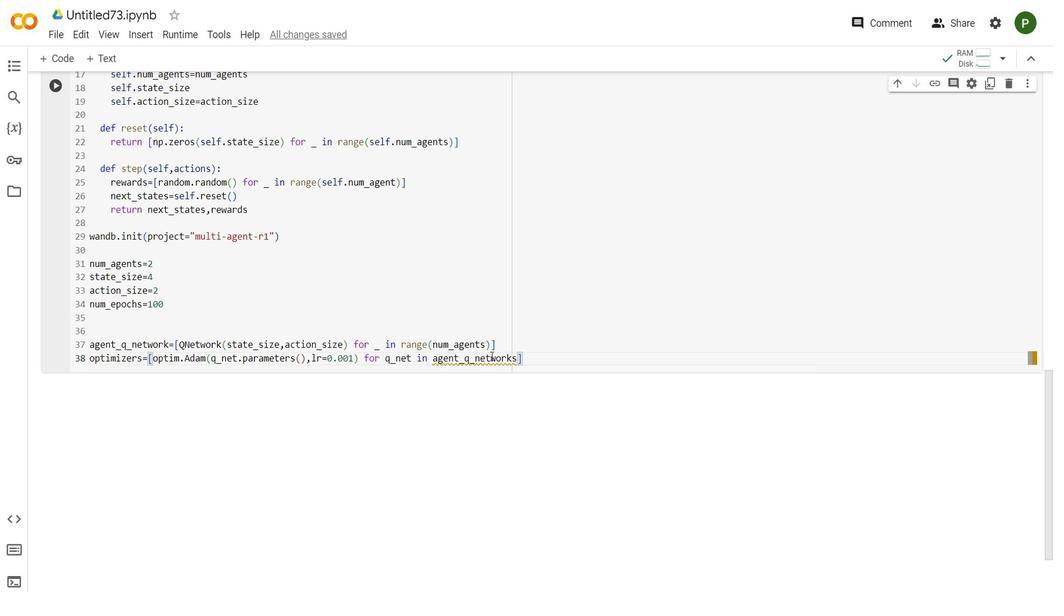 
Action: Mouse pressed left at (175, 443)
Screenshot: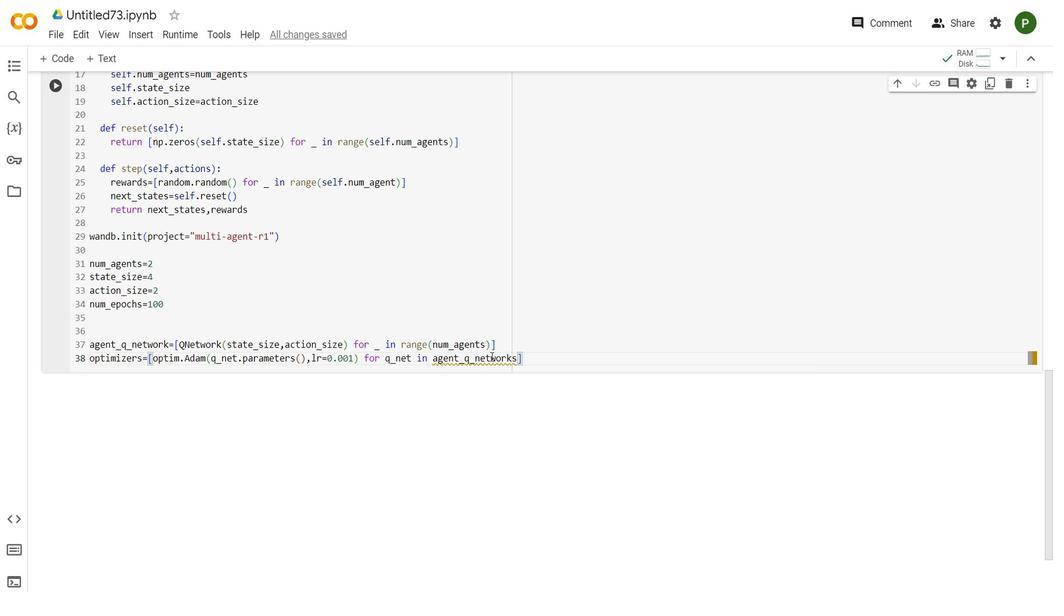 
Action: Mouse pressed left at (175, 443)
Screenshot: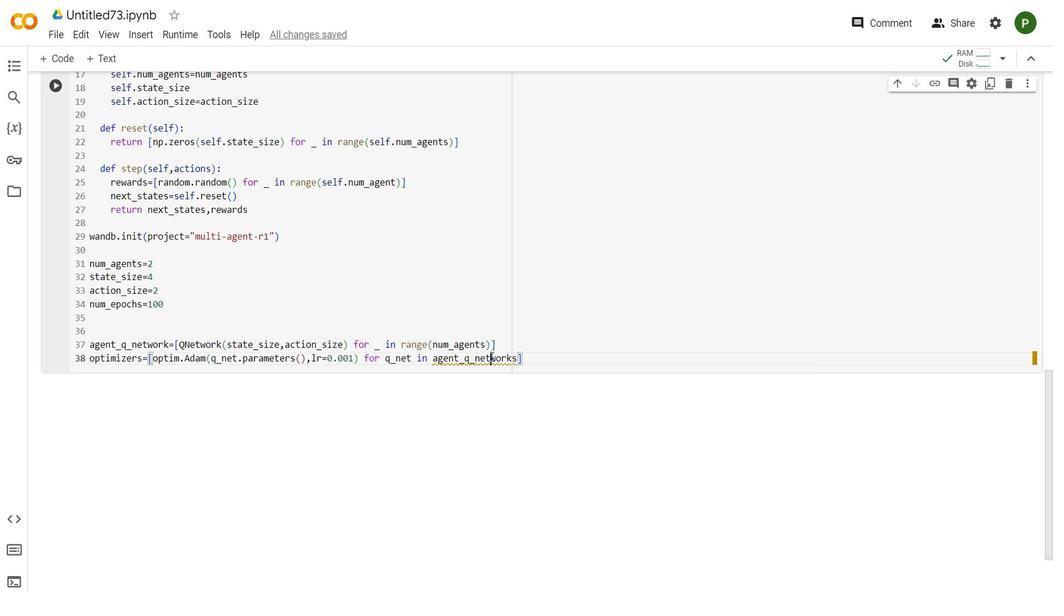 
Action: Mouse moved to (175, 443)
Screenshot: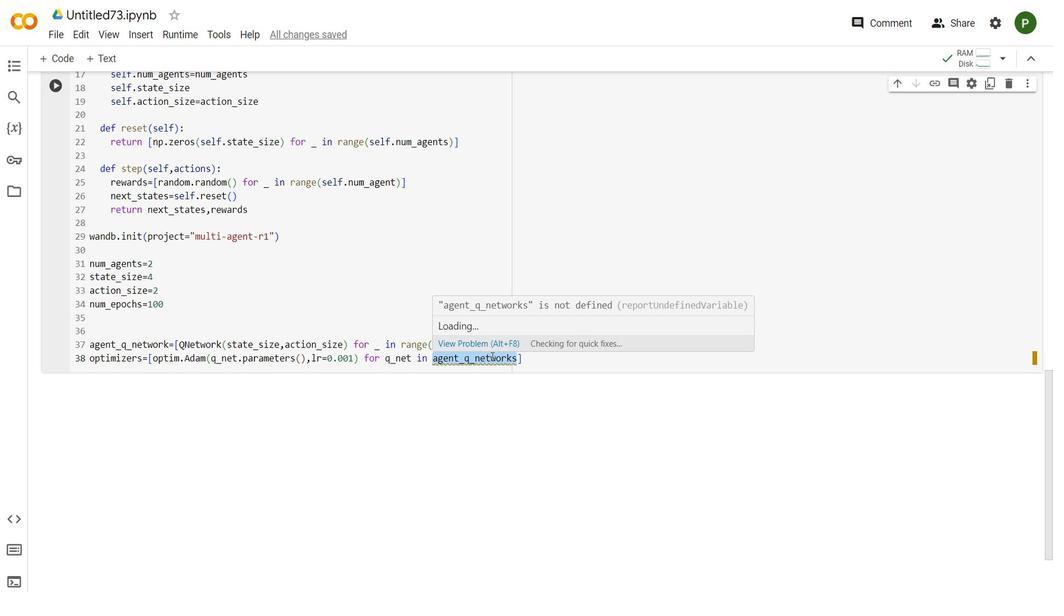 
Action: Key pressed agen
Screenshot: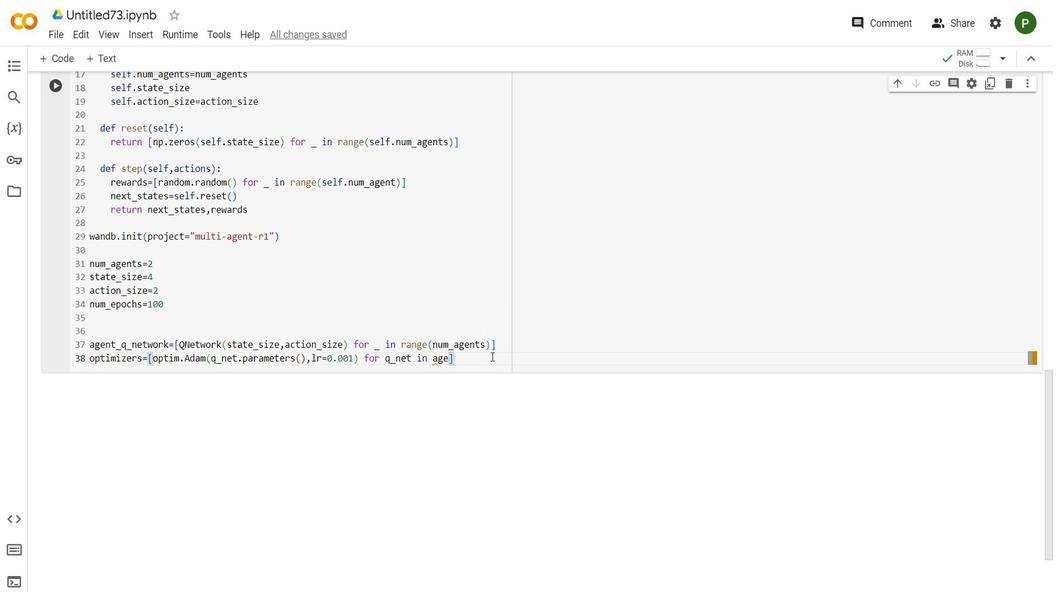 
Action: Mouse moved to (175, 443)
Screenshot: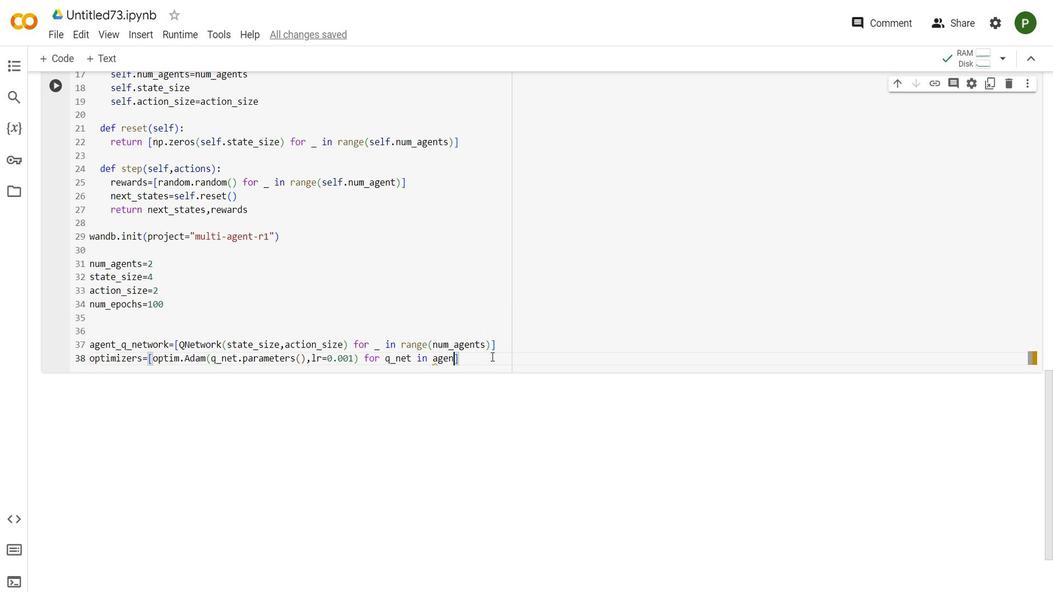 
Action: Key pressed t
Screenshot: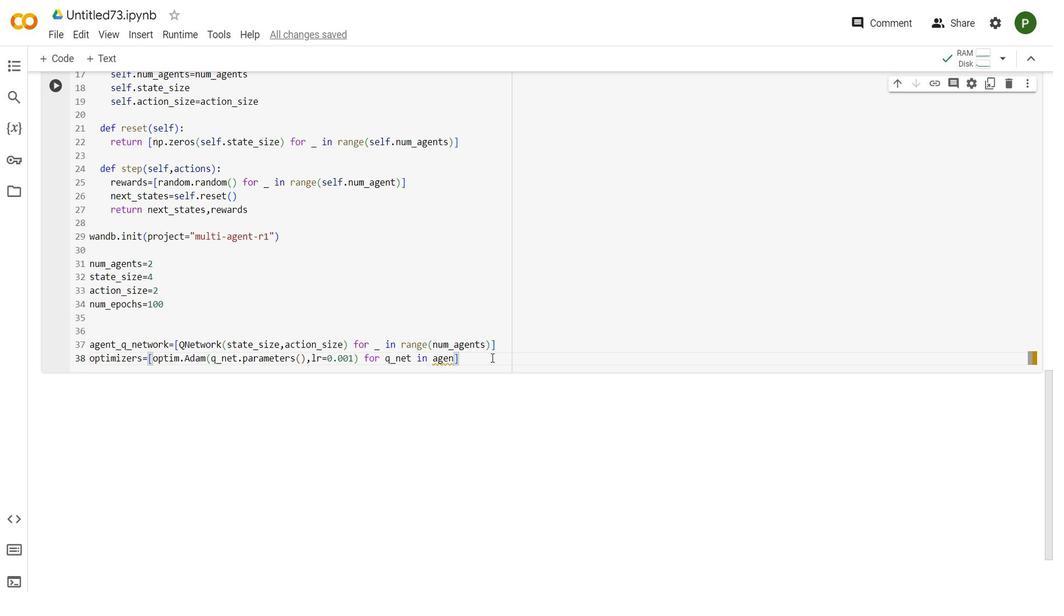 
Action: Mouse moved to (183, 443)
Screenshot: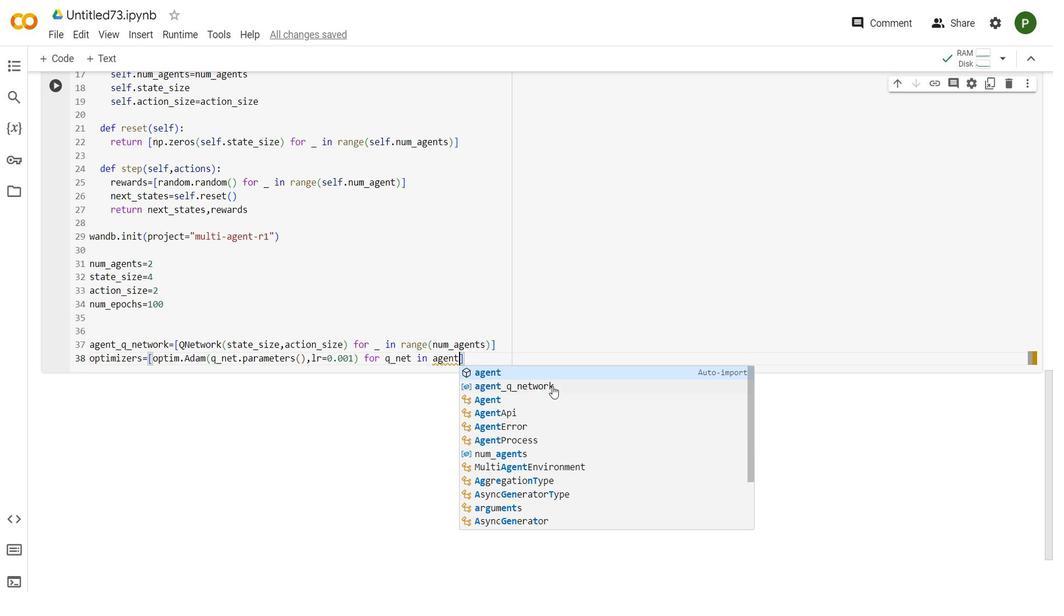 
Action: Mouse pressed left at (183, 443)
Screenshot: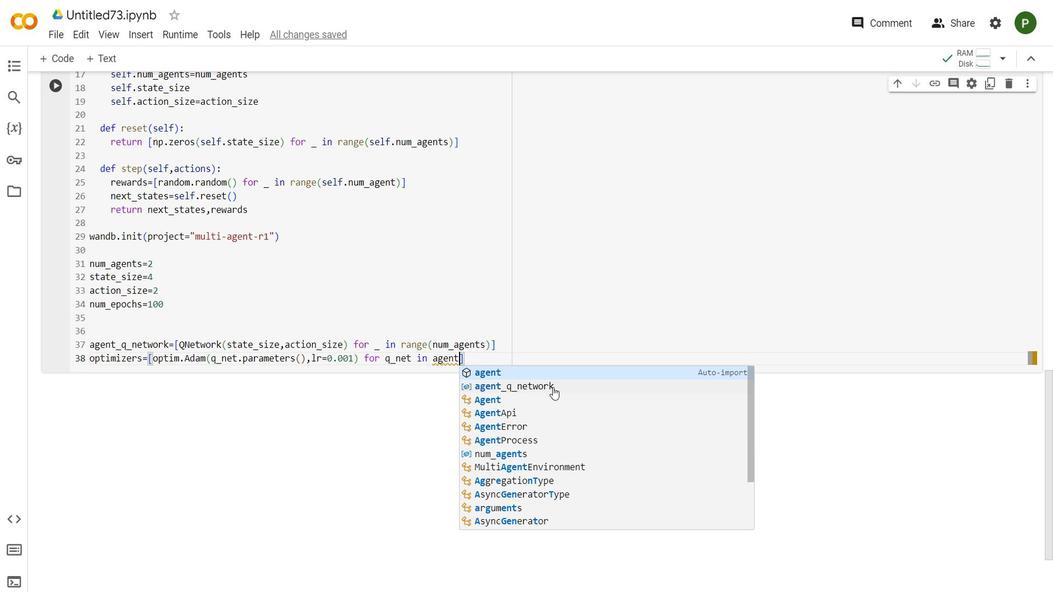 
Action: Mouse moved to (341, 443)
Screenshot: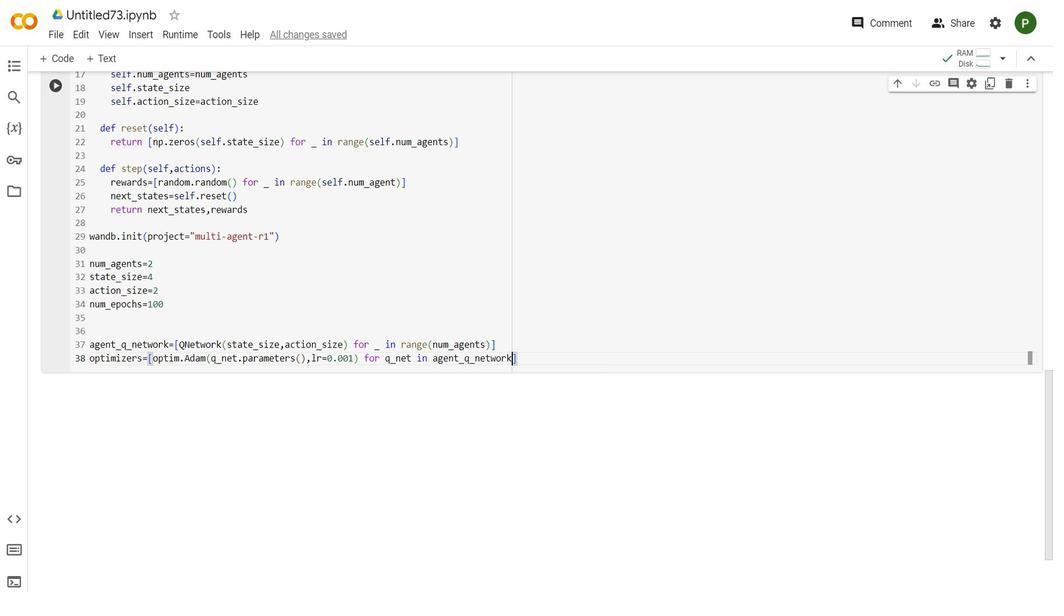 
Action: Mouse scrolled (341, 443) with delta (0, 0)
Screenshot: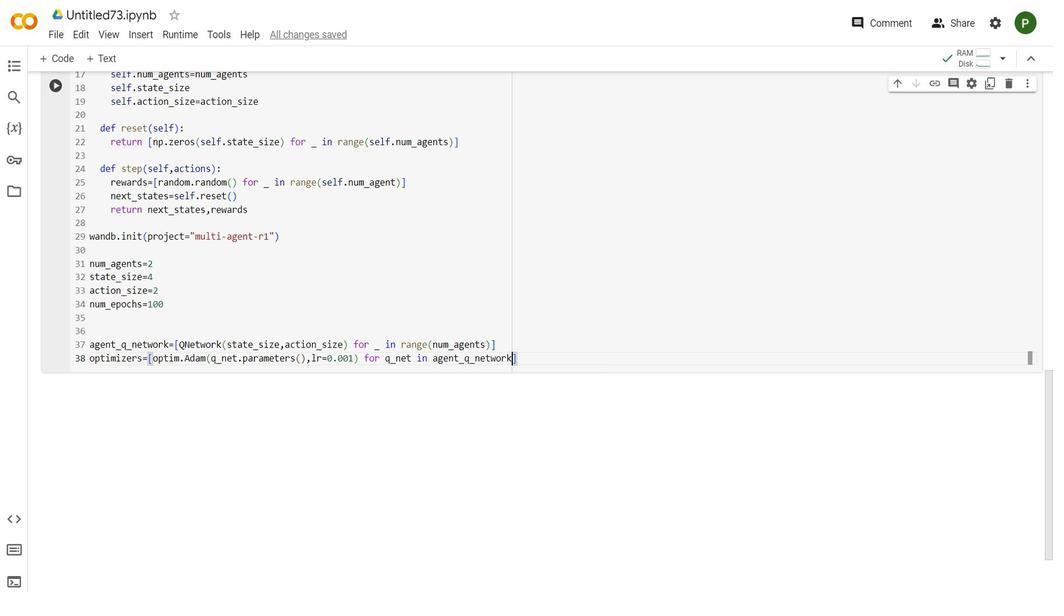 
Action: Mouse scrolled (341, 443) with delta (0, 0)
Screenshot: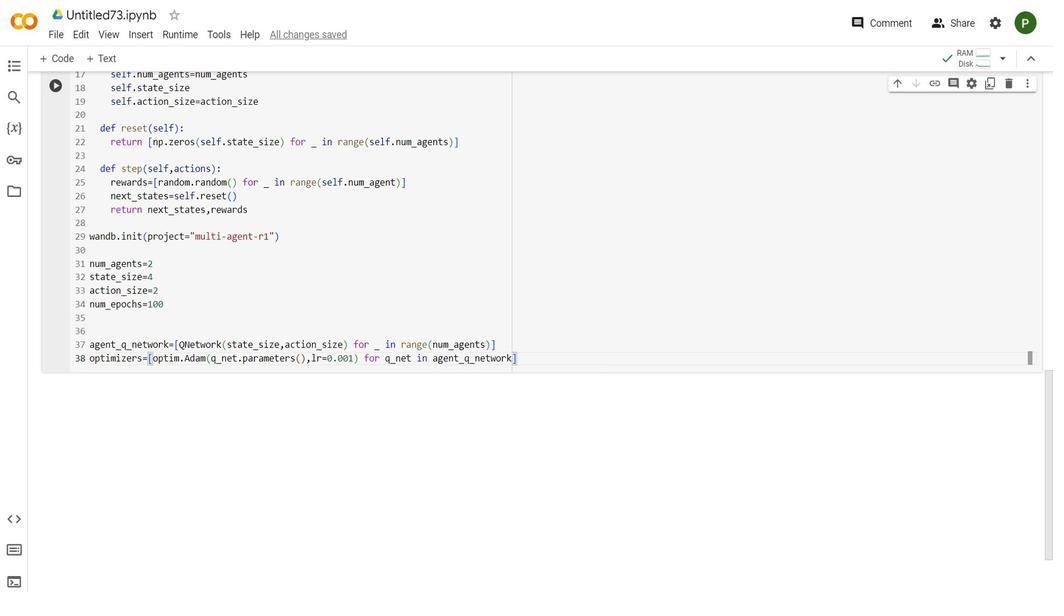 
Action: Mouse scrolled (341, 443) with delta (0, 0)
Screenshot: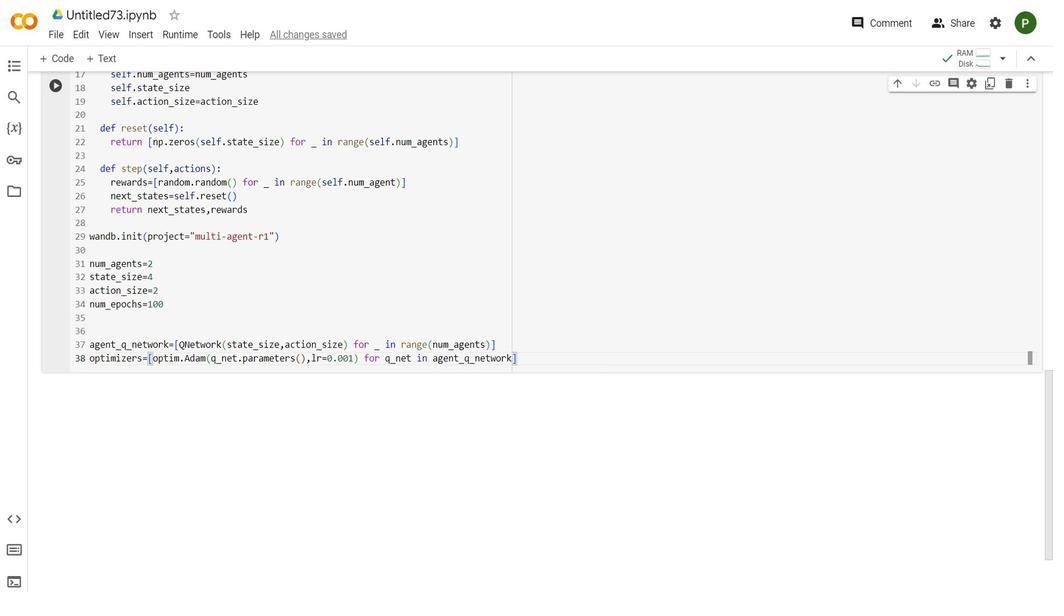 
Action: Mouse scrolled (341, 443) with delta (0, 0)
Screenshot: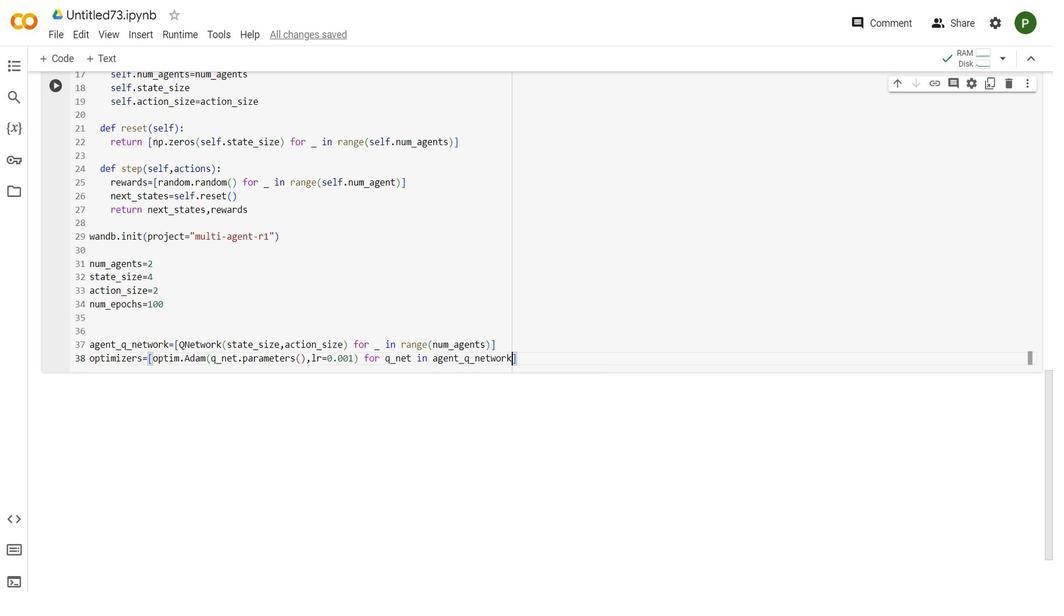 
Action: Mouse scrolled (341, 443) with delta (0, 0)
Screenshot: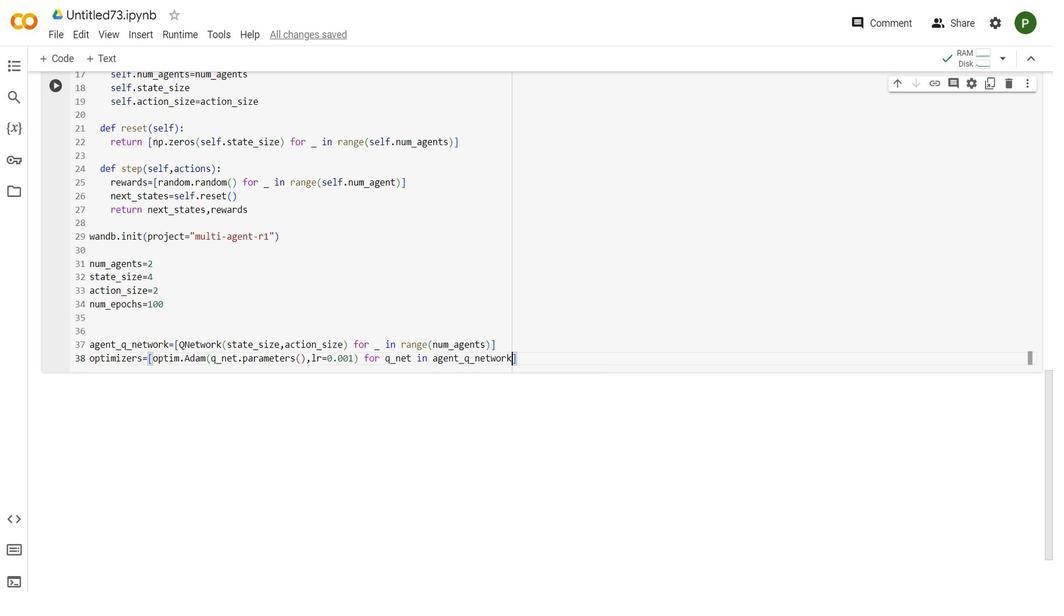 
Action: Mouse scrolled (341, 443) with delta (0, 0)
Screenshot: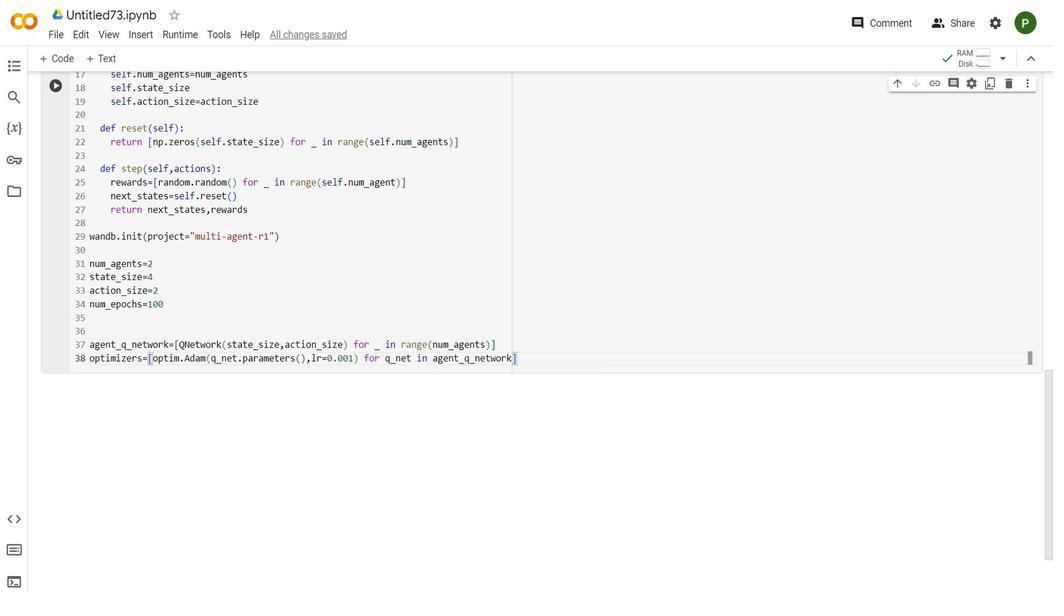 
Action: Mouse scrolled (341, 443) with delta (0, 0)
Screenshot: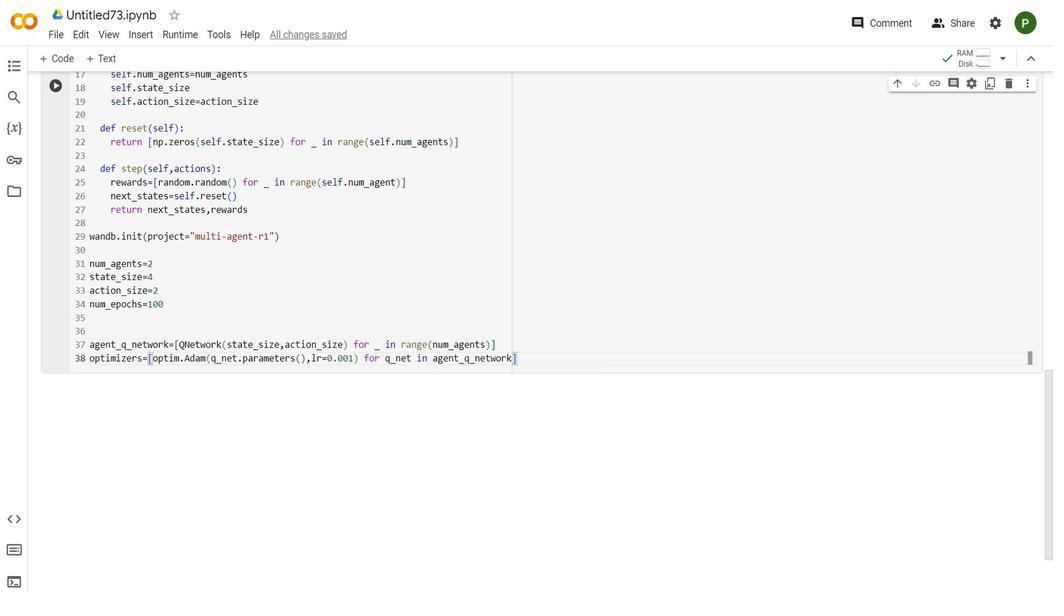 
Action: Mouse scrolled (341, 443) with delta (0, 0)
Screenshot: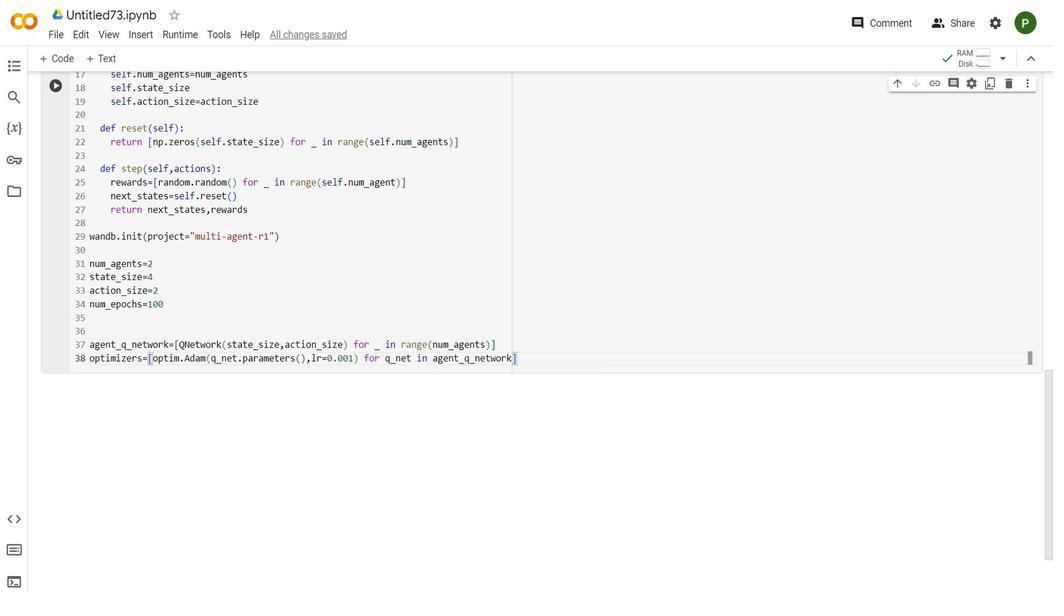
Action: Mouse moved to (274, 443)
Screenshot: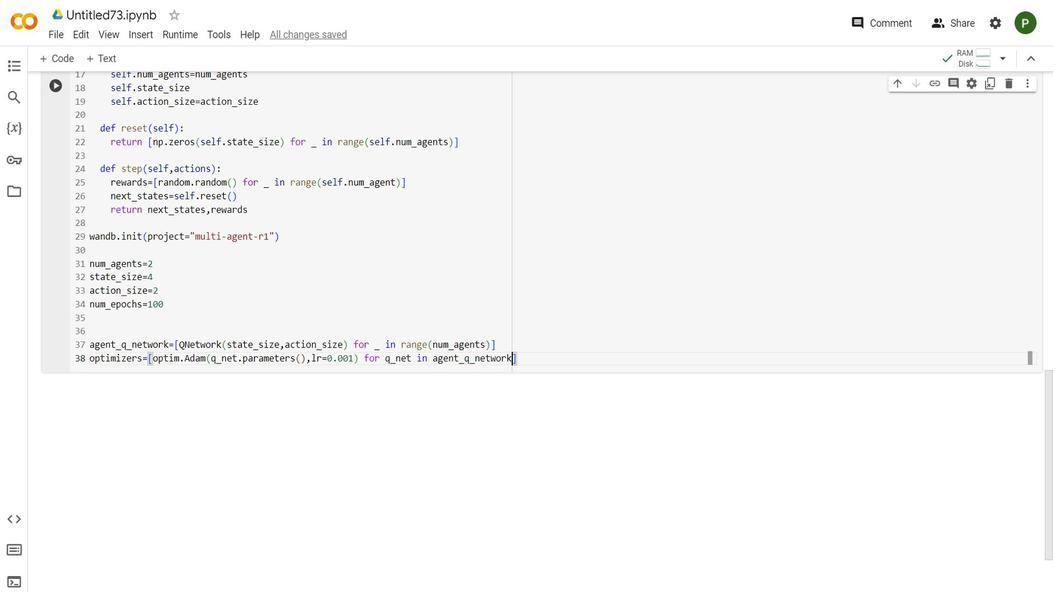 
Action: Mouse pressed left at (274, 443)
Screenshot: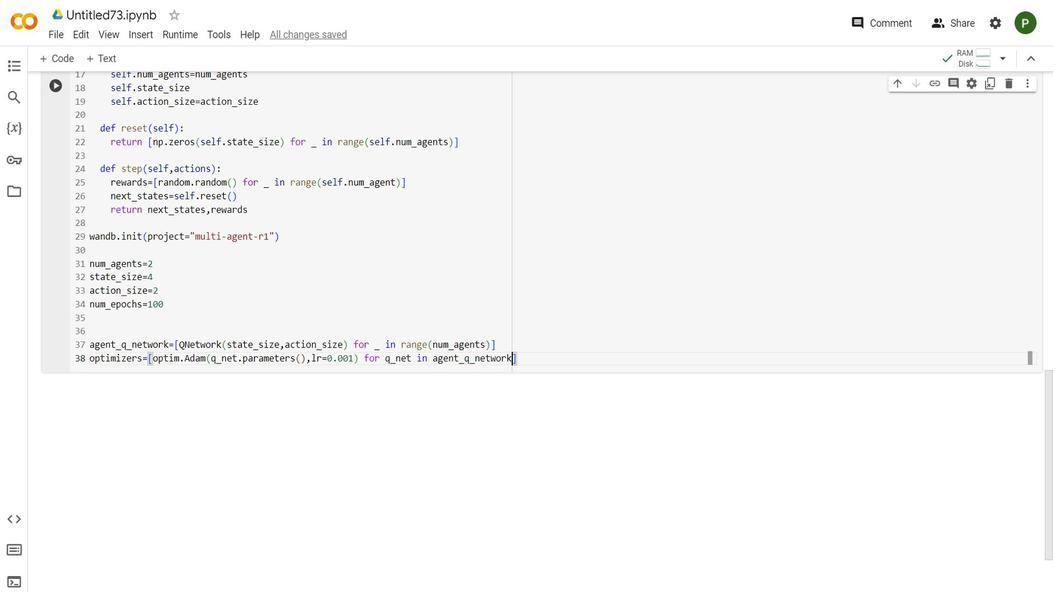
Action: Mouse moved to (344, 443)
Screenshot: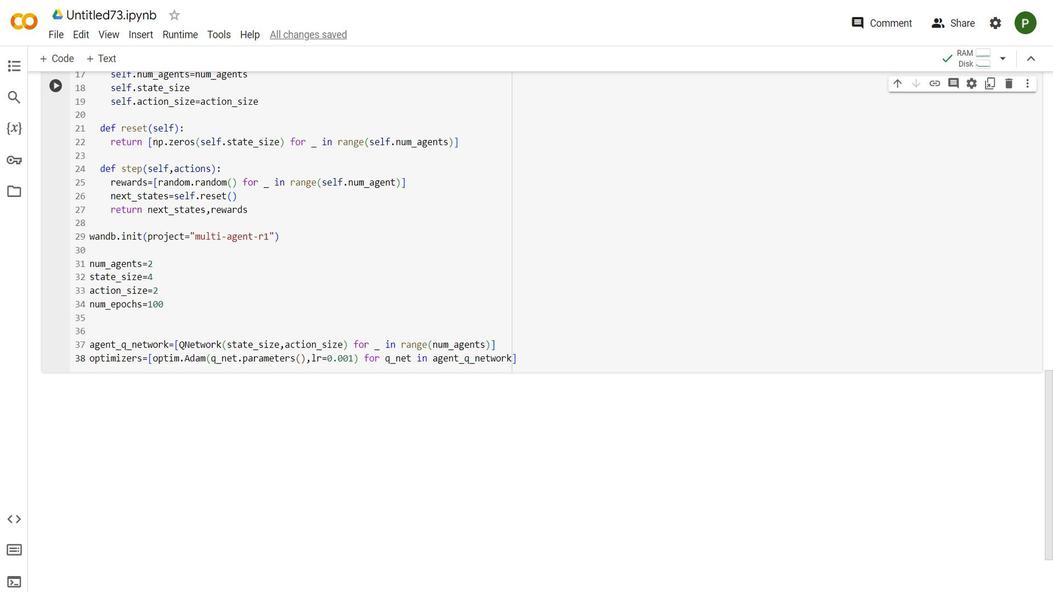 
Action: Mouse pressed left at (344, 443)
Screenshot: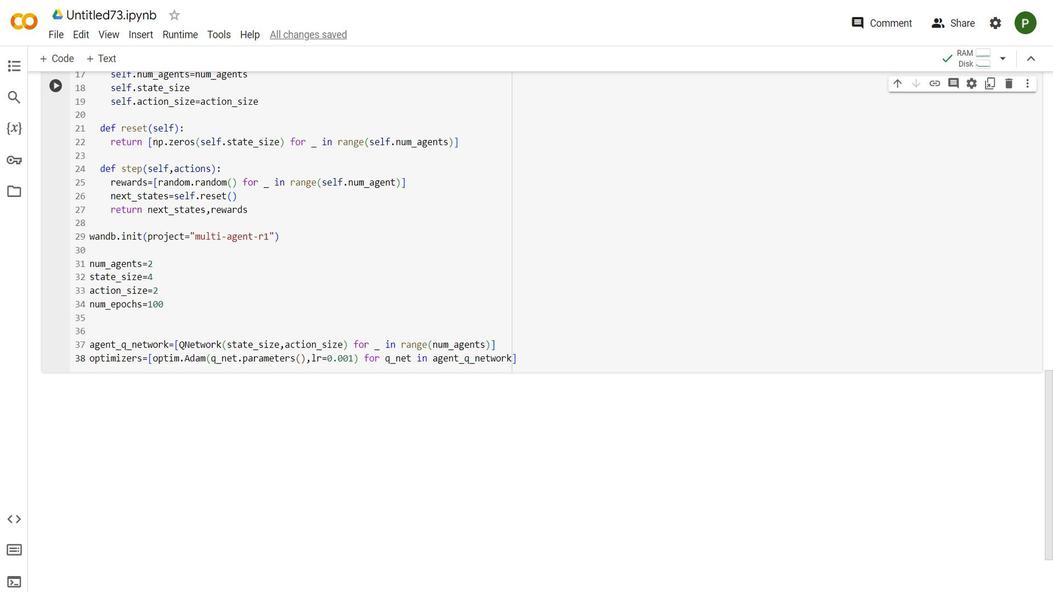 
Action: Mouse moved to (344, 443)
Screenshot: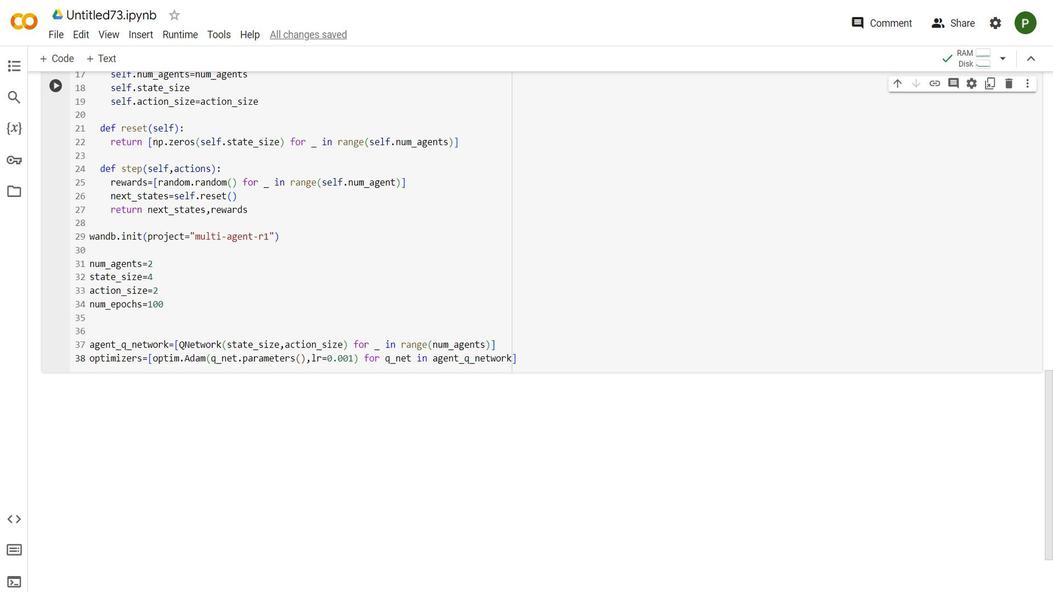 
Action: Mouse scrolled (344, 443) with delta (0, 0)
Screenshot: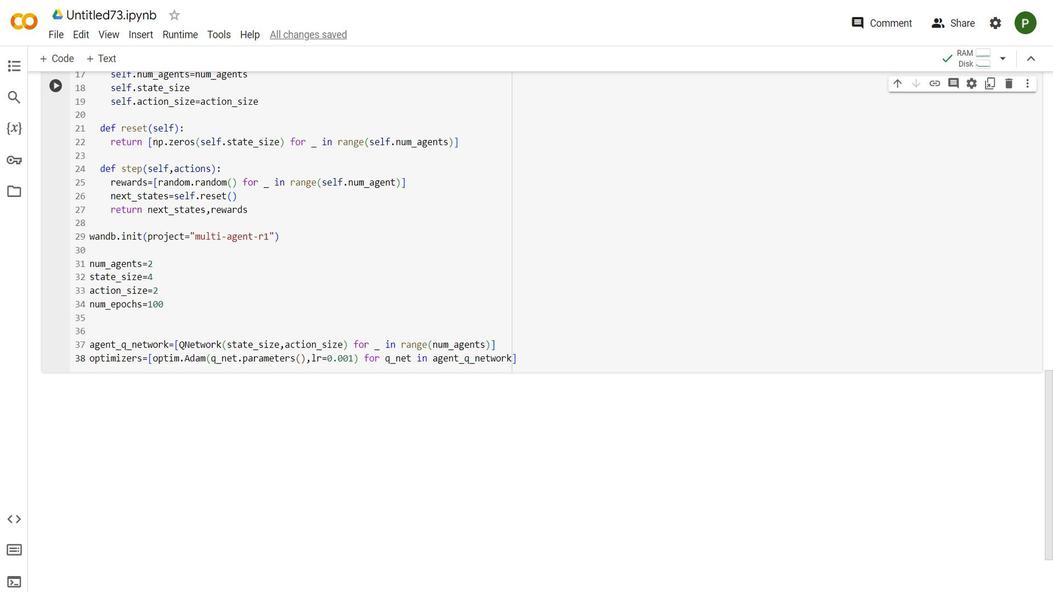 
Action: Mouse scrolled (344, 443) with delta (0, 0)
Screenshot: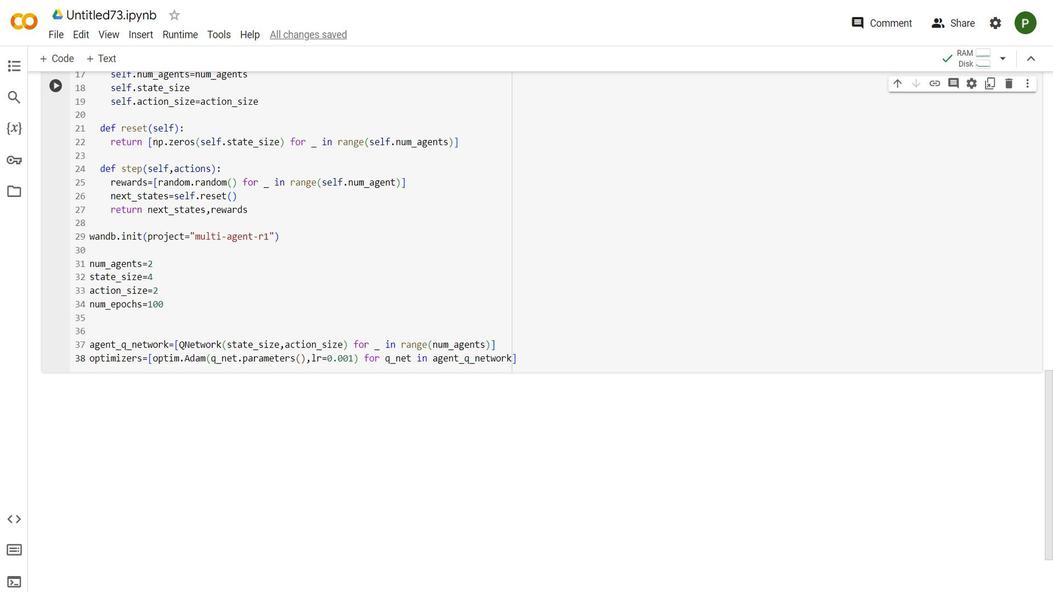 
Action: Mouse moved to (183, 443)
Screenshot: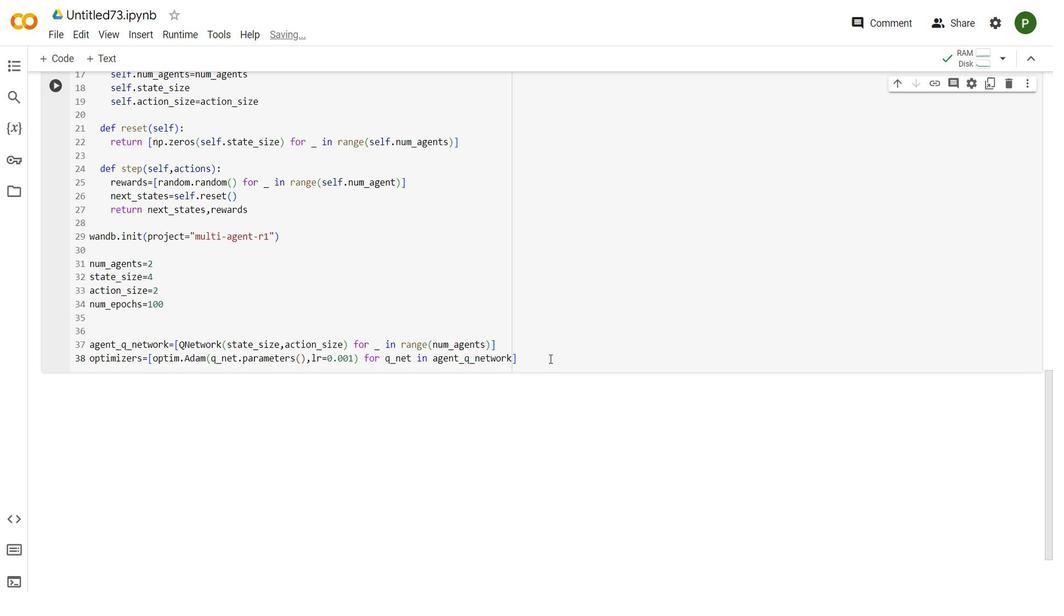 
Action: Mouse pressed left at (183, 443)
Screenshot: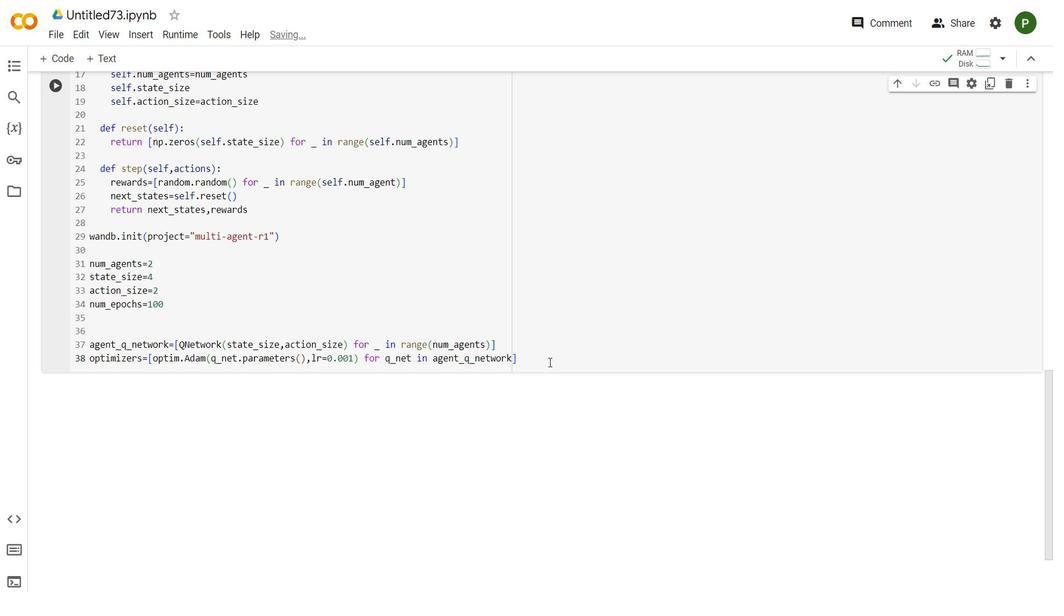 
Action: Key pressed <Key.enter><Key.enter>env=<Key.shift>Multi<Key.shift>Ag<Key.enter><Key.shift_r>(num<Key.shift_r>_agents,state<Key.shift_r><Key.shift_r><Key.shift_r>_size,action<Key.shift_r>_size<Key.down><Key.enter><Key.enter>for<Key.space>epoch<Key.space>in<Key.space>range<Key.shift_r><Key.shift_r><Key.shift_r>(num<Key.shift_r>_epochs<Key.down>
Screenshot: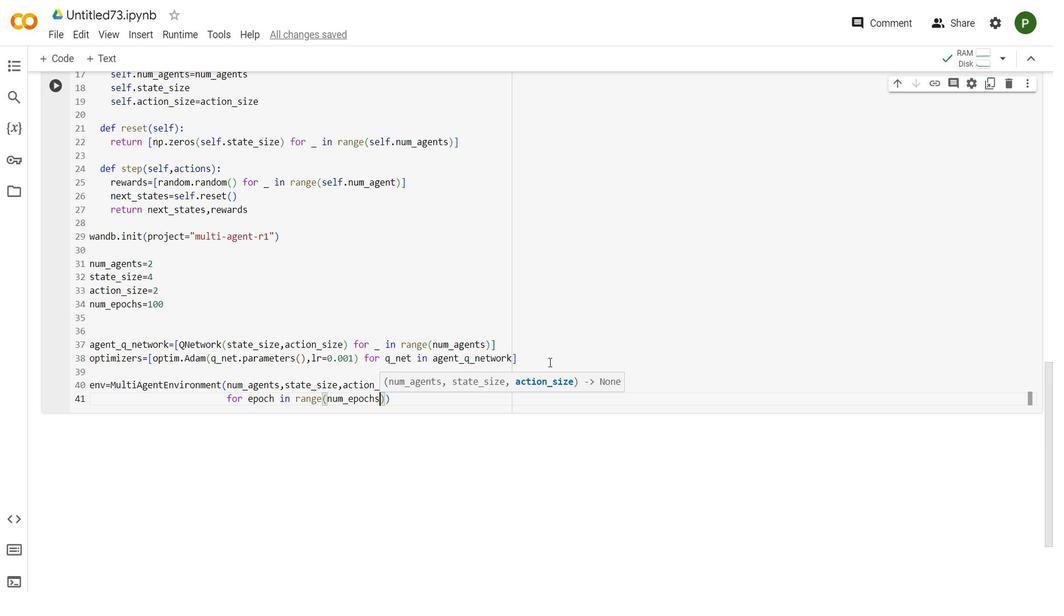 
Action: Mouse moved to (139, 443)
Screenshot: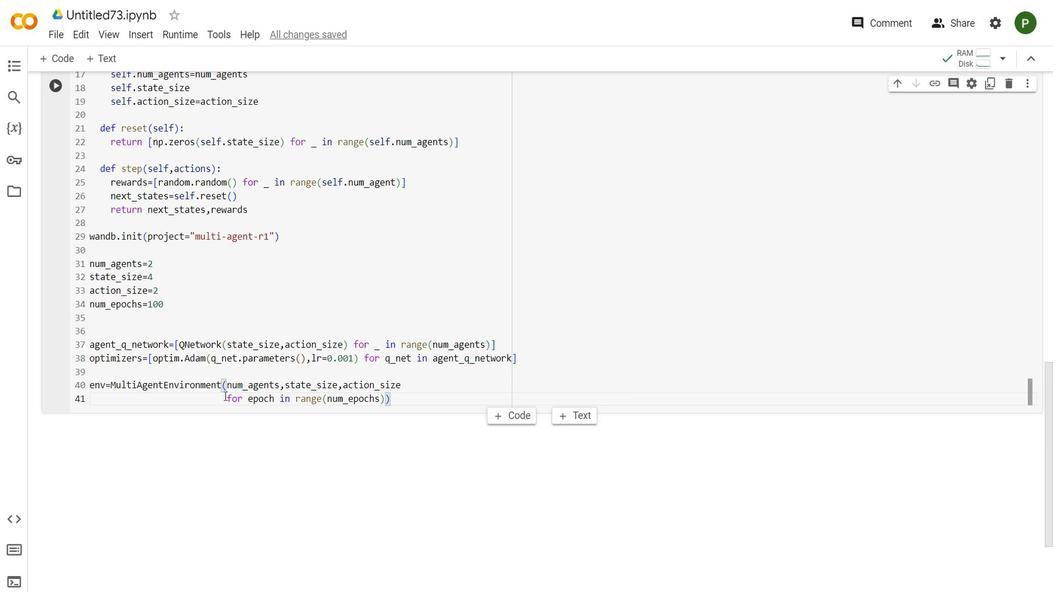 
Action: Mouse pressed left at (139, 443)
Screenshot: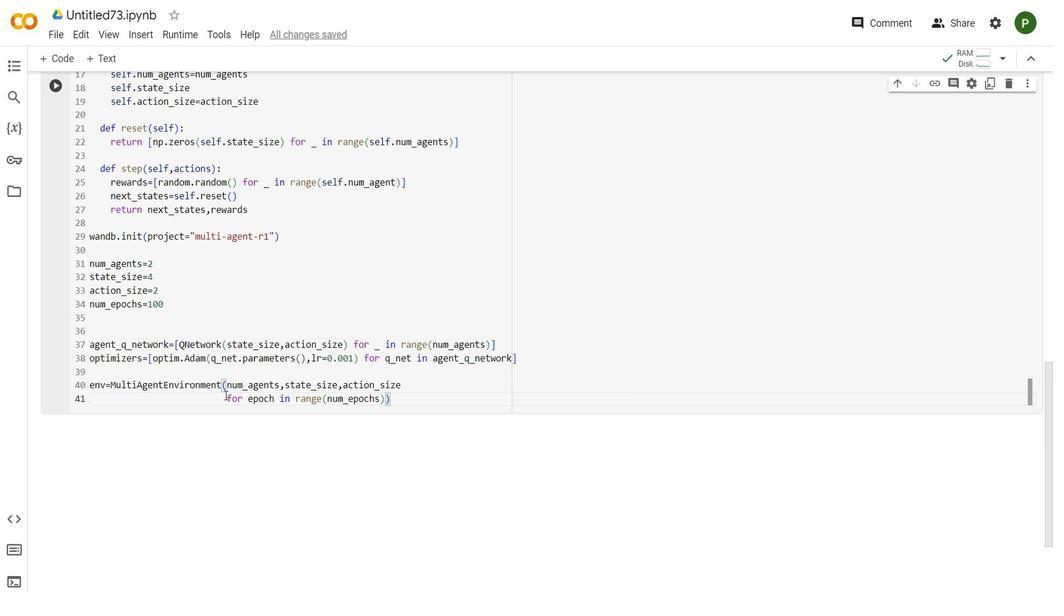 
Action: Mouse moved to (162, 443)
Screenshot: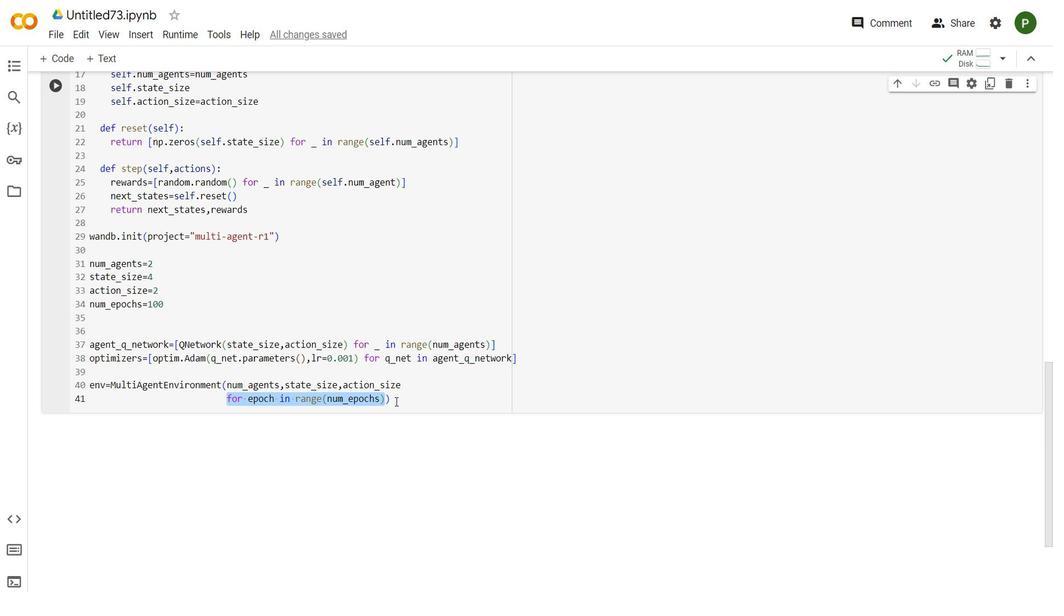 
Action: Mouse pressed left at (162, 443)
Screenshot: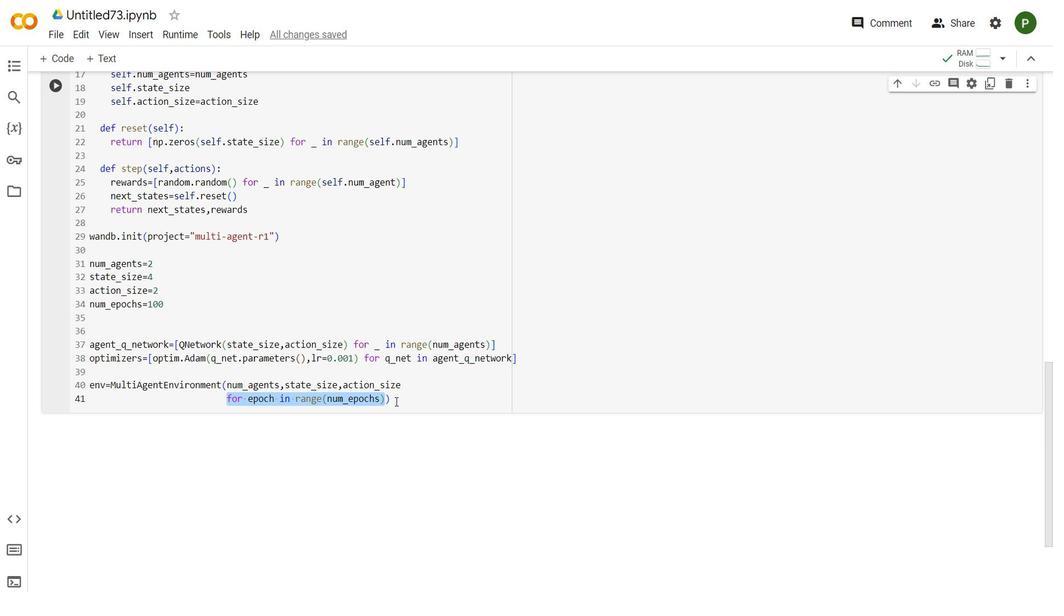 
Action: Key pressed <Key.enter>
Screenshot: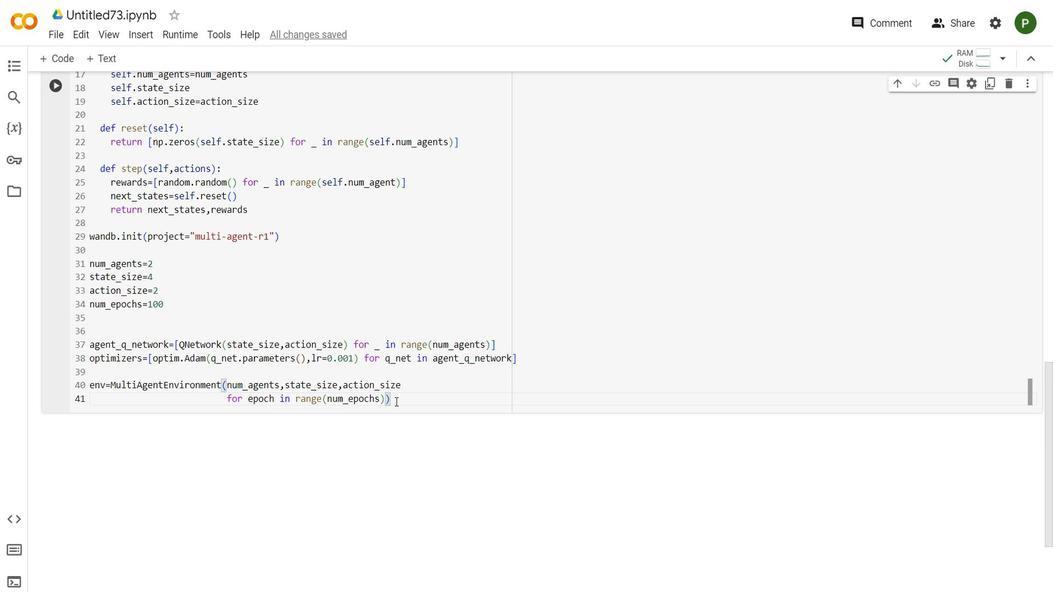 
Action: Mouse moved to (139, 443)
Screenshot: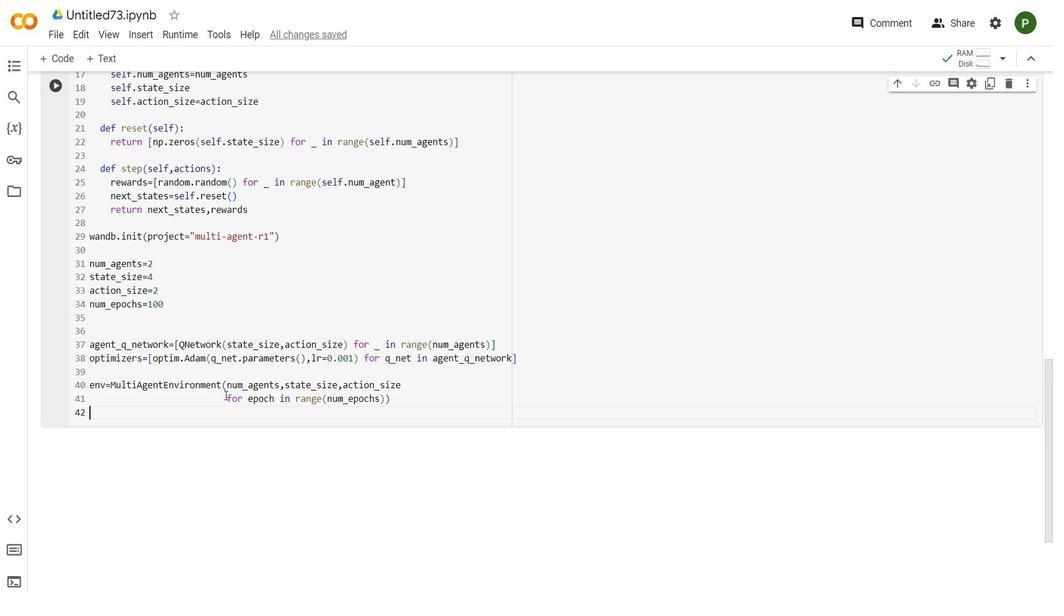
Action: Mouse pressed left at (139, 443)
